 Task: Look for Airbnb options in Oosterhout, Netherlands from 1st December, 2023 to 9th December, 2023 for 6 adults. Place can be room with 3 bedrooms having 3 beds and 3 bathrooms. Property type can be house.
Action: Mouse moved to (700, 125)
Screenshot: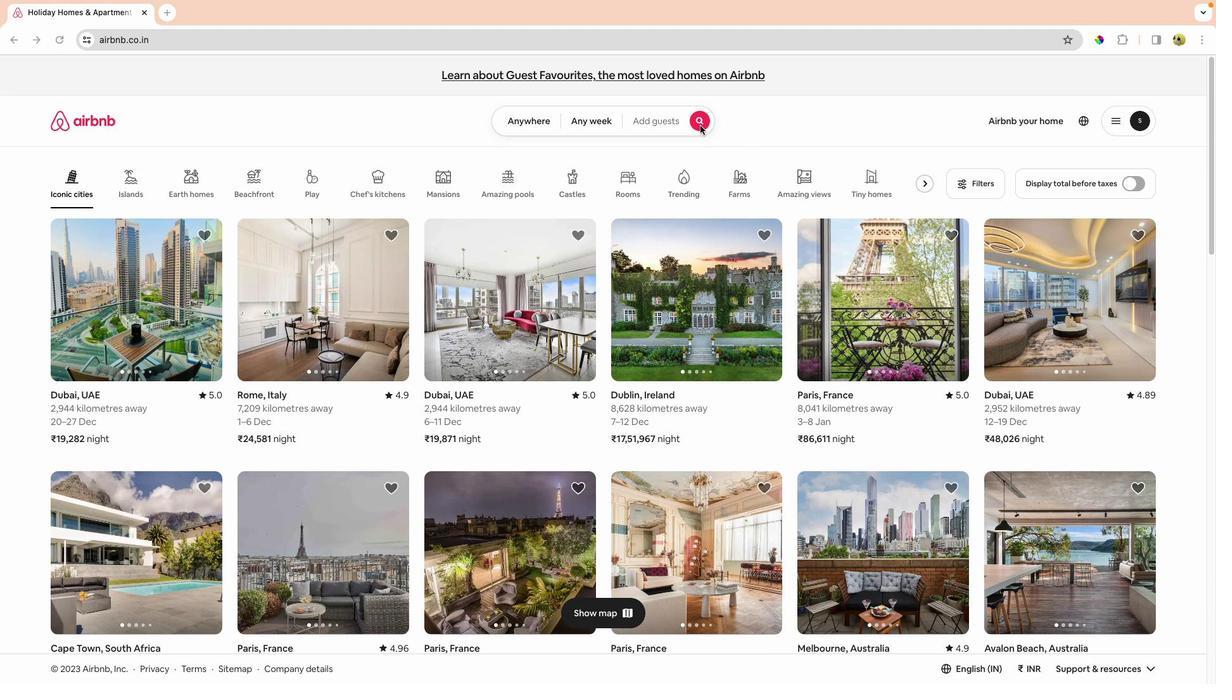
Action: Mouse pressed left at (700, 125)
Screenshot: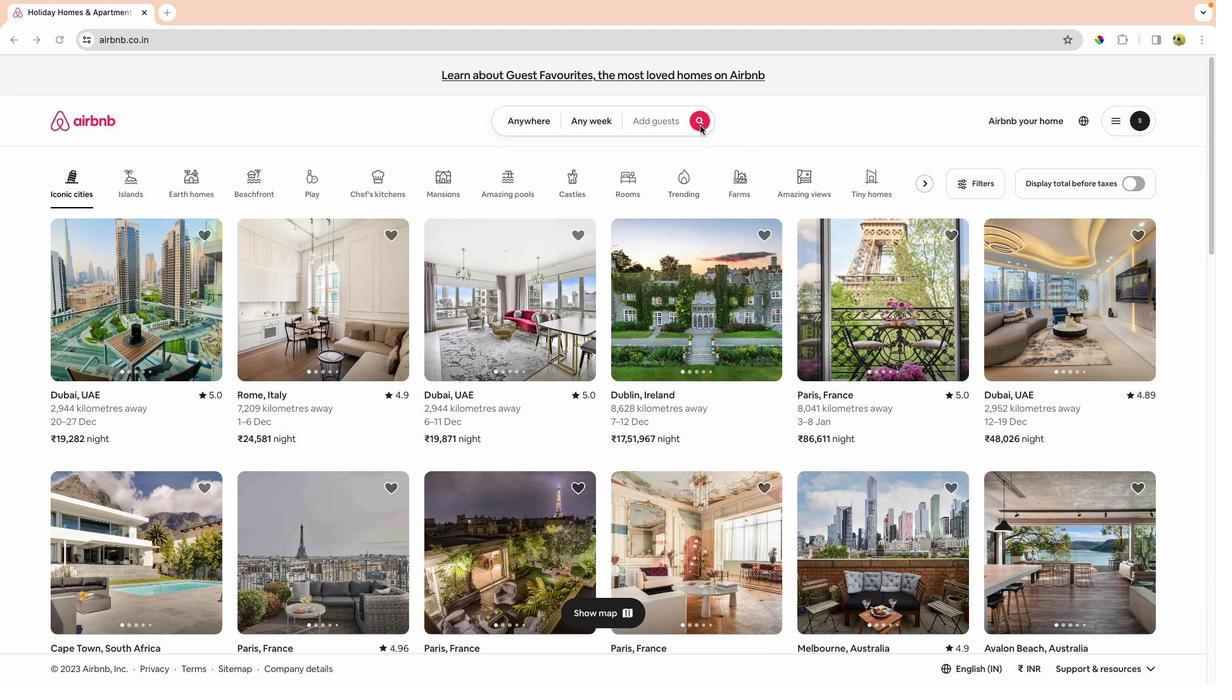 
Action: Mouse moved to (700, 123)
Screenshot: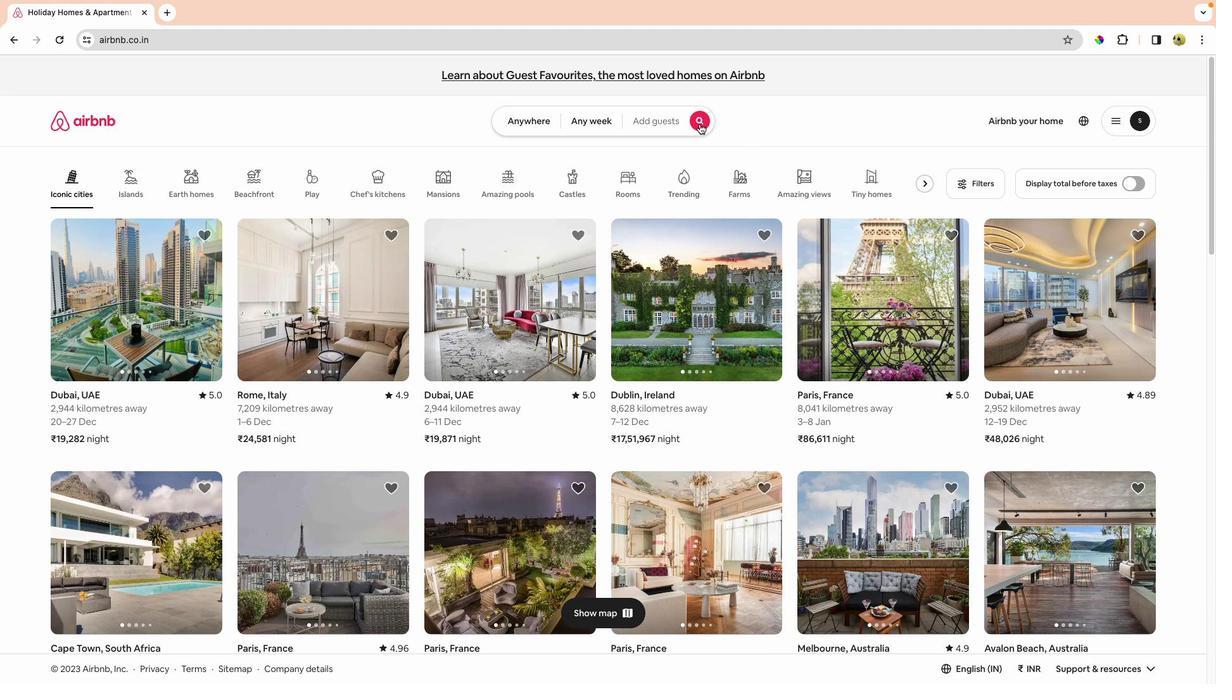 
Action: Mouse pressed left at (700, 123)
Screenshot: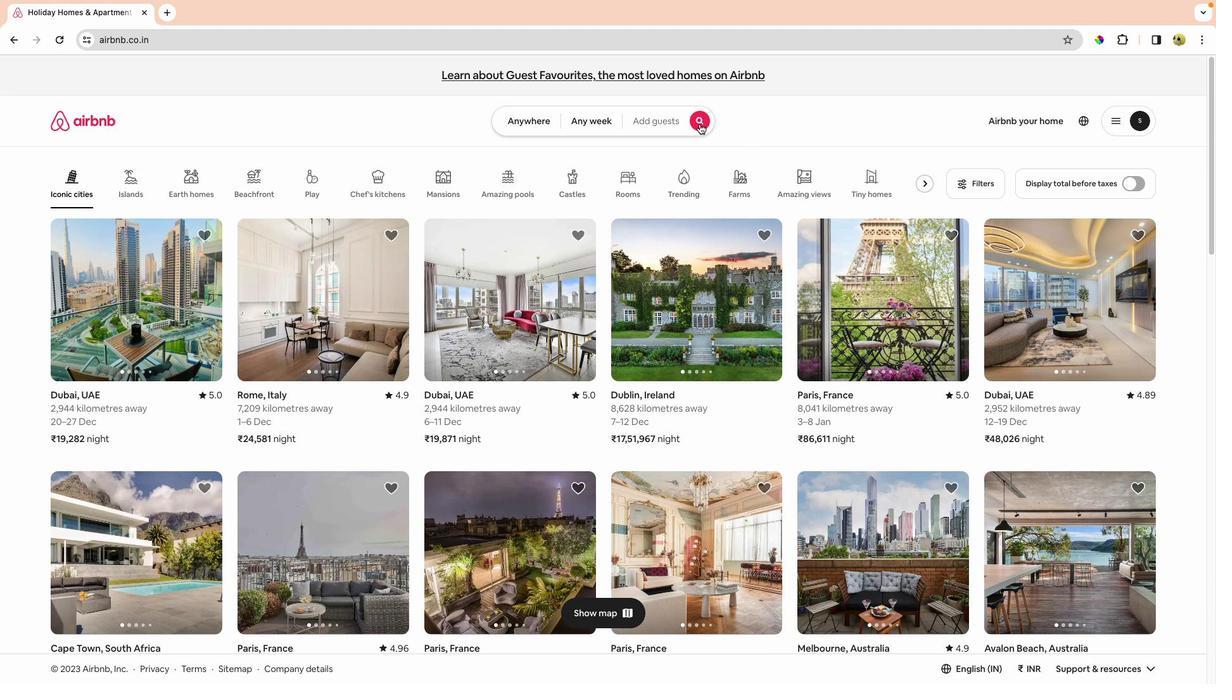 
Action: Mouse moved to (505, 160)
Screenshot: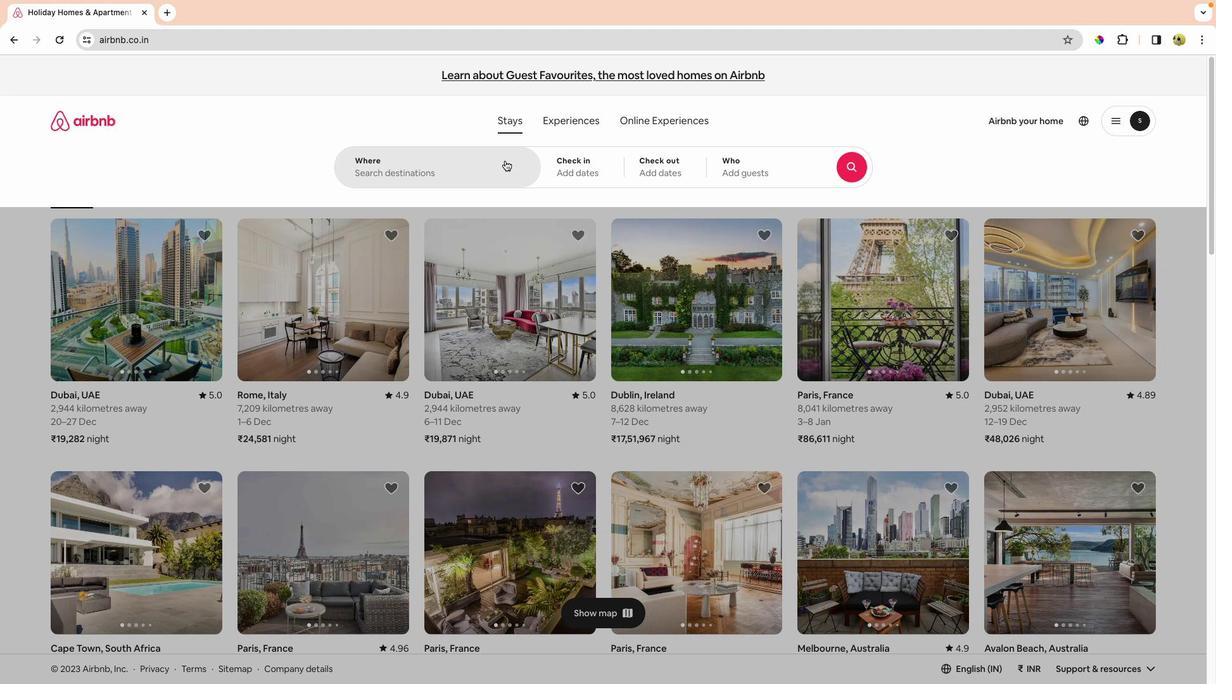 
Action: Mouse pressed left at (505, 160)
Screenshot: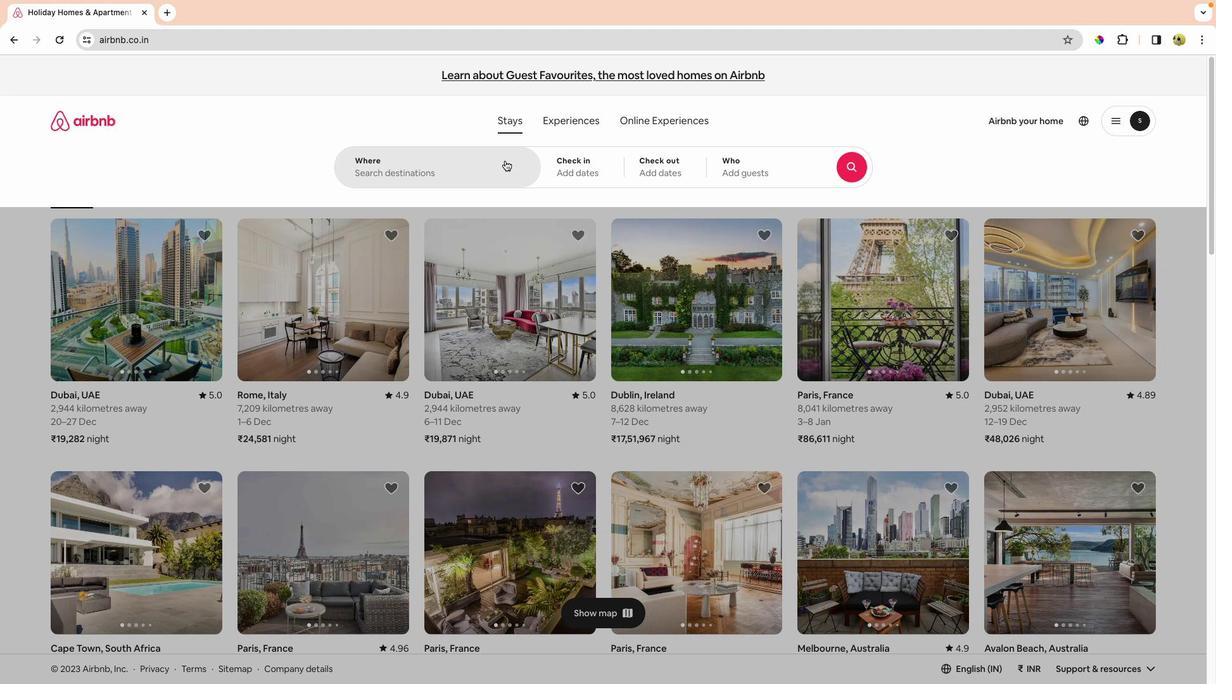 
Action: Mouse moved to (748, 140)
Screenshot: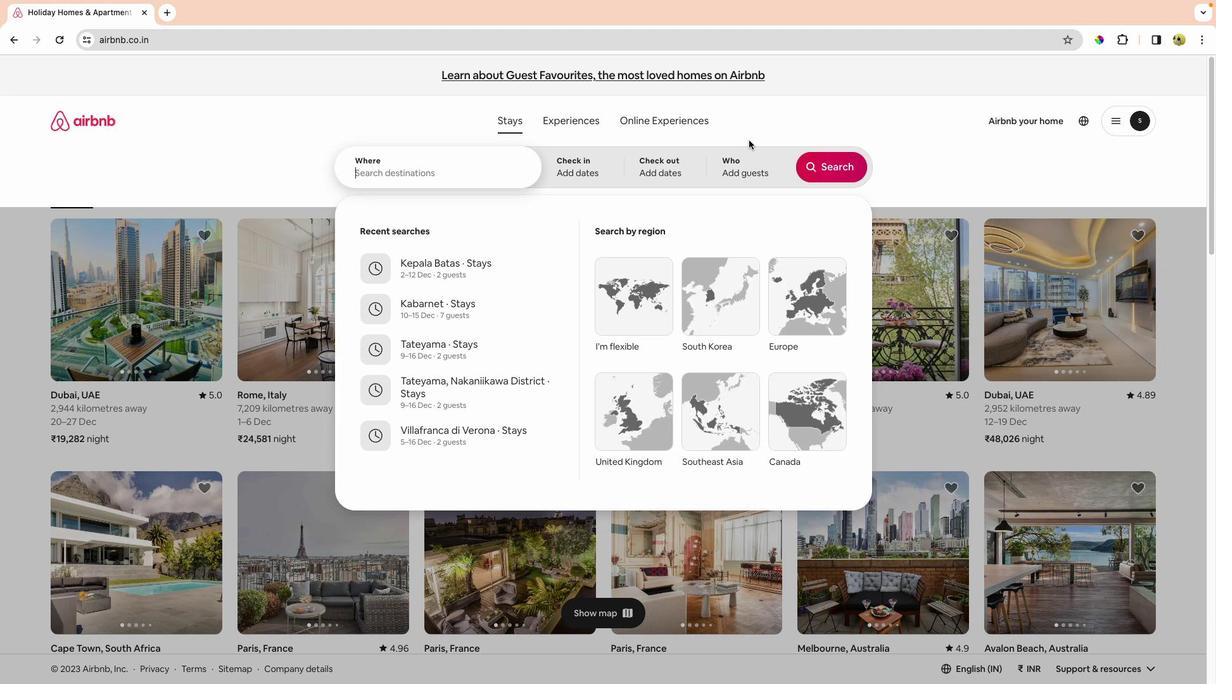 
Action: Key pressed Key.shift_r'O''o''s''t''e''r''h''o''u''t'','Key.spaceKey.shift_r'N''e''t''h''e''r''l''a''b'Key.backspace'n''d''s'Key.enter
Screenshot: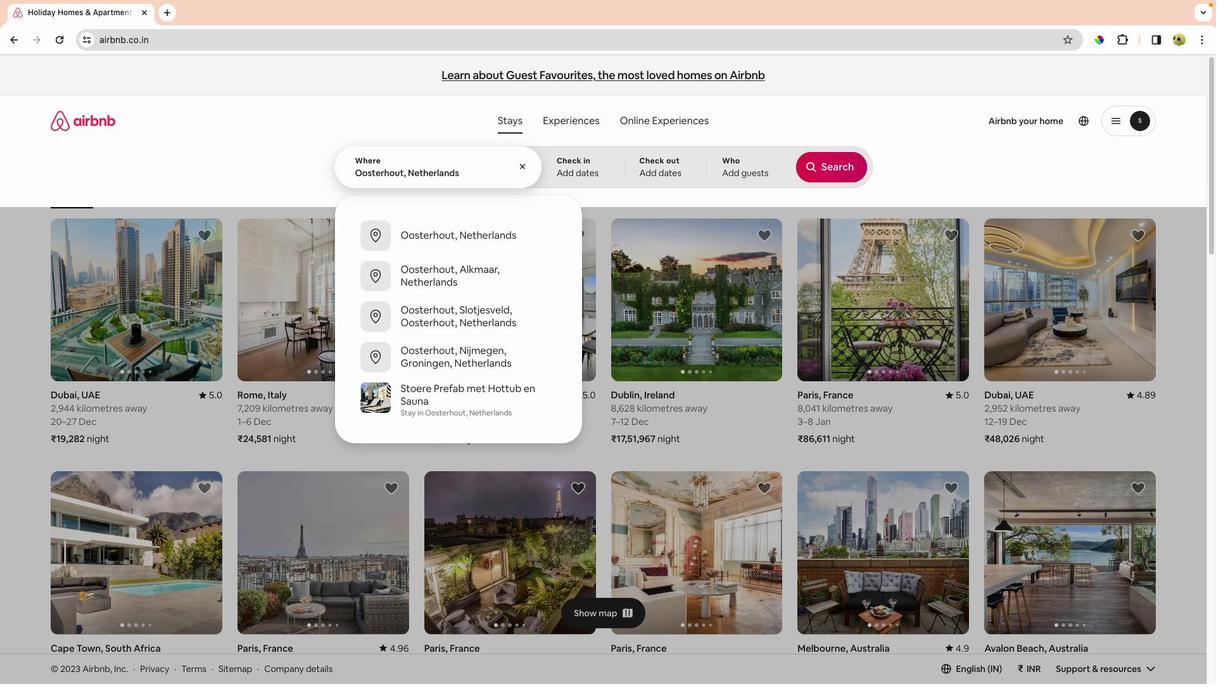 
Action: Mouse moved to (781, 326)
Screenshot: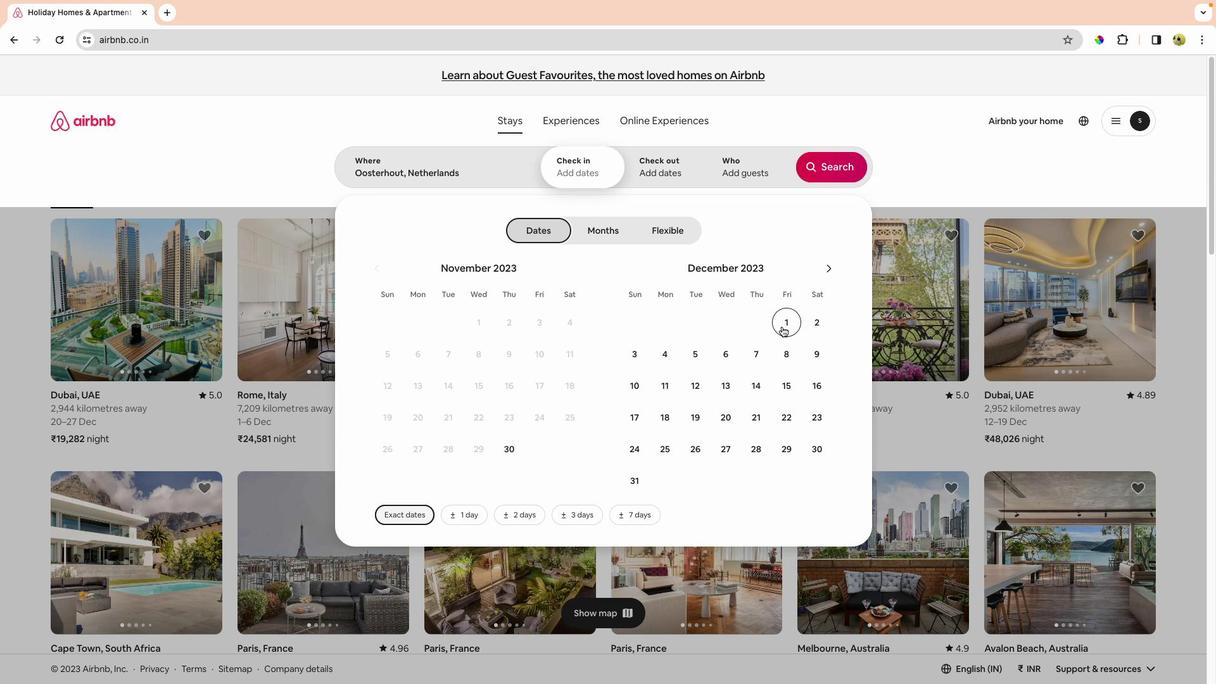 
Action: Mouse pressed left at (781, 326)
Screenshot: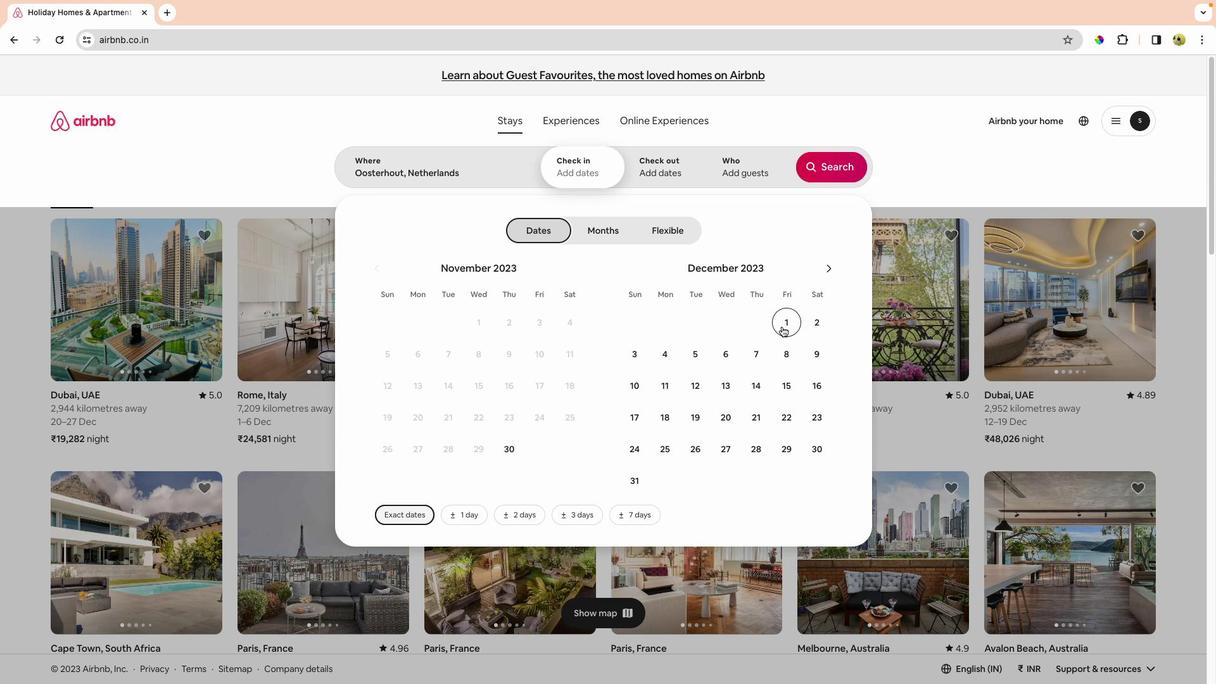 
Action: Mouse moved to (810, 356)
Screenshot: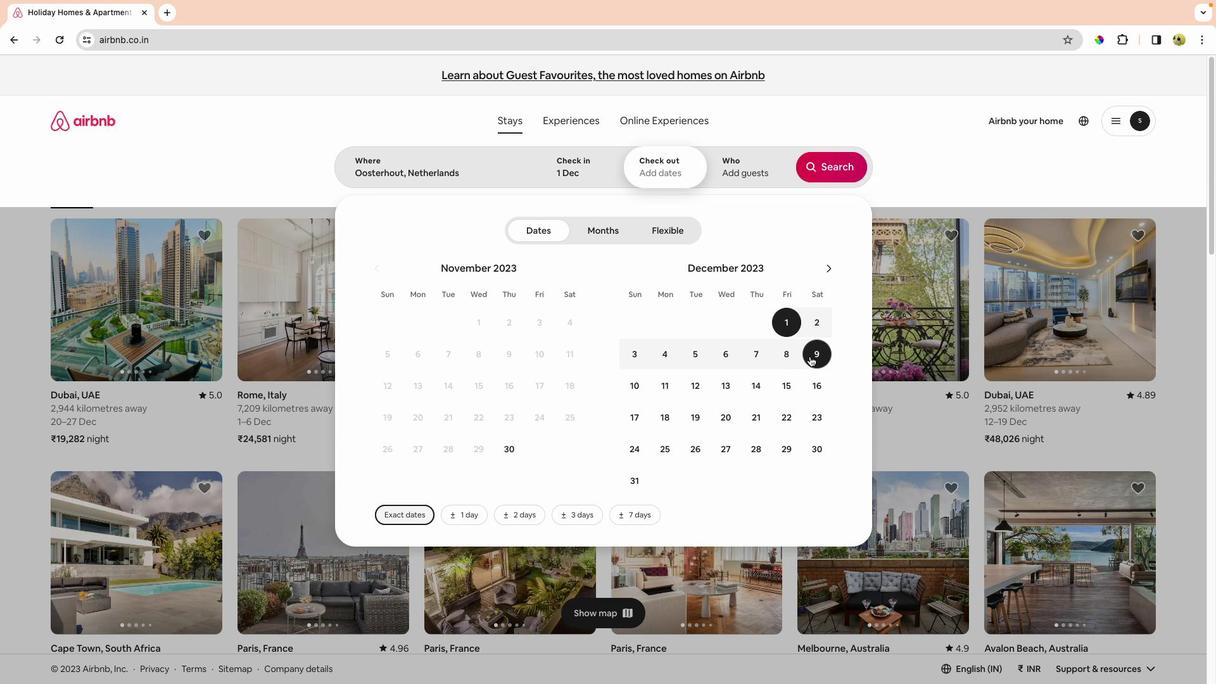 
Action: Mouse pressed left at (810, 356)
Screenshot: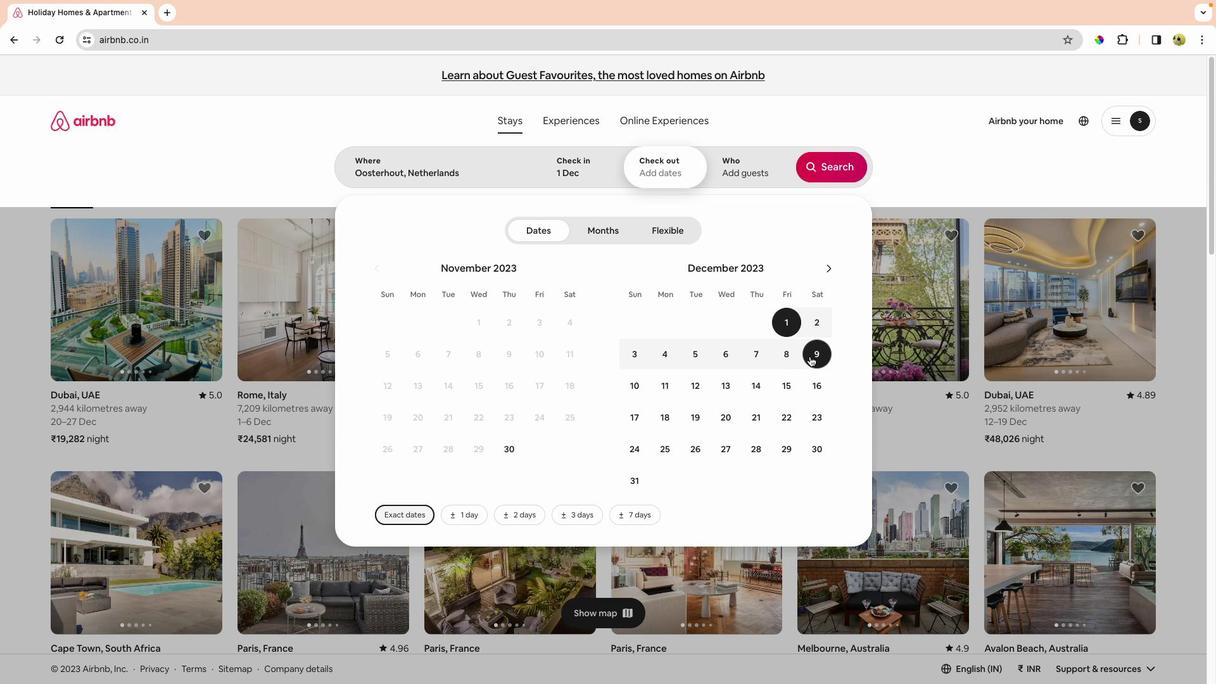 
Action: Mouse moved to (750, 165)
Screenshot: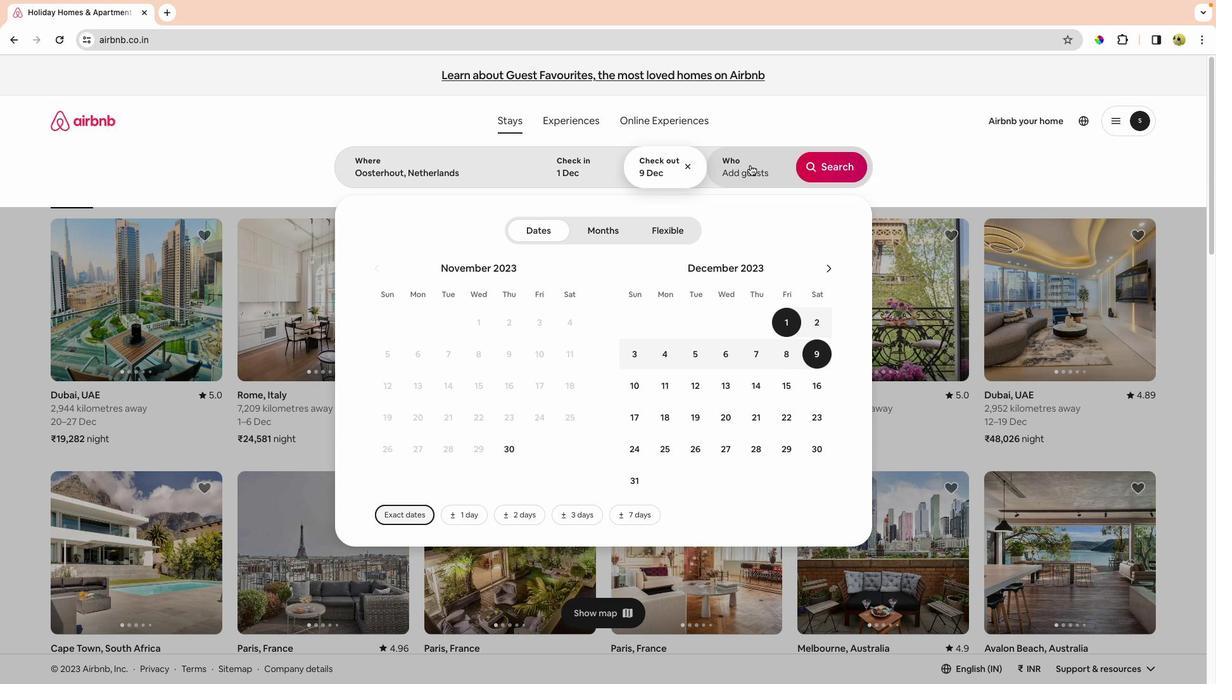 
Action: Mouse pressed left at (750, 165)
Screenshot: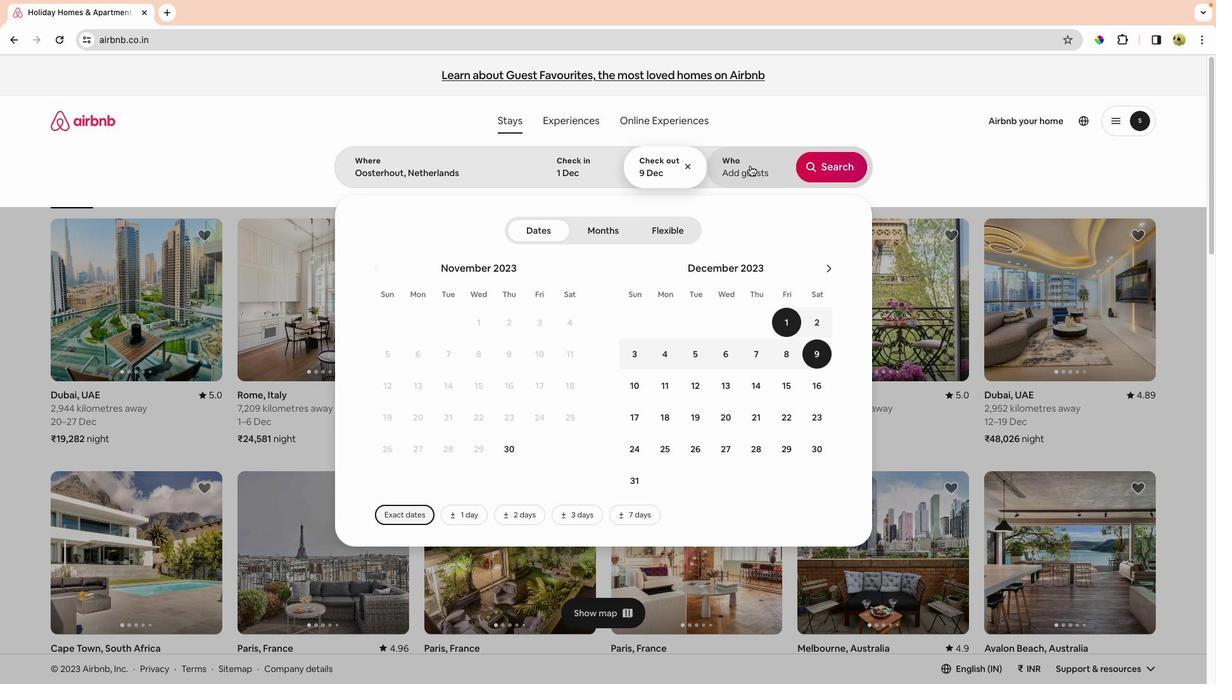 
Action: Mouse moved to (838, 236)
Screenshot: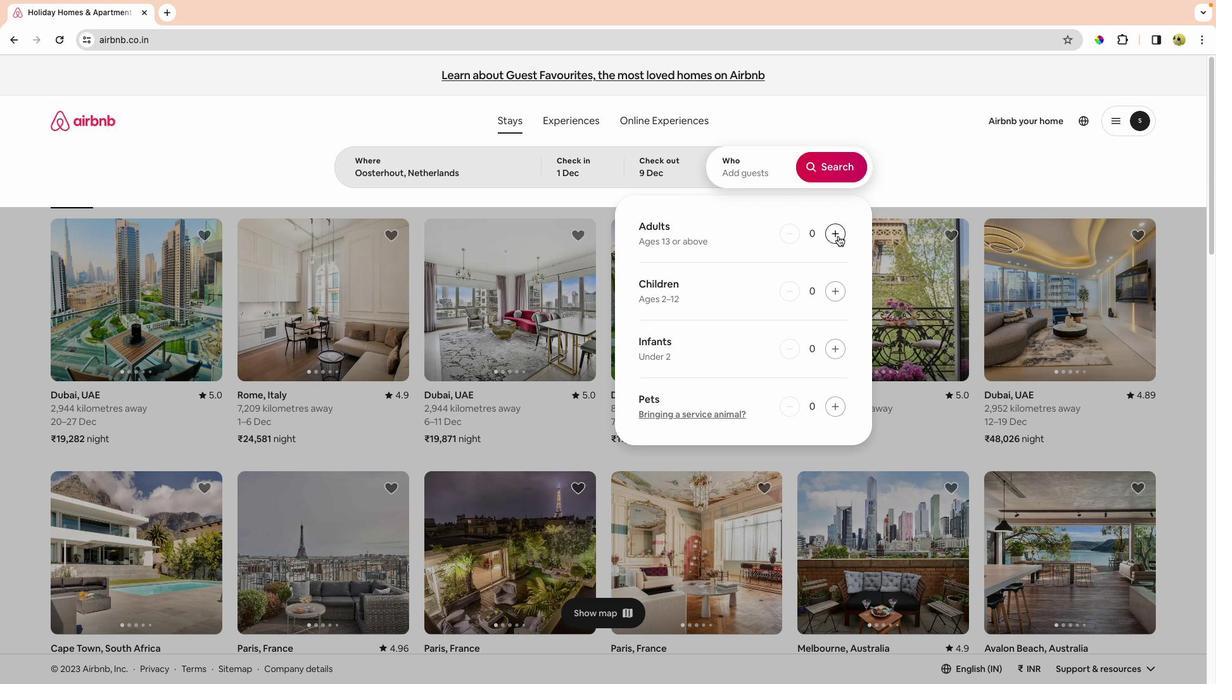 
Action: Mouse pressed left at (838, 236)
Screenshot: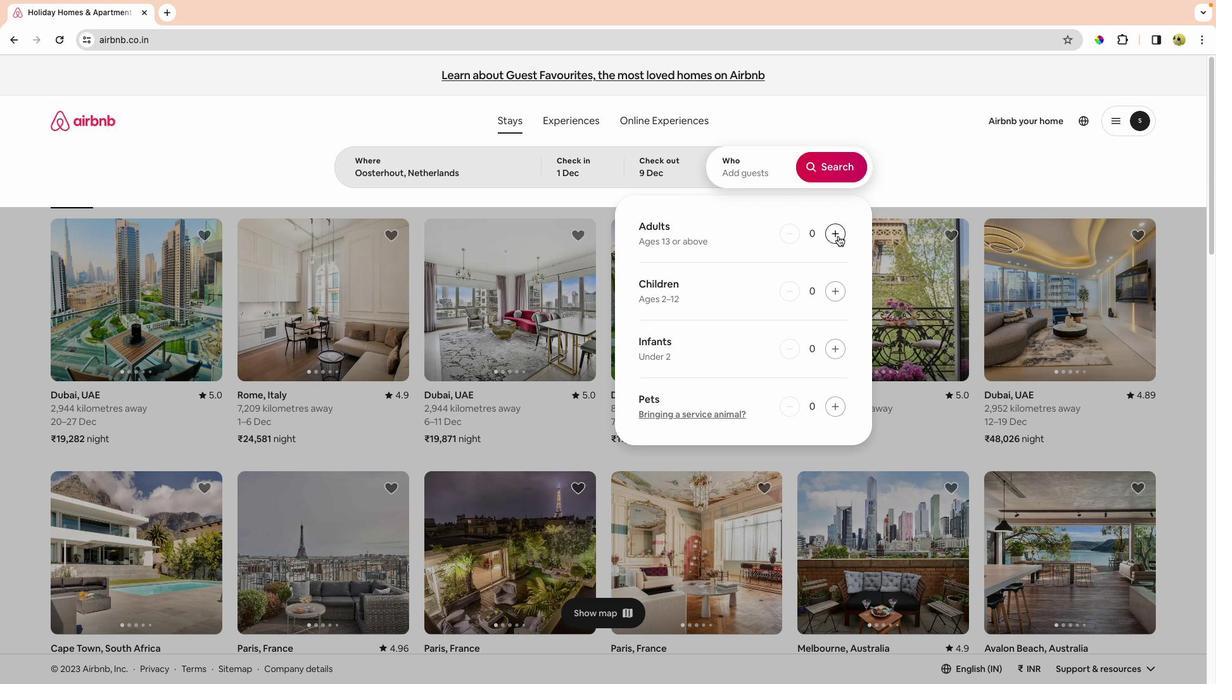 
Action: Mouse pressed left at (838, 236)
Screenshot: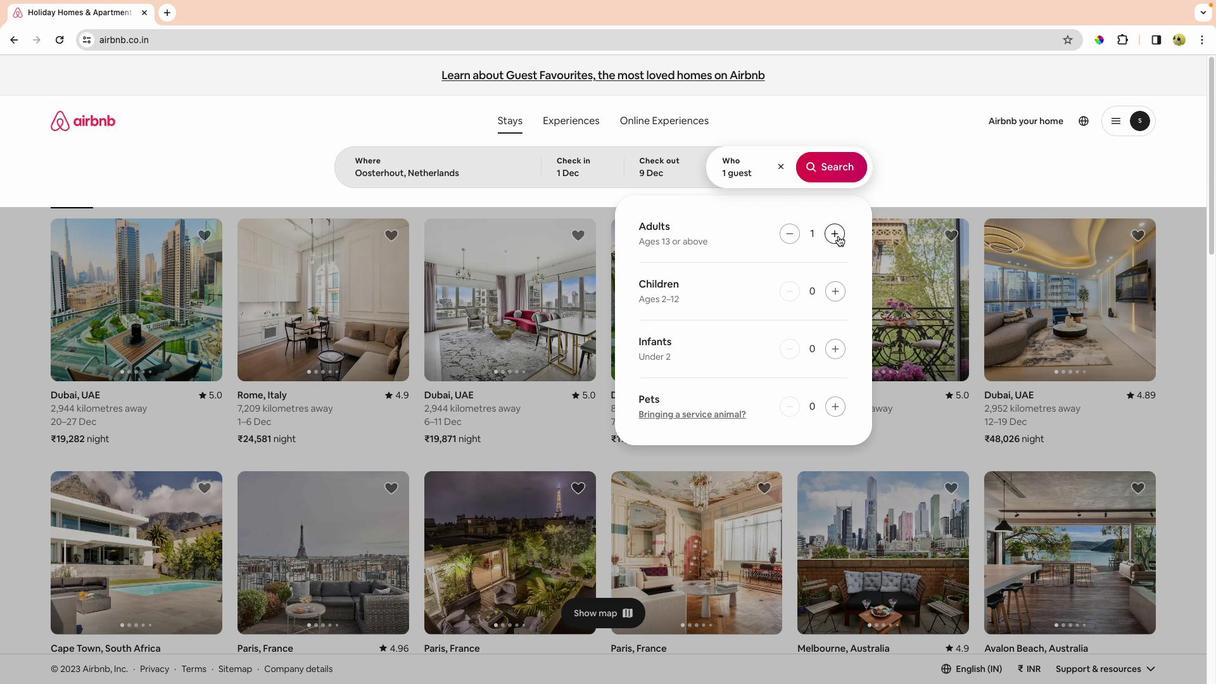 
Action: Mouse pressed left at (838, 236)
Screenshot: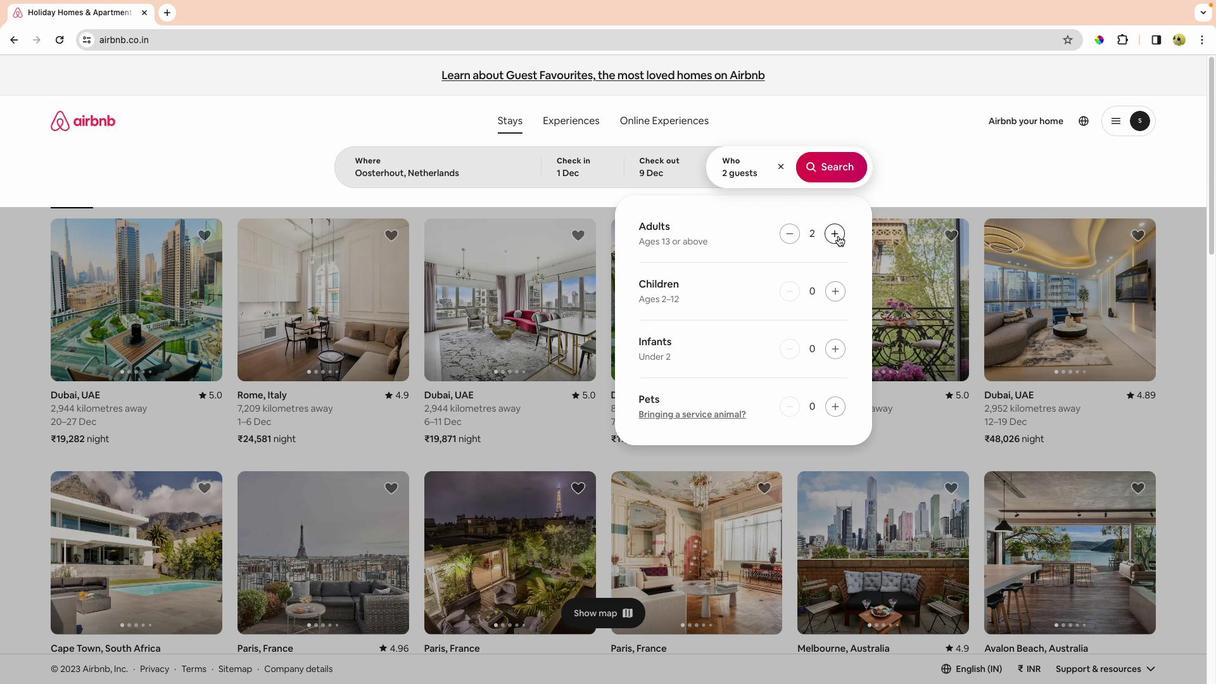 
Action: Mouse pressed left at (838, 236)
Screenshot: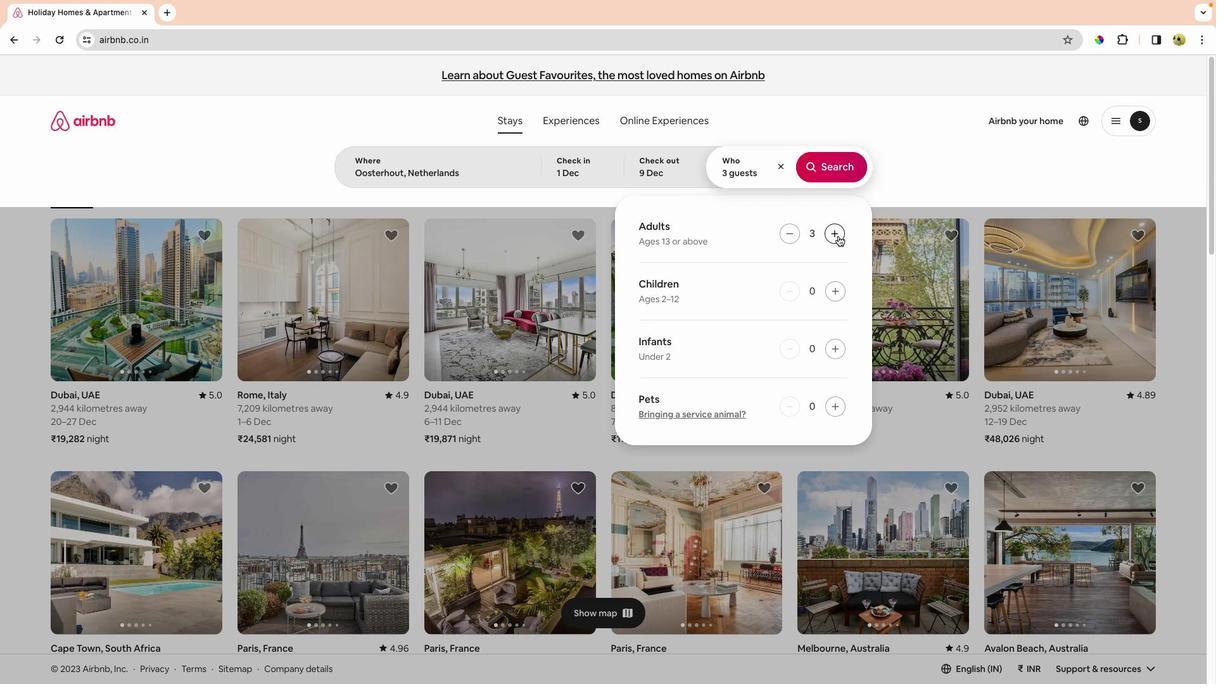 
Action: Mouse pressed left at (838, 236)
Screenshot: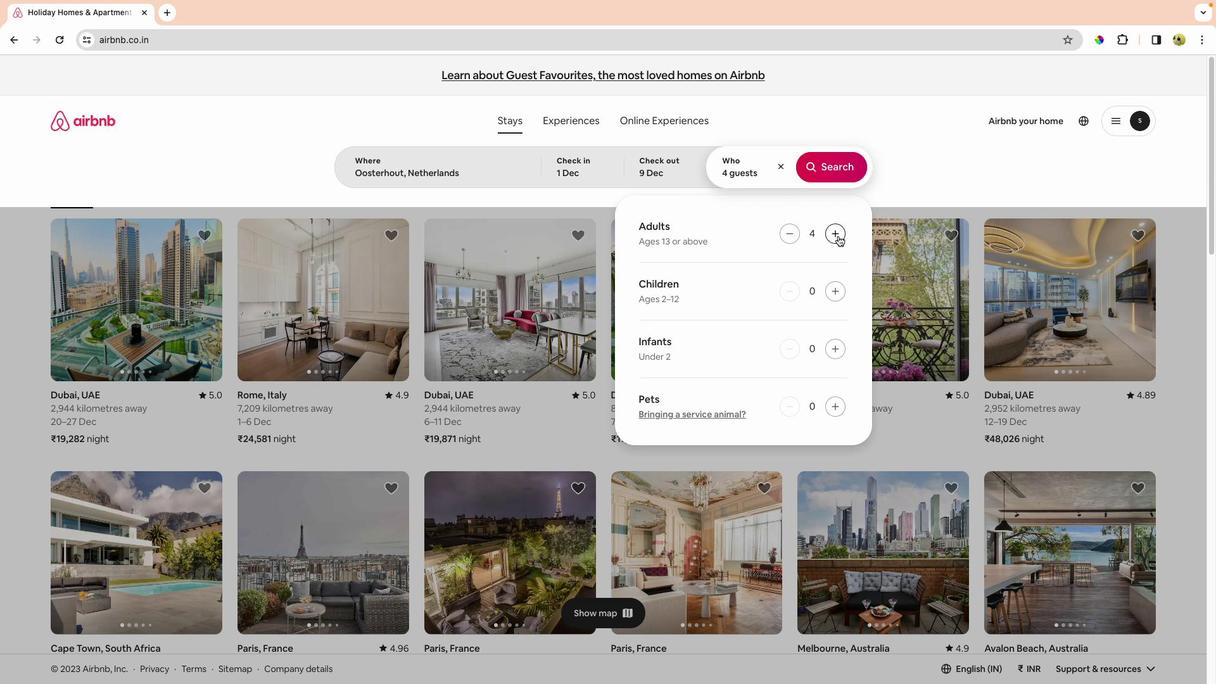 
Action: Mouse pressed left at (838, 236)
Screenshot: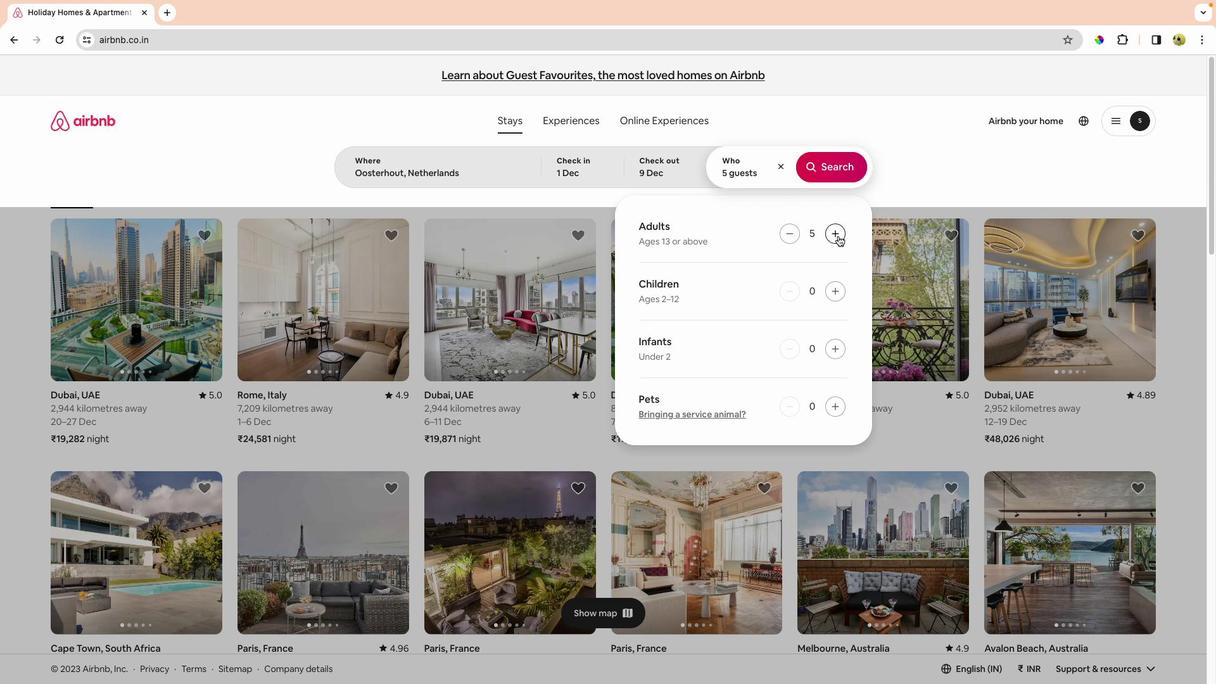 
Action: Mouse moved to (823, 173)
Screenshot: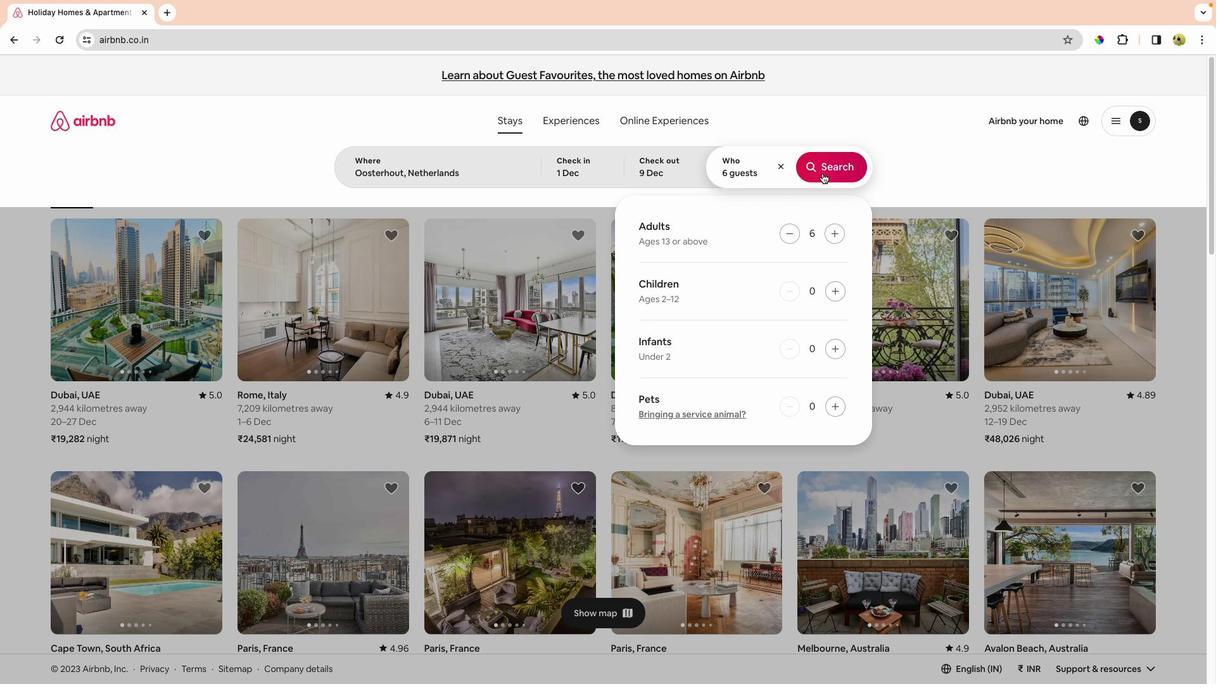 
Action: Mouse pressed left at (823, 173)
Screenshot: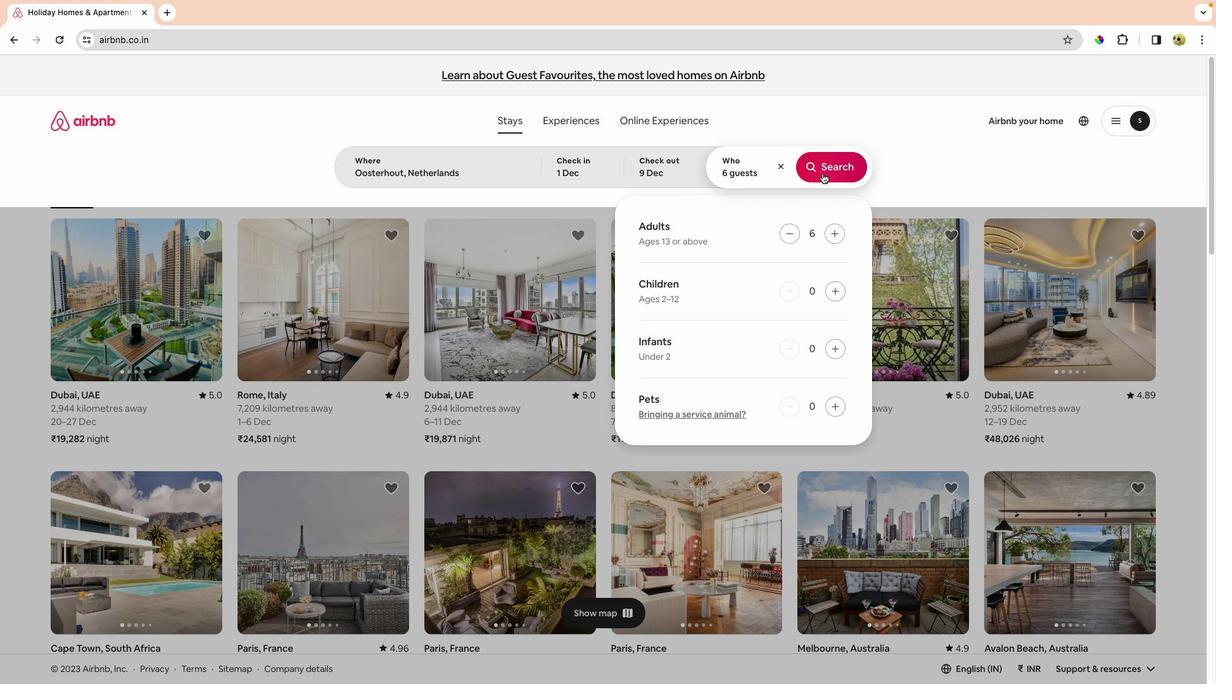 
Action: Mouse moved to (1008, 134)
Screenshot: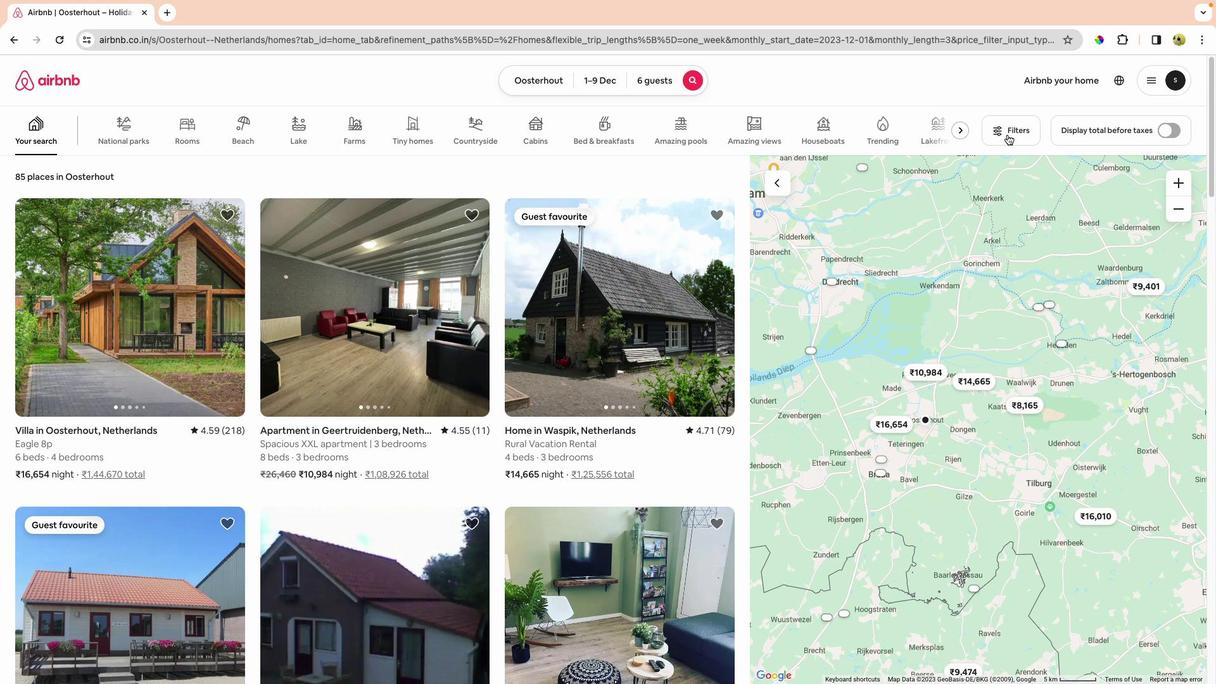 
Action: Mouse pressed left at (1008, 134)
Screenshot: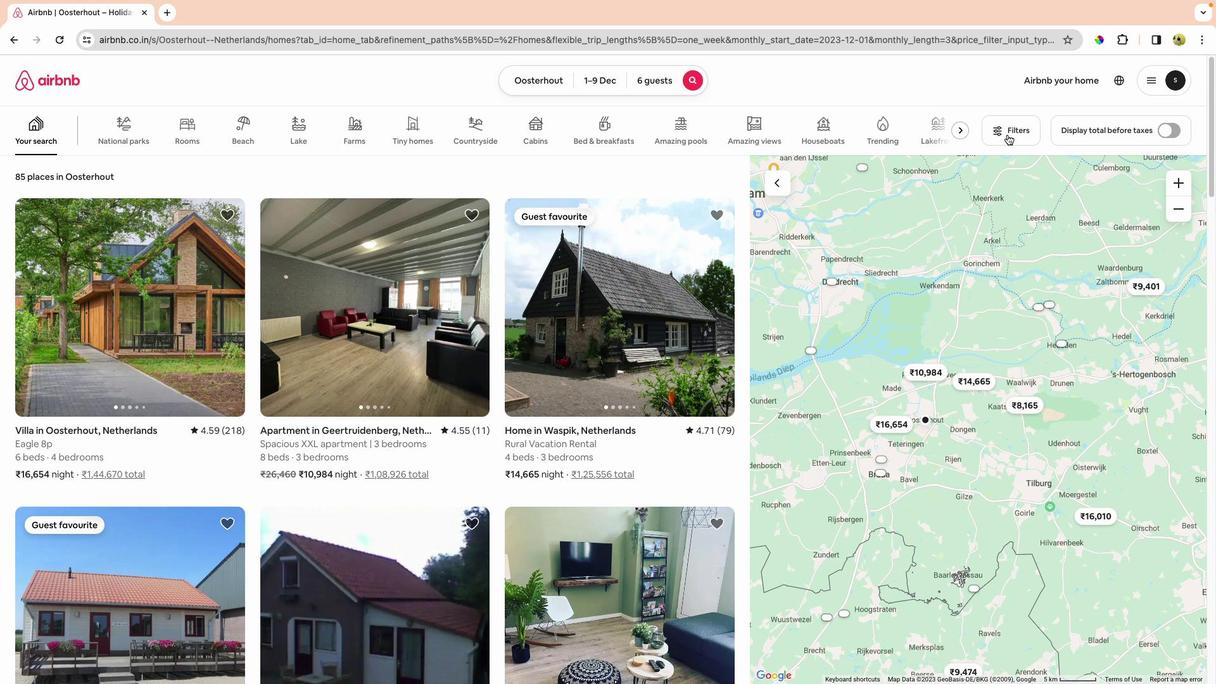
Action: Mouse moved to (611, 212)
Screenshot: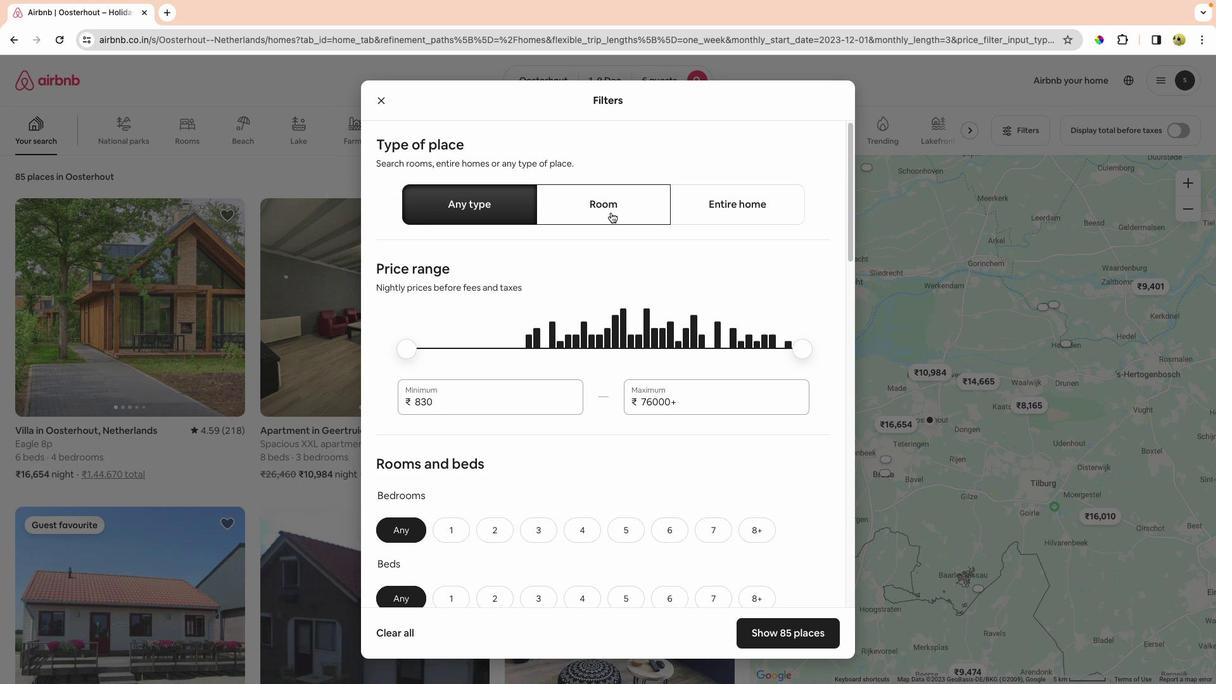 
Action: Mouse pressed left at (611, 212)
Screenshot: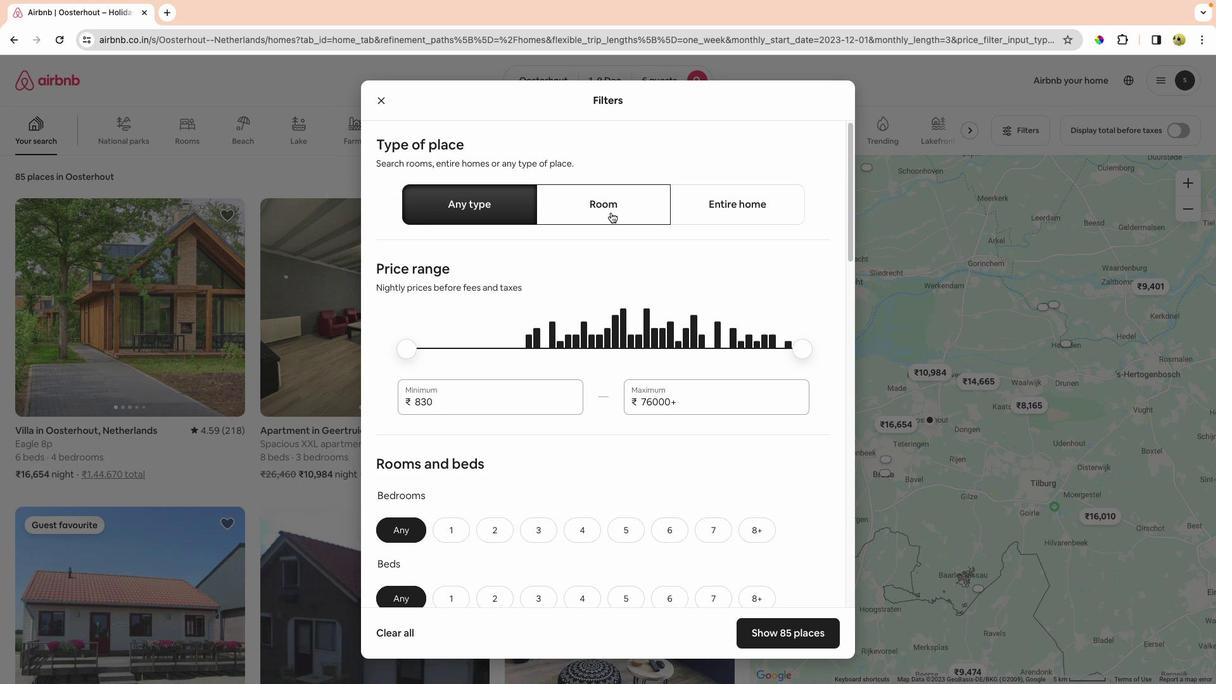 
Action: Mouse moved to (670, 226)
Screenshot: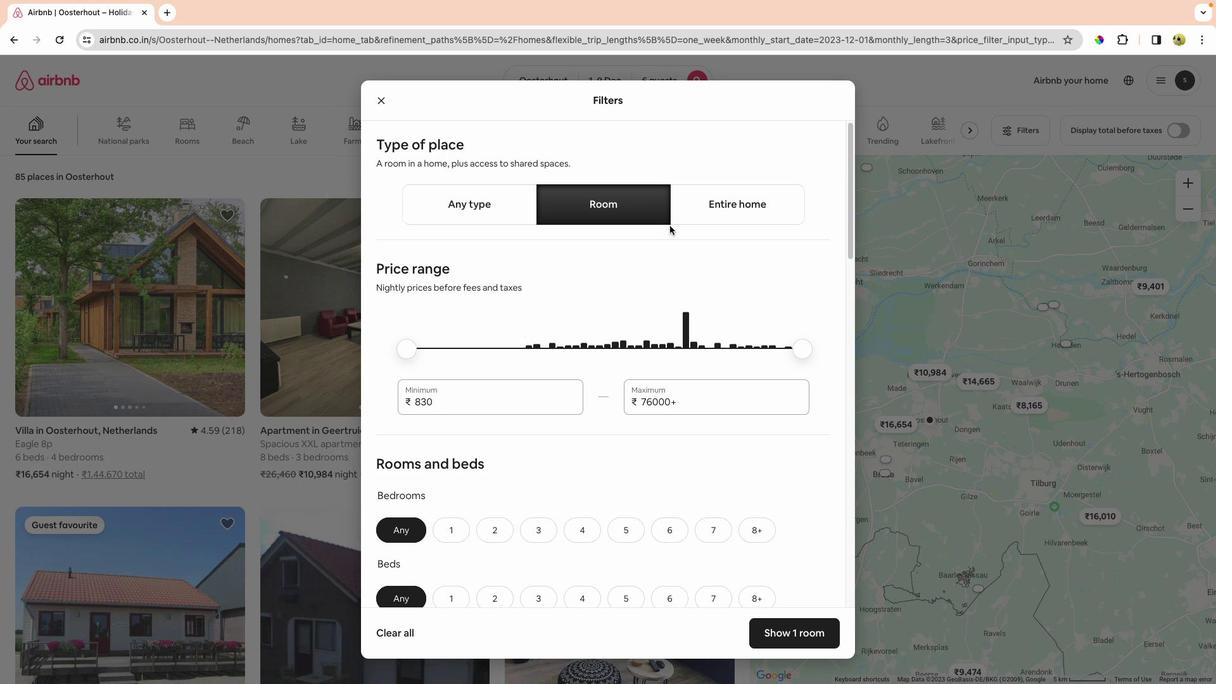 
Action: Mouse scrolled (670, 226) with delta (0, 0)
Screenshot: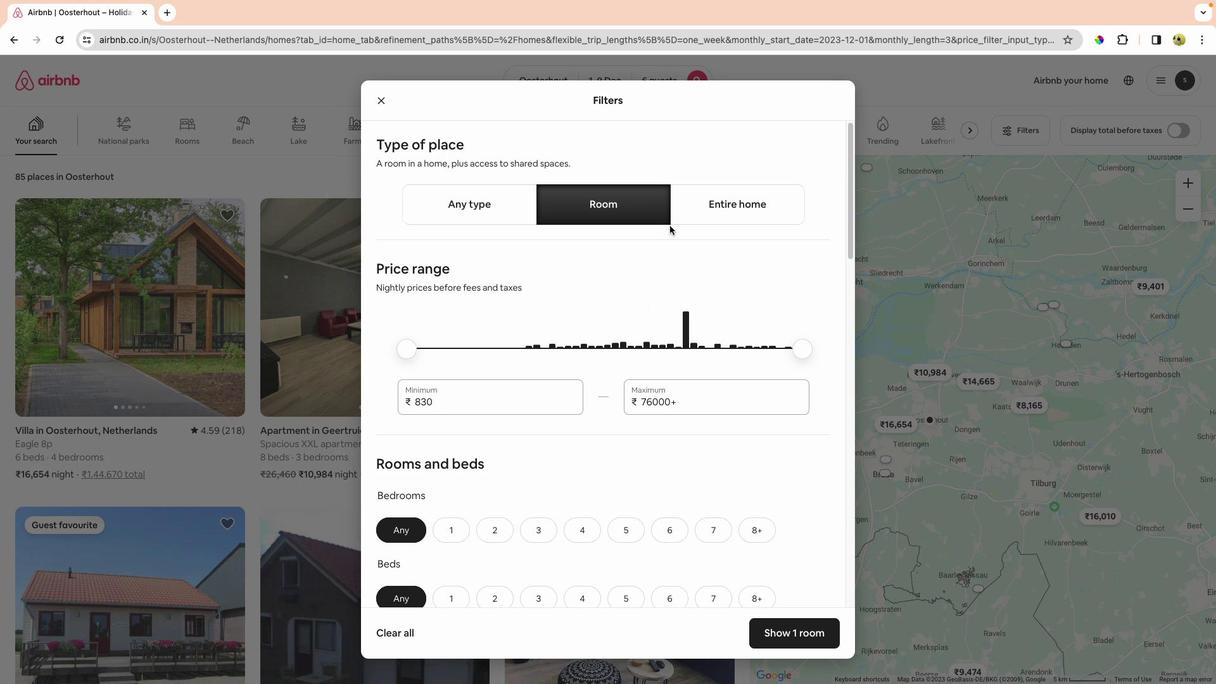 
Action: Mouse scrolled (670, 226) with delta (0, 0)
Screenshot: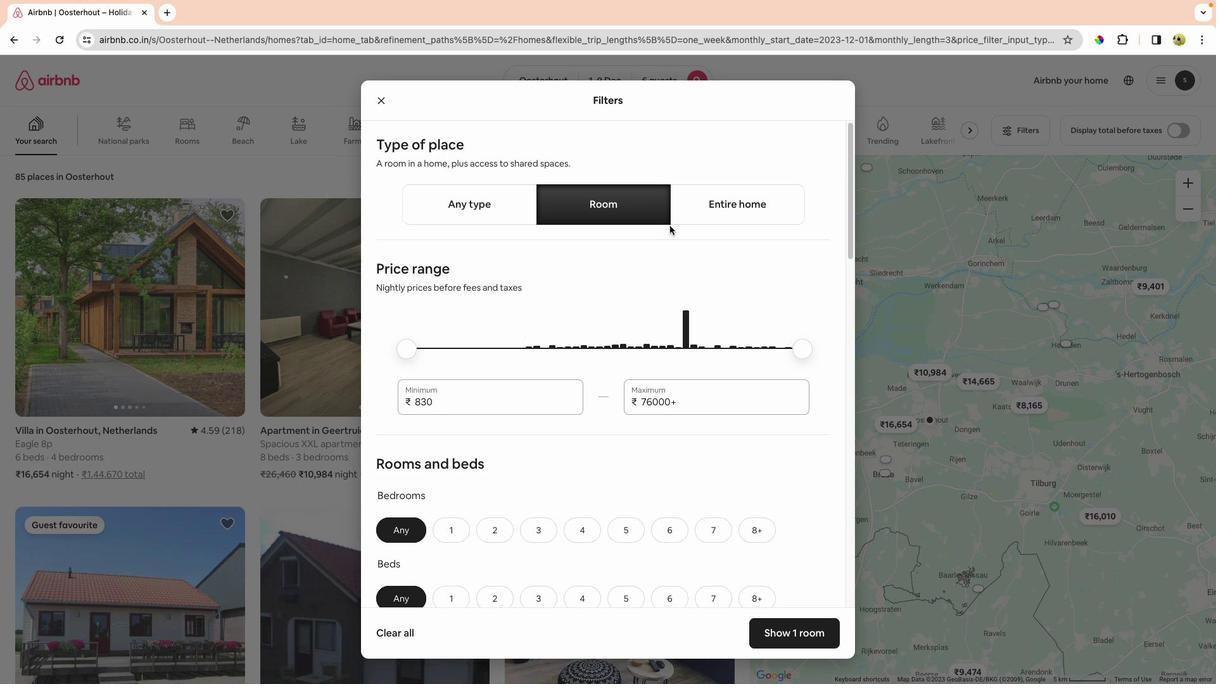 
Action: Mouse scrolled (670, 226) with delta (0, -1)
Screenshot: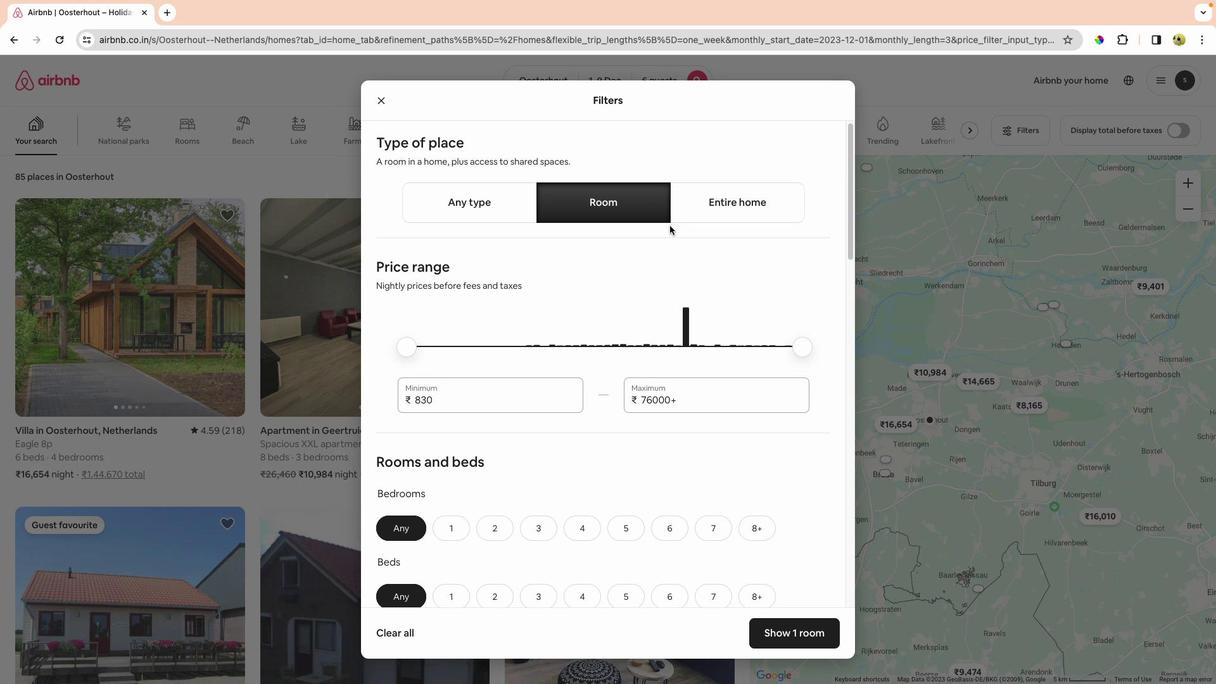 
Action: Mouse moved to (649, 241)
Screenshot: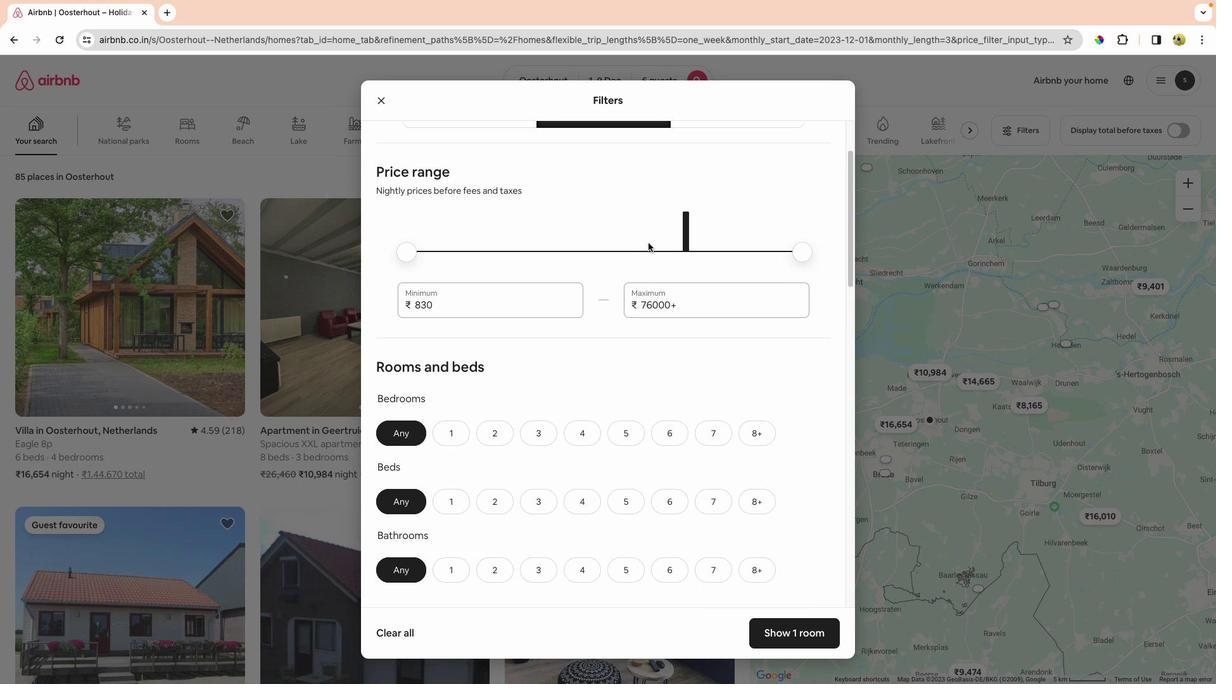 
Action: Mouse scrolled (649, 241) with delta (0, 0)
Screenshot: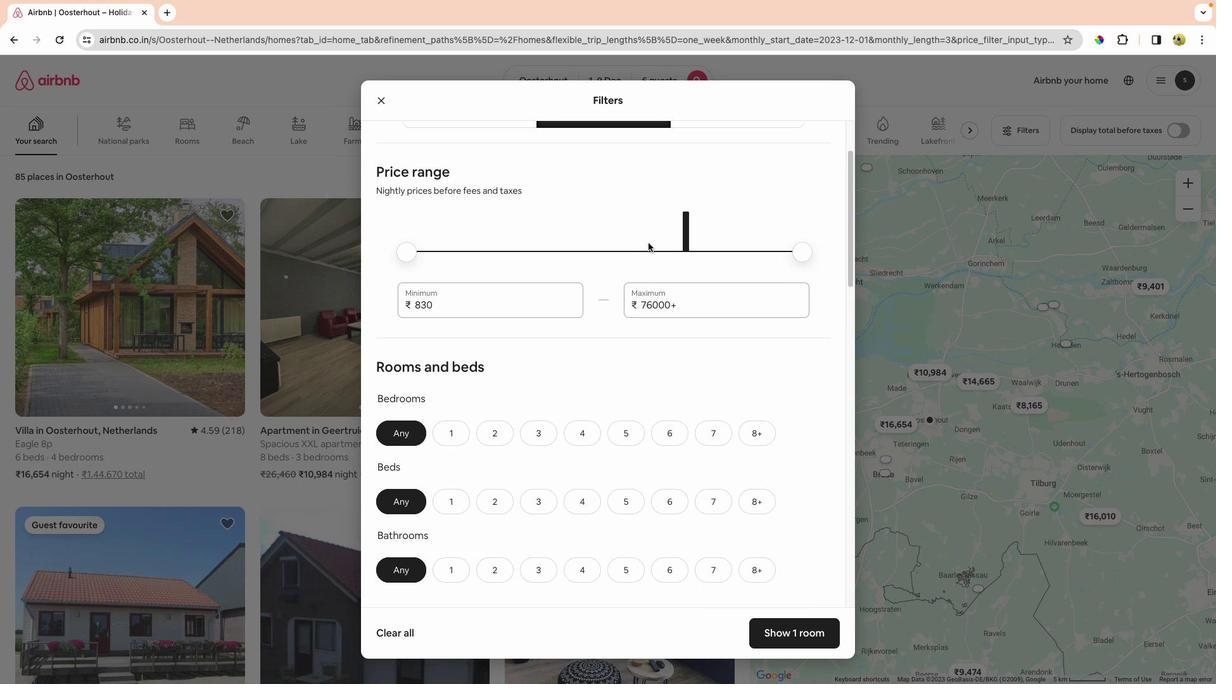 
Action: Mouse moved to (646, 243)
Screenshot: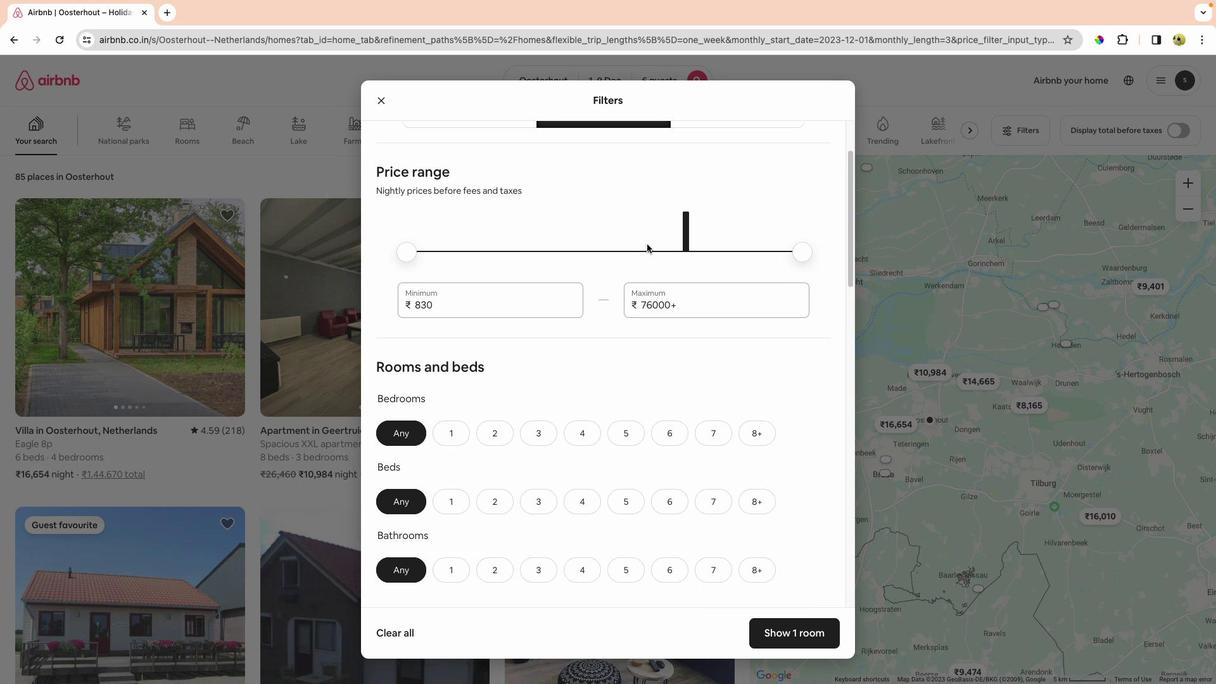 
Action: Mouse scrolled (646, 243) with delta (0, 0)
Screenshot: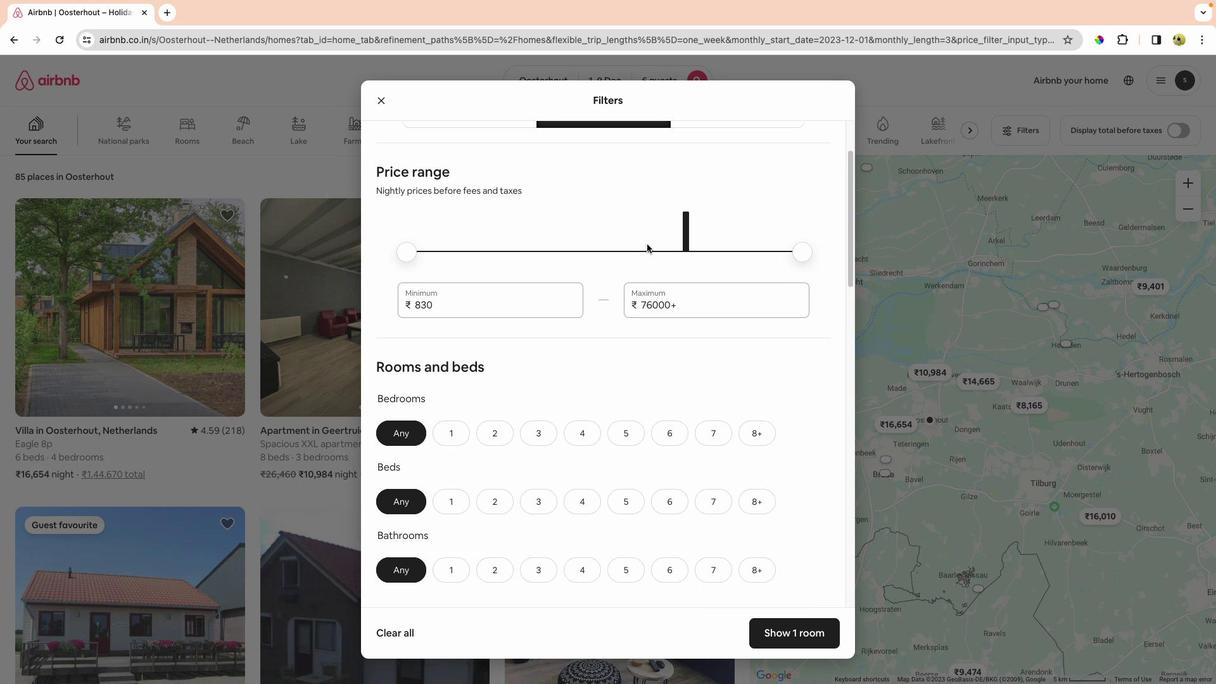 
Action: Mouse moved to (646, 244)
Screenshot: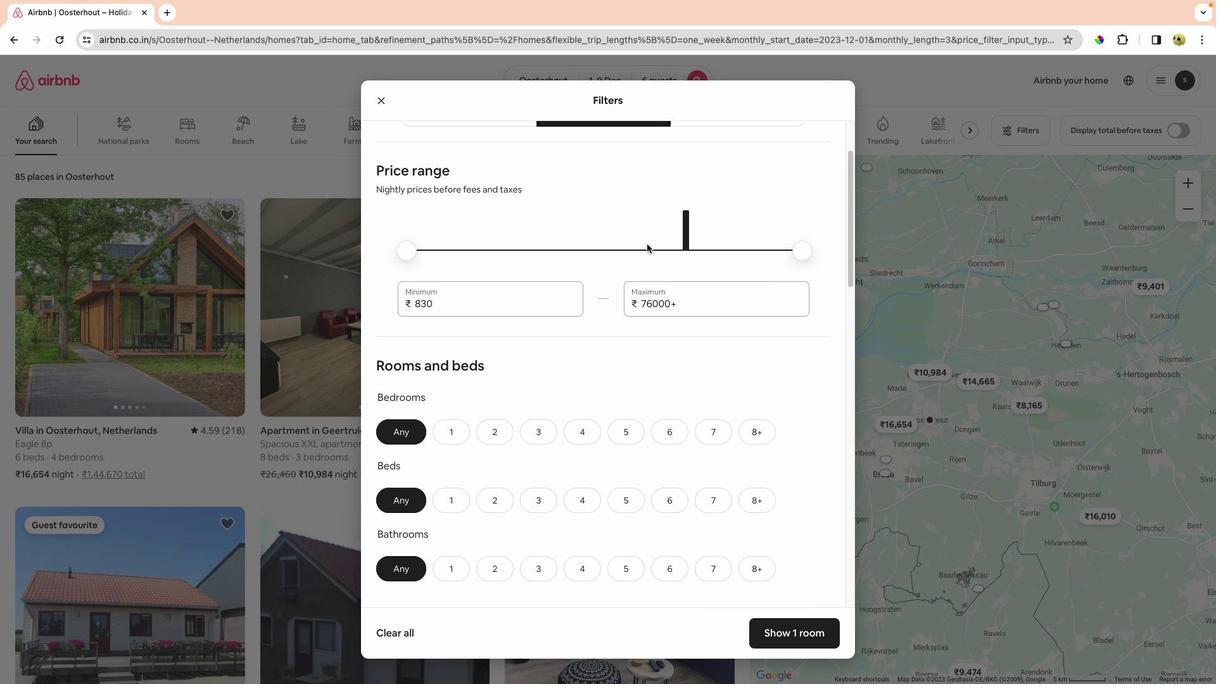 
Action: Mouse scrolled (646, 244) with delta (0, -1)
Screenshot: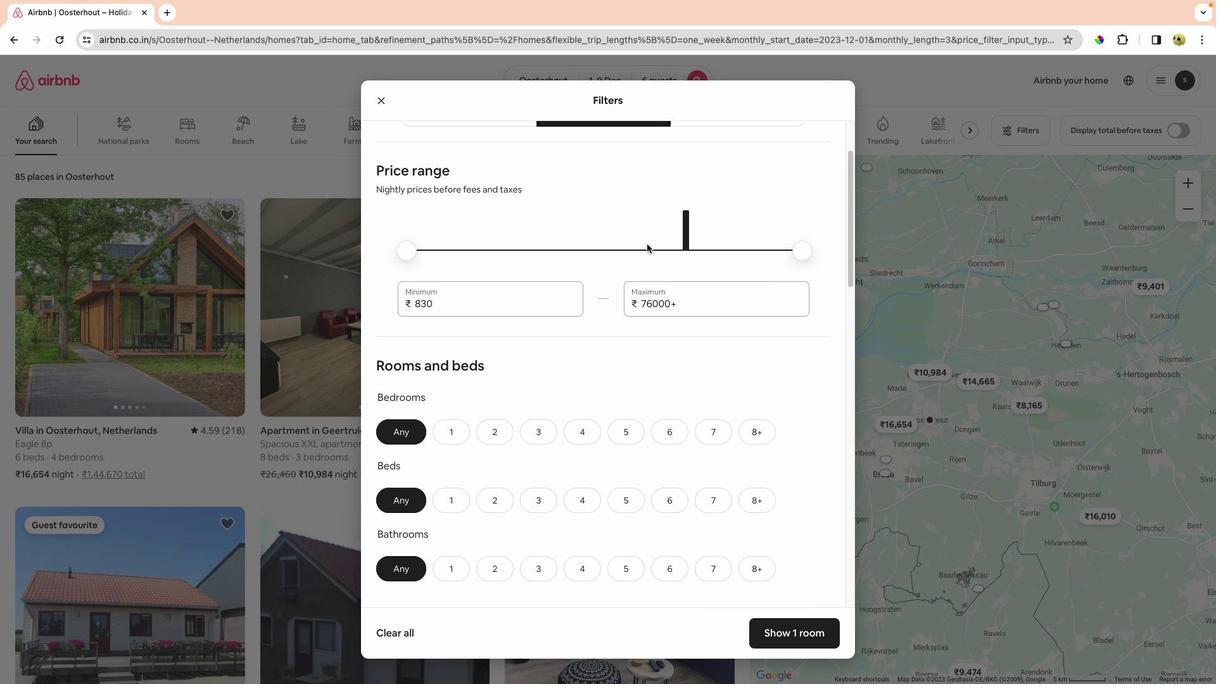 
Action: Mouse moved to (542, 342)
Screenshot: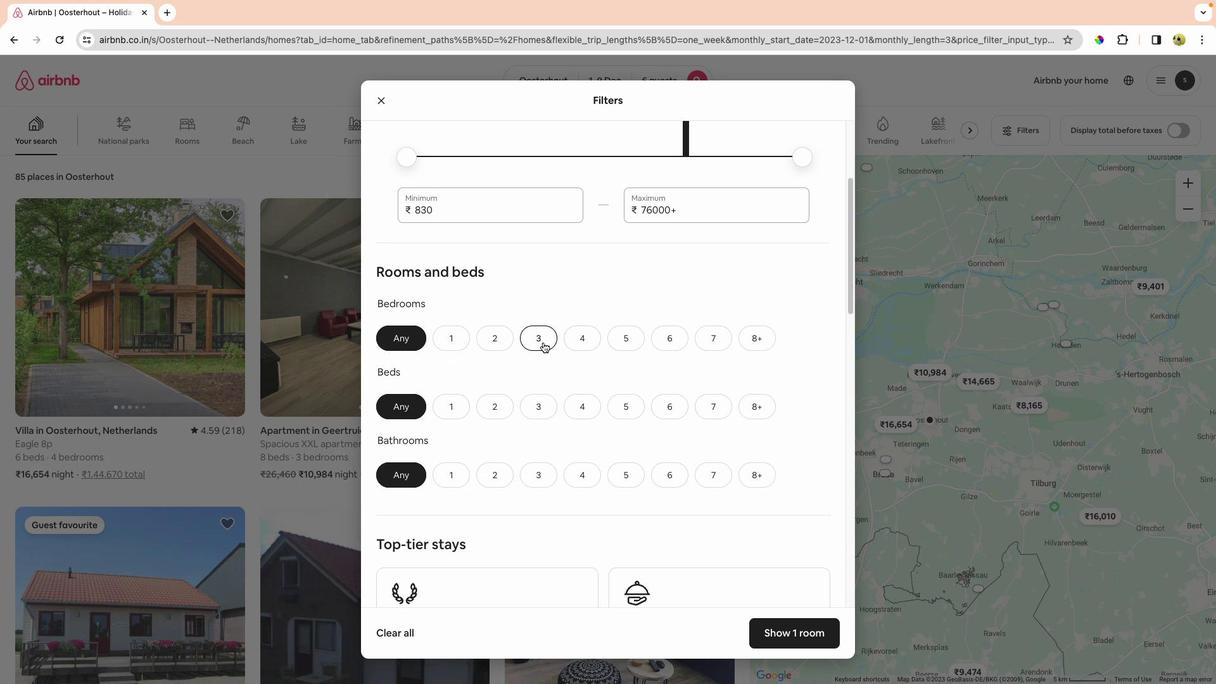 
Action: Mouse pressed left at (542, 342)
Screenshot: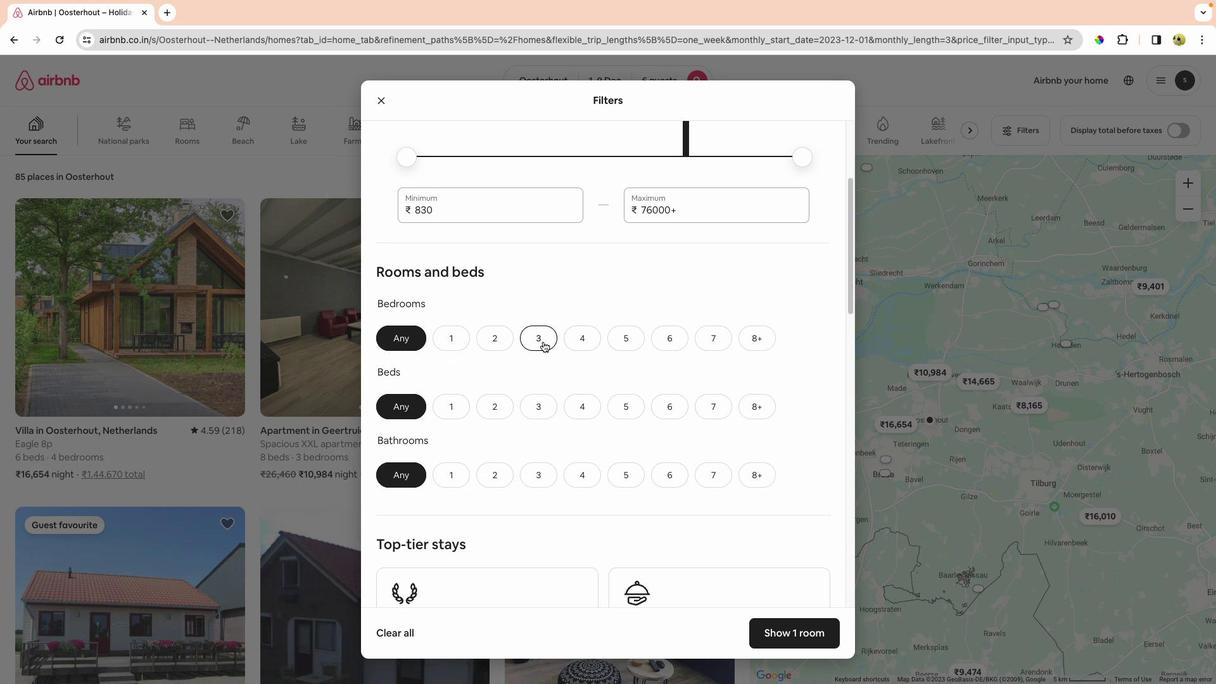 
Action: Mouse moved to (544, 341)
Screenshot: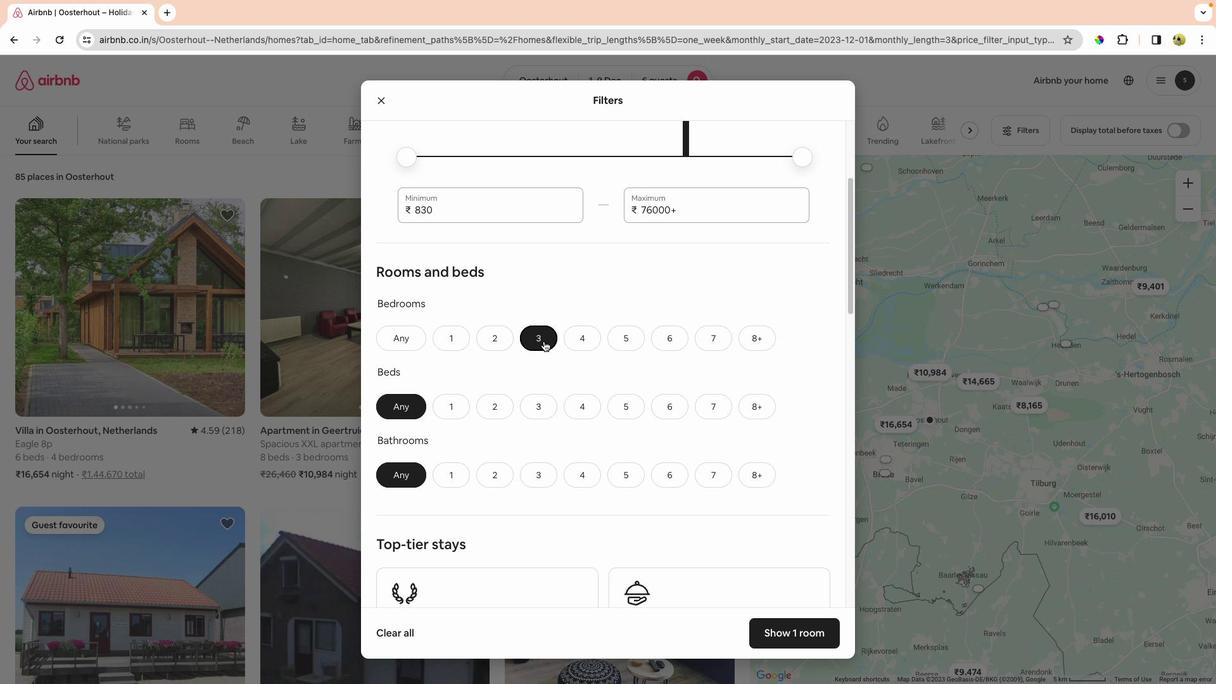 
Action: Mouse scrolled (544, 341) with delta (0, 0)
Screenshot: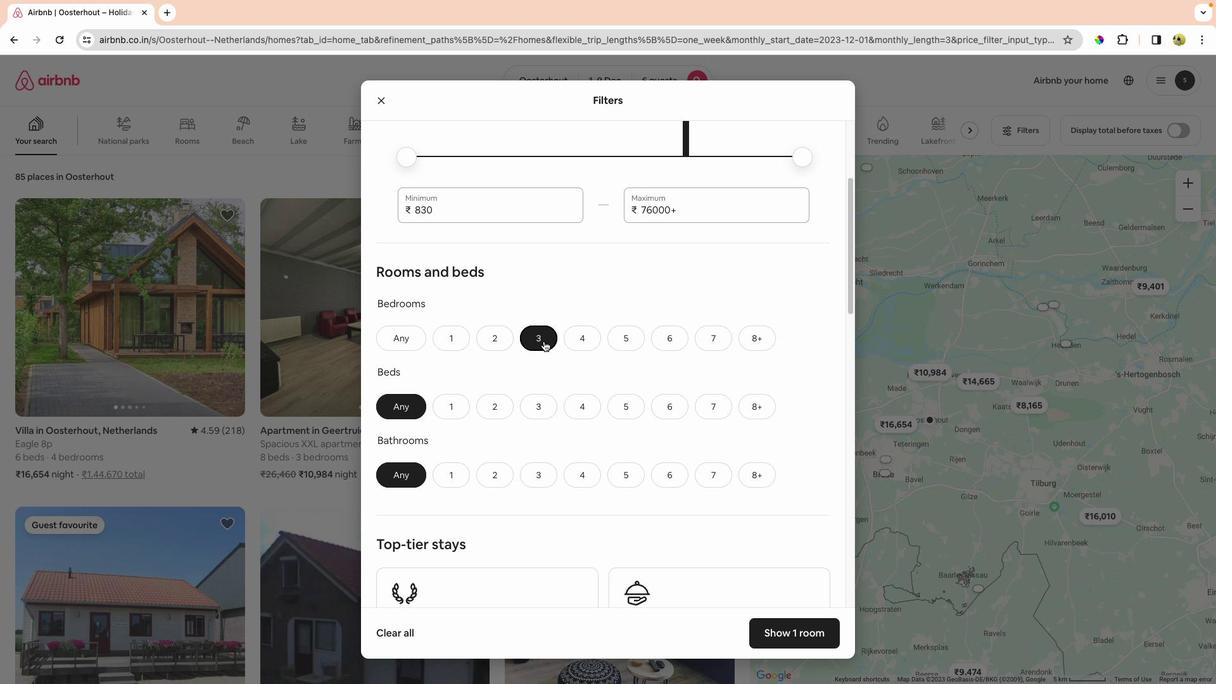 
Action: Mouse scrolled (544, 341) with delta (0, 0)
Screenshot: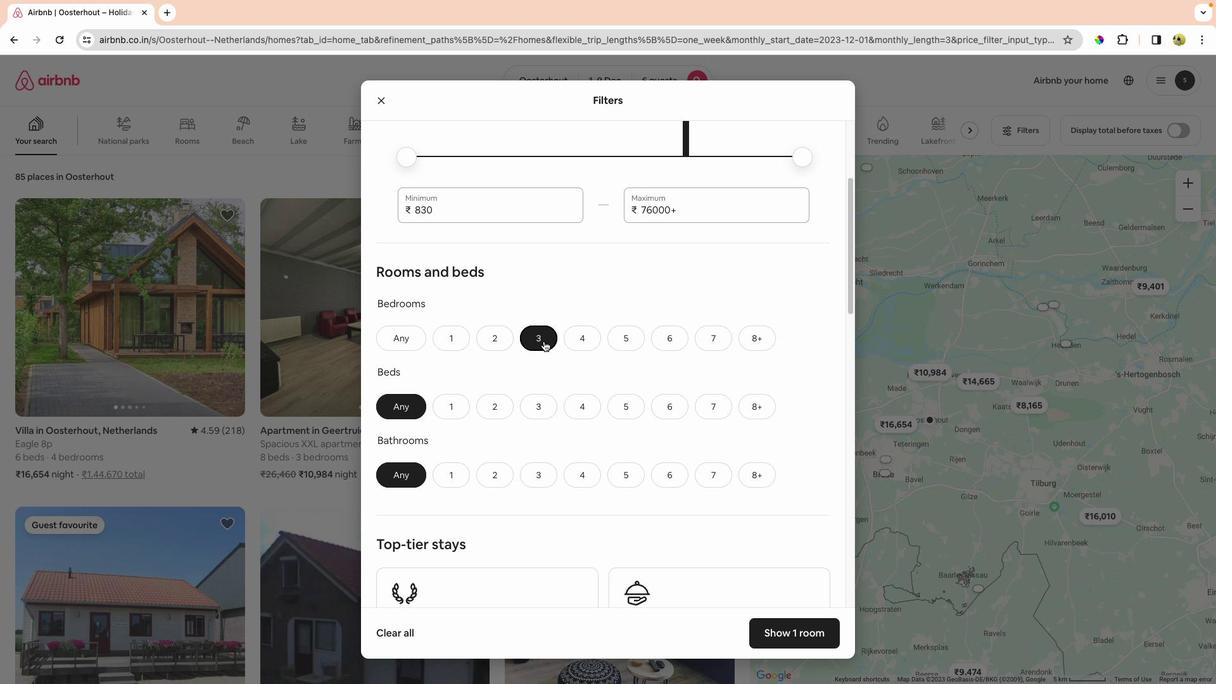 
Action: Mouse scrolled (544, 341) with delta (0, -1)
Screenshot: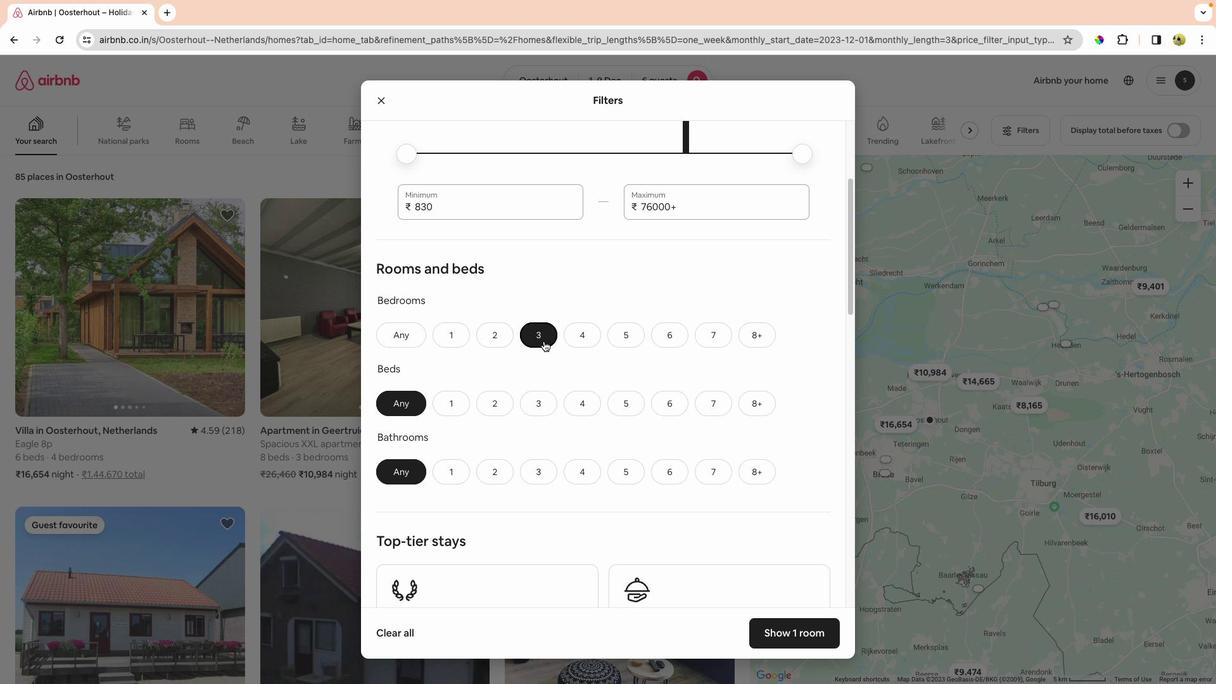 
Action: Mouse moved to (537, 294)
Screenshot: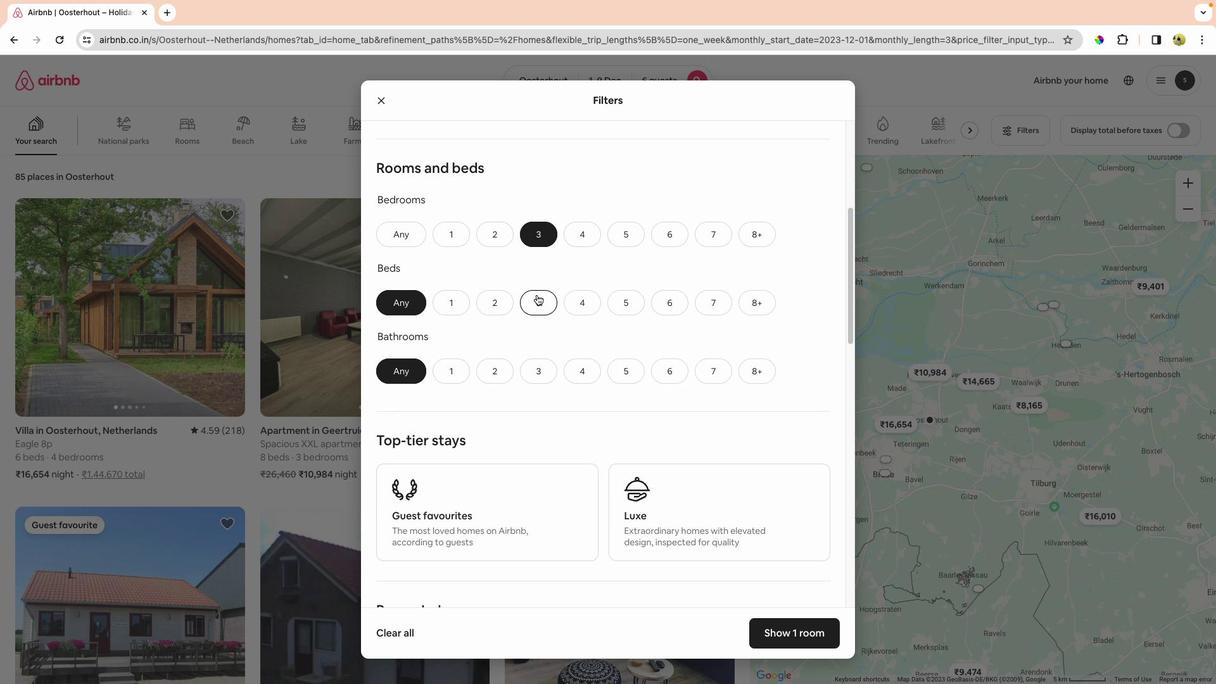 
Action: Mouse pressed left at (537, 294)
Screenshot: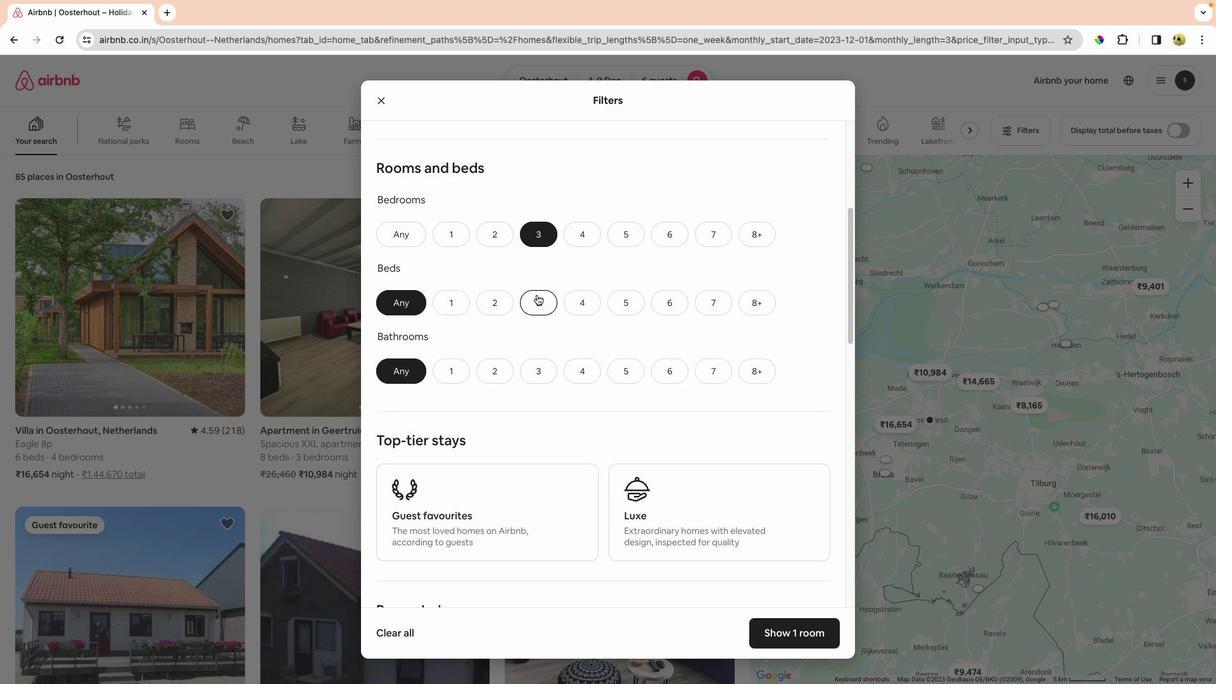 
Action: Mouse moved to (542, 367)
Screenshot: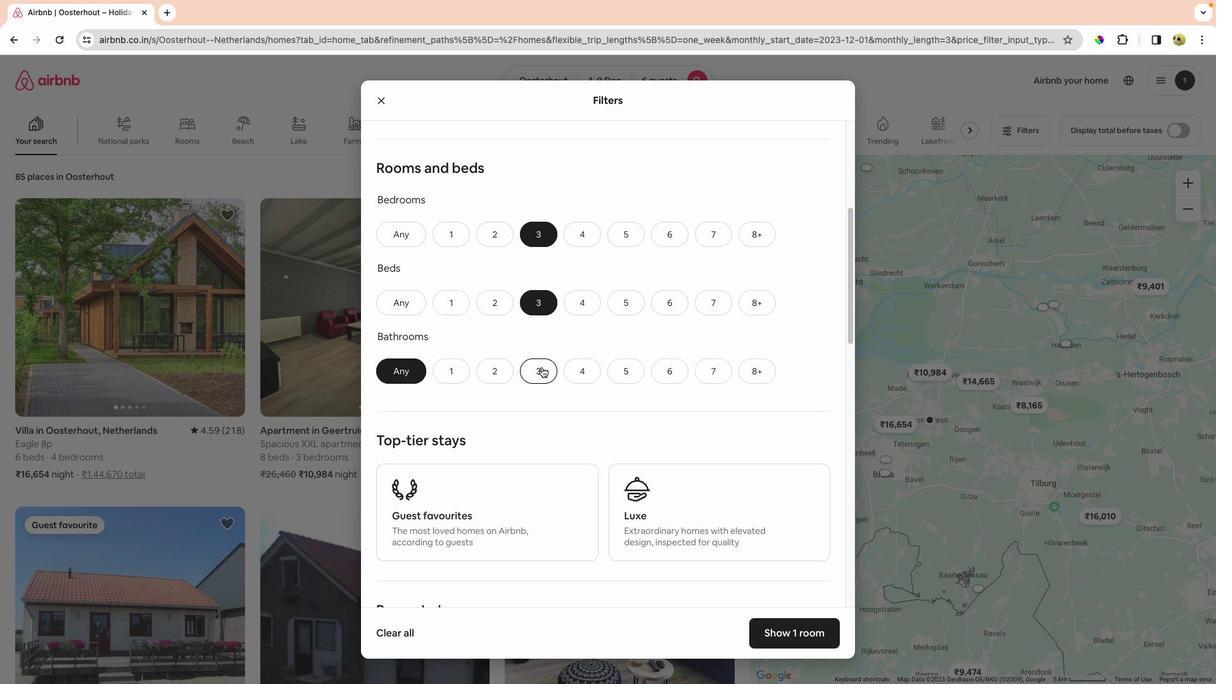 
Action: Mouse pressed left at (542, 367)
Screenshot: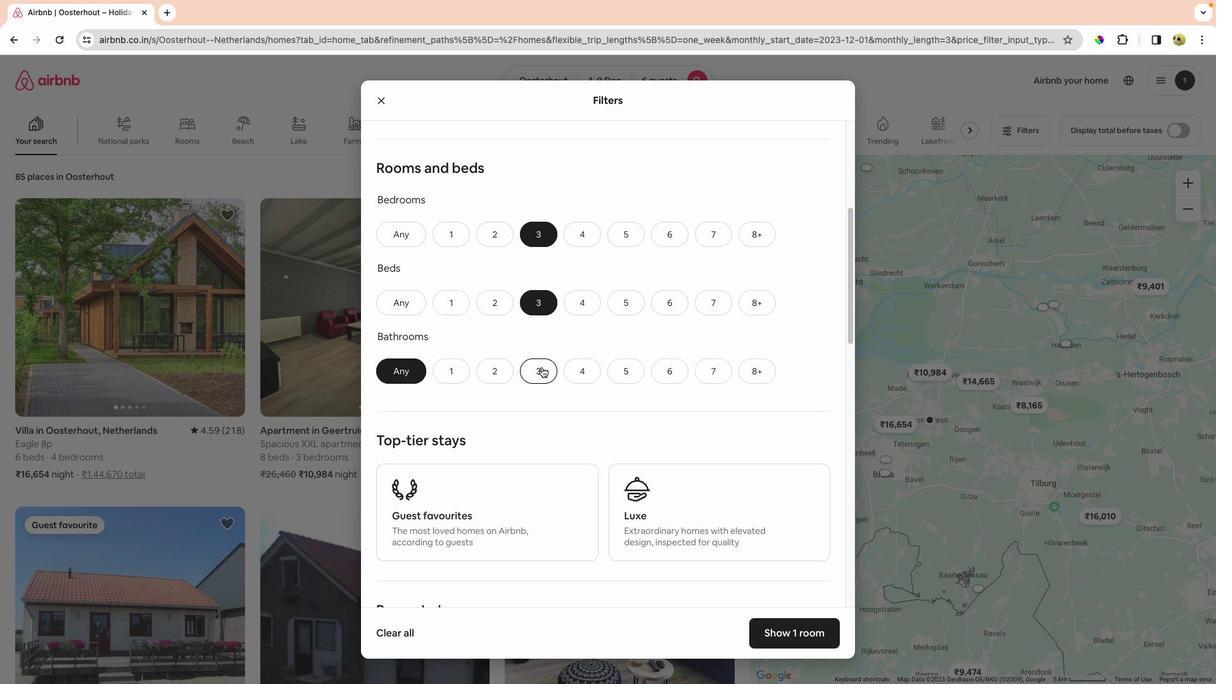 
Action: Mouse moved to (579, 345)
Screenshot: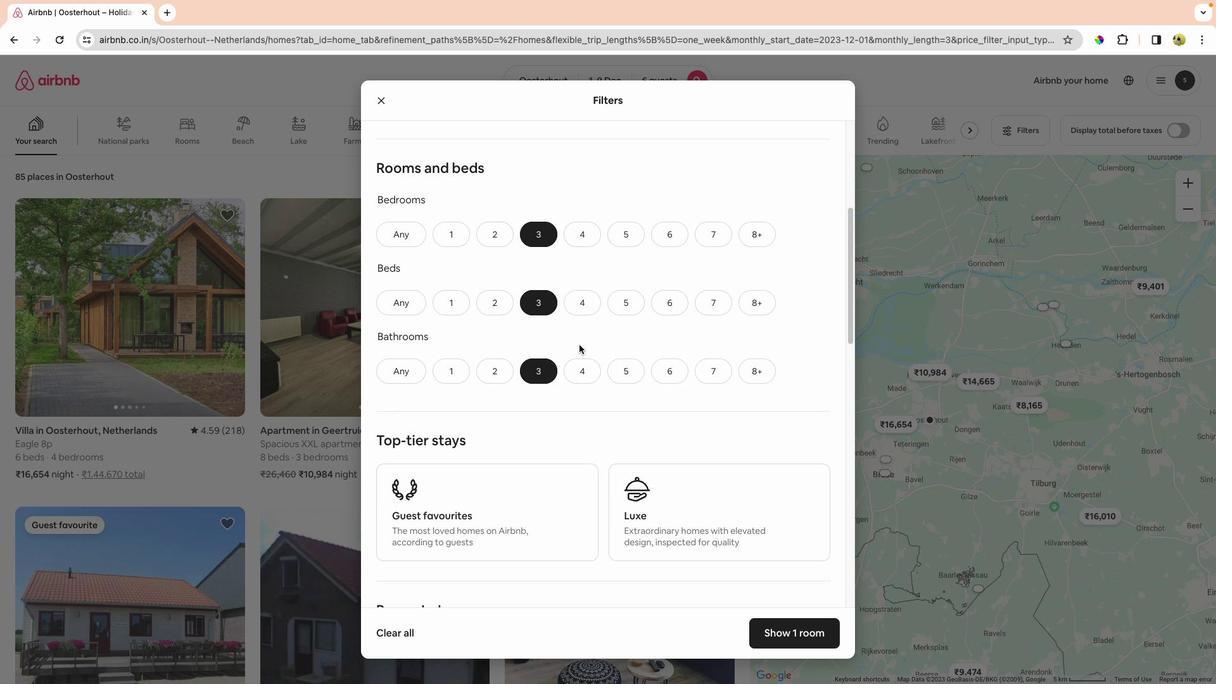 
Action: Mouse scrolled (579, 345) with delta (0, 0)
Screenshot: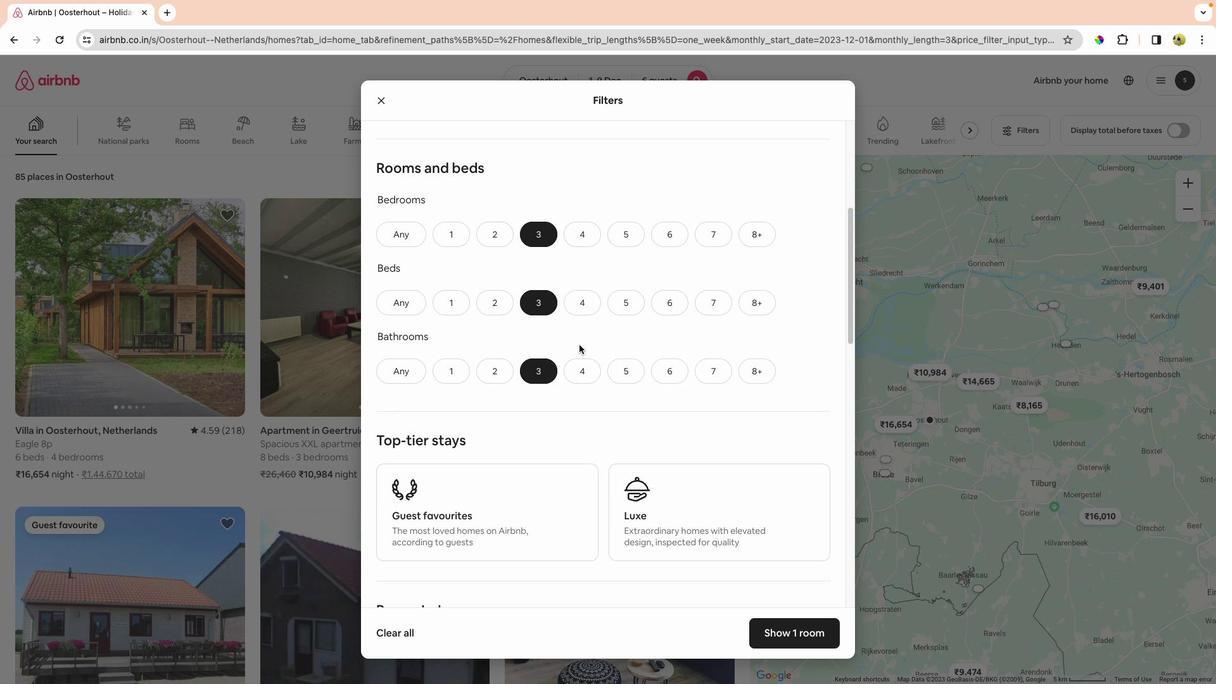 
Action: Mouse scrolled (579, 345) with delta (0, 0)
Screenshot: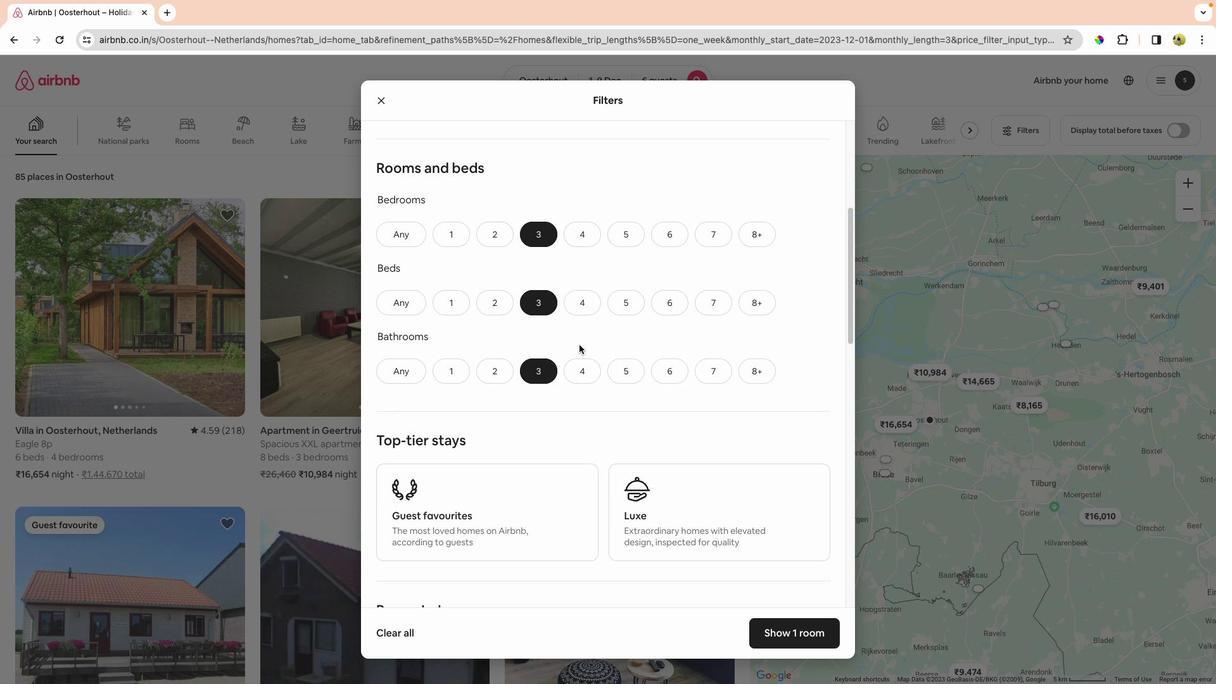 
Action: Mouse scrolled (579, 345) with delta (0, 0)
Screenshot: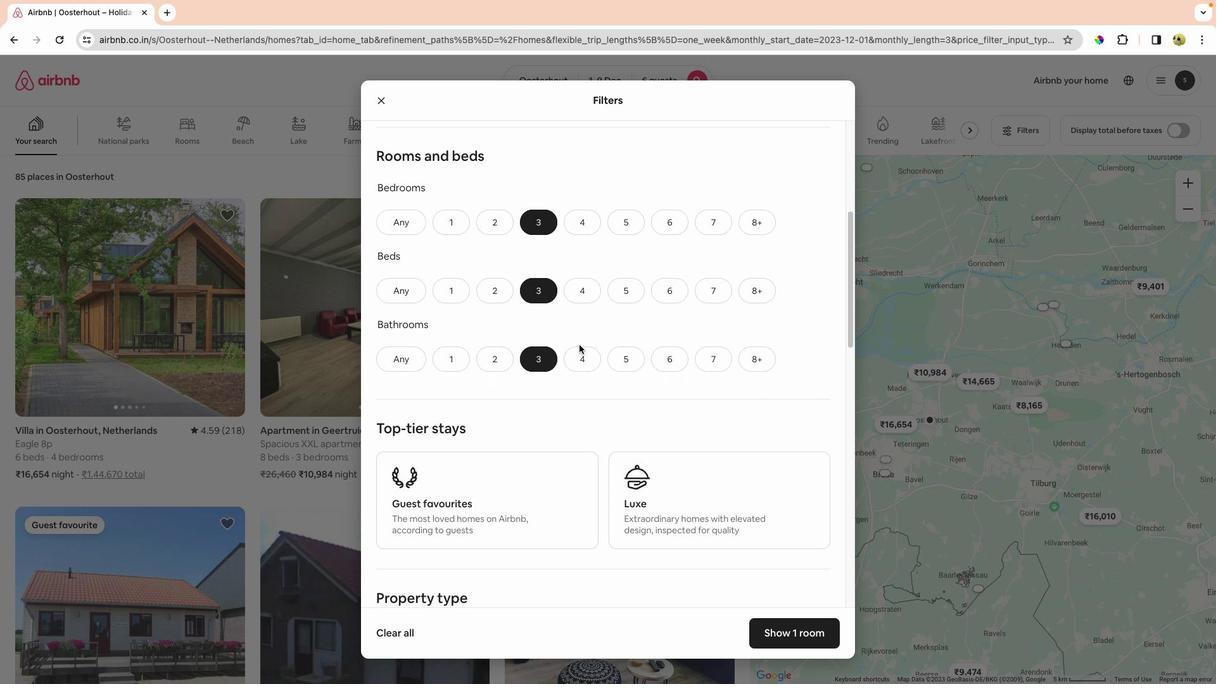 
Action: Mouse moved to (582, 328)
Screenshot: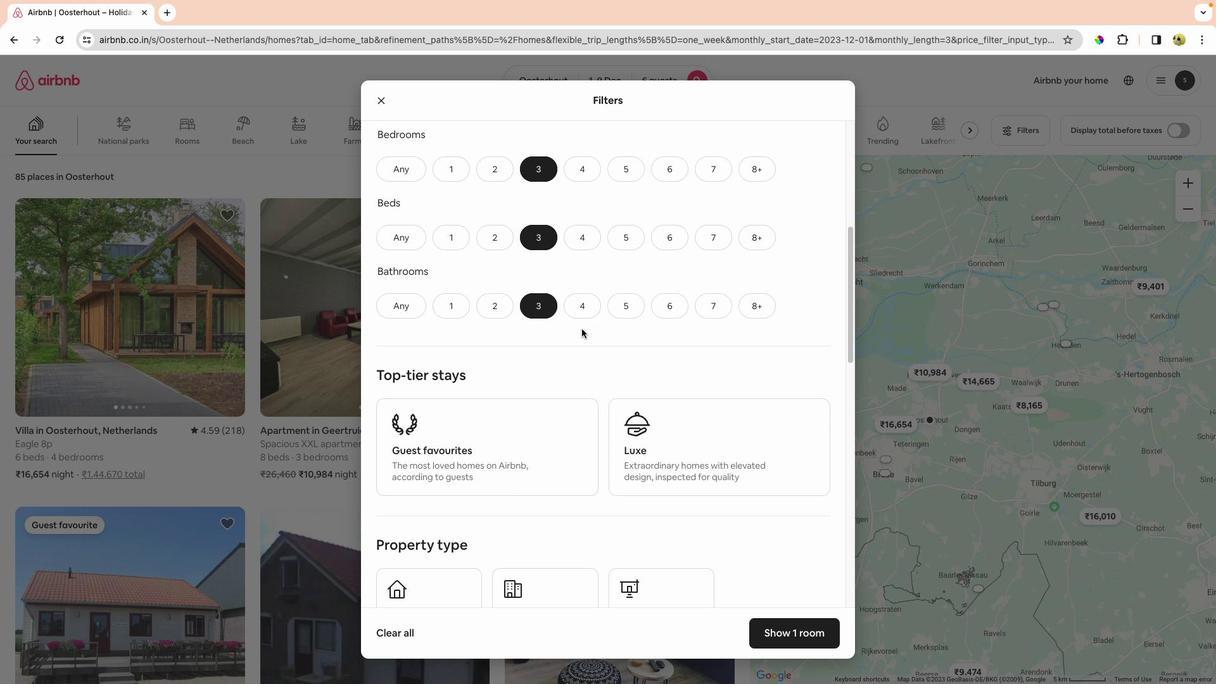 
Action: Mouse scrolled (582, 328) with delta (0, 0)
Screenshot: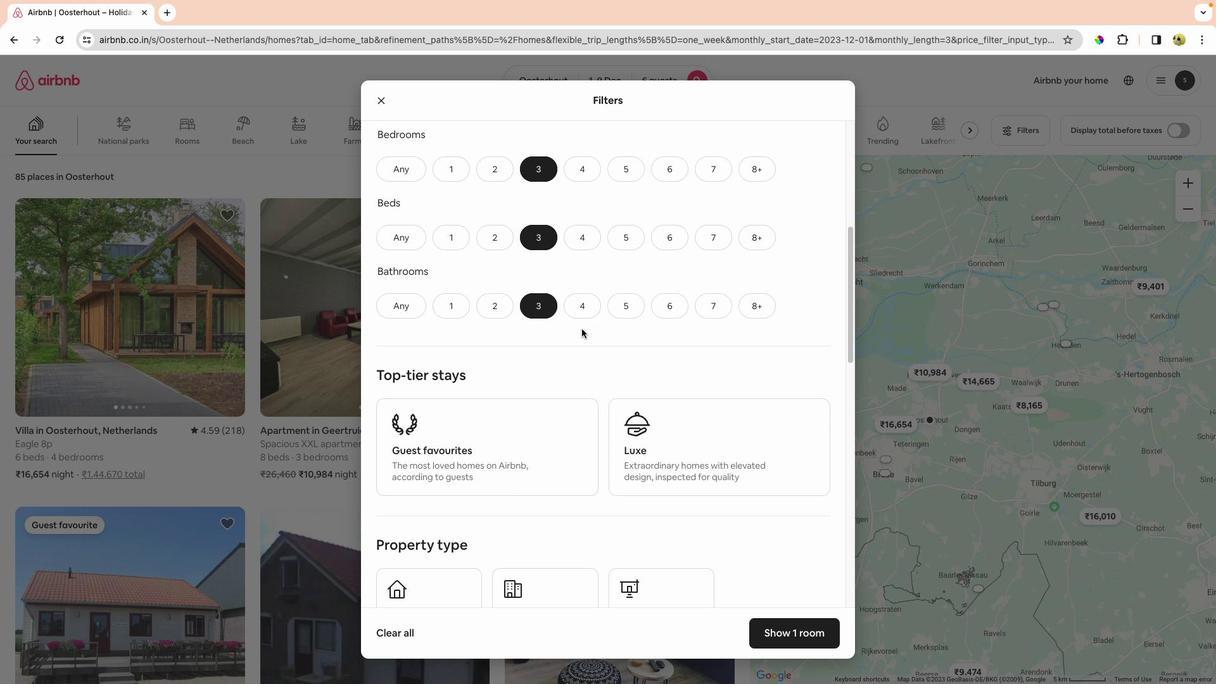
Action: Mouse scrolled (582, 328) with delta (0, 0)
Screenshot: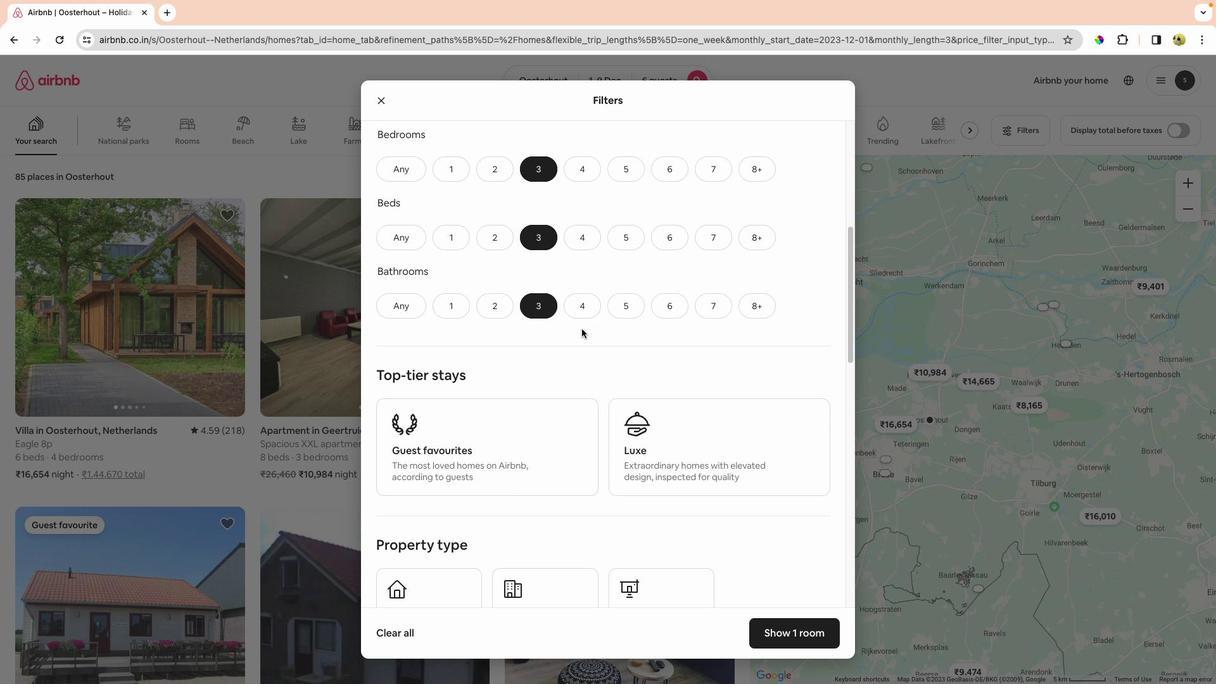 
Action: Mouse scrolled (582, 328) with delta (0, 0)
Screenshot: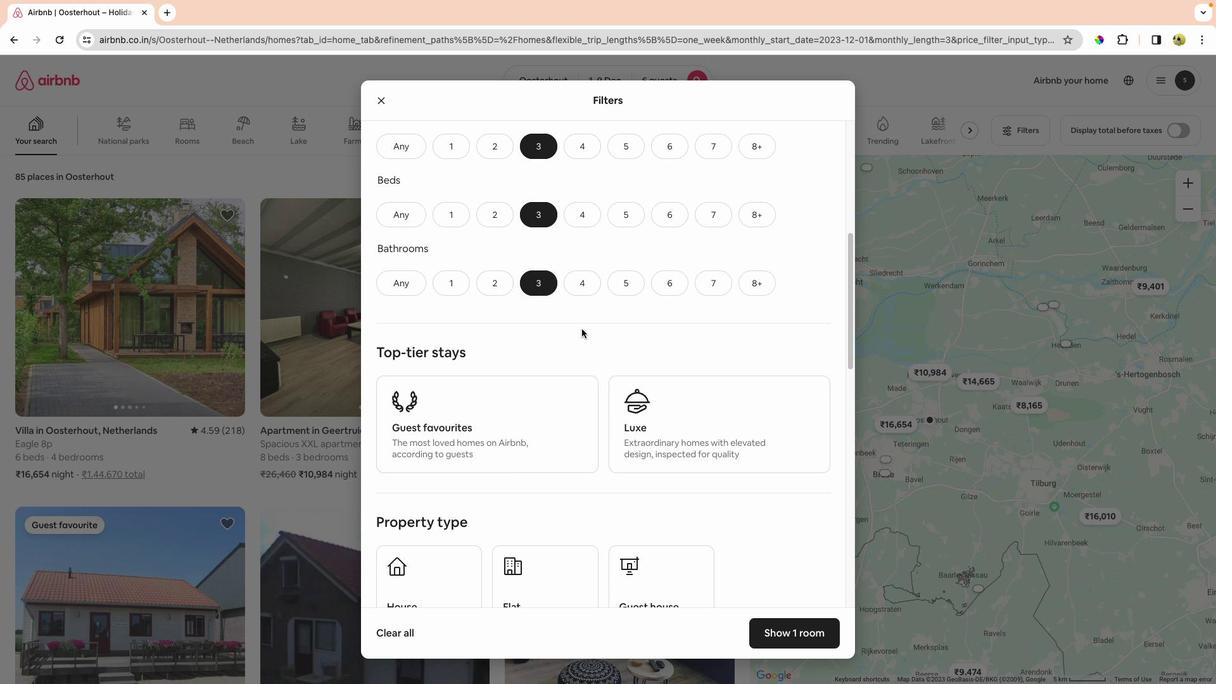 
Action: Mouse scrolled (582, 328) with delta (0, 0)
Screenshot: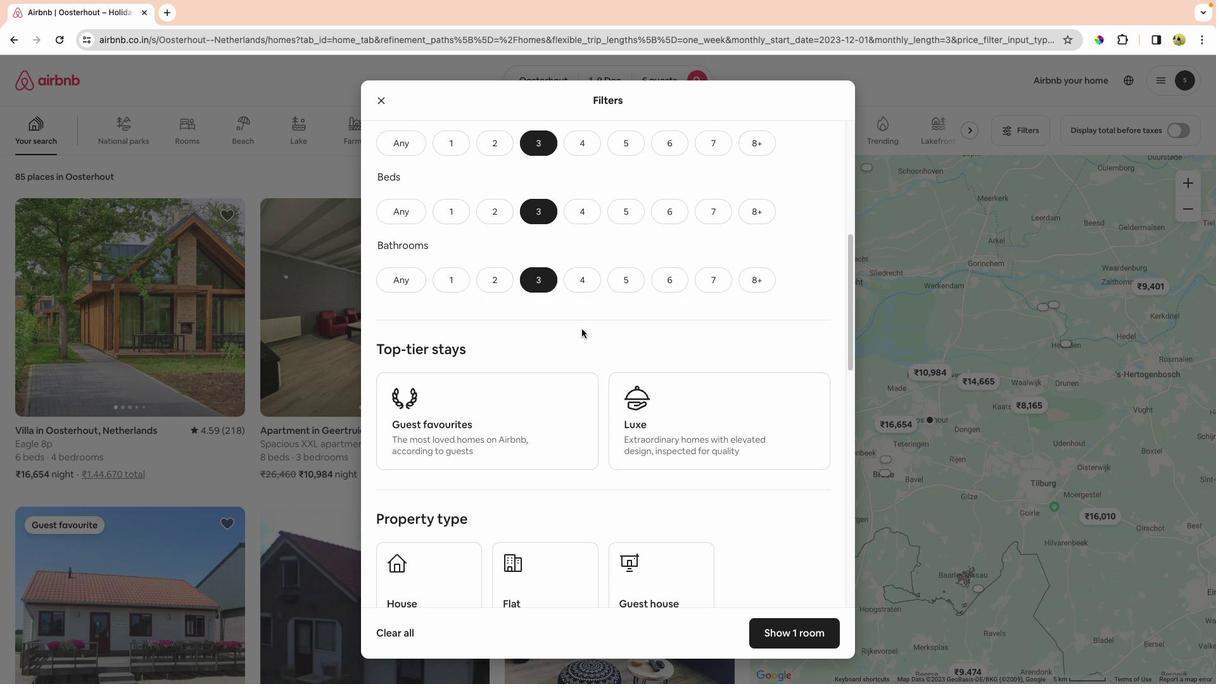 
Action: Mouse scrolled (582, 328) with delta (0, 0)
Screenshot: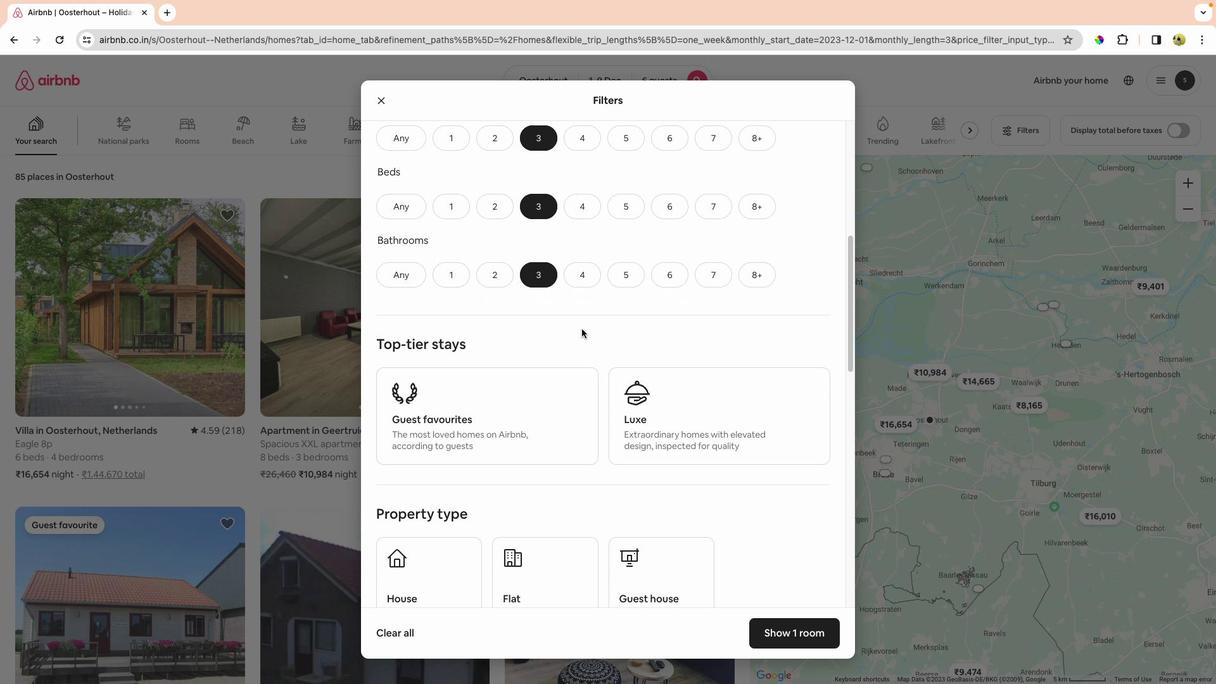 
Action: Mouse scrolled (582, 328) with delta (0, 0)
Screenshot: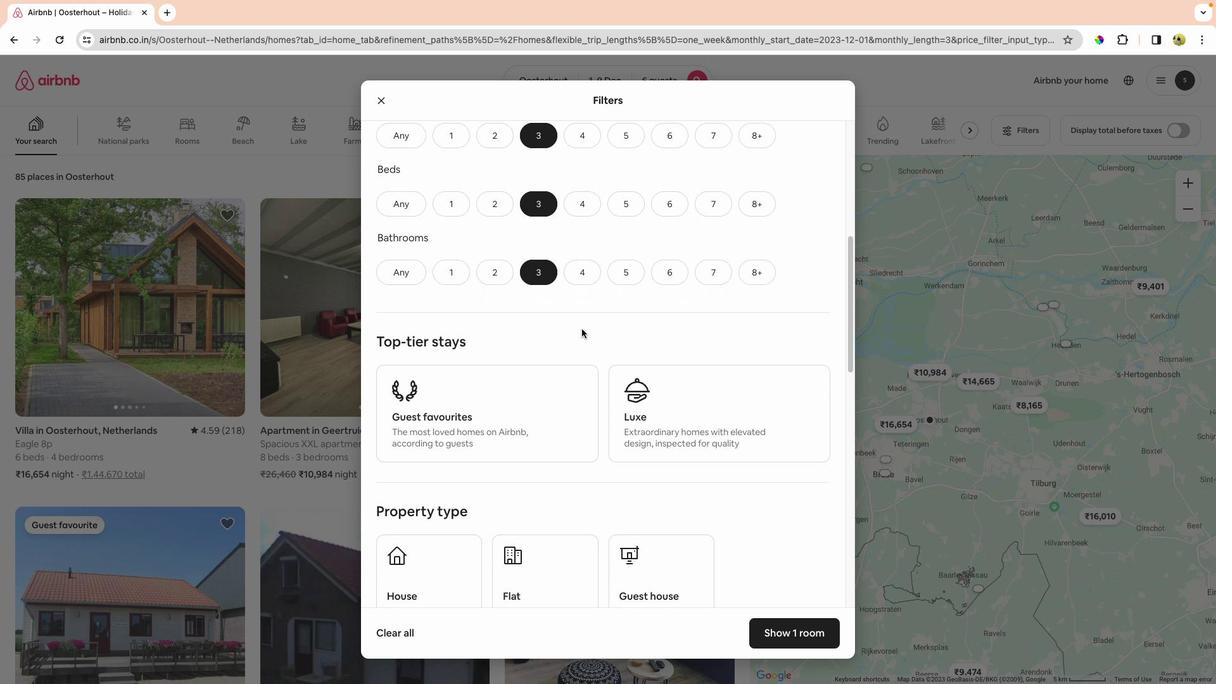 
Action: Mouse moved to (586, 325)
Screenshot: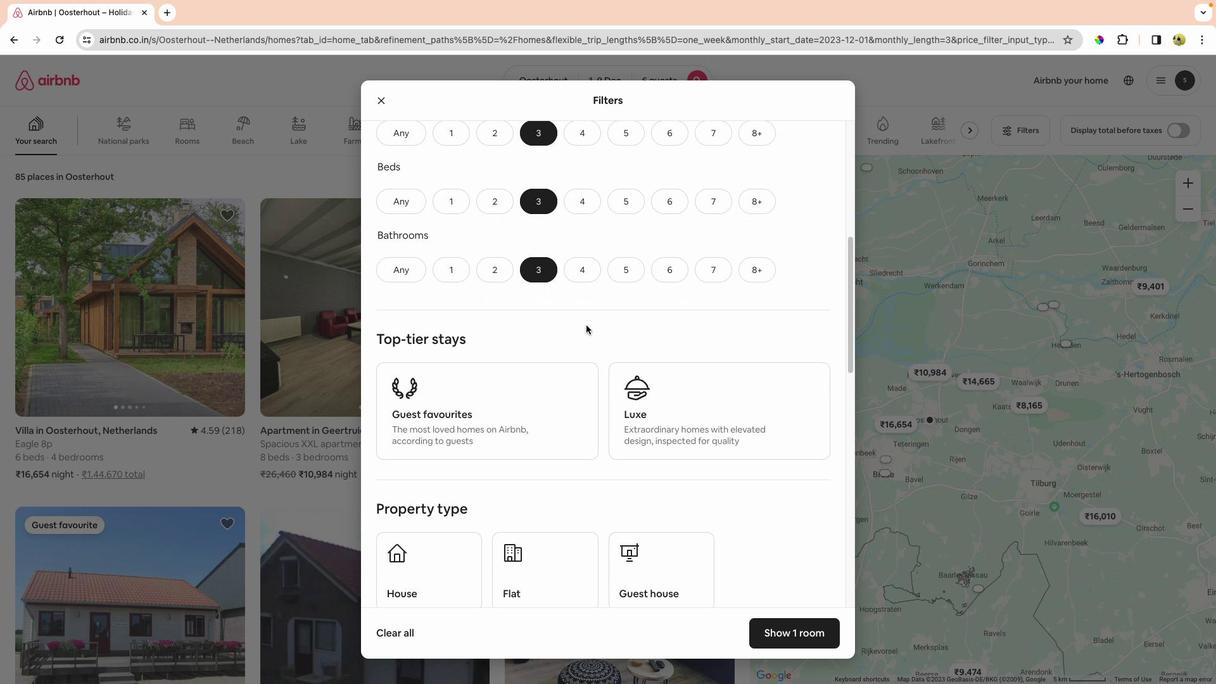 
Action: Mouse scrolled (586, 325) with delta (0, 0)
Screenshot: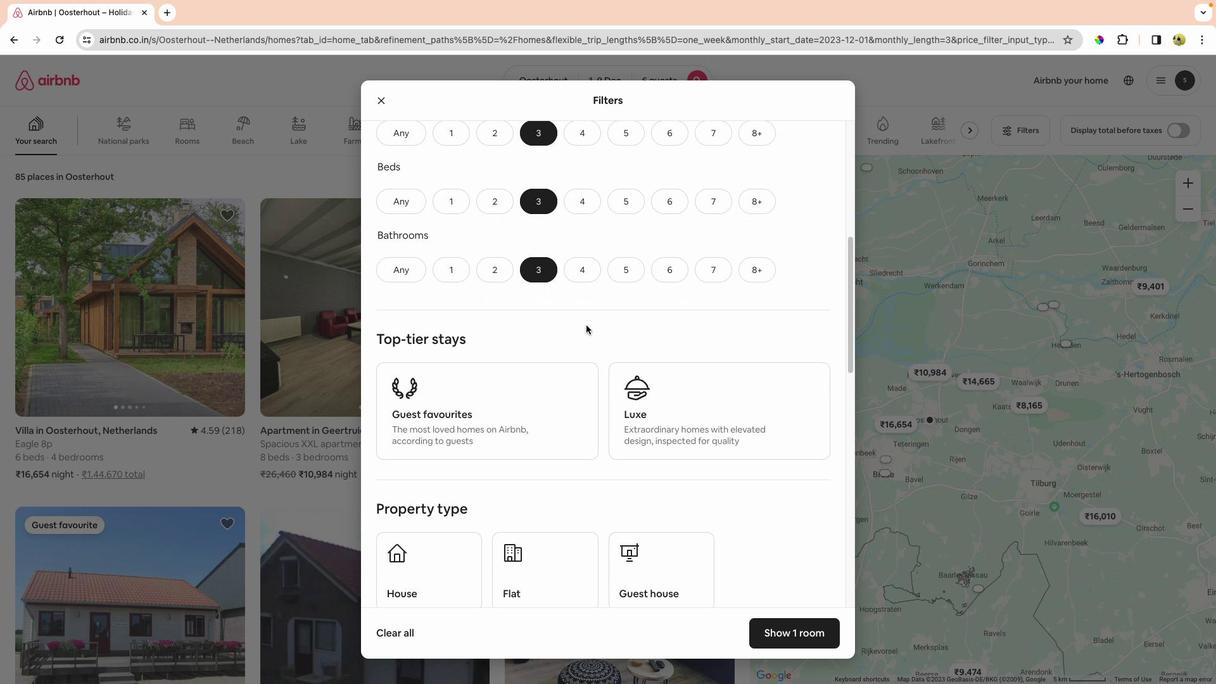 
Action: Mouse scrolled (586, 325) with delta (0, 0)
Screenshot: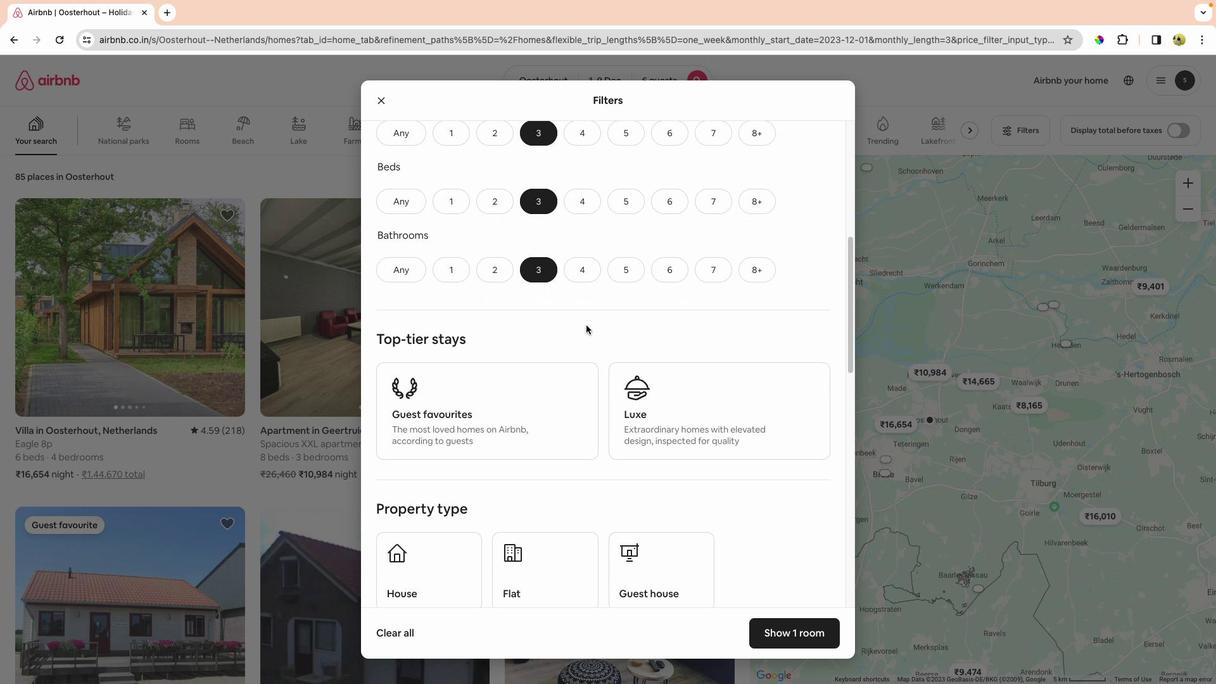 
Action: Mouse scrolled (586, 325) with delta (0, -1)
Screenshot: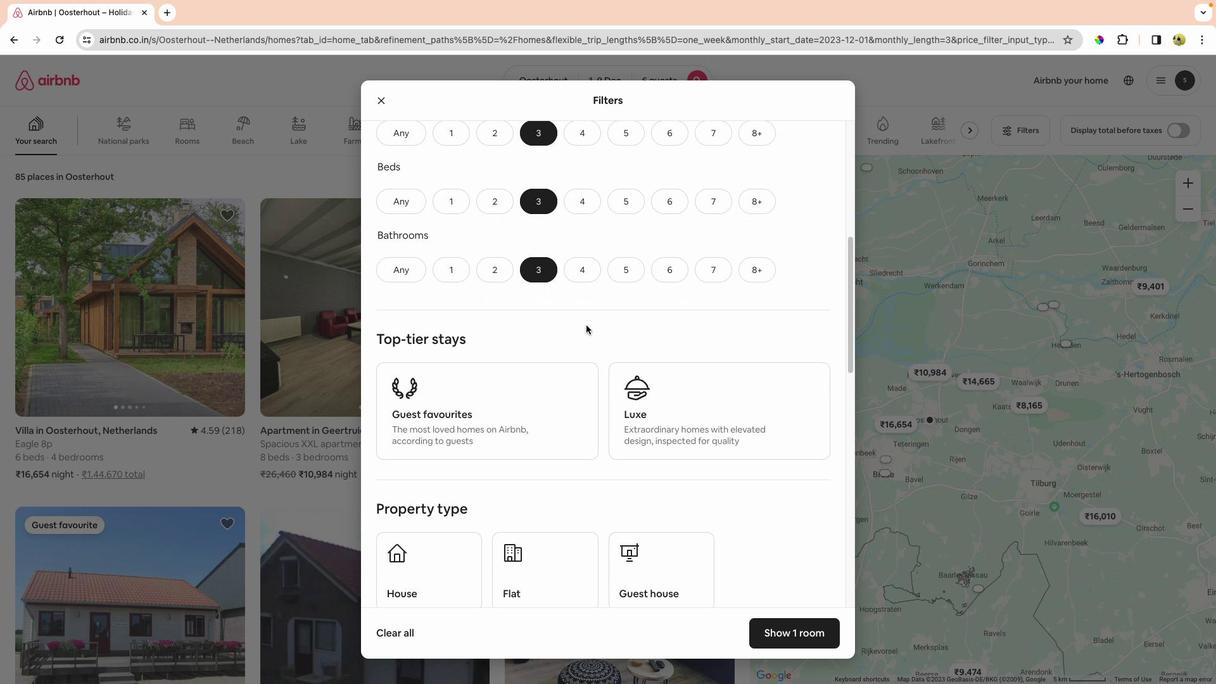 
Action: Mouse moved to (446, 434)
Screenshot: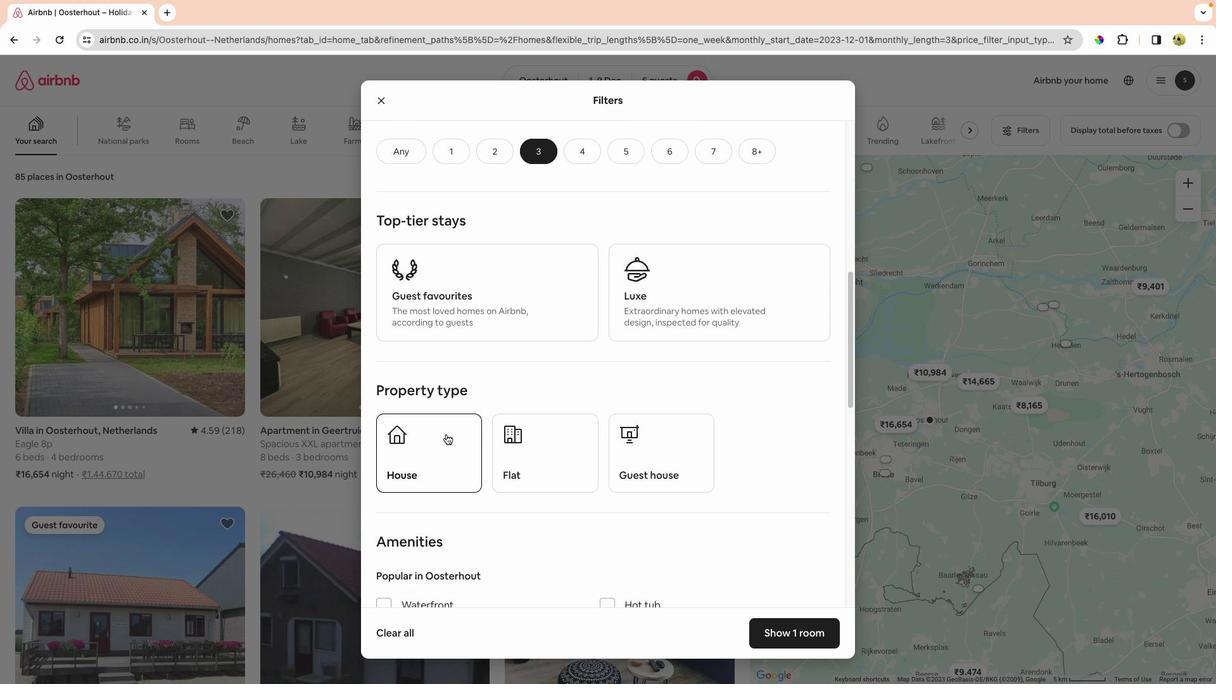
Action: Mouse pressed left at (446, 434)
Screenshot: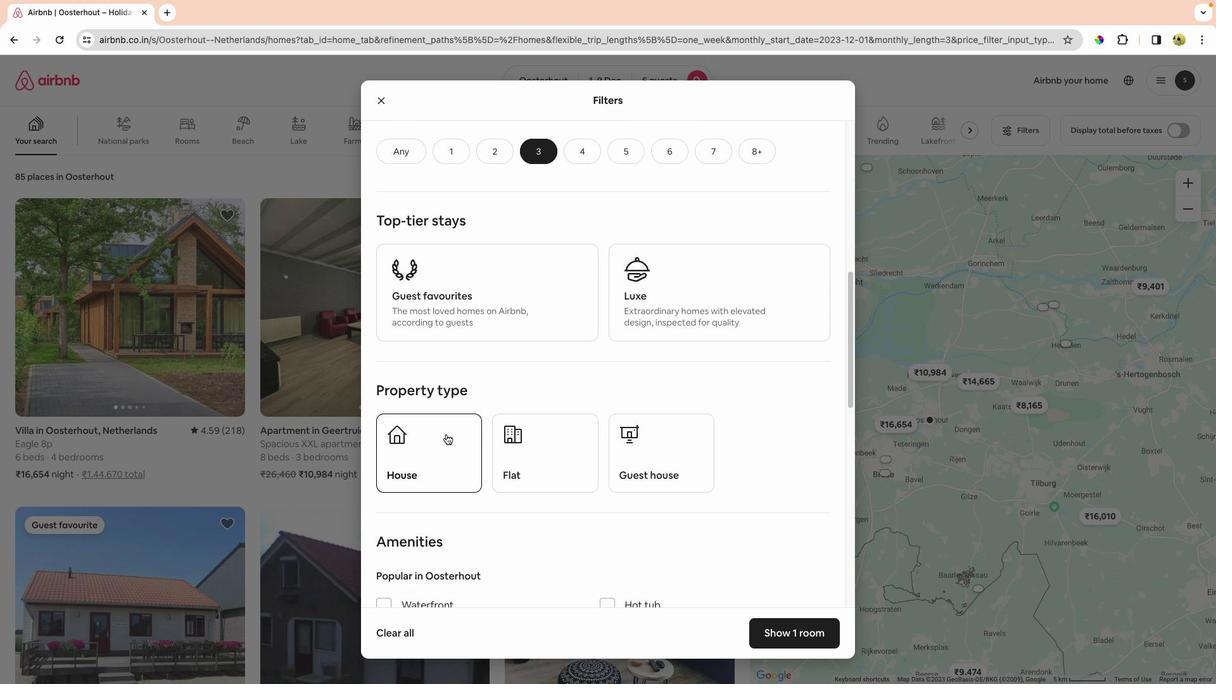 
Action: Mouse moved to (794, 637)
Screenshot: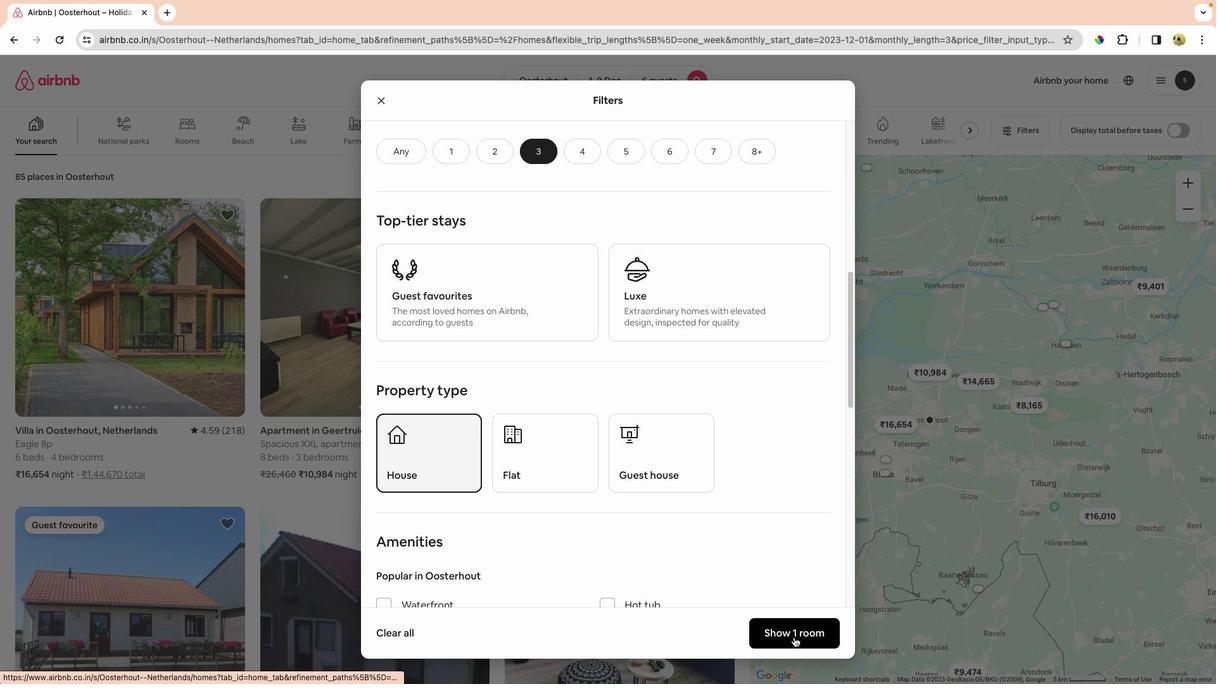 
Action: Mouse pressed left at (794, 637)
Screenshot: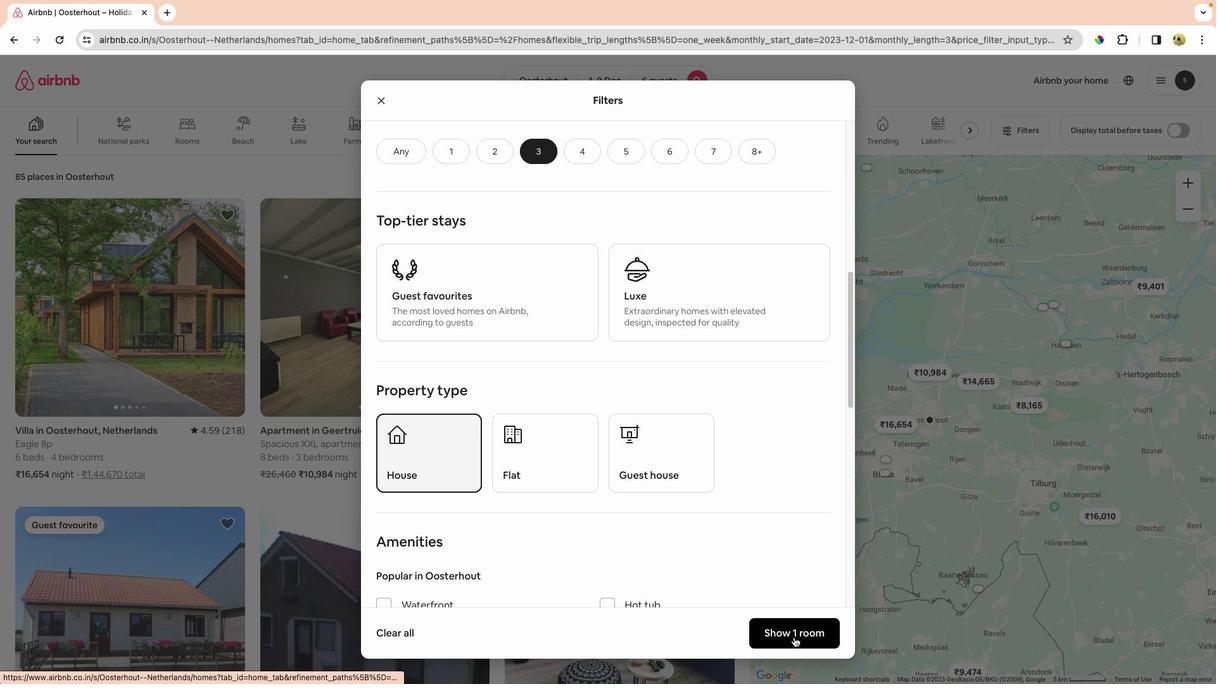 
Action: Mouse moved to (124, 343)
Screenshot: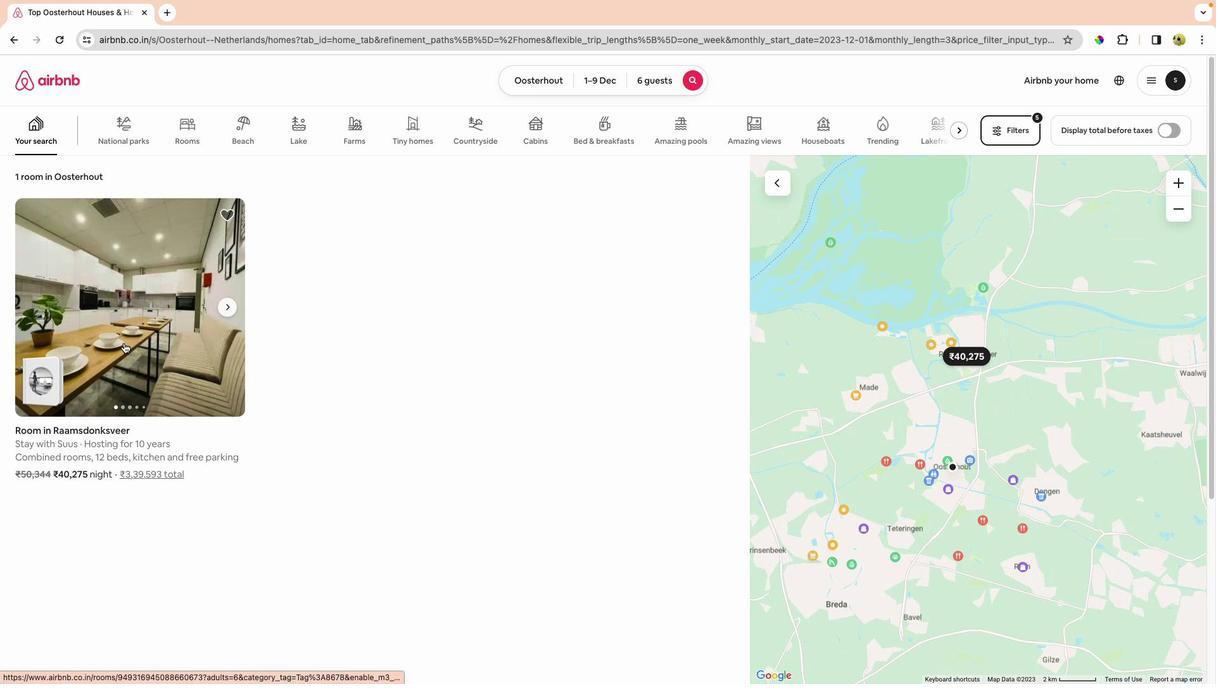 
Action: Mouse pressed left at (124, 343)
Screenshot: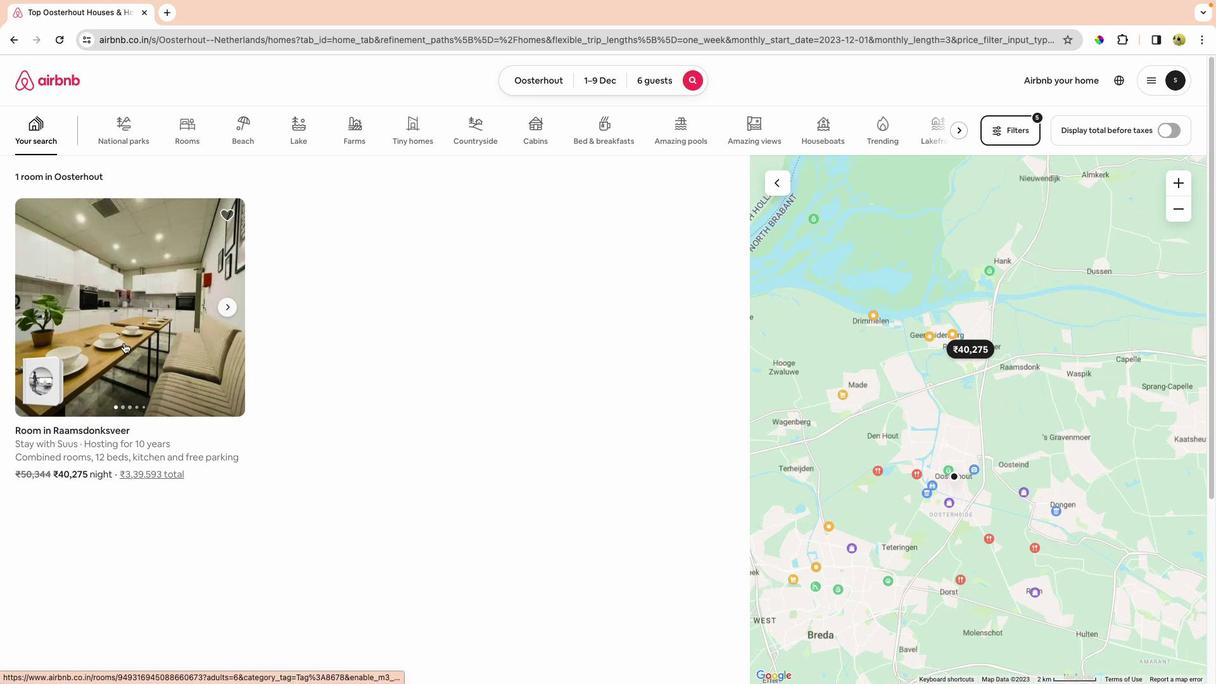 
Action: Mouse moved to (887, 468)
Screenshot: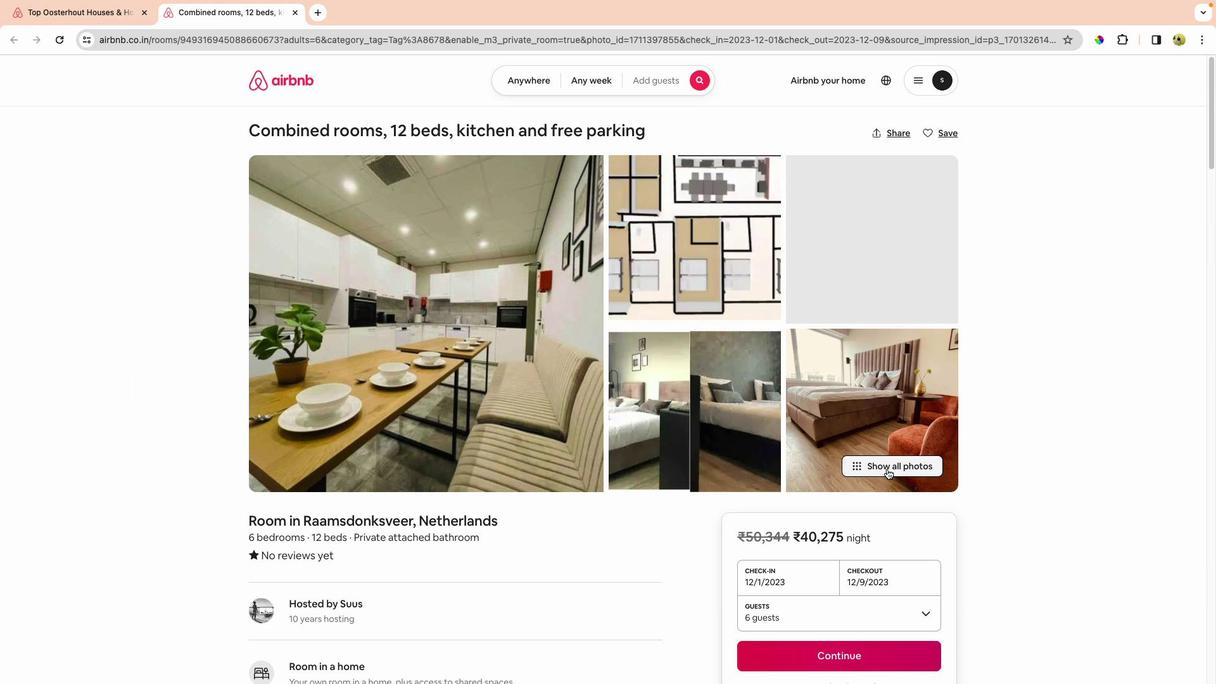 
Action: Mouse pressed left at (887, 468)
Screenshot: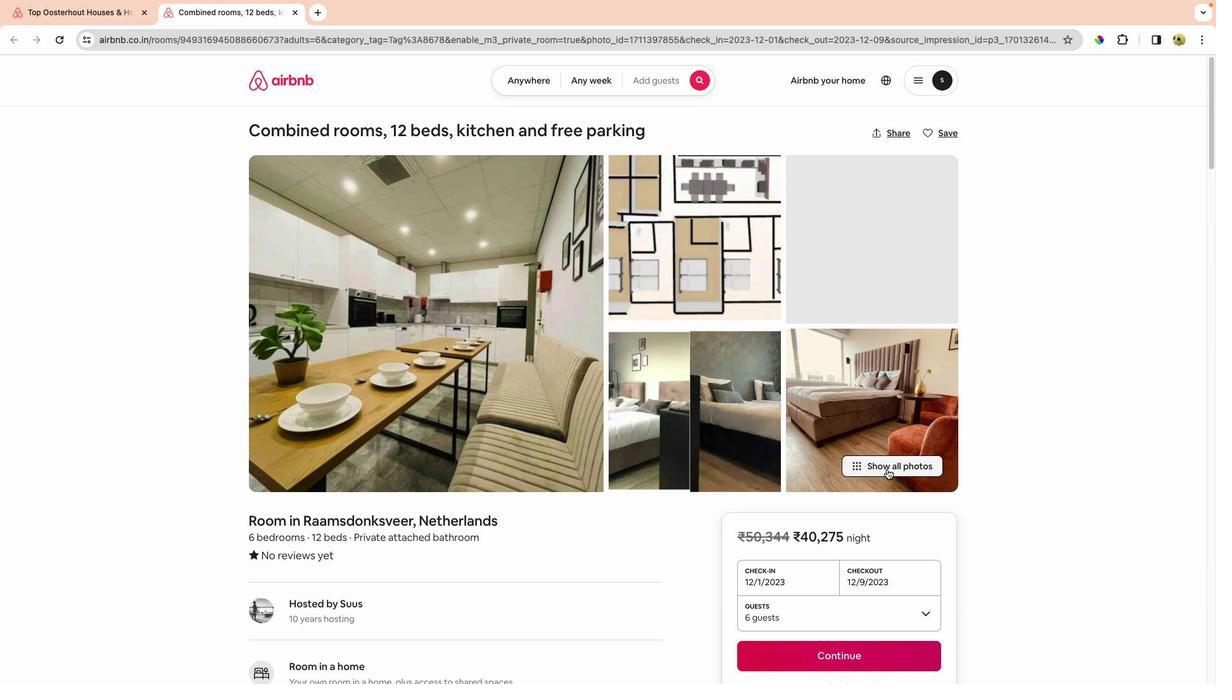
Action: Mouse moved to (629, 492)
Screenshot: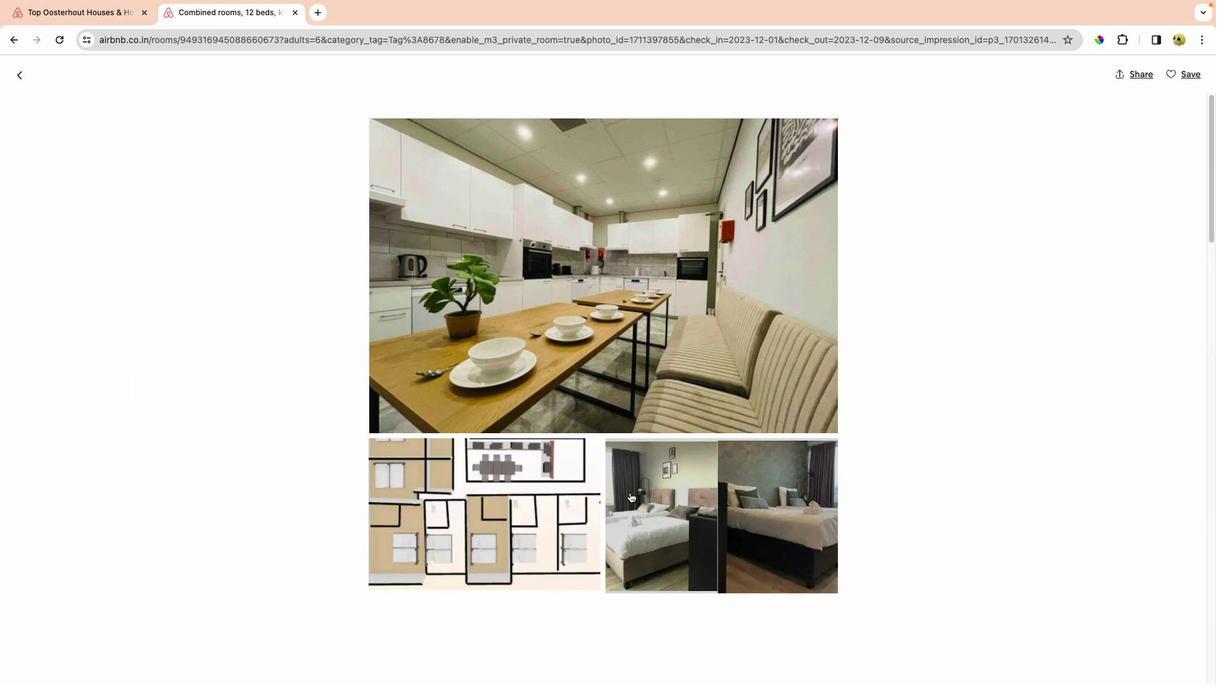 
Action: Mouse scrolled (629, 492) with delta (0, 0)
Screenshot: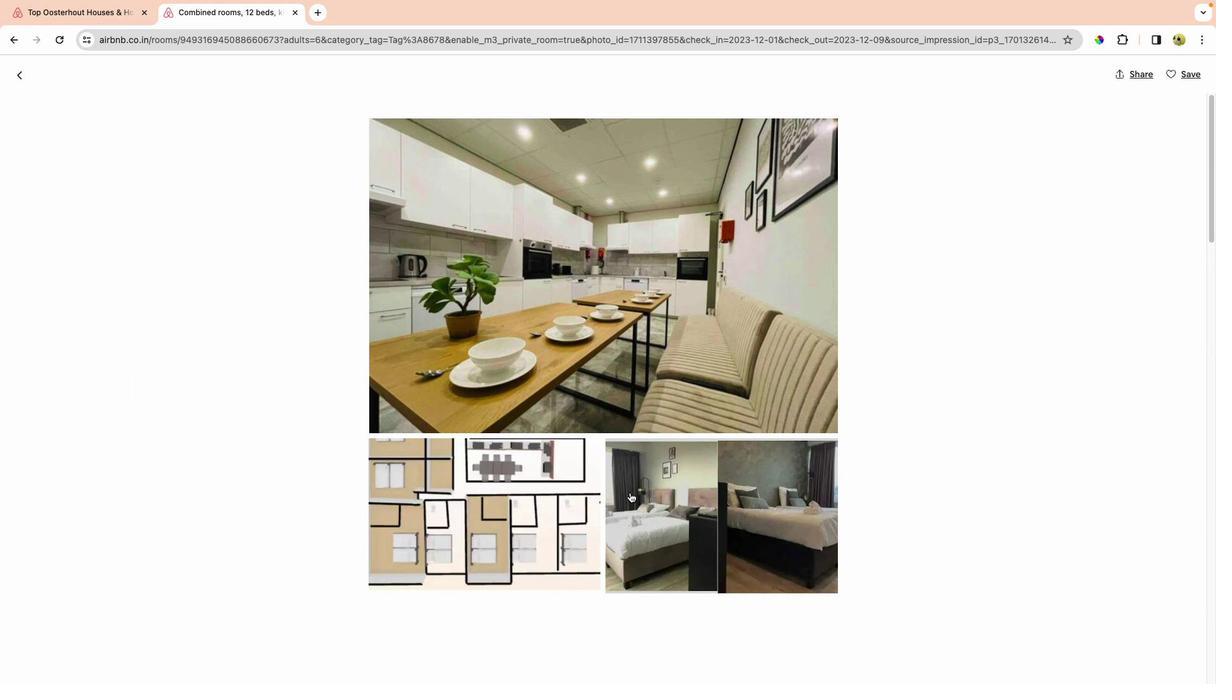 
Action: Mouse scrolled (629, 492) with delta (0, 0)
Screenshot: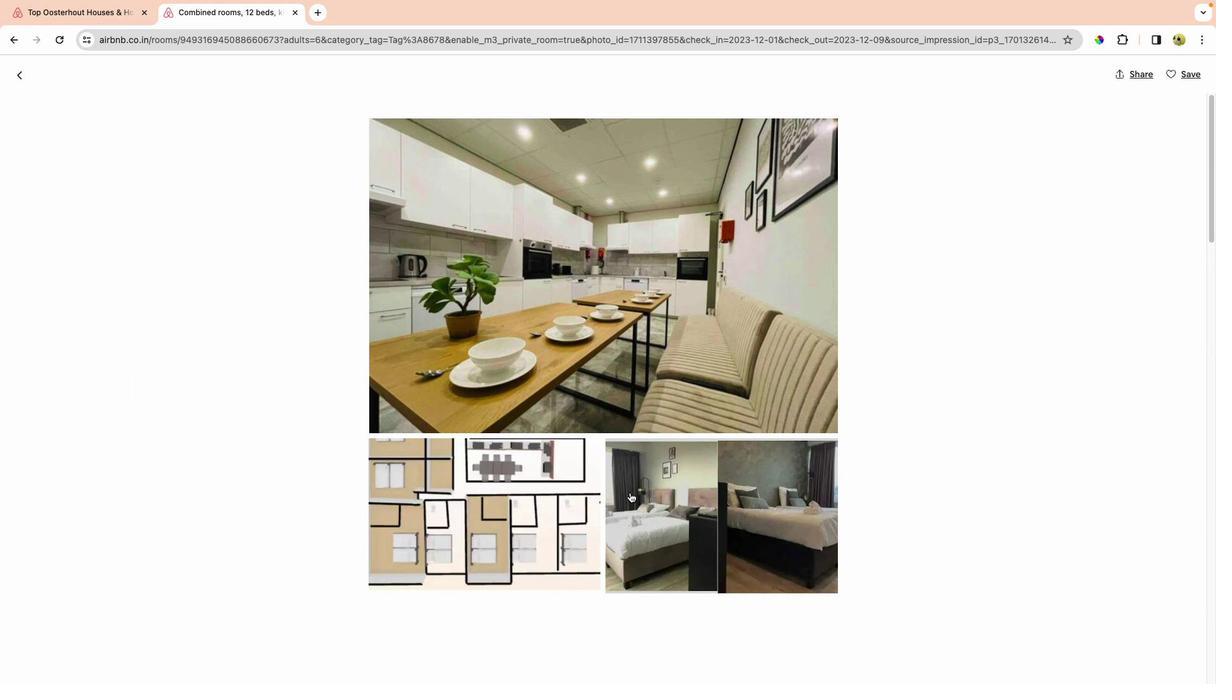 
Action: Mouse scrolled (629, 492) with delta (0, -1)
Screenshot: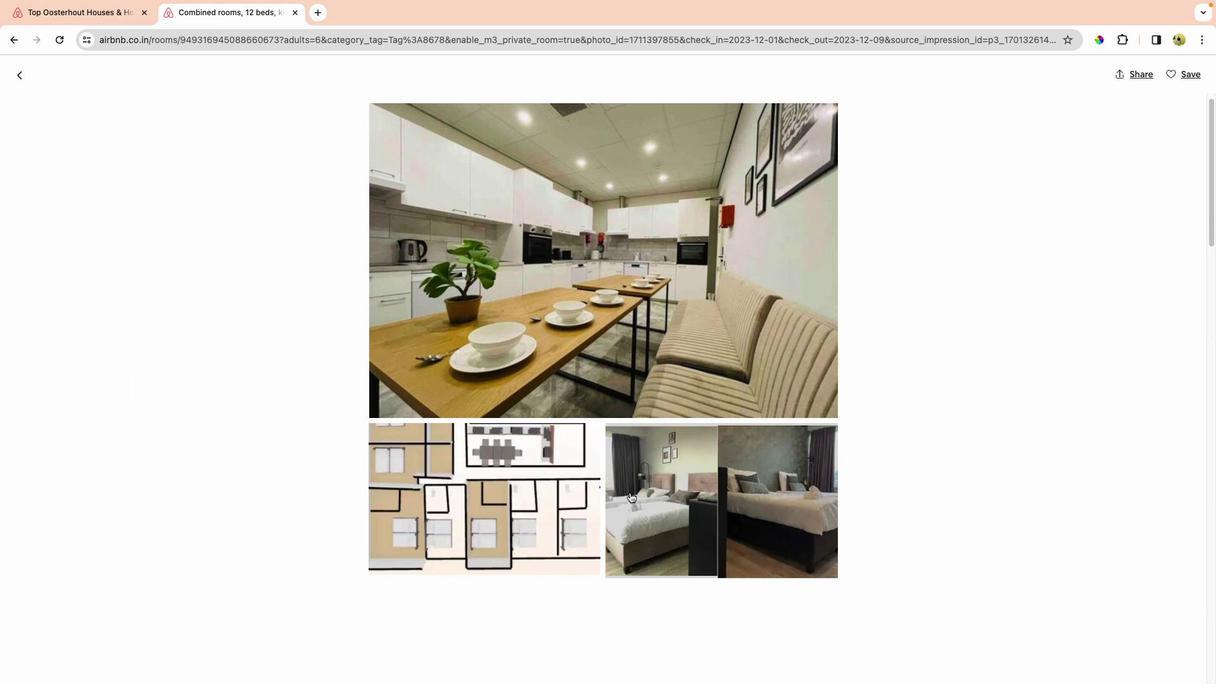 
Action: Mouse moved to (638, 499)
Screenshot: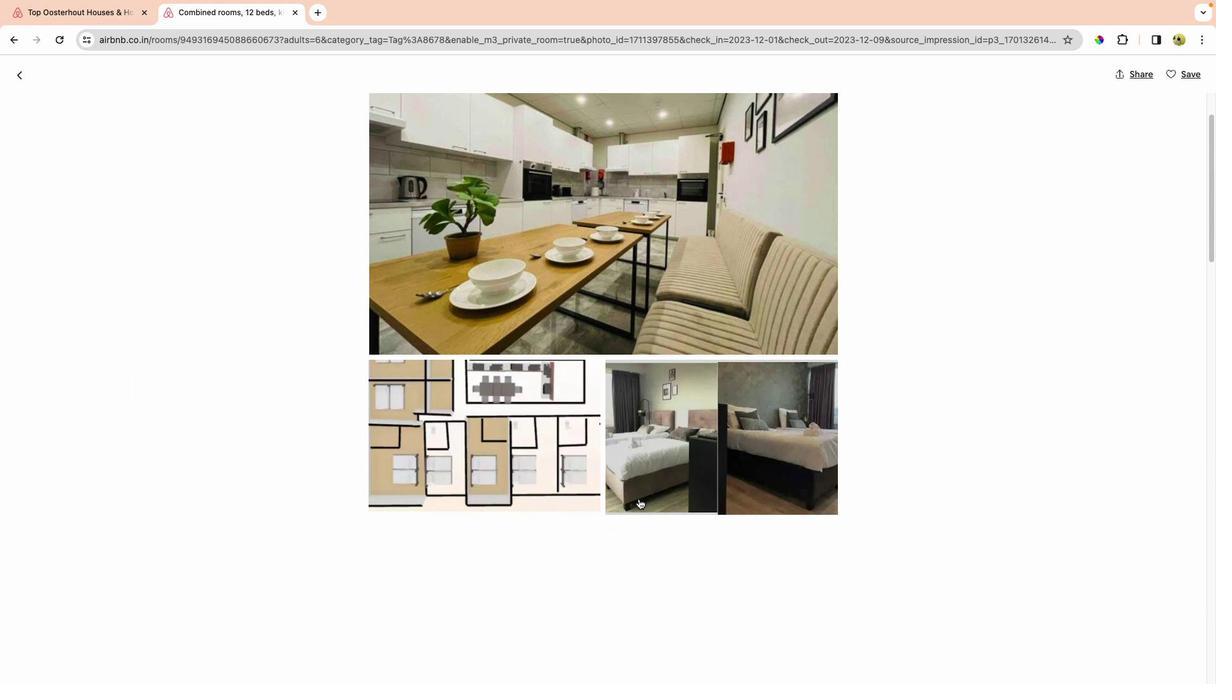 
Action: Mouse scrolled (638, 499) with delta (0, 0)
Screenshot: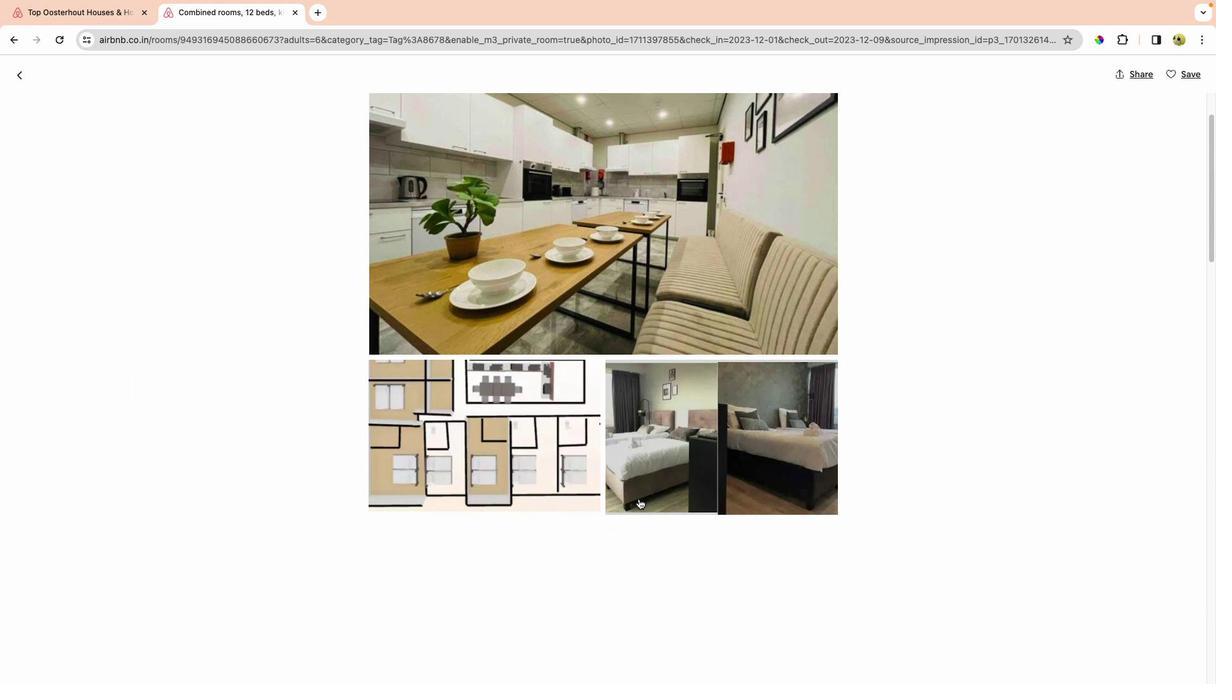 
Action: Mouse scrolled (638, 499) with delta (0, 0)
Screenshot: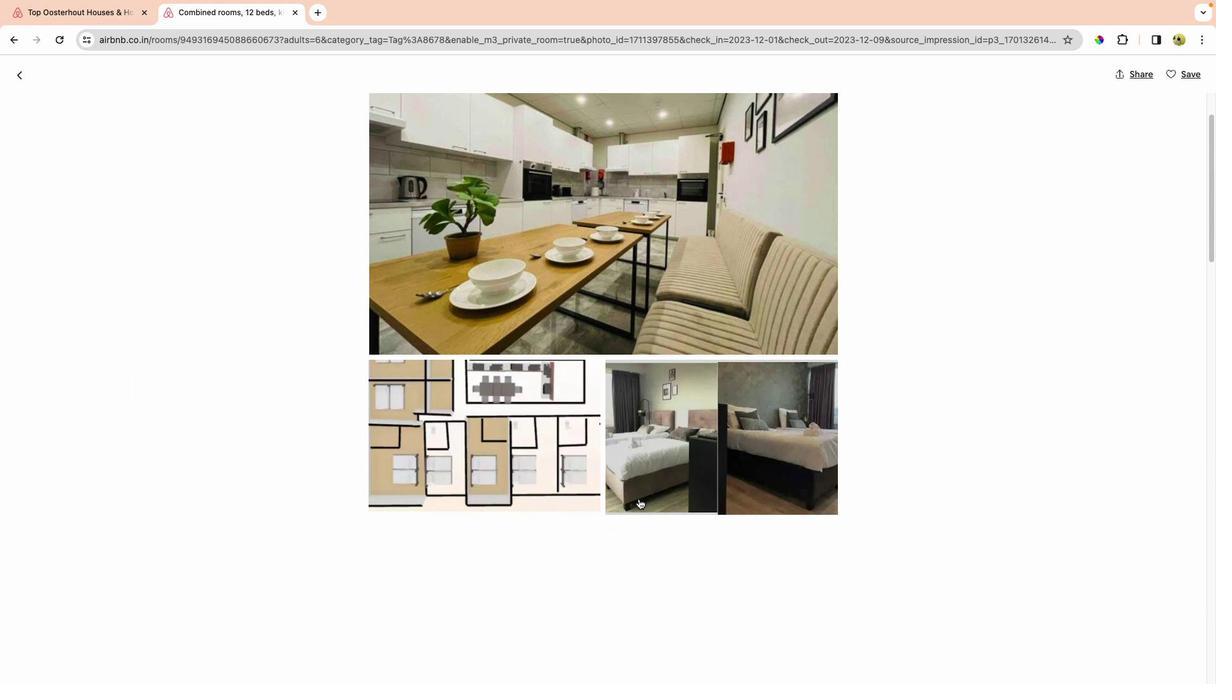 
Action: Mouse moved to (638, 499)
Screenshot: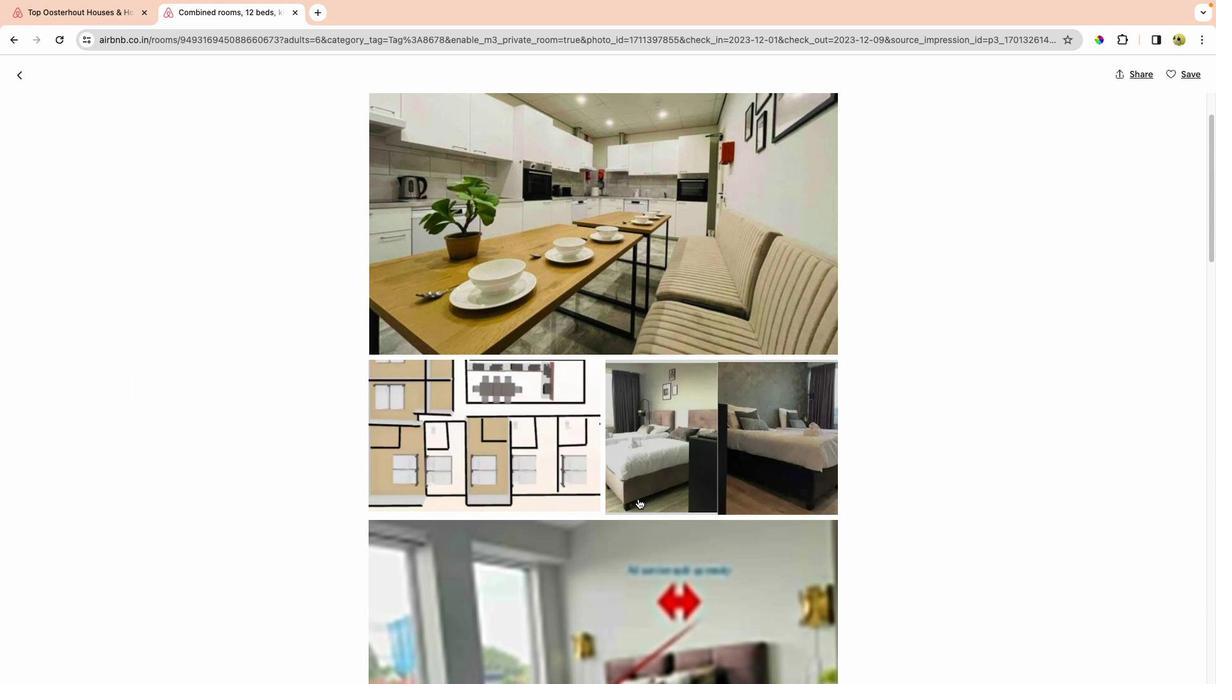 
Action: Mouse scrolled (638, 499) with delta (0, -1)
Screenshot: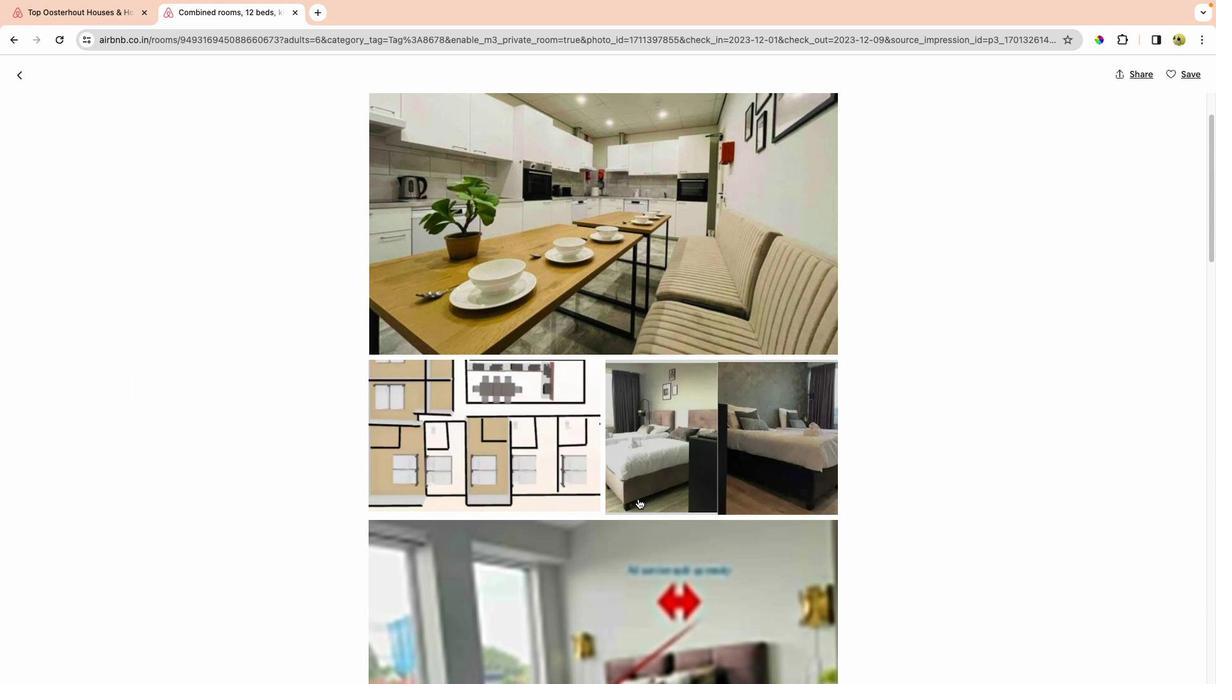 
Action: Mouse moved to (669, 504)
Screenshot: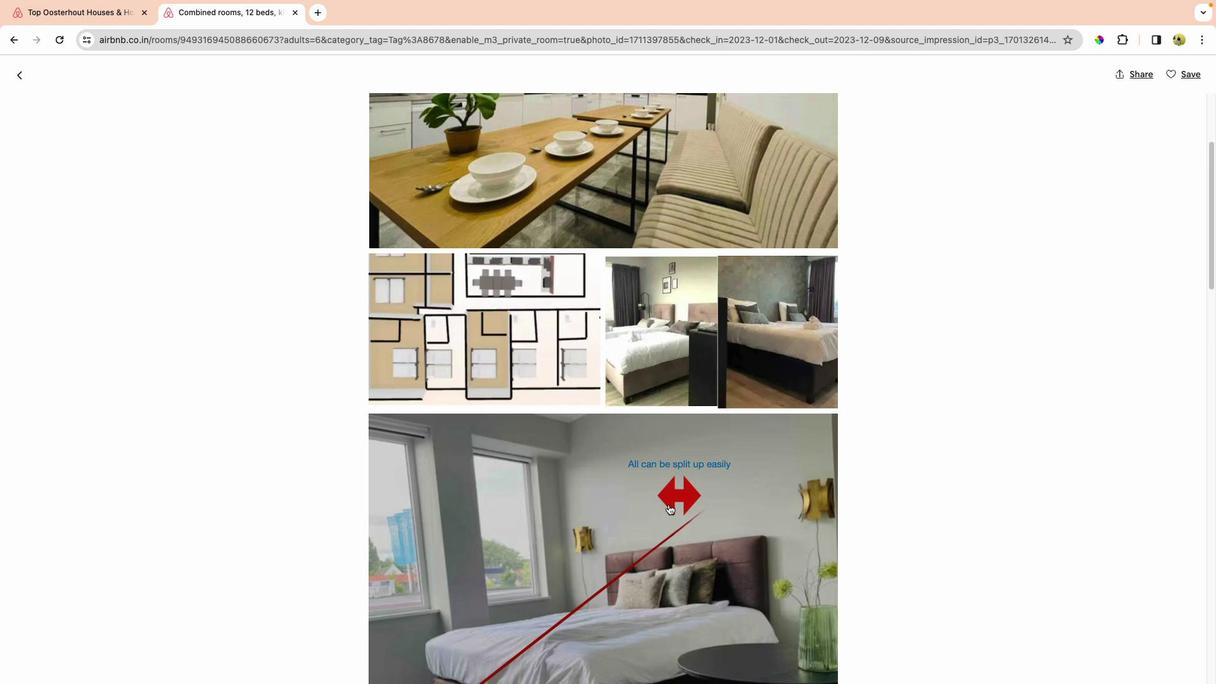
Action: Mouse scrolled (669, 504) with delta (0, 0)
Screenshot: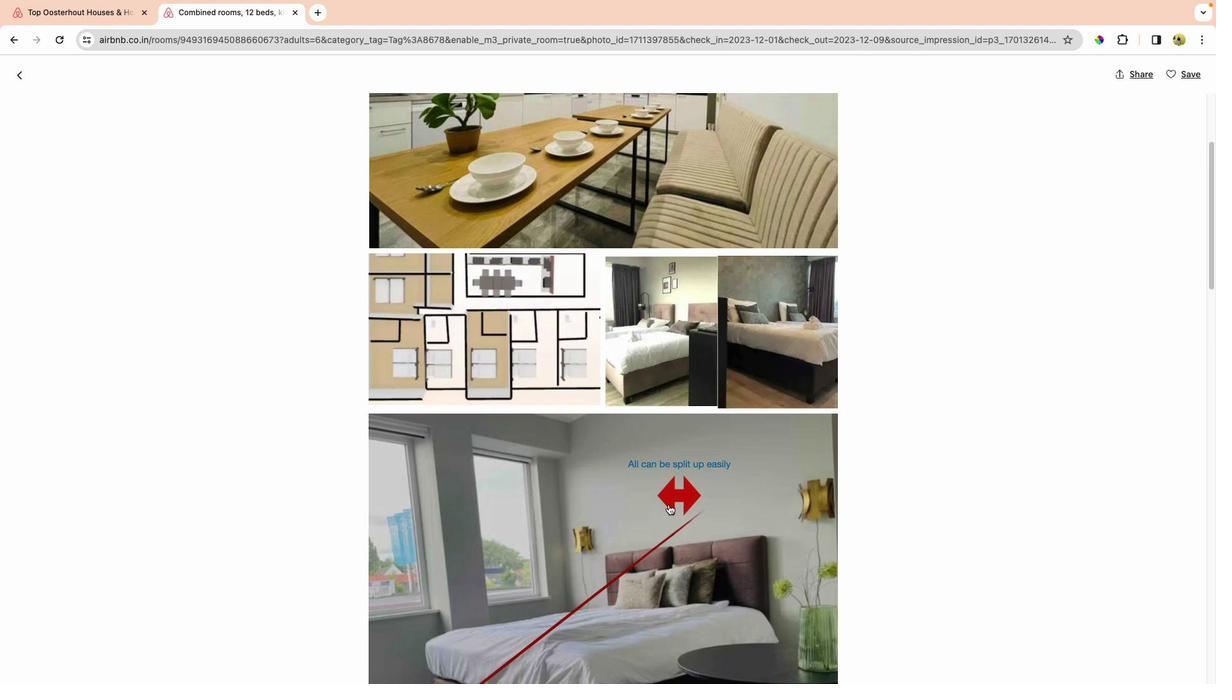
Action: Mouse scrolled (669, 504) with delta (0, 0)
Screenshot: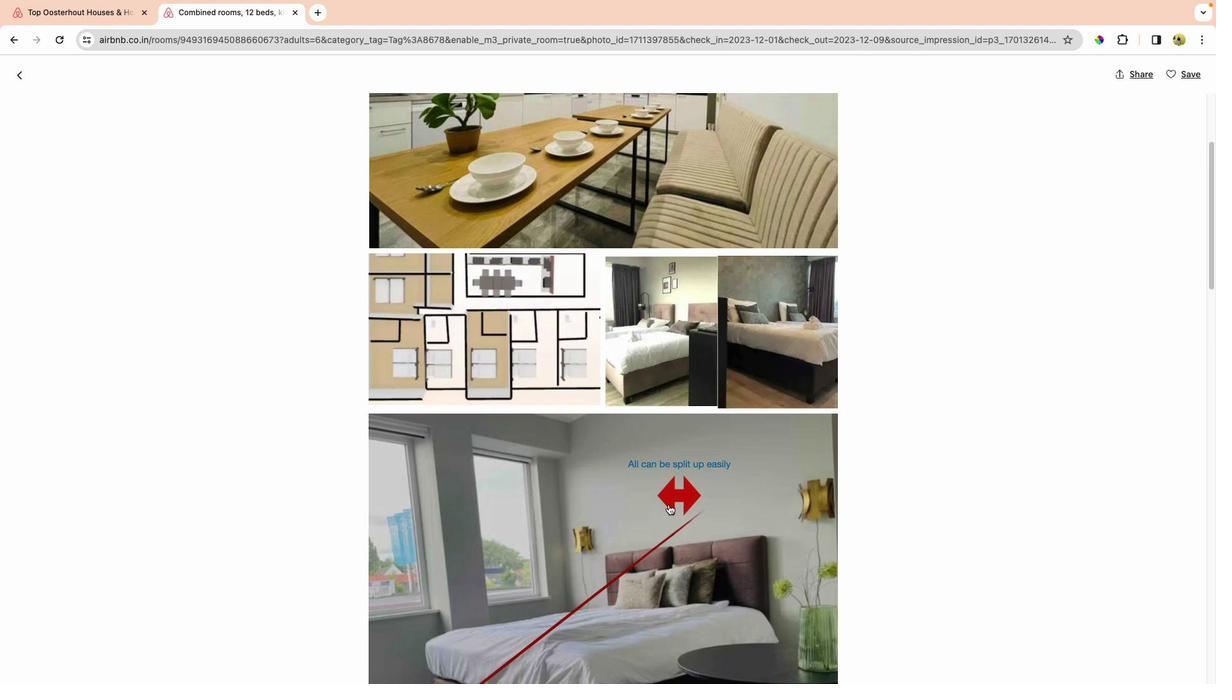 
Action: Mouse scrolled (669, 504) with delta (0, -1)
Screenshot: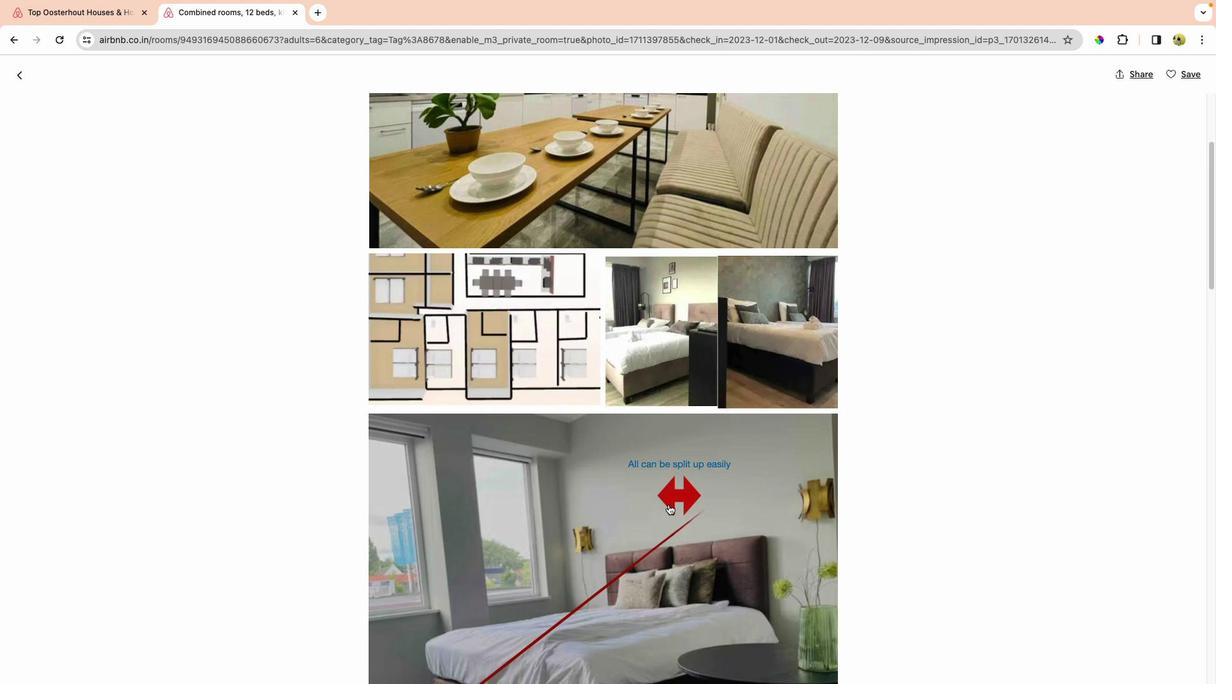 
Action: Mouse moved to (719, 495)
Screenshot: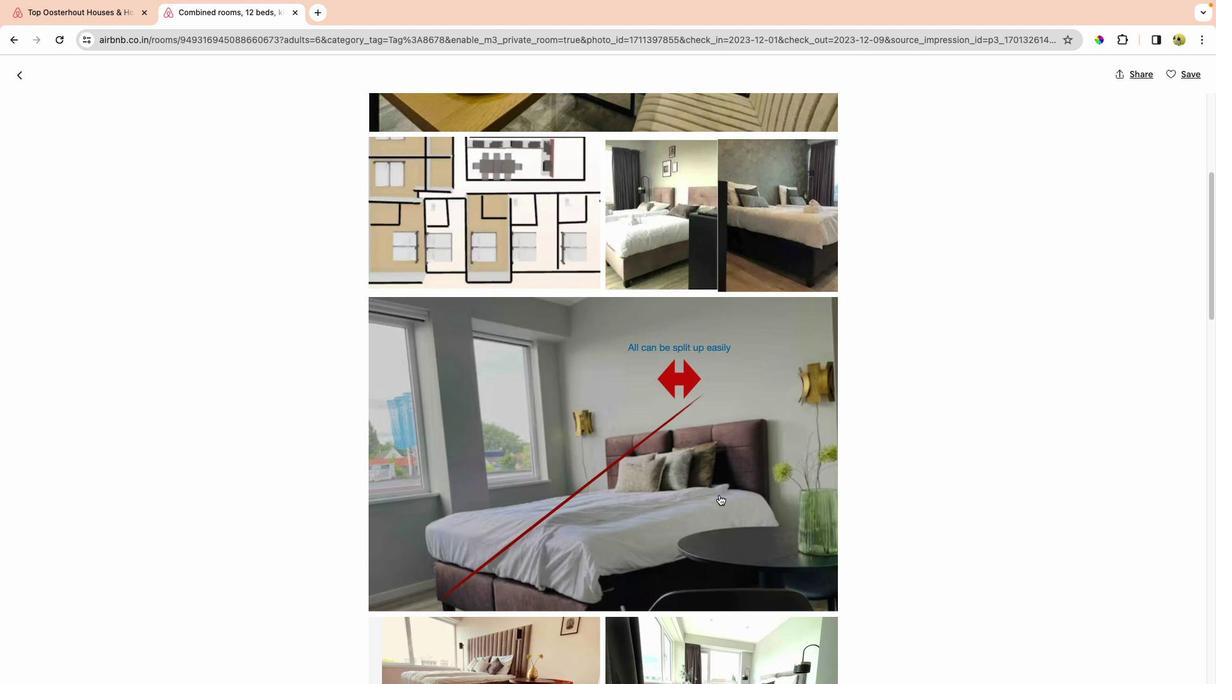 
Action: Mouse scrolled (719, 495) with delta (0, 0)
Screenshot: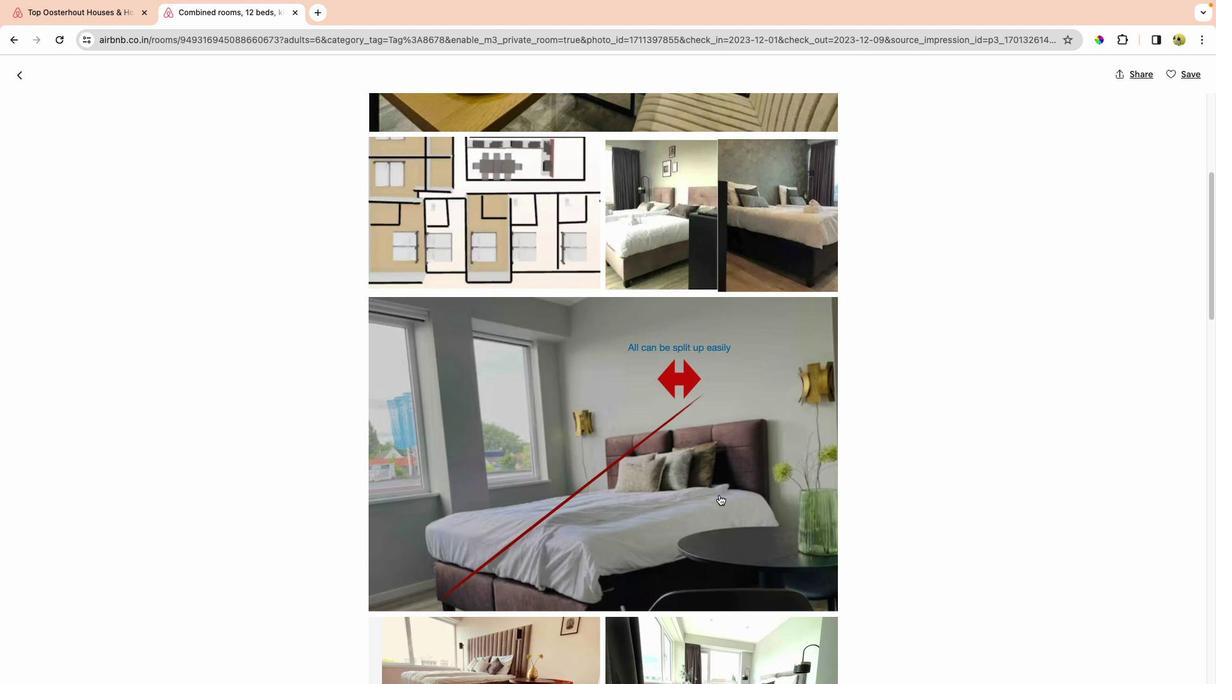
Action: Mouse moved to (714, 501)
Screenshot: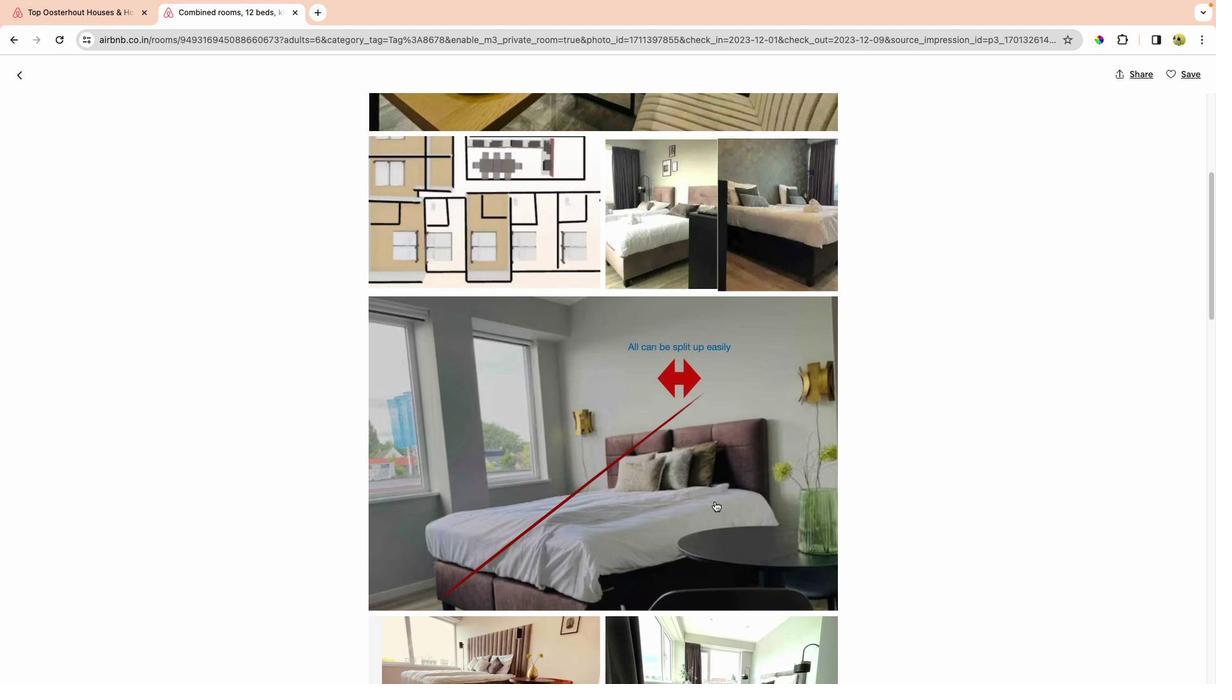 
Action: Mouse scrolled (714, 501) with delta (0, 0)
Screenshot: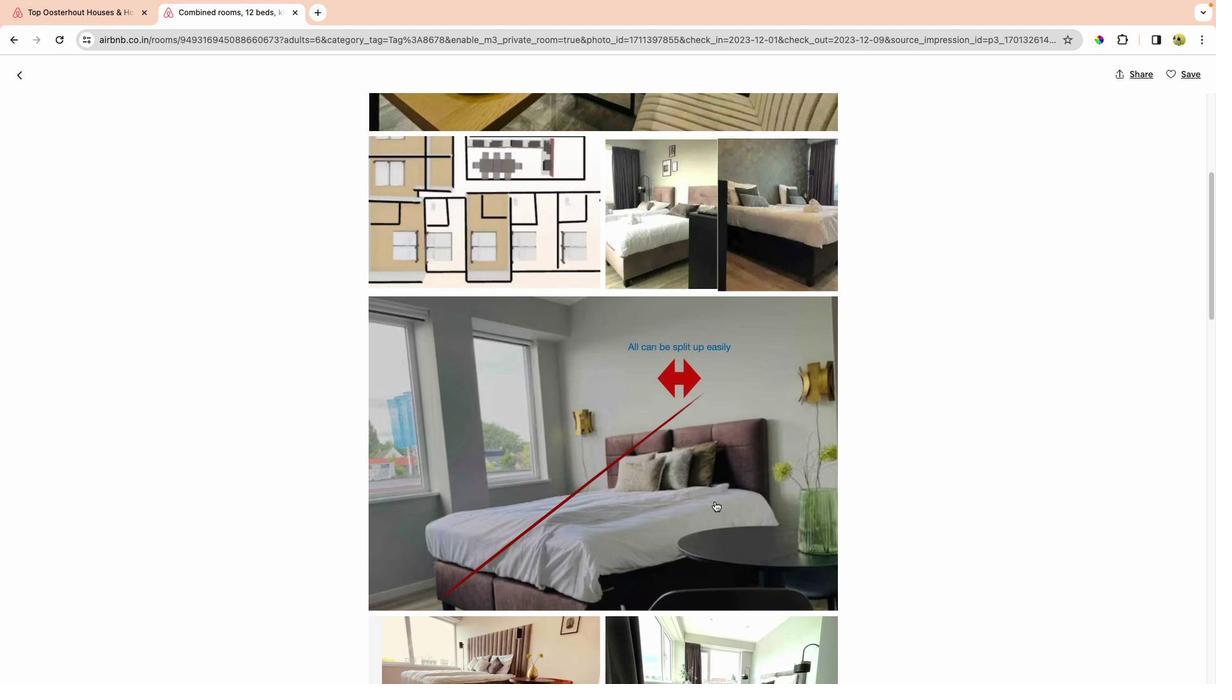 
Action: Mouse moved to (714, 503)
Screenshot: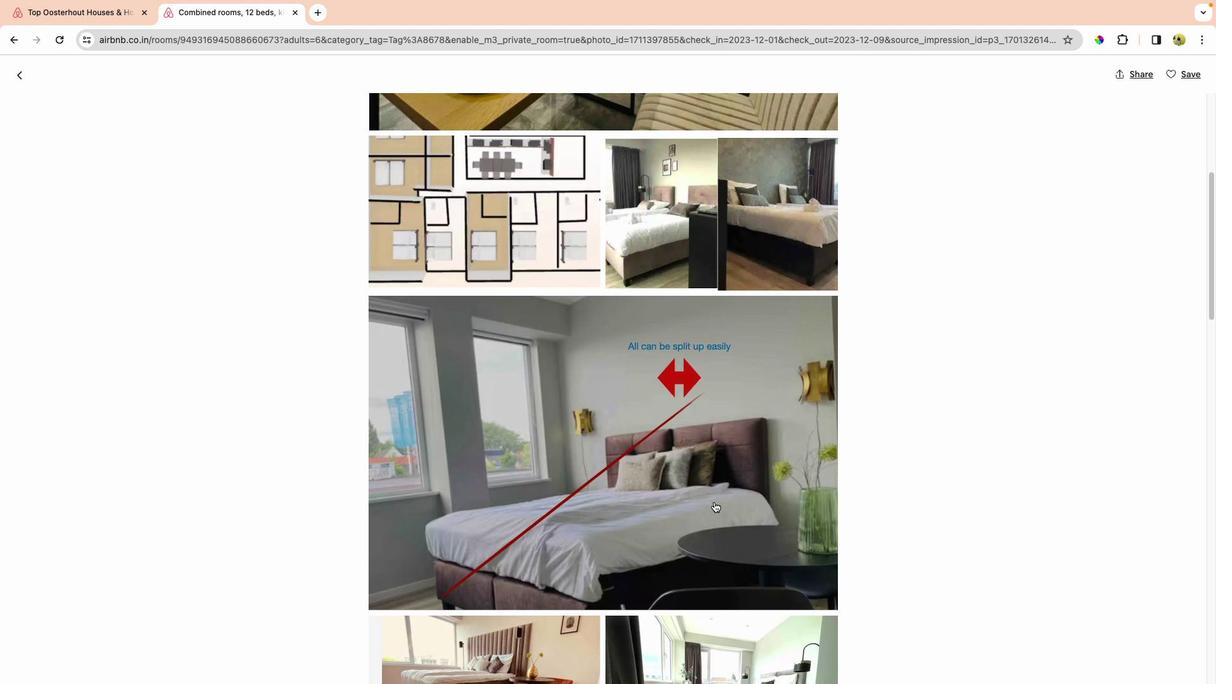 
Action: Mouse scrolled (714, 503) with delta (0, 0)
Screenshot: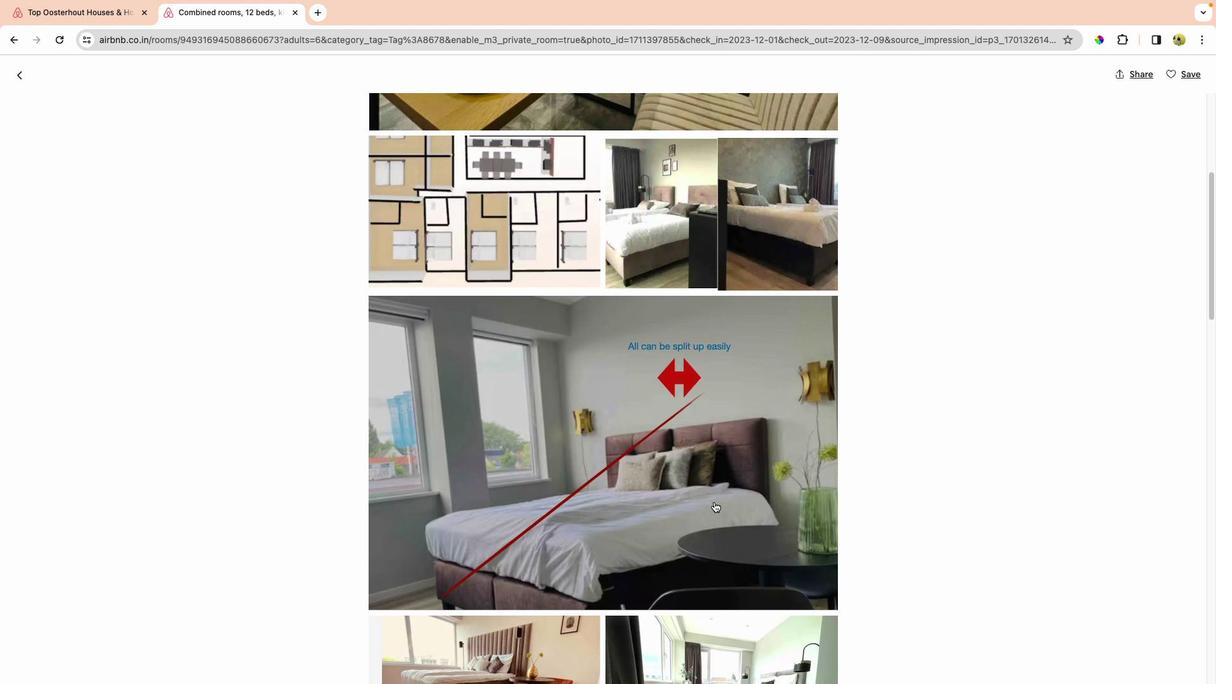
Action: Mouse moved to (713, 510)
Screenshot: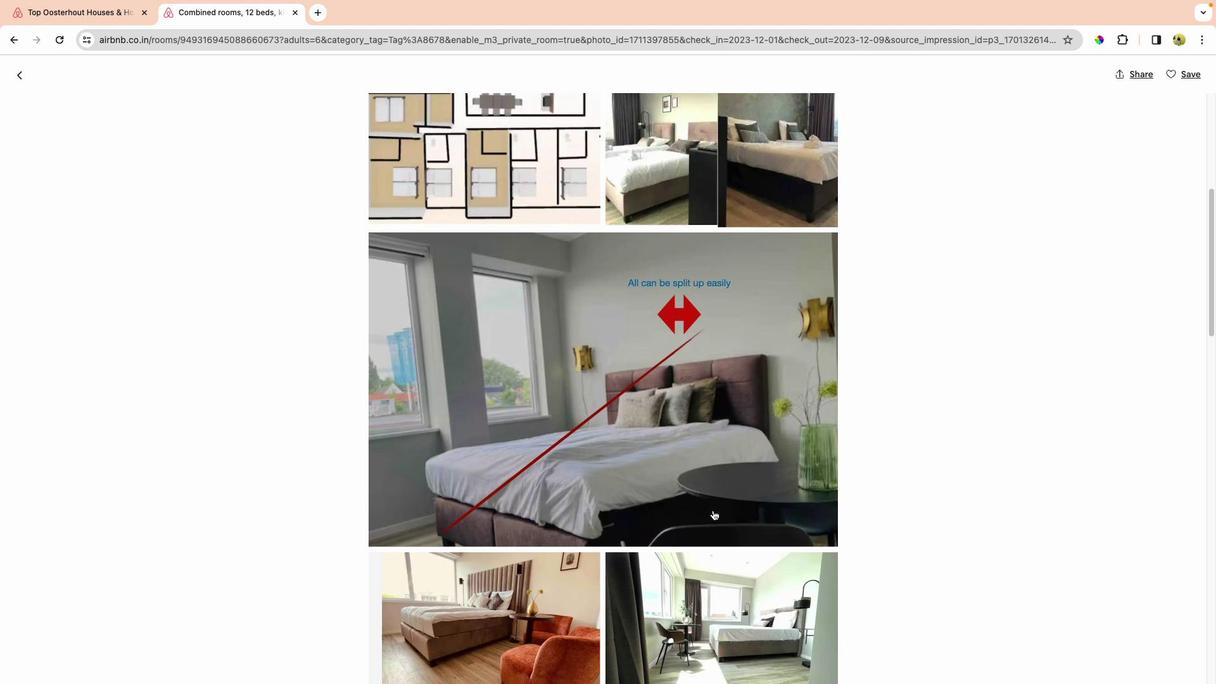 
Action: Mouse scrolled (713, 510) with delta (0, 0)
Screenshot: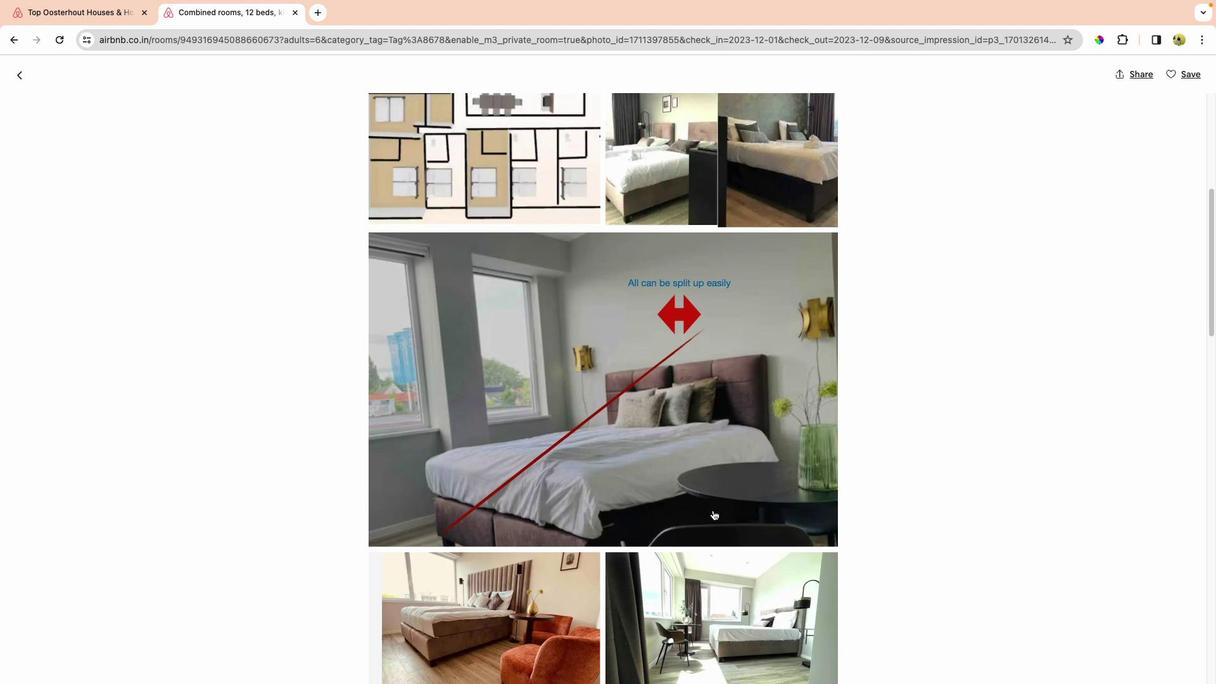 
Action: Mouse scrolled (713, 510) with delta (0, 0)
Screenshot: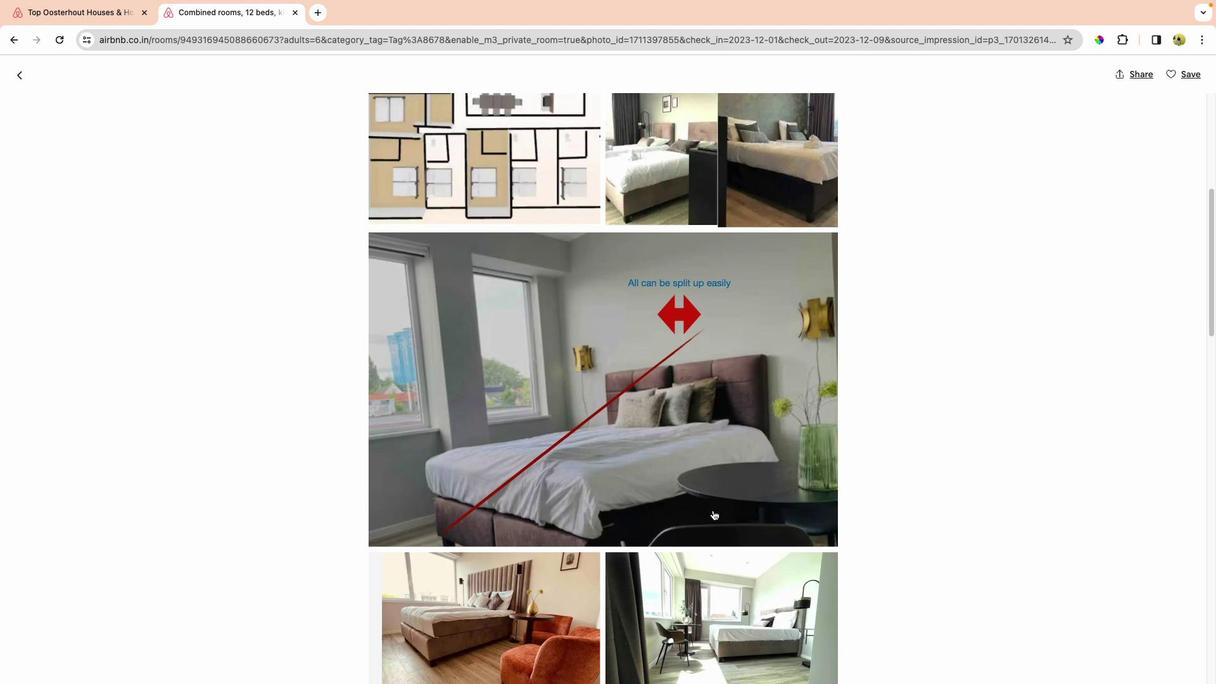
Action: Mouse scrolled (713, 510) with delta (0, -1)
Screenshot: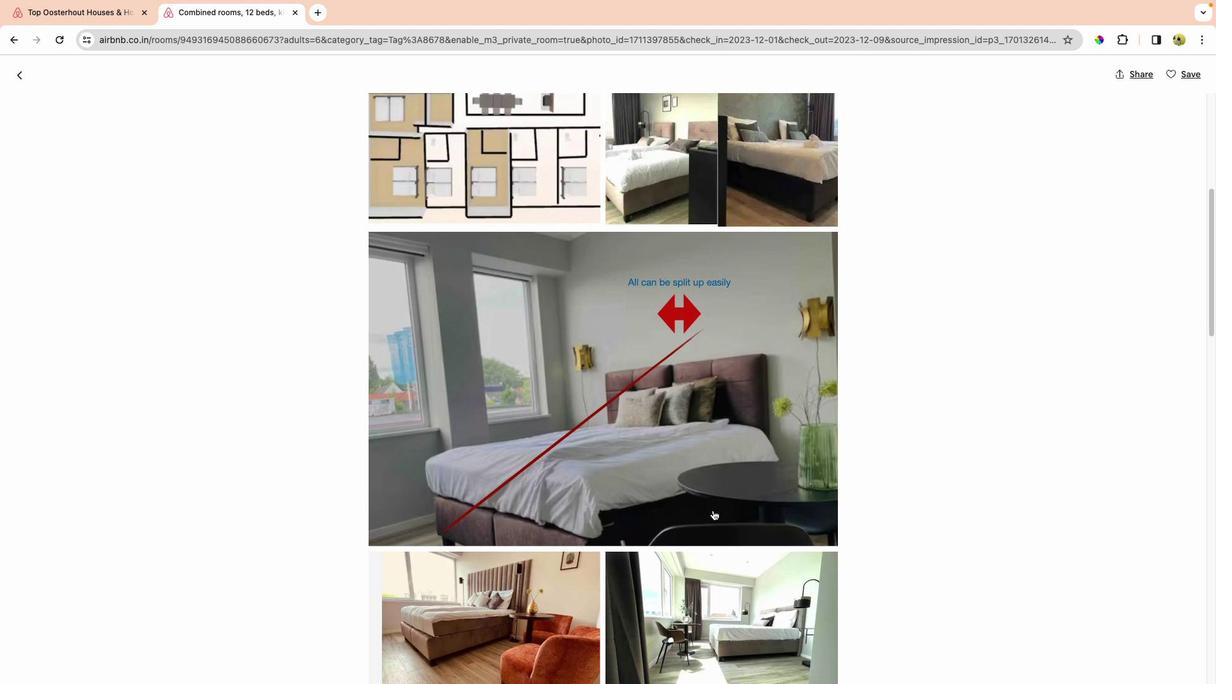 
Action: Mouse moved to (713, 510)
Screenshot: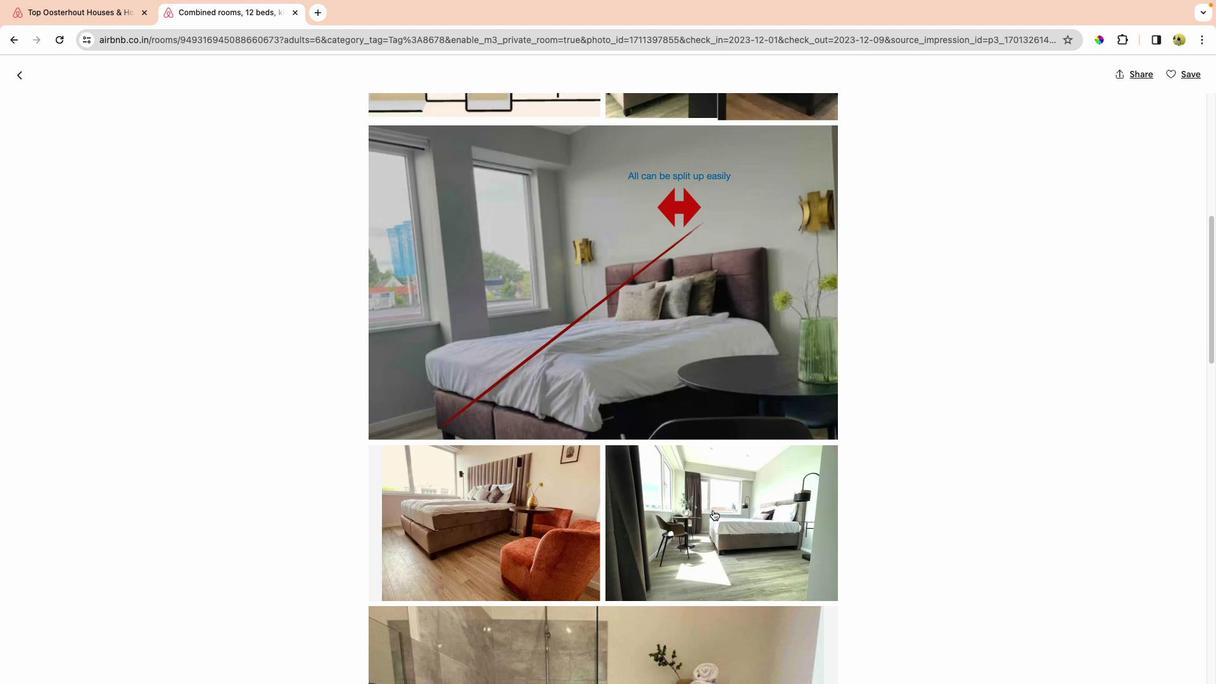 
Action: Mouse scrolled (713, 510) with delta (0, 0)
Screenshot: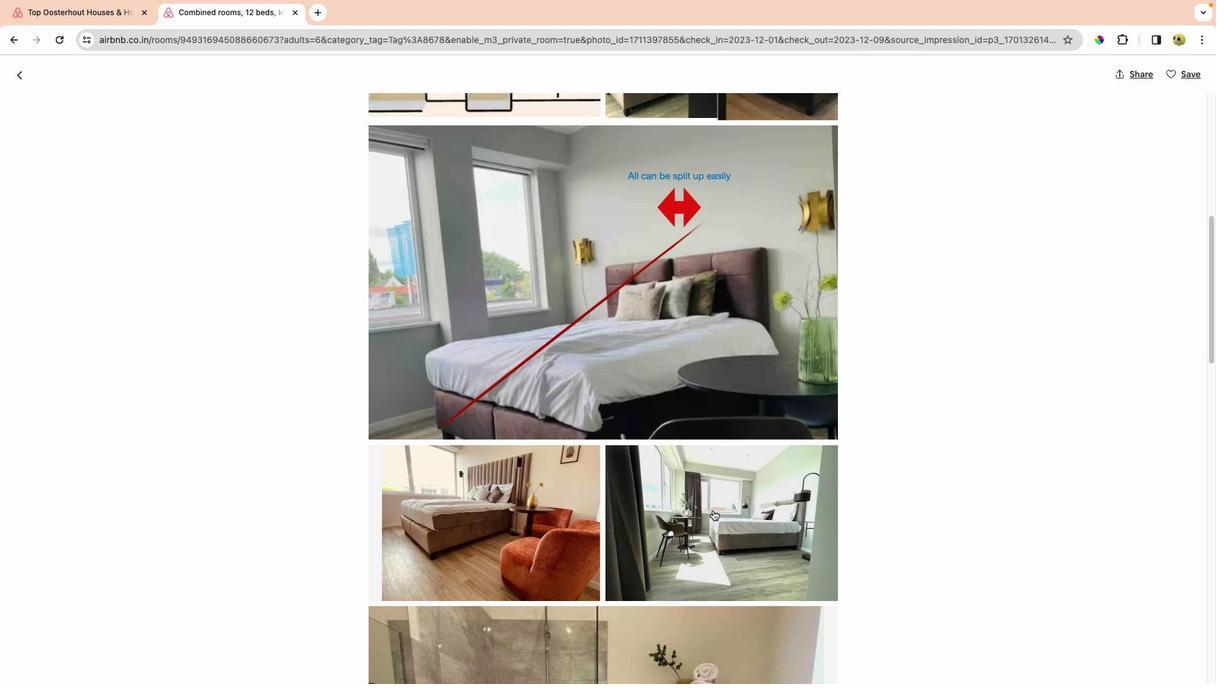 
Action: Mouse scrolled (713, 510) with delta (0, 0)
Screenshot: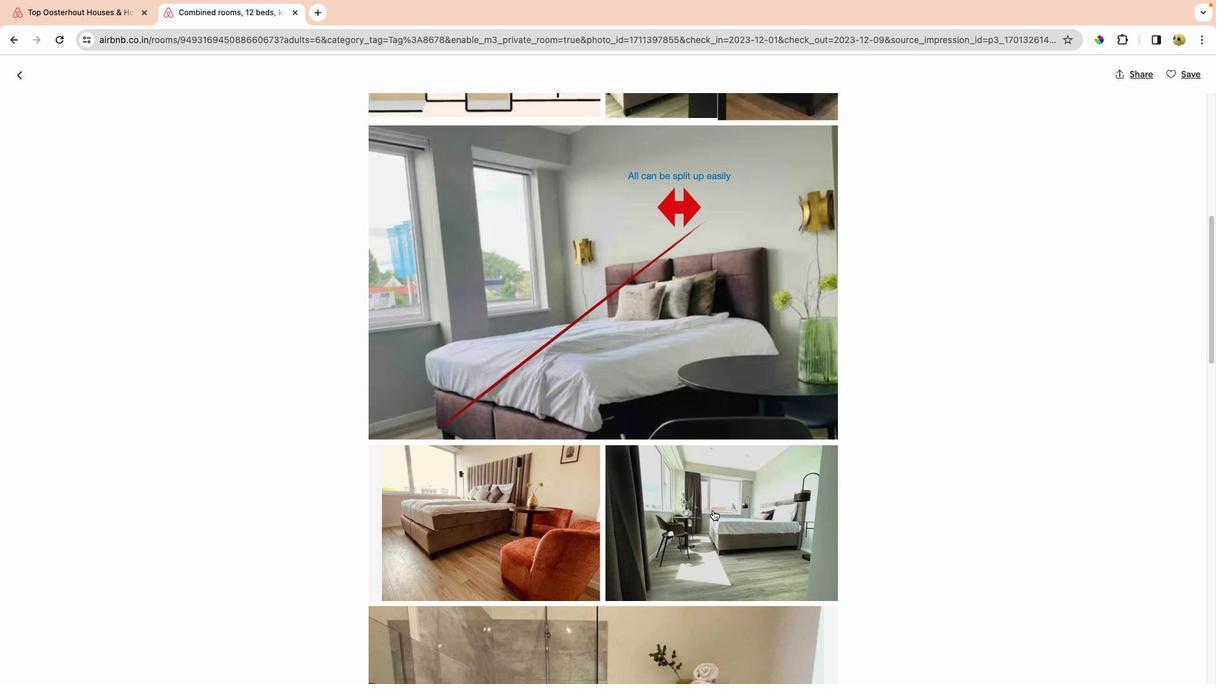 
Action: Mouse scrolled (713, 510) with delta (0, -1)
Screenshot: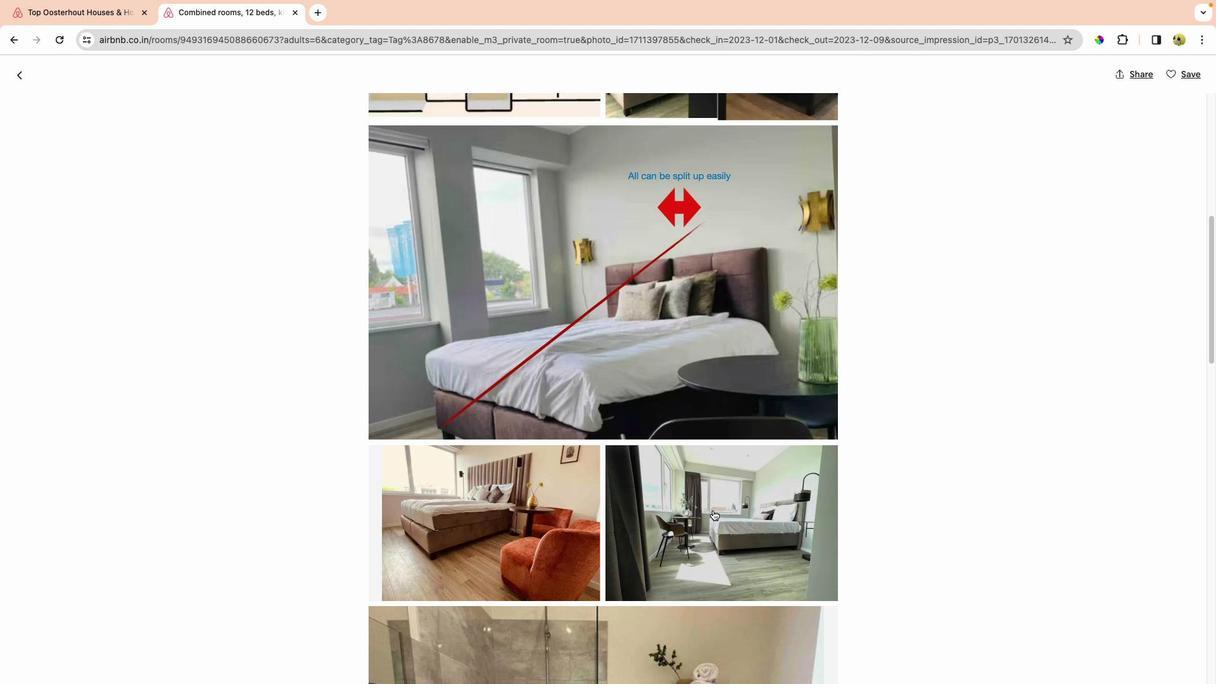 
Action: Mouse scrolled (713, 510) with delta (0, 0)
Screenshot: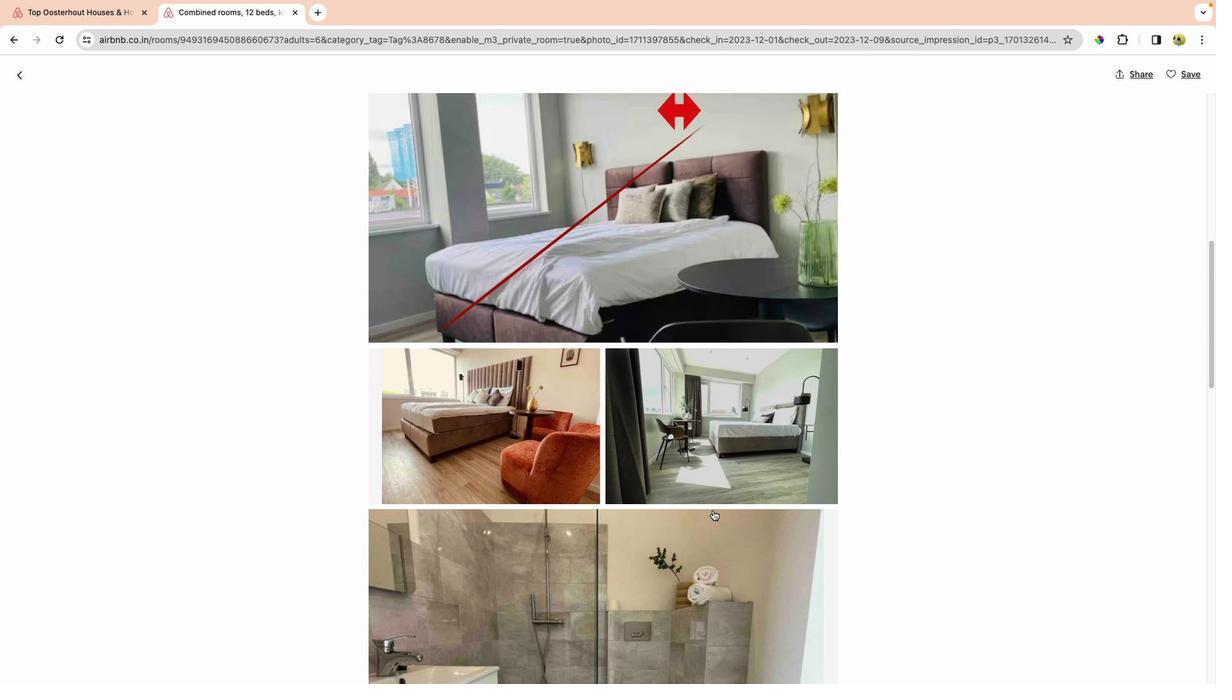 
Action: Mouse scrolled (713, 510) with delta (0, 0)
Screenshot: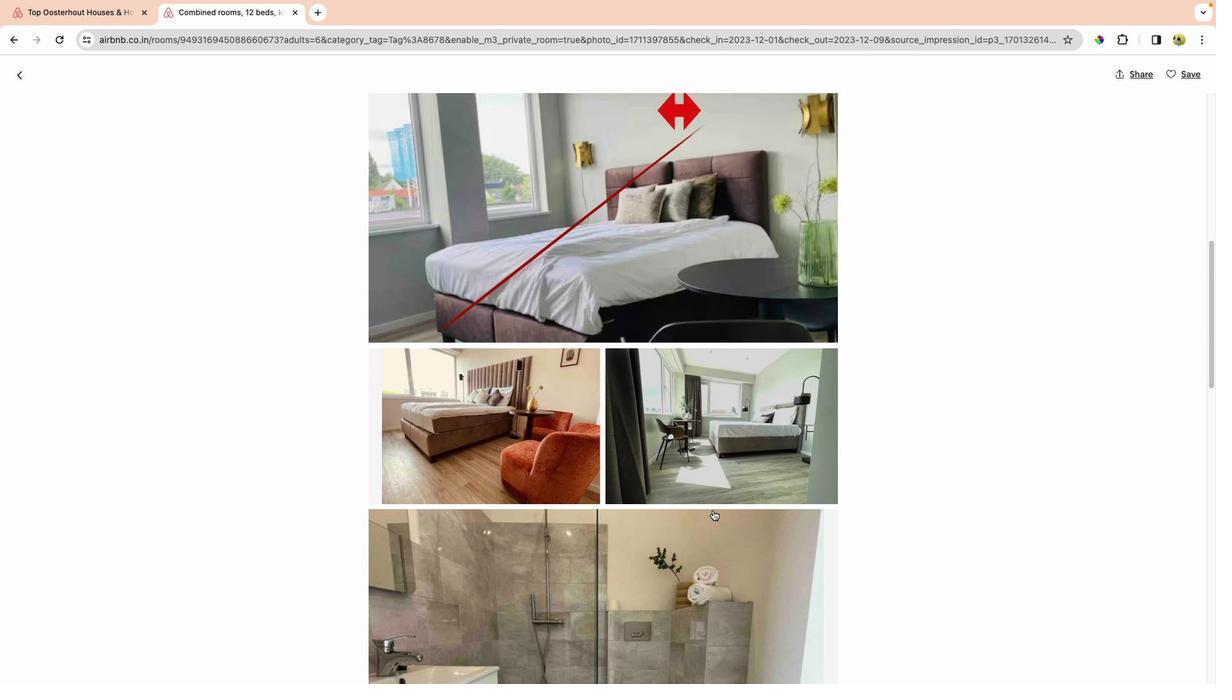 
Action: Mouse scrolled (713, 510) with delta (0, -1)
Screenshot: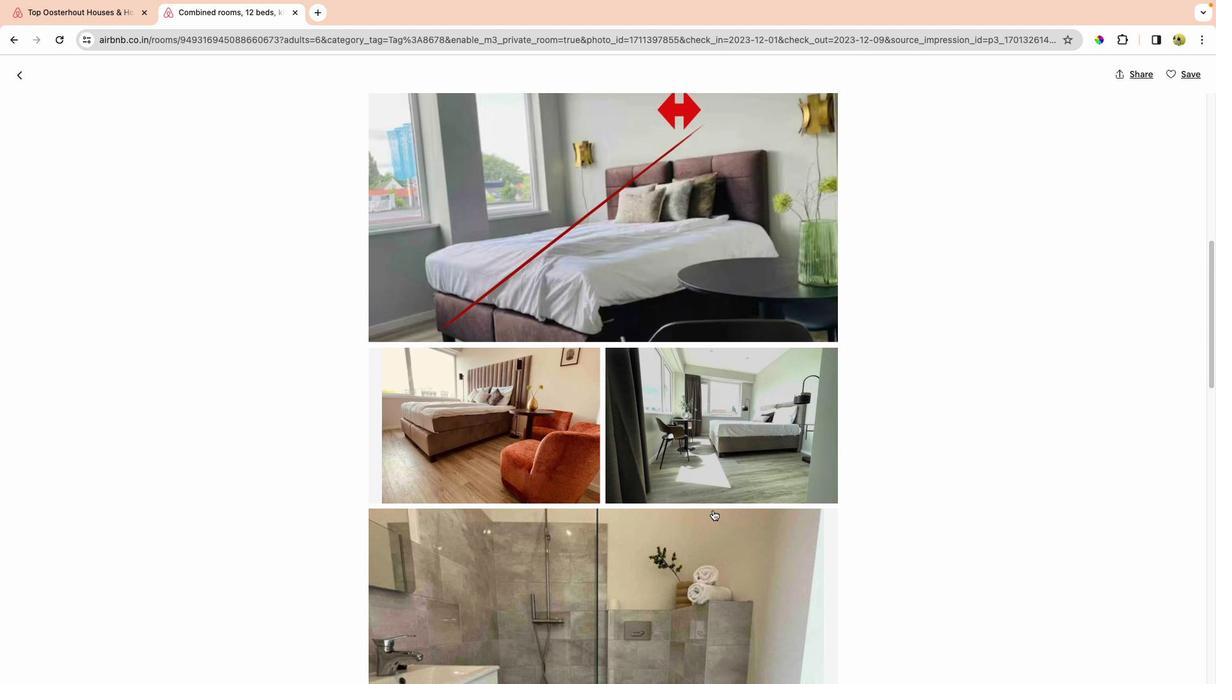 
Action: Mouse scrolled (713, 510) with delta (0, 0)
Screenshot: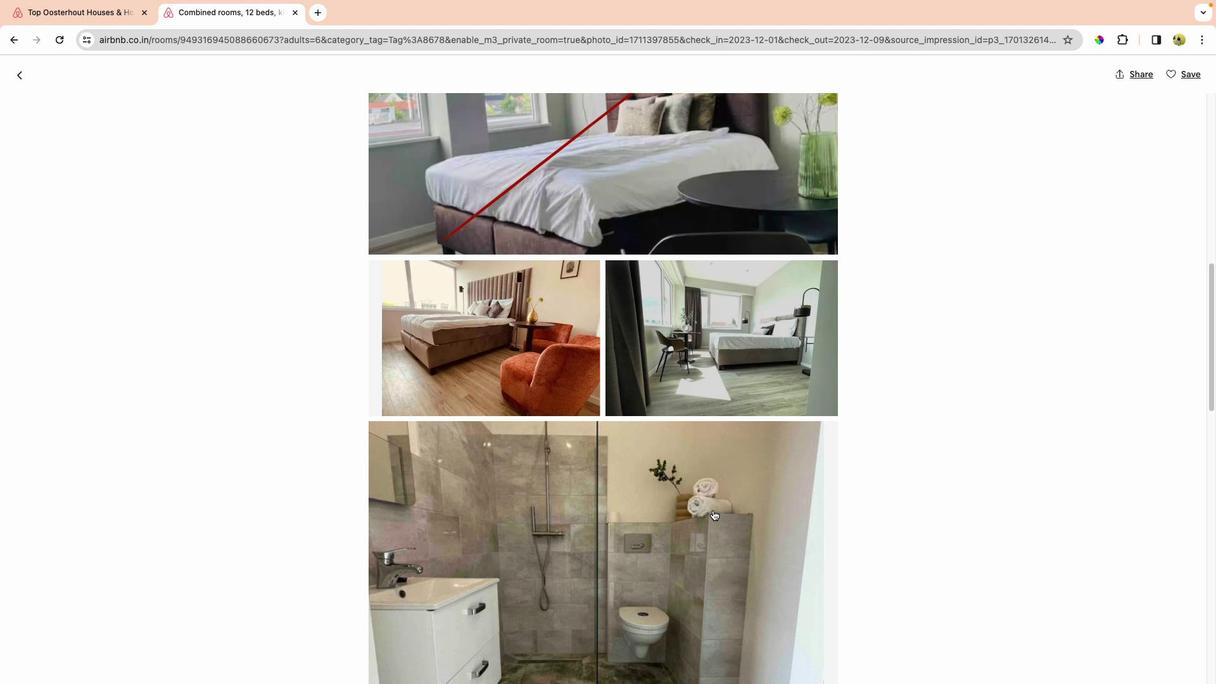 
Action: Mouse scrolled (713, 510) with delta (0, 0)
Screenshot: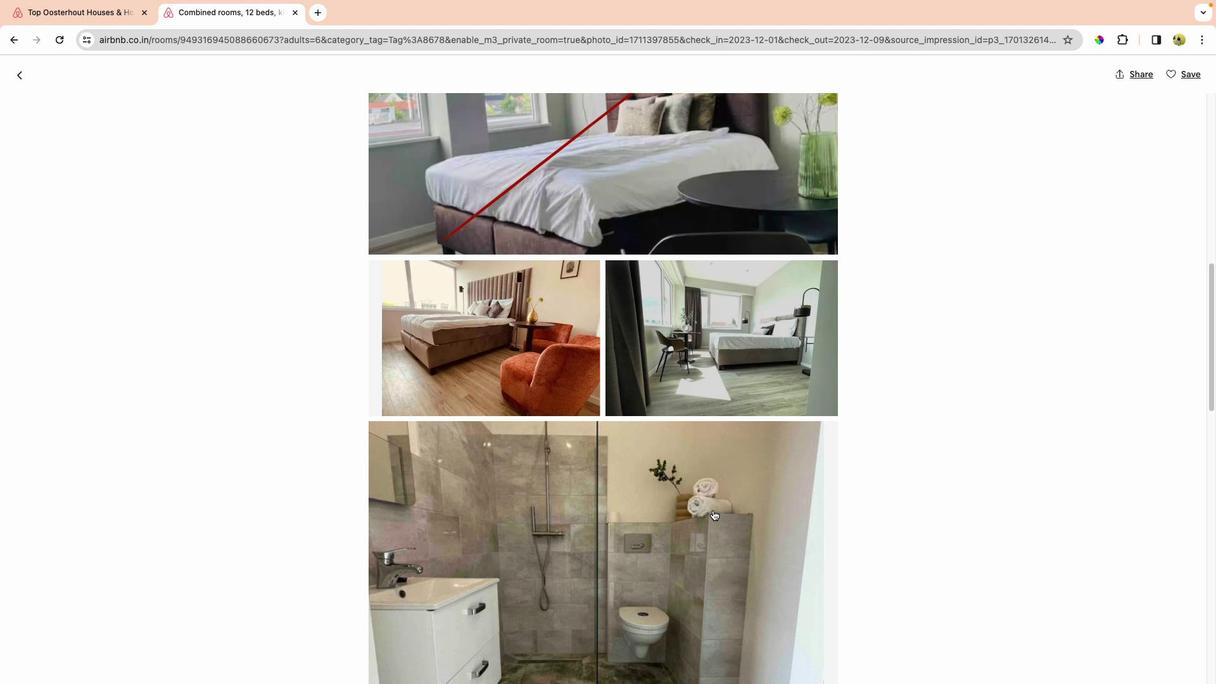 
Action: Mouse scrolled (713, 510) with delta (0, -1)
Screenshot: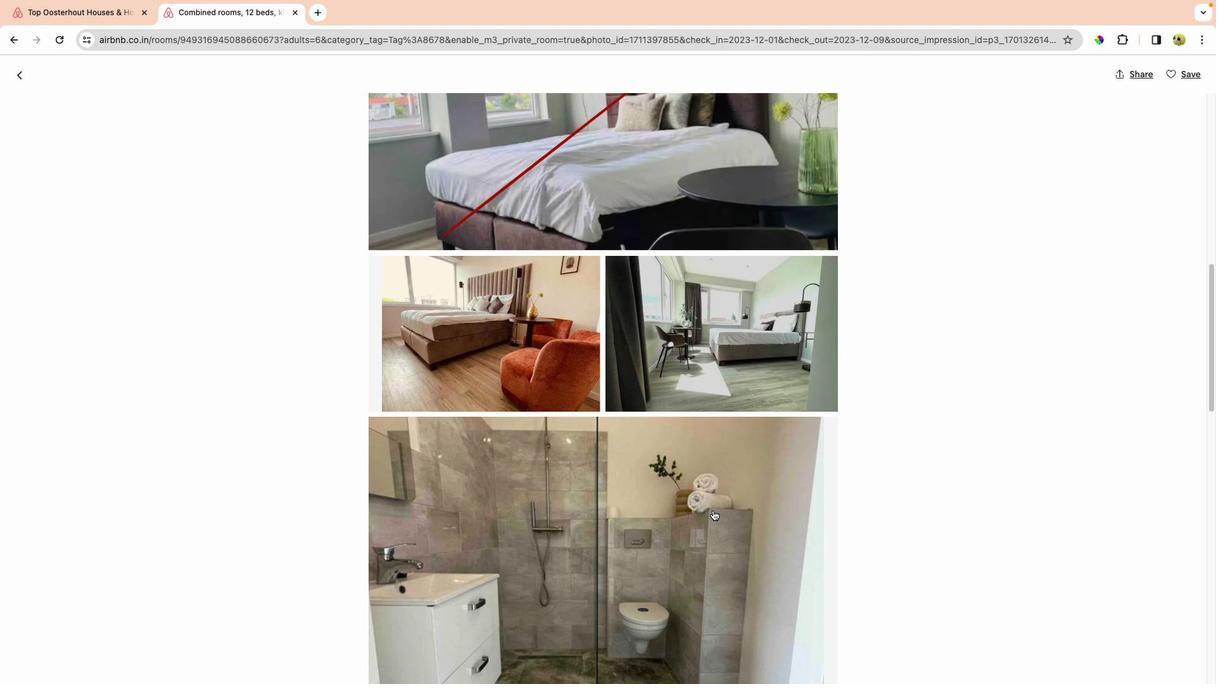 
Action: Mouse scrolled (713, 510) with delta (0, 0)
Screenshot: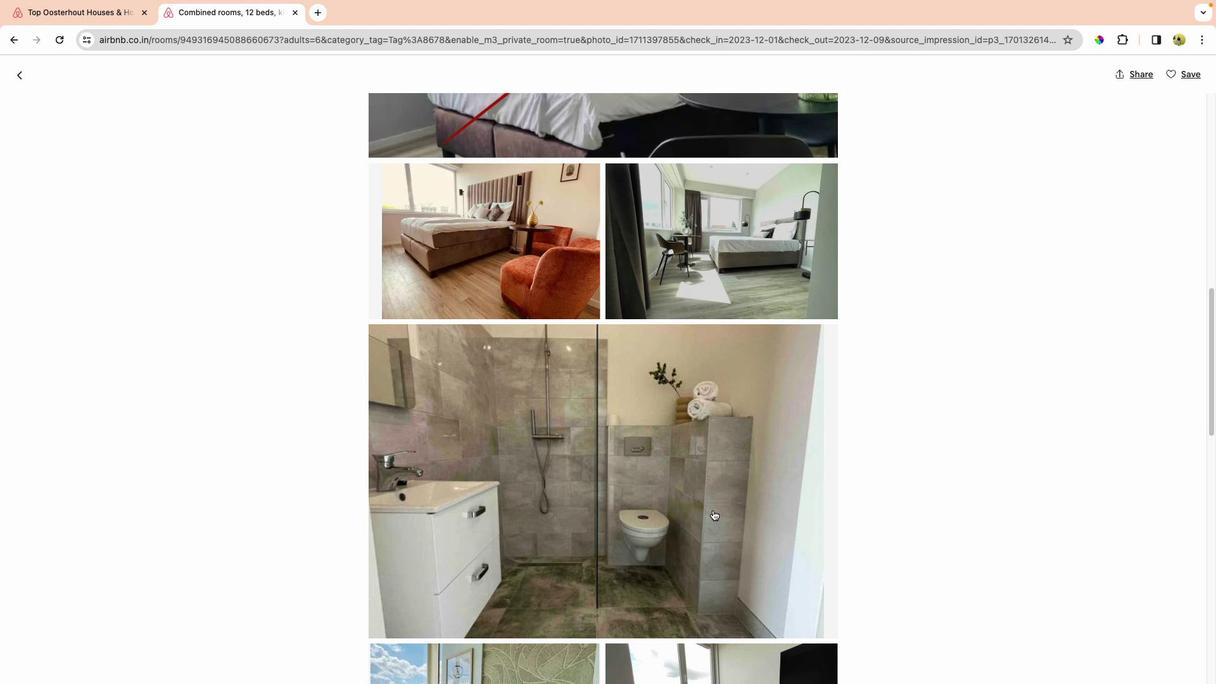 
Action: Mouse scrolled (713, 510) with delta (0, 0)
Screenshot: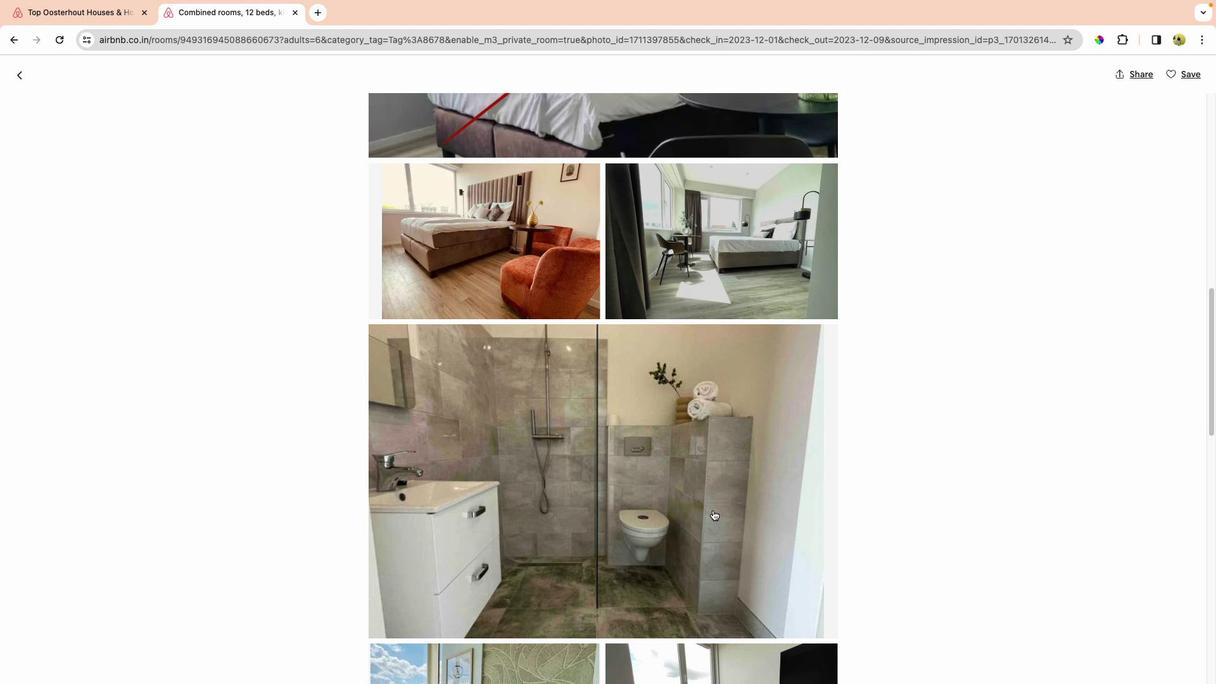 
Action: Mouse scrolled (713, 510) with delta (0, 0)
Screenshot: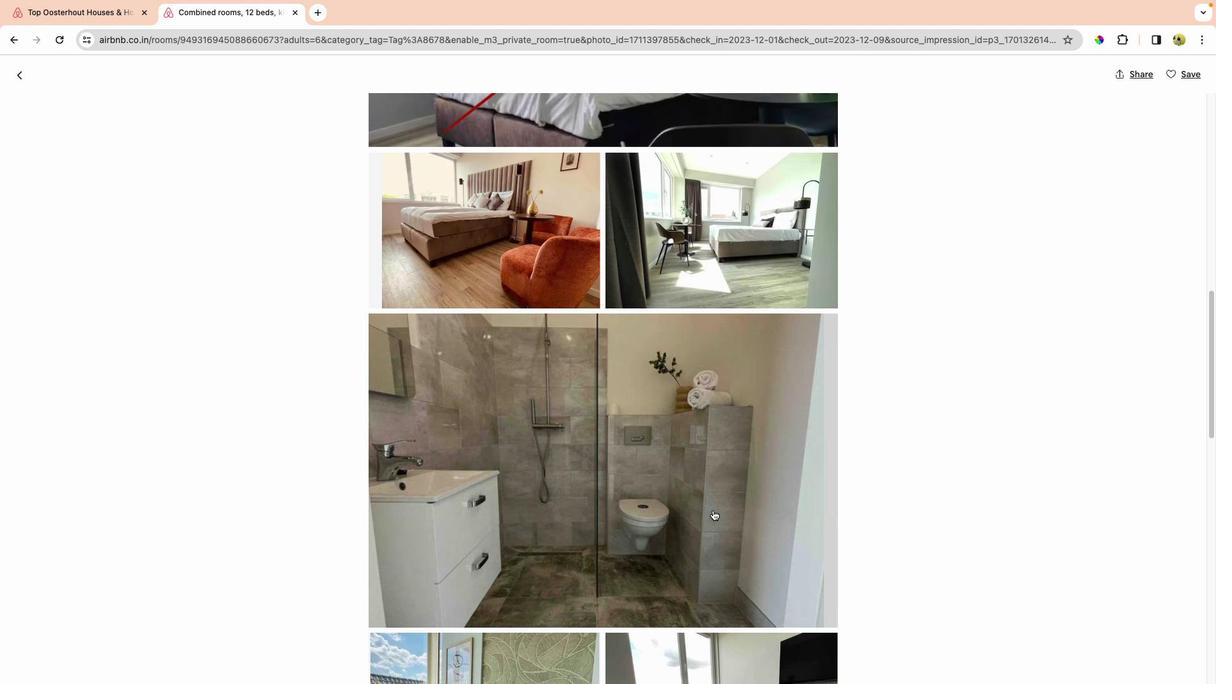 
Action: Mouse scrolled (713, 510) with delta (0, 0)
Screenshot: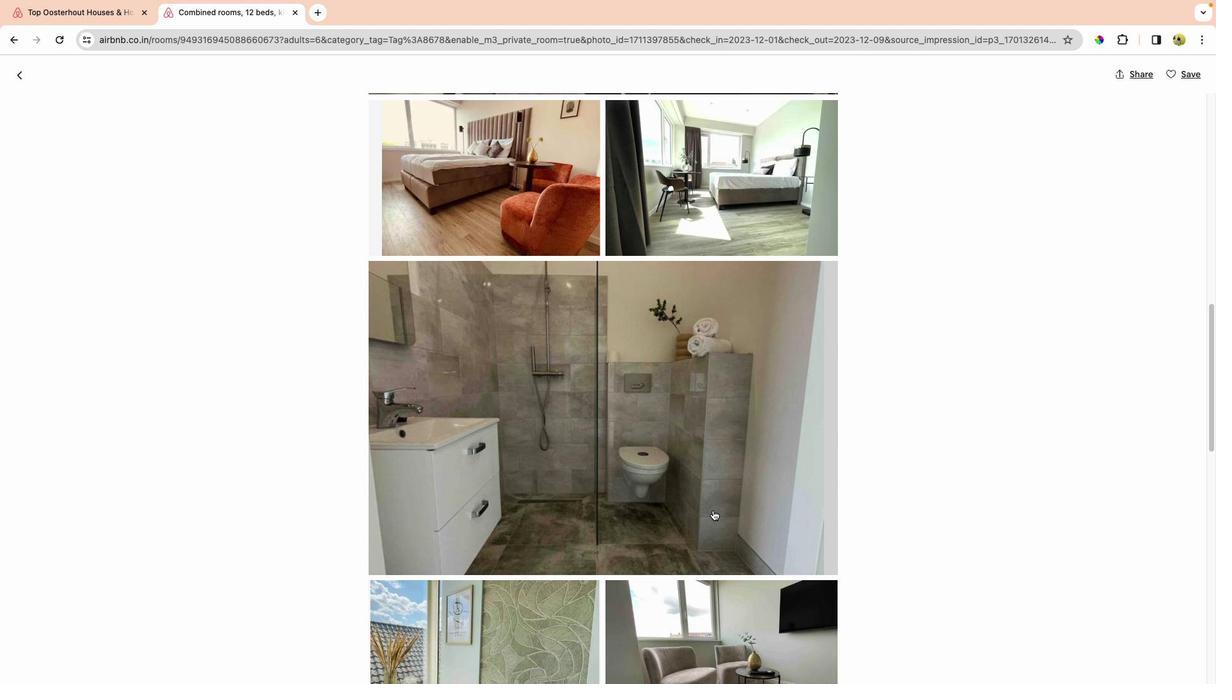 
Action: Mouse scrolled (713, 510) with delta (0, 0)
Screenshot: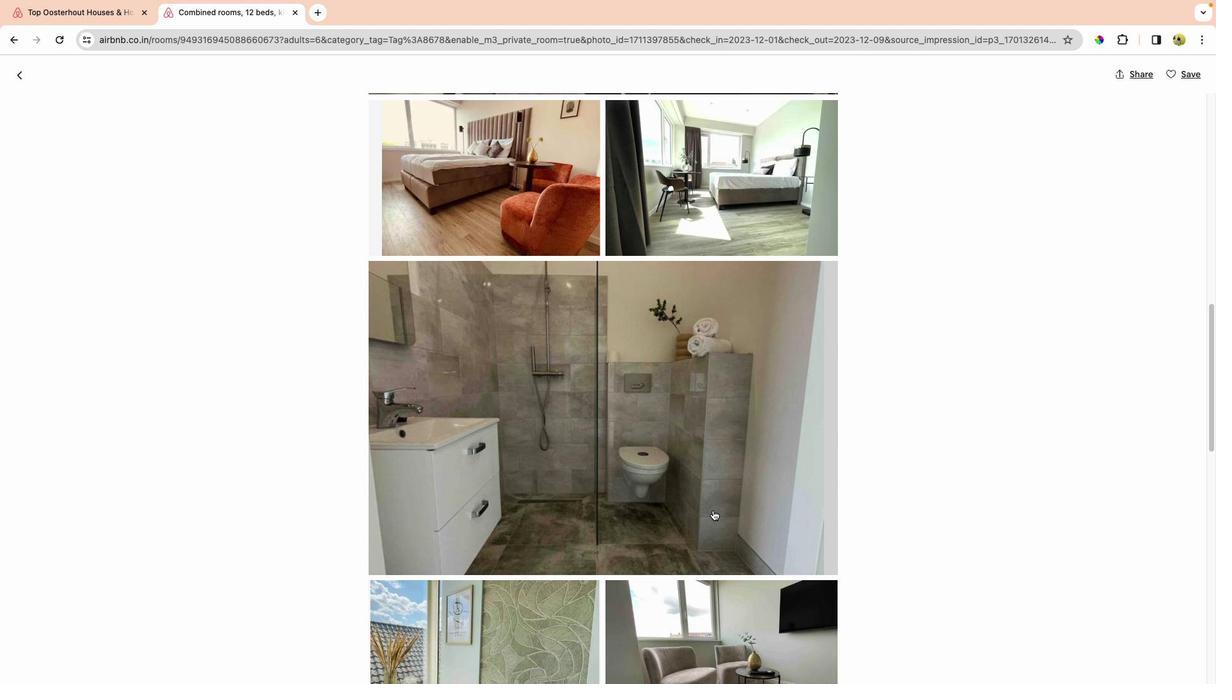 
Action: Mouse moved to (713, 510)
Screenshot: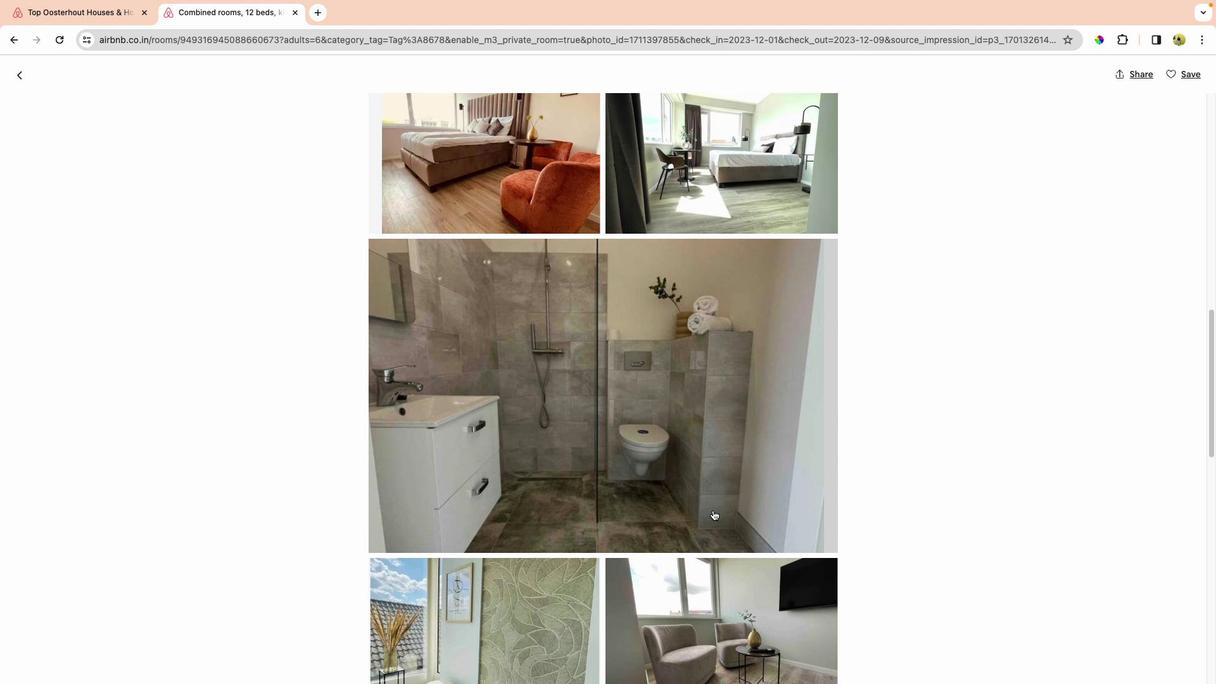 
Action: Mouse scrolled (713, 510) with delta (0, 0)
Screenshot: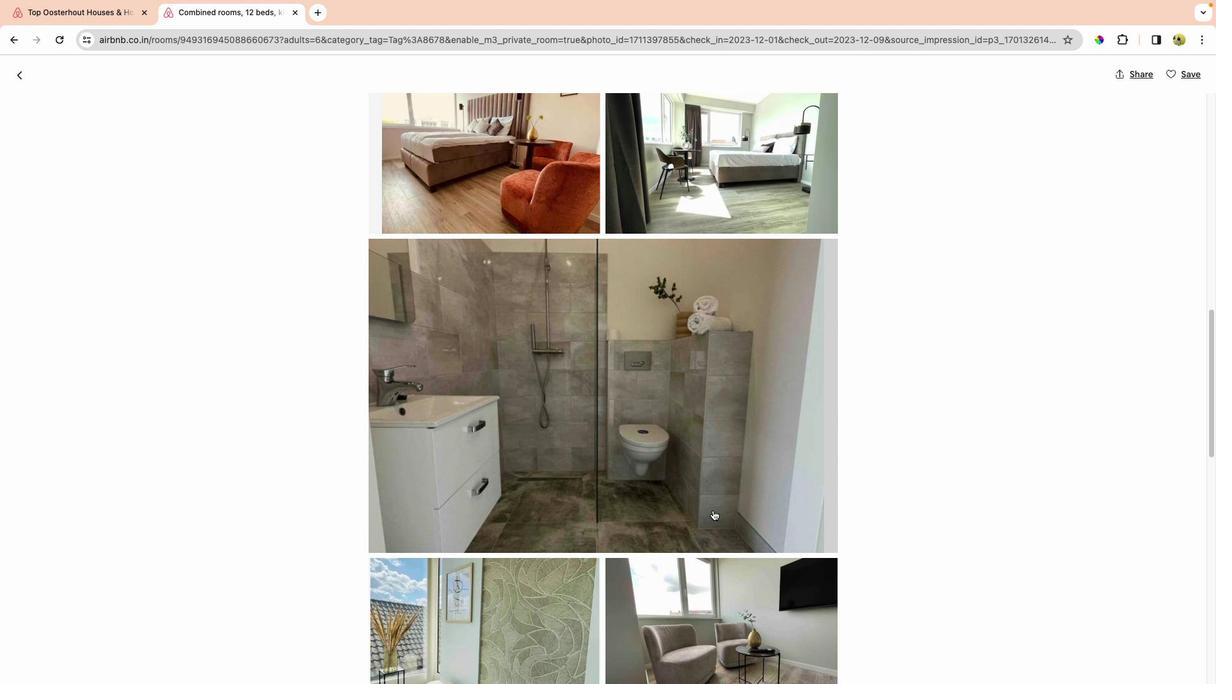 
Action: Mouse scrolled (713, 510) with delta (0, 0)
Screenshot: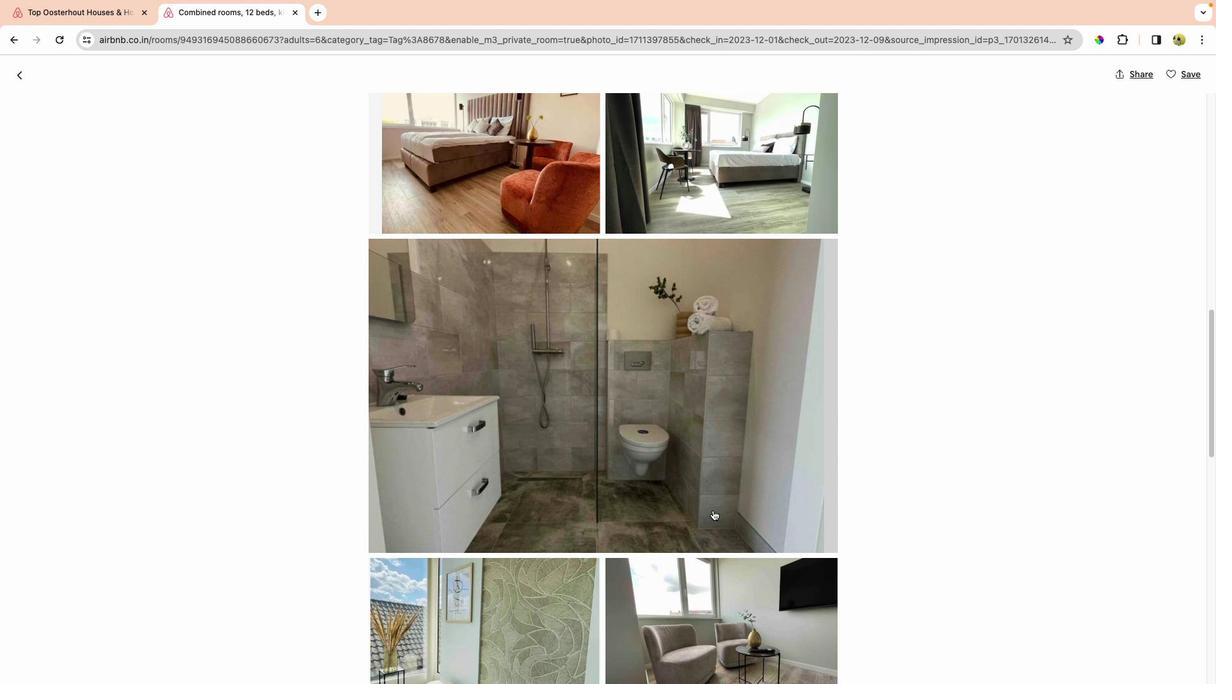 
Action: Mouse scrolled (713, 510) with delta (0, -1)
Screenshot: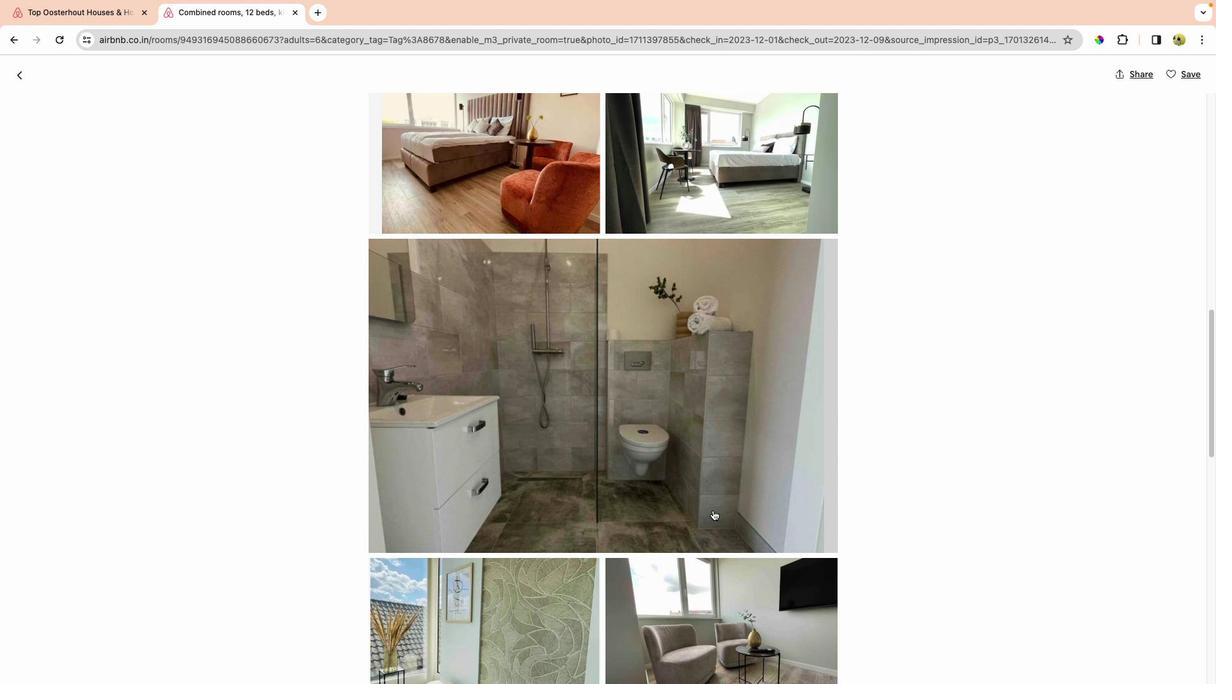 
Action: Mouse scrolled (713, 510) with delta (0, 0)
Screenshot: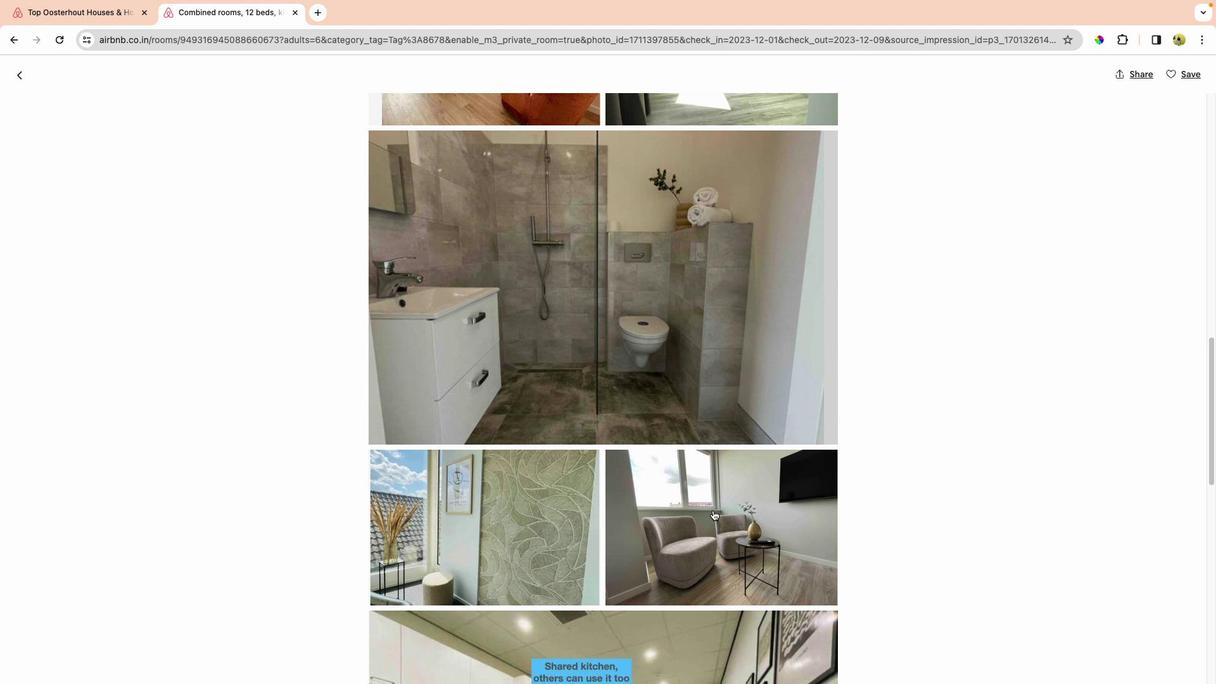 
Action: Mouse scrolled (713, 510) with delta (0, 0)
Screenshot: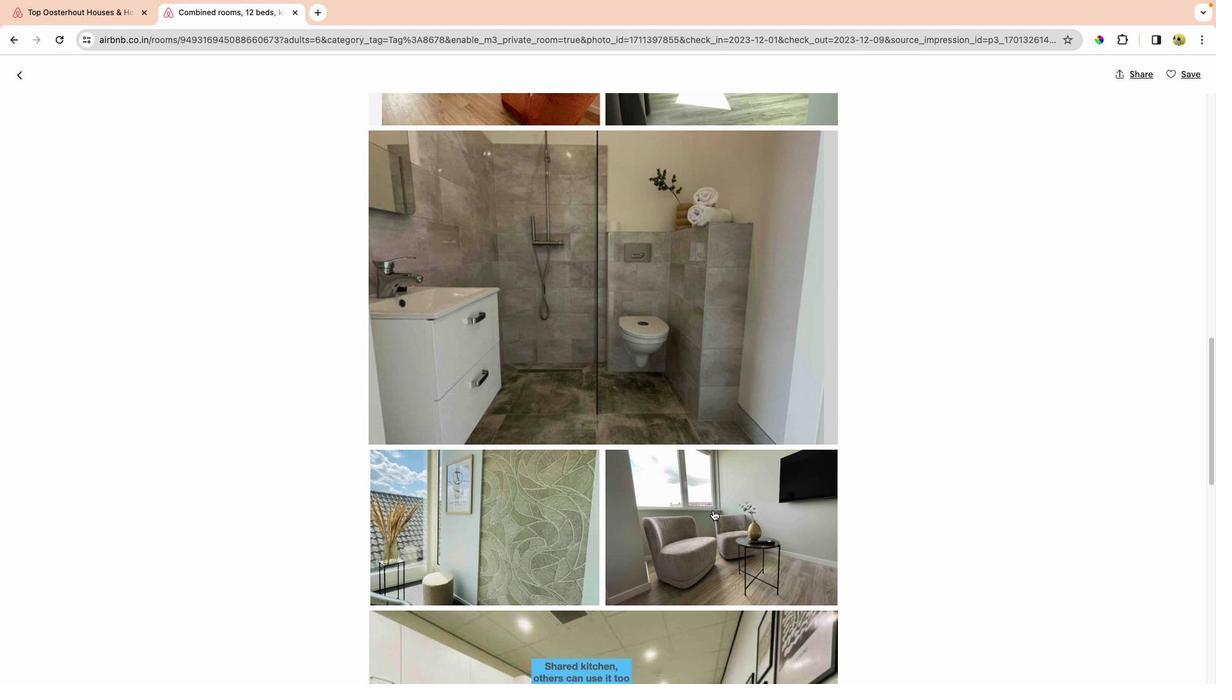 
Action: Mouse scrolled (713, 510) with delta (0, -1)
Screenshot: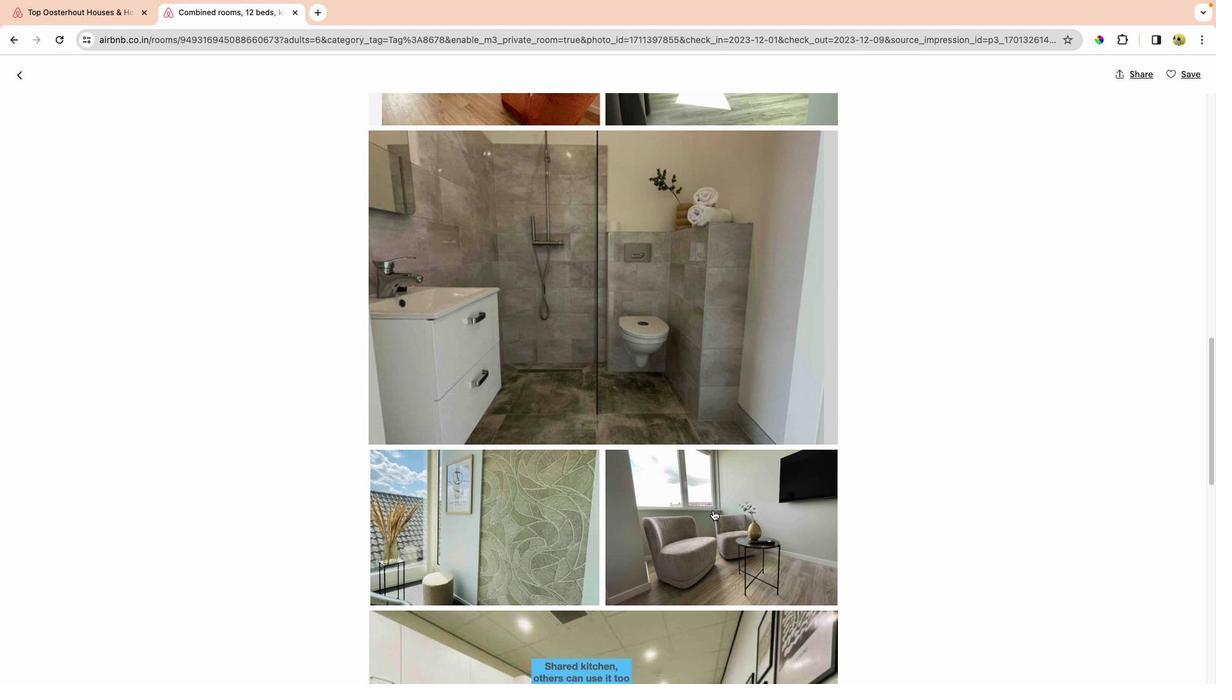 
Action: Mouse scrolled (713, 510) with delta (0, -2)
Screenshot: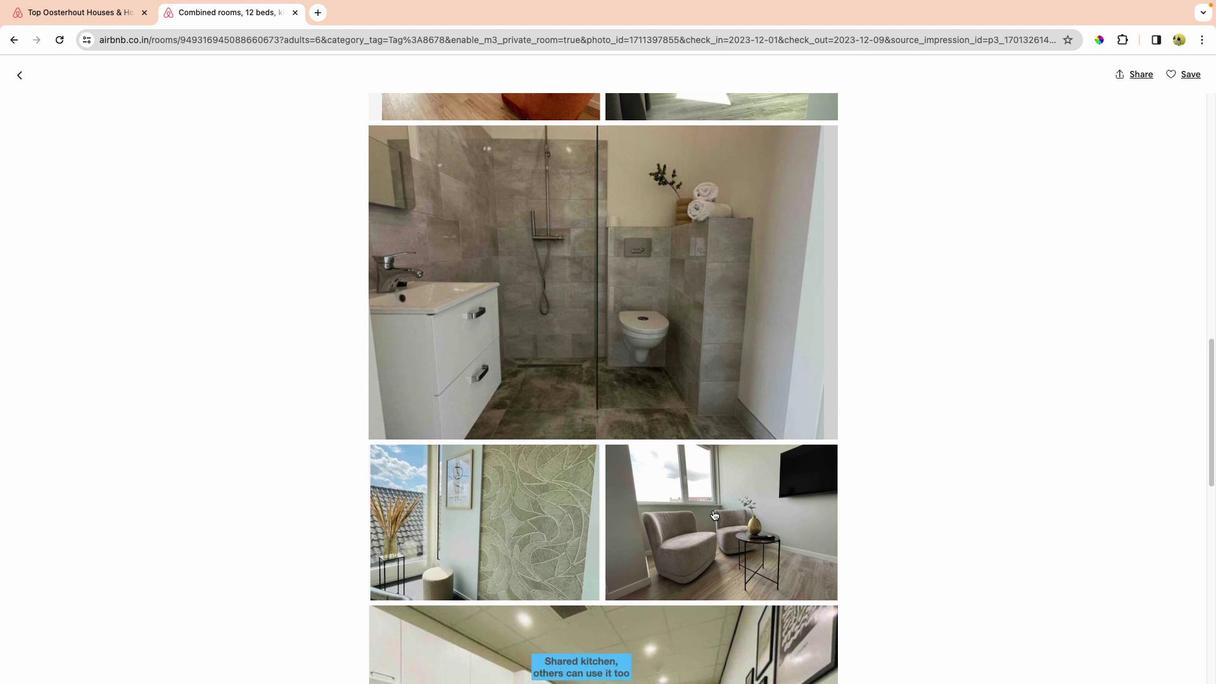 
Action: Mouse scrolled (713, 510) with delta (0, 0)
Screenshot: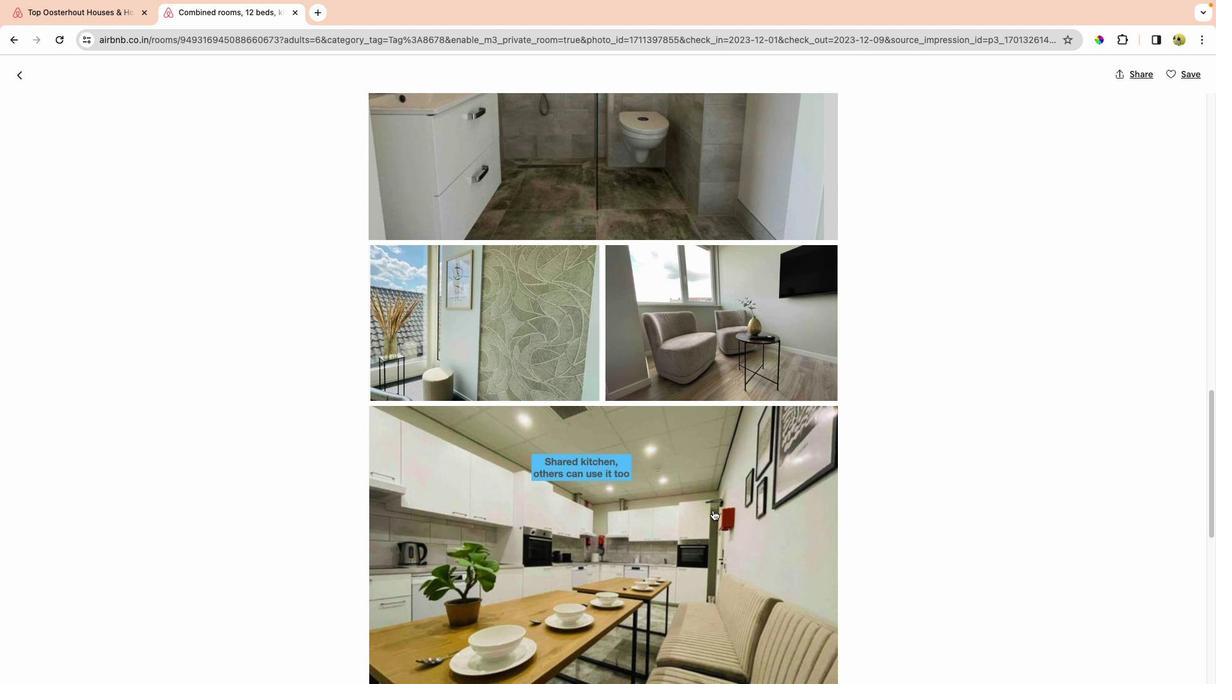
Action: Mouse scrolled (713, 510) with delta (0, 0)
Screenshot: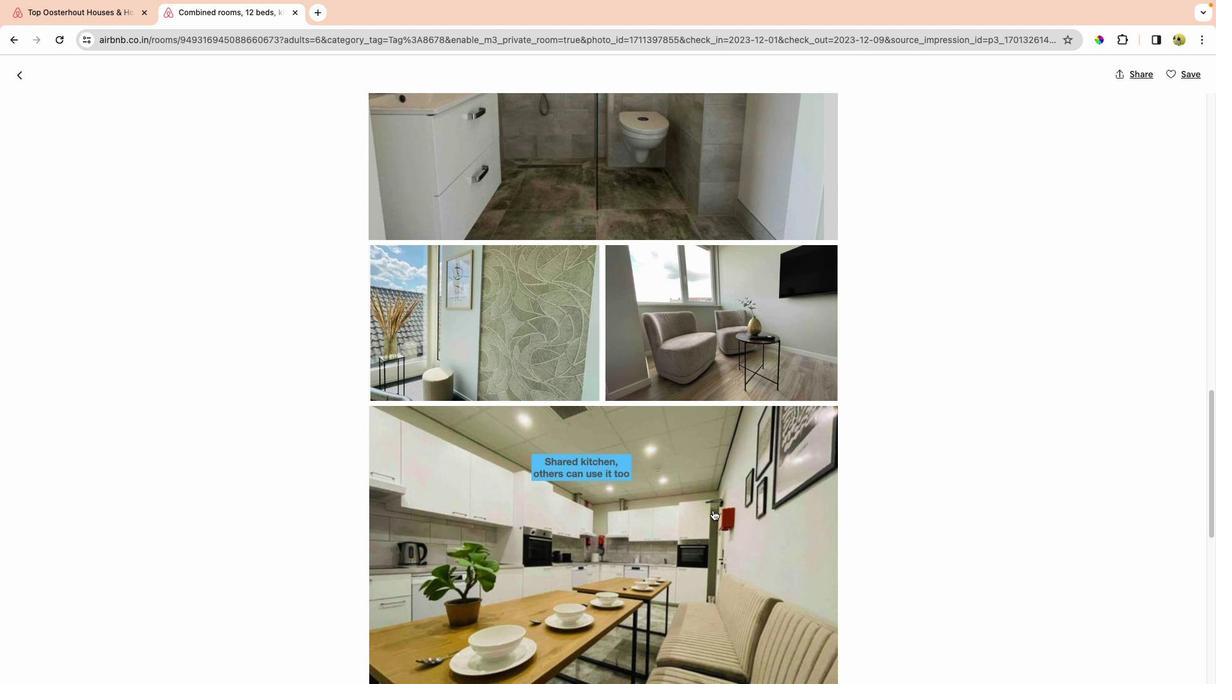 
Action: Mouse scrolled (713, 510) with delta (0, -1)
Screenshot: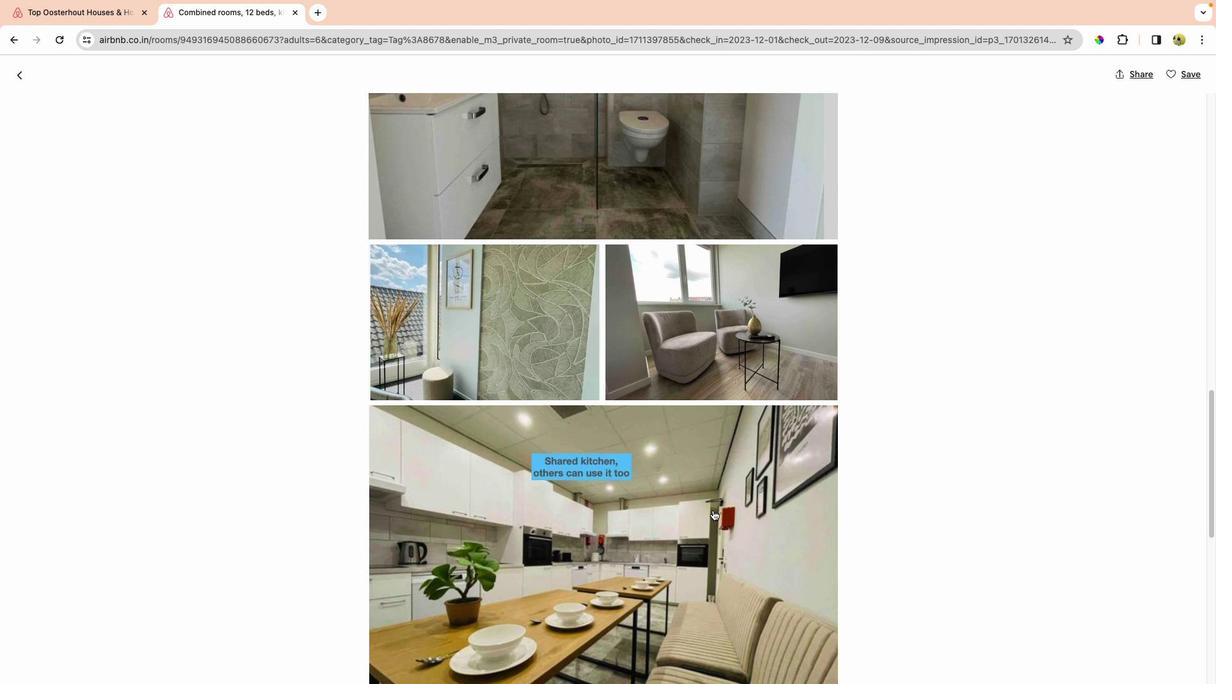 
Action: Mouse scrolled (713, 510) with delta (0, 0)
Screenshot: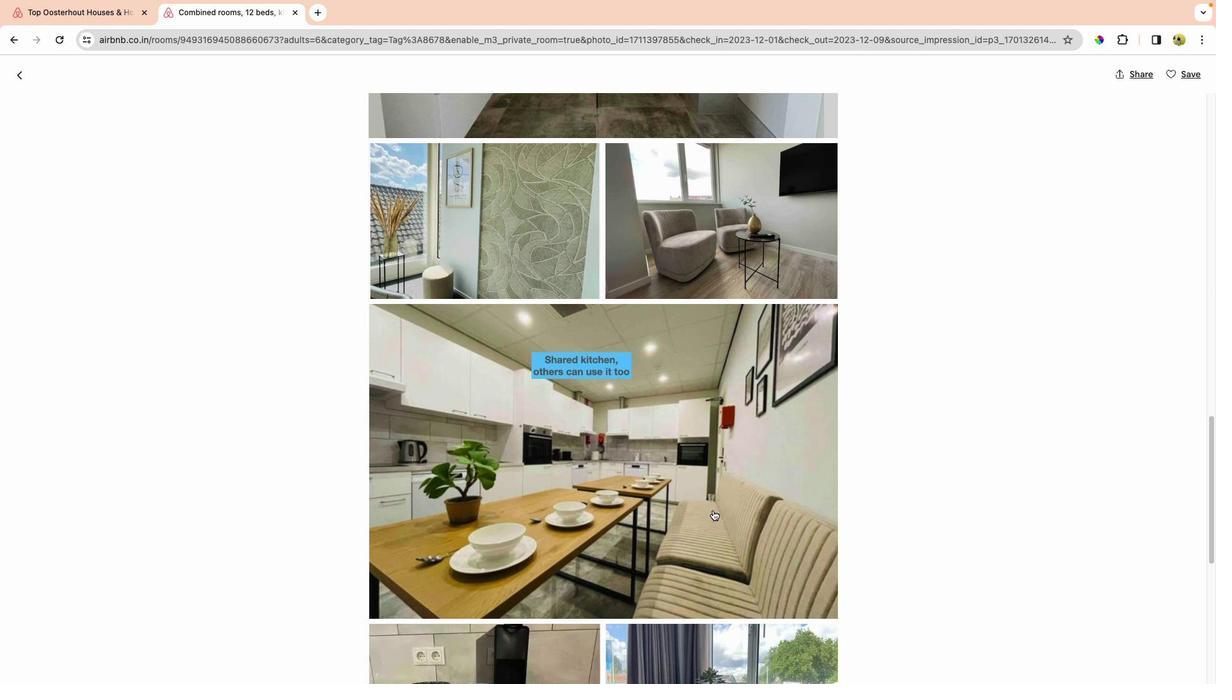 
Action: Mouse scrolled (713, 510) with delta (0, 0)
Screenshot: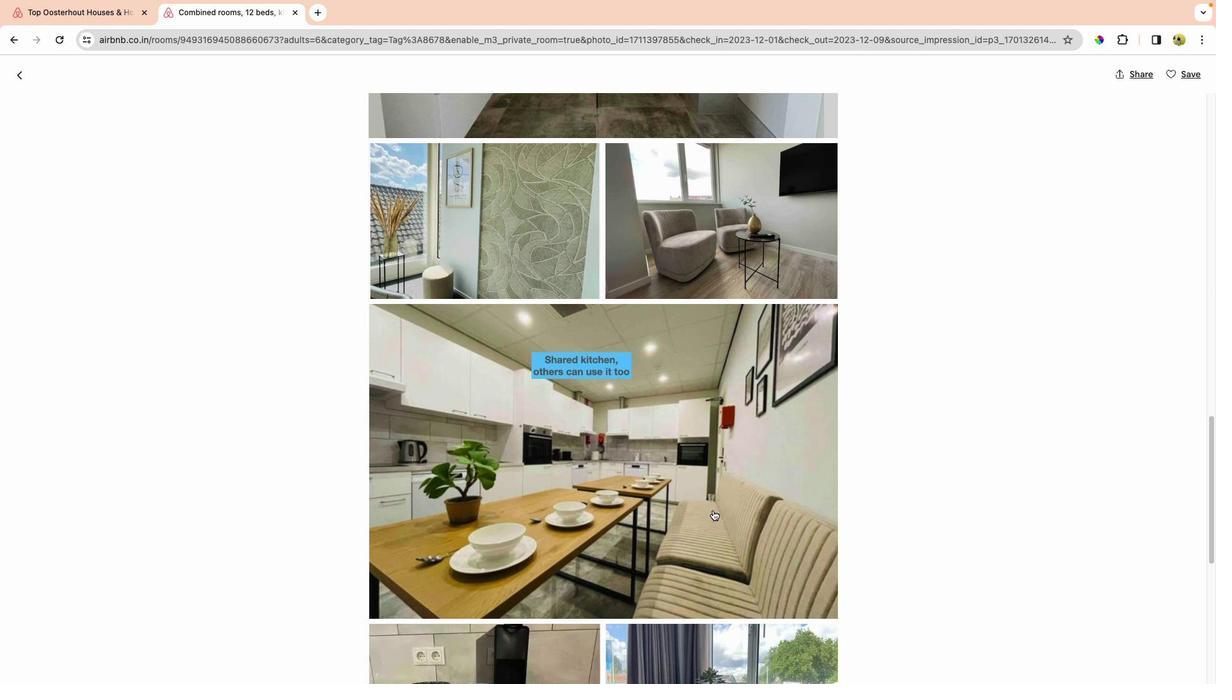 
Action: Mouse scrolled (713, 510) with delta (0, -1)
Screenshot: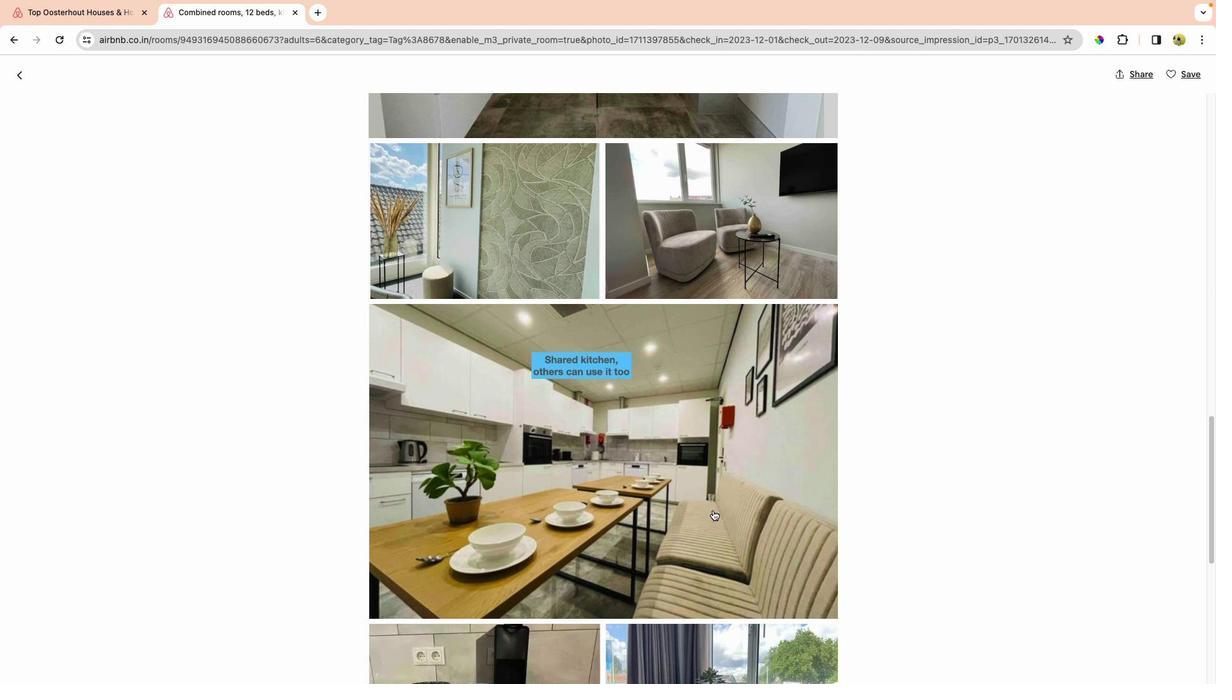 
Action: Mouse scrolled (713, 510) with delta (0, -2)
Screenshot: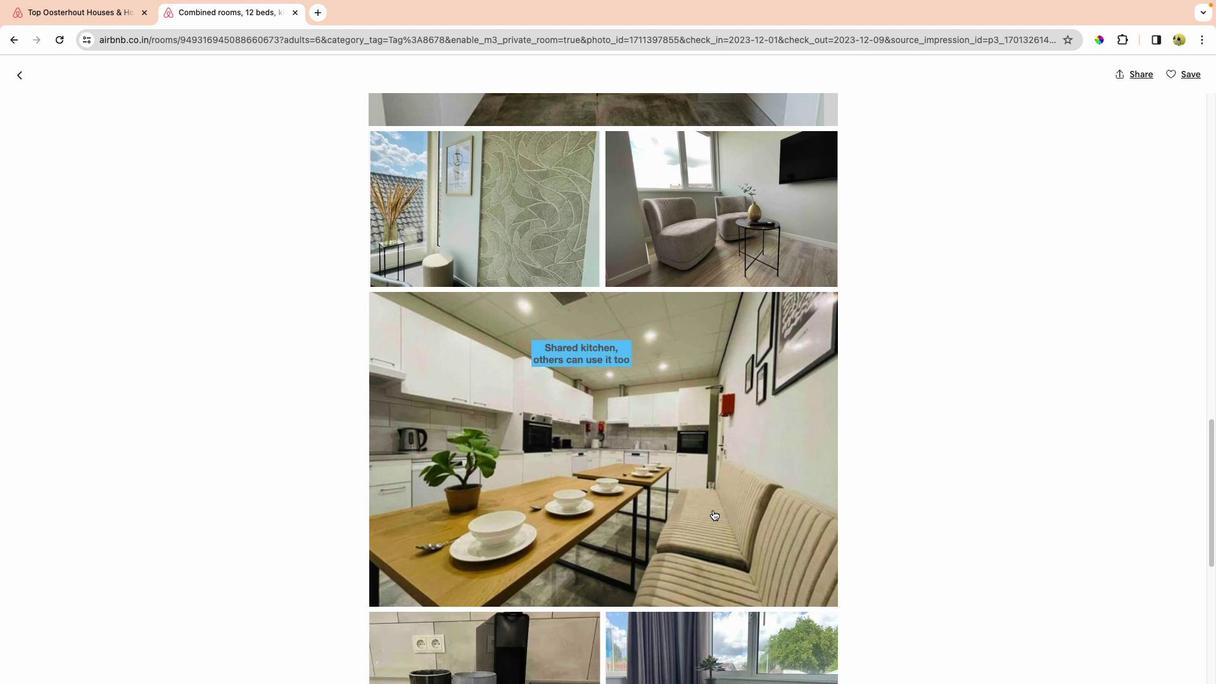 
Action: Mouse scrolled (713, 510) with delta (0, 0)
Screenshot: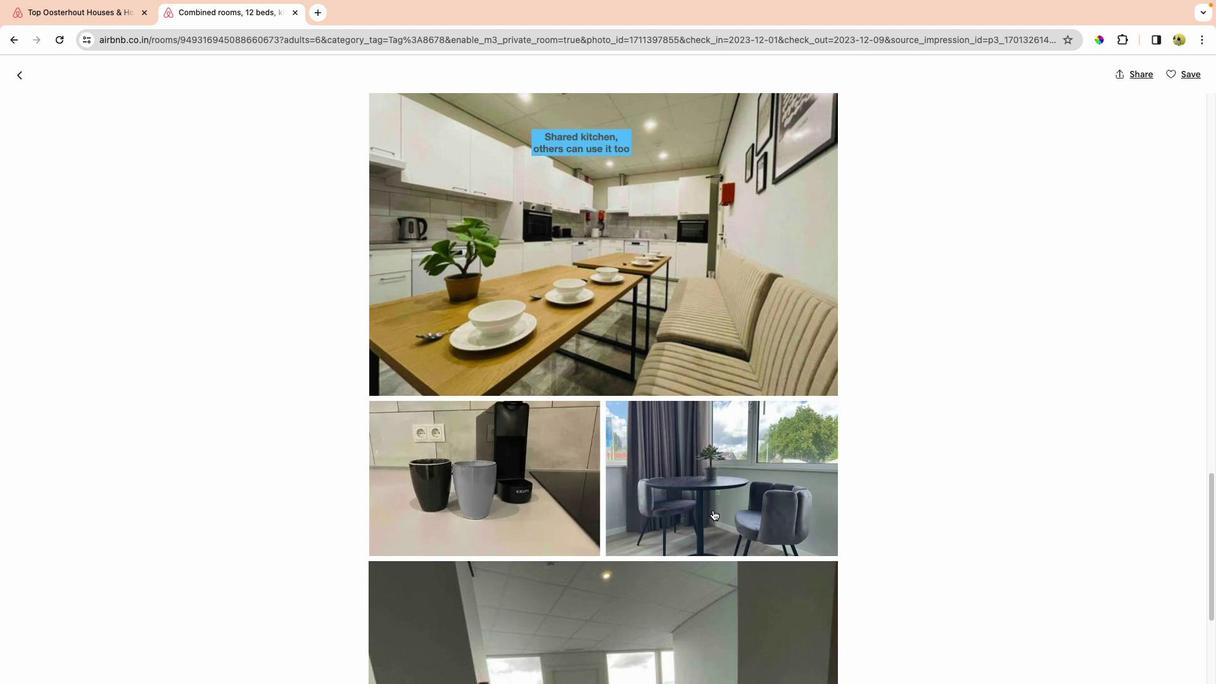 
Action: Mouse scrolled (713, 510) with delta (0, 0)
Screenshot: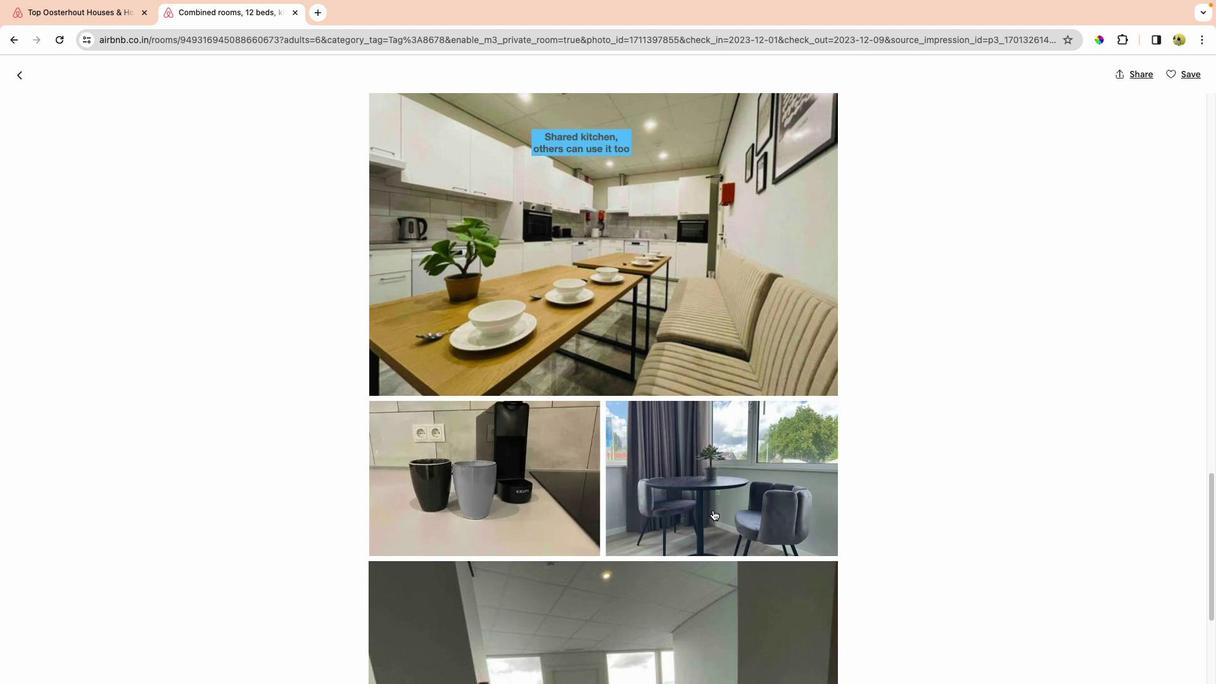 
Action: Mouse scrolled (713, 510) with delta (0, -1)
Screenshot: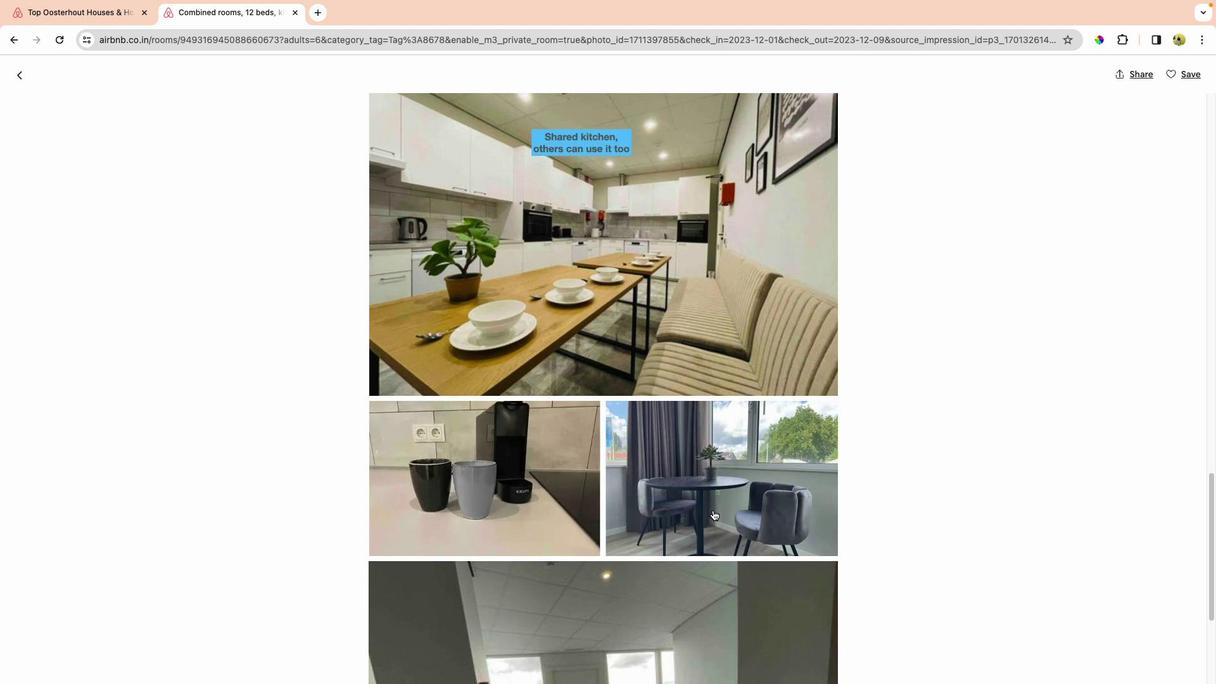 
Action: Mouse scrolled (713, 510) with delta (0, -2)
Screenshot: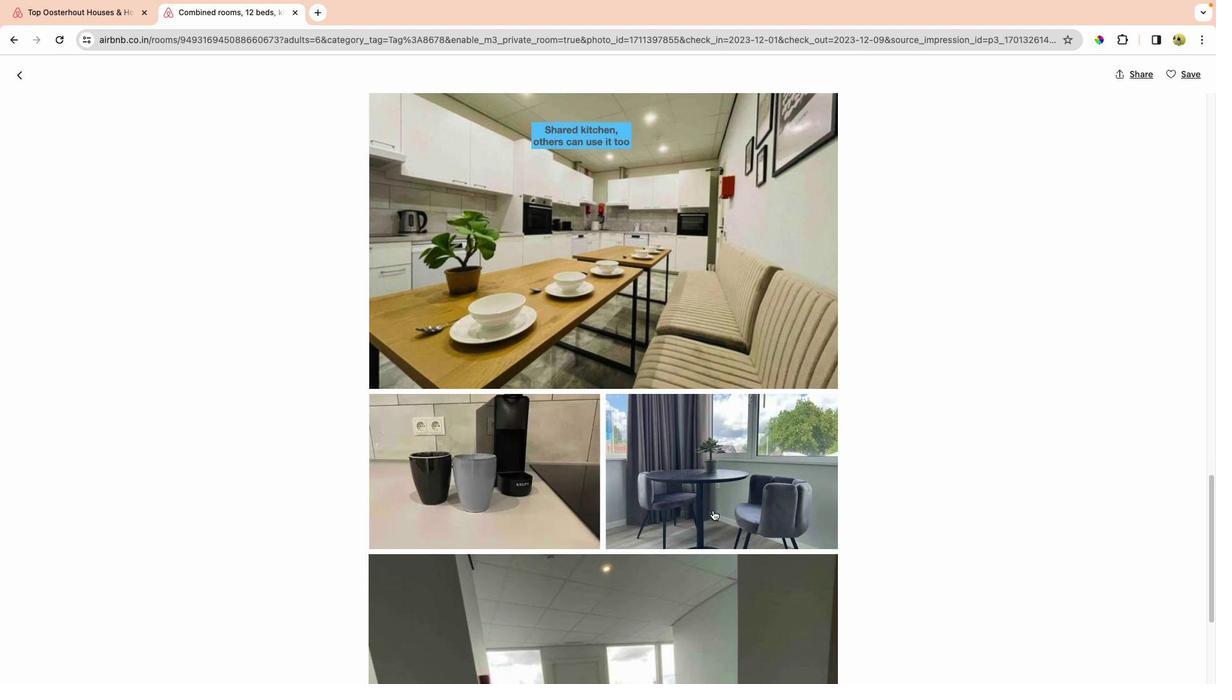 
Action: Mouse scrolled (713, 510) with delta (0, 0)
Screenshot: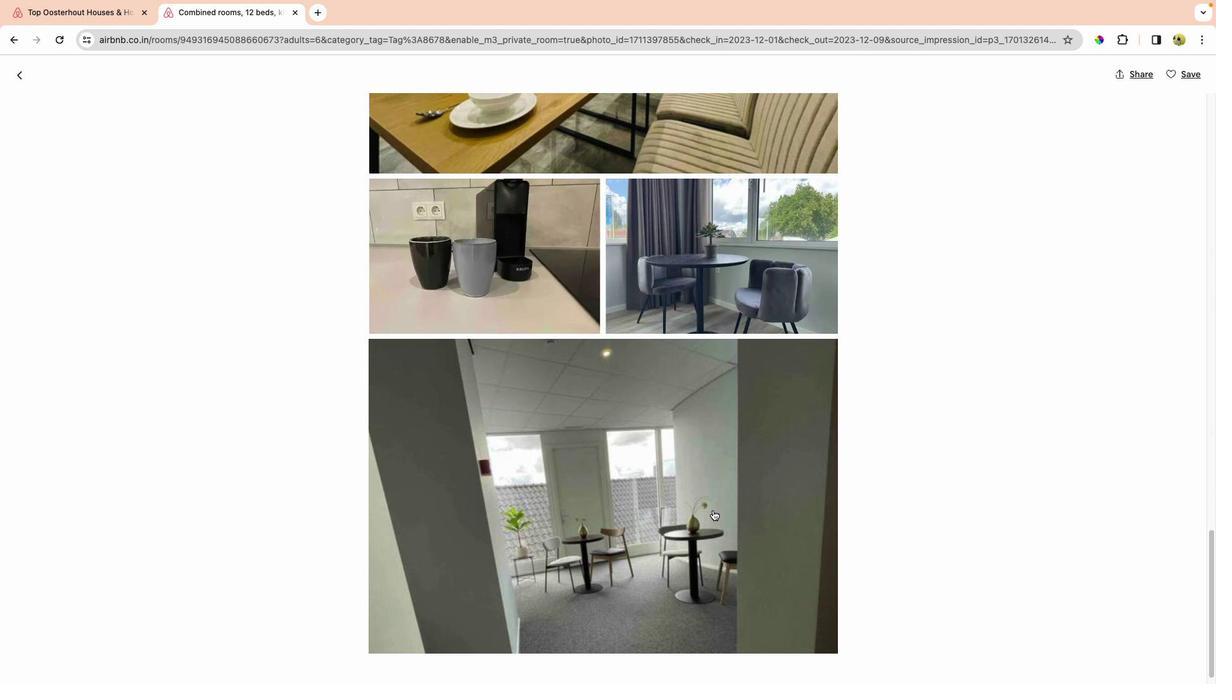 
Action: Mouse scrolled (713, 510) with delta (0, 0)
Screenshot: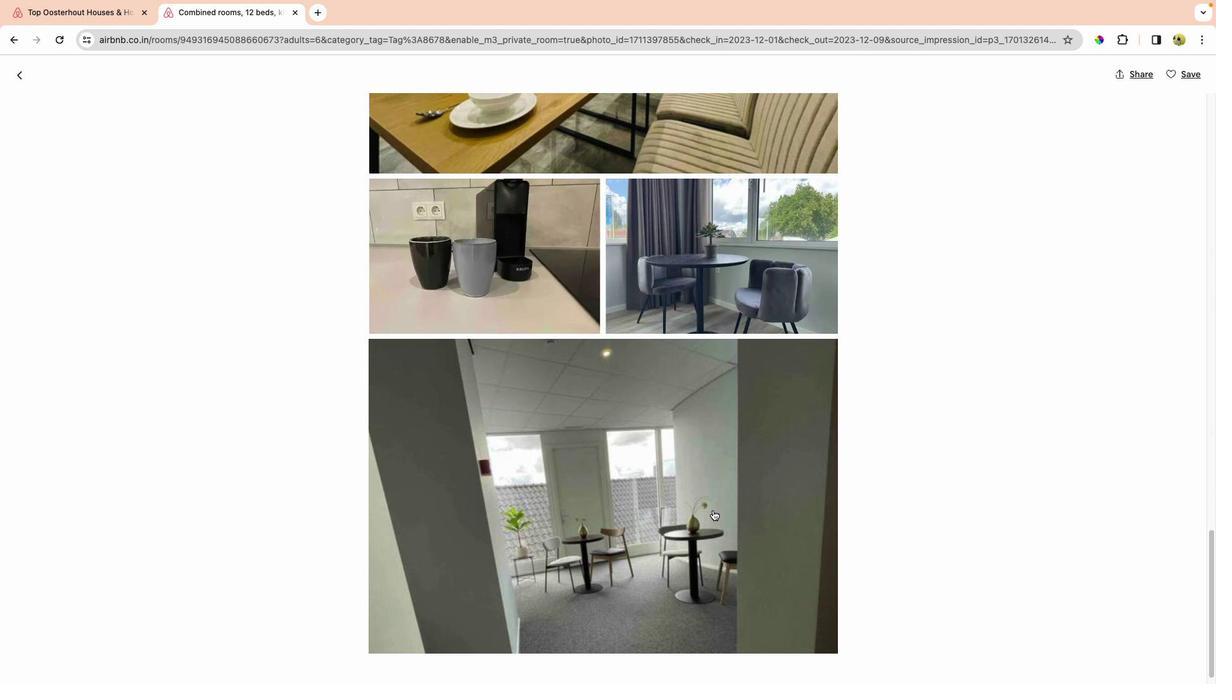 
Action: Mouse scrolled (713, 510) with delta (0, -1)
Screenshot: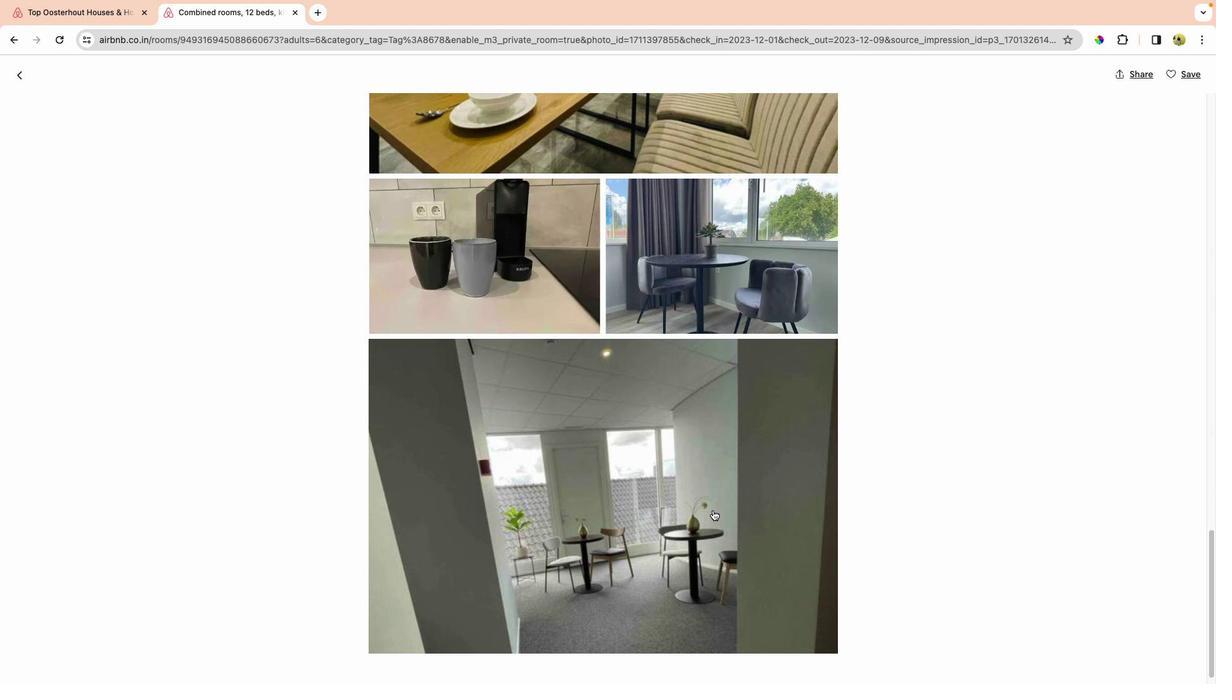 
Action: Mouse scrolled (713, 510) with delta (0, -3)
Screenshot: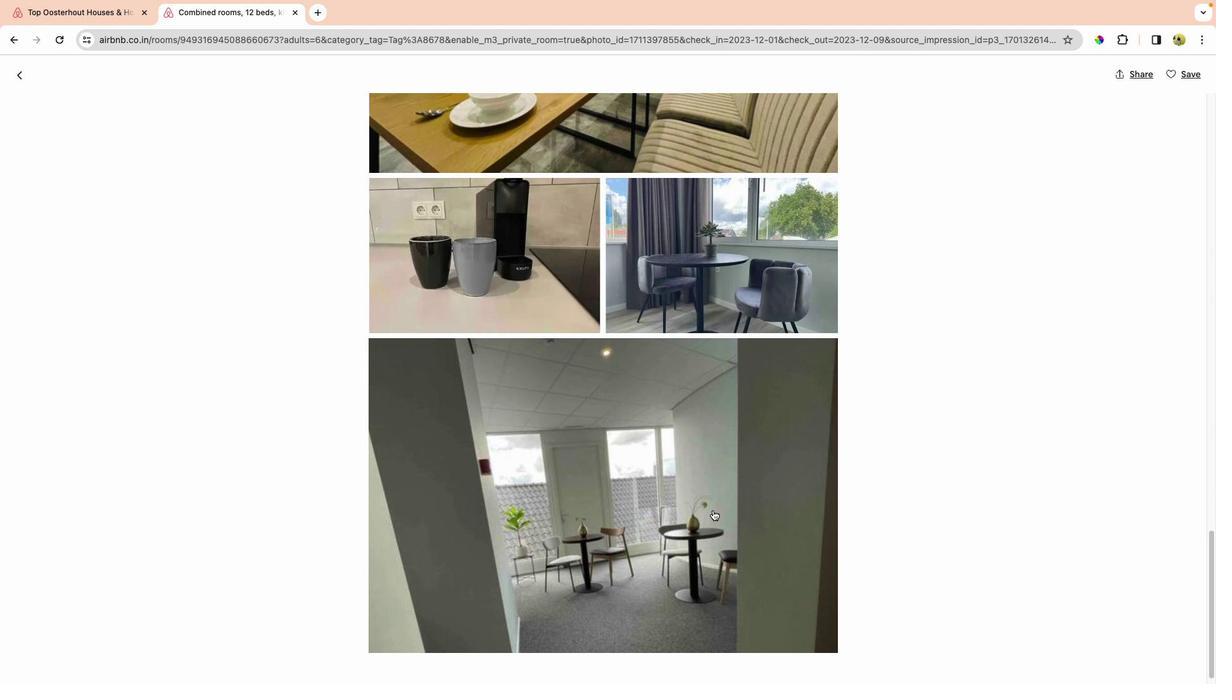 
Action: Mouse moved to (709, 510)
Screenshot: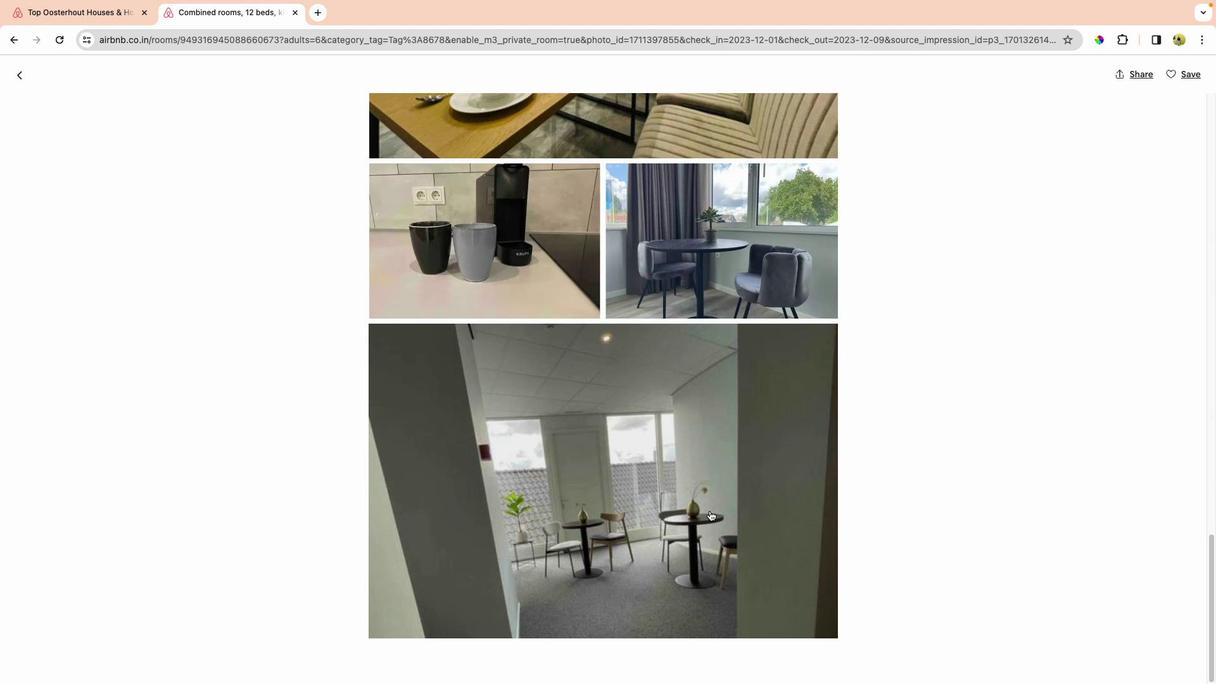 
Action: Mouse scrolled (709, 510) with delta (0, 0)
Screenshot: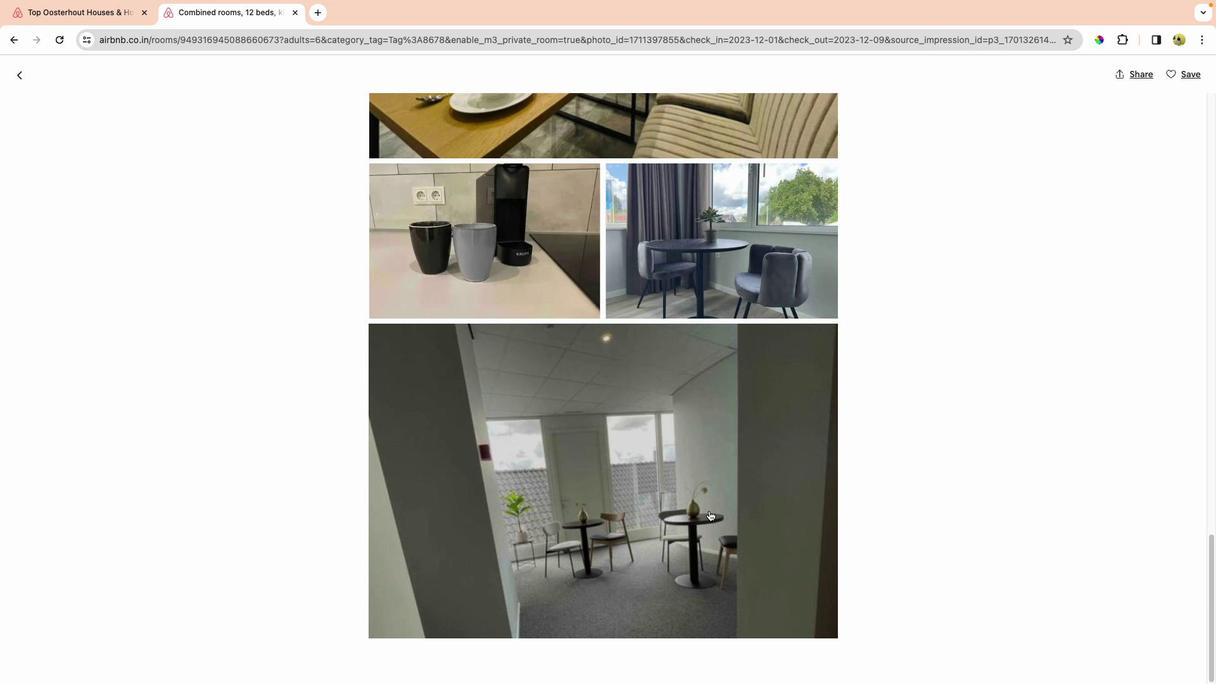 
Action: Mouse scrolled (709, 510) with delta (0, 0)
Screenshot: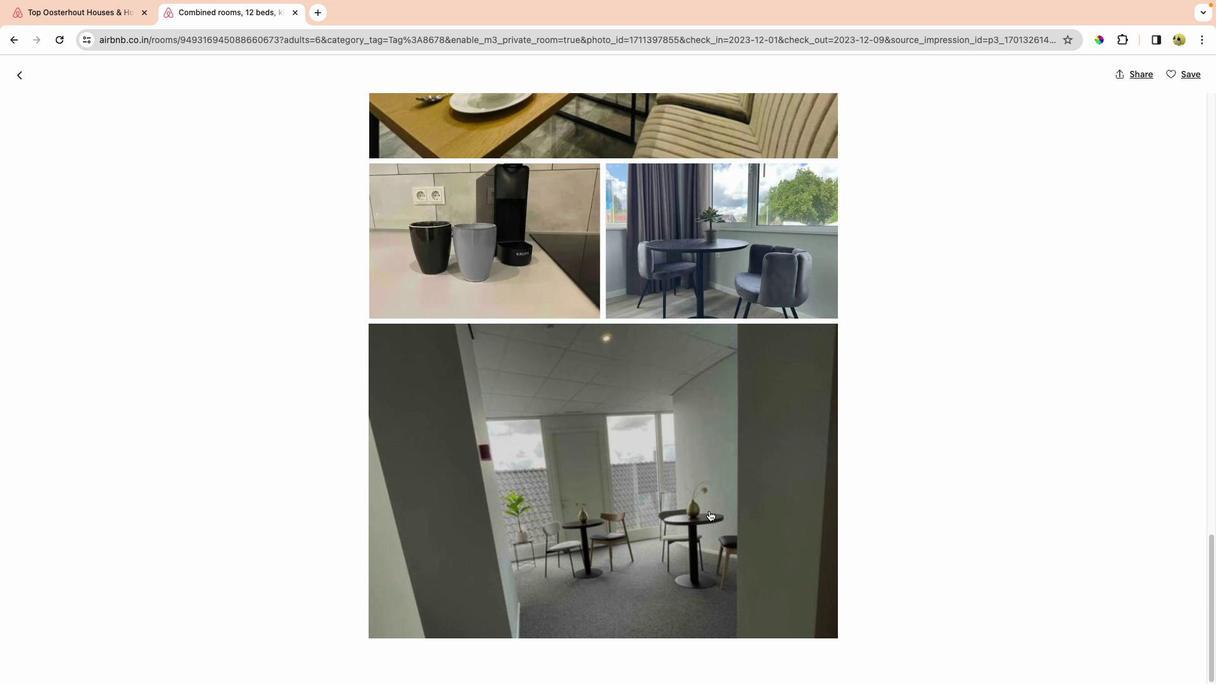 
Action: Mouse scrolled (709, 510) with delta (0, -1)
Screenshot: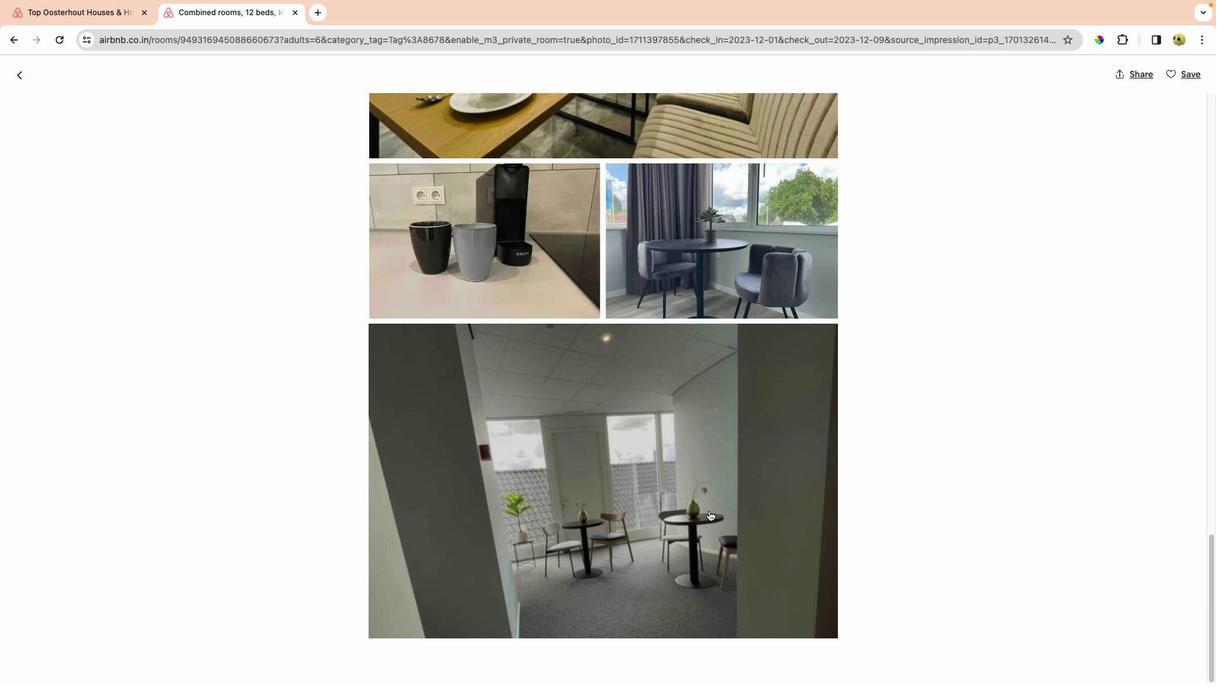 
Action: Mouse scrolled (709, 510) with delta (0, -3)
Screenshot: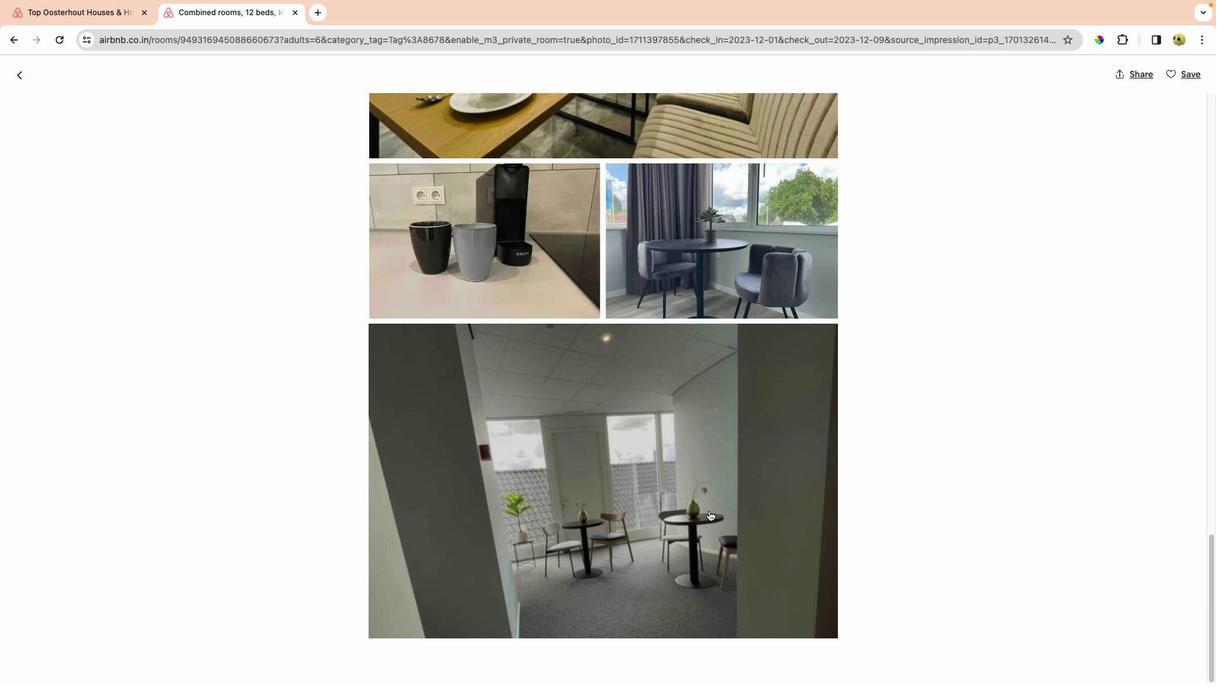 
Action: Mouse scrolled (709, 510) with delta (0, -3)
Screenshot: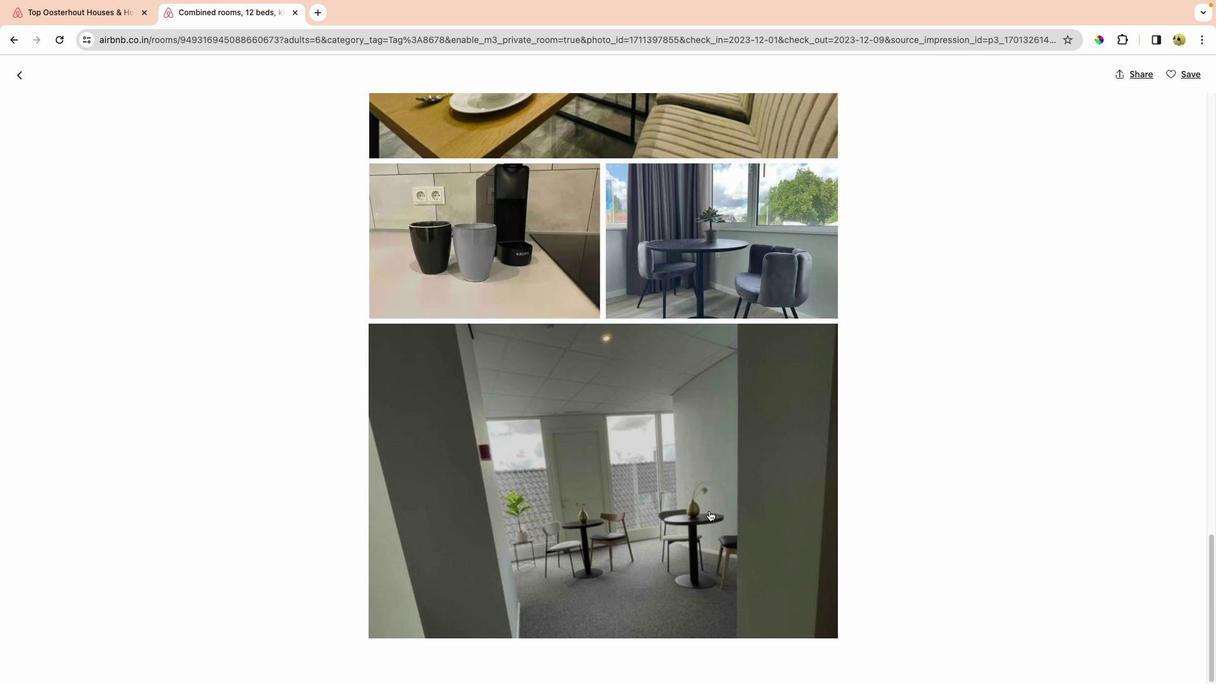 
Action: Mouse moved to (15, 80)
Screenshot: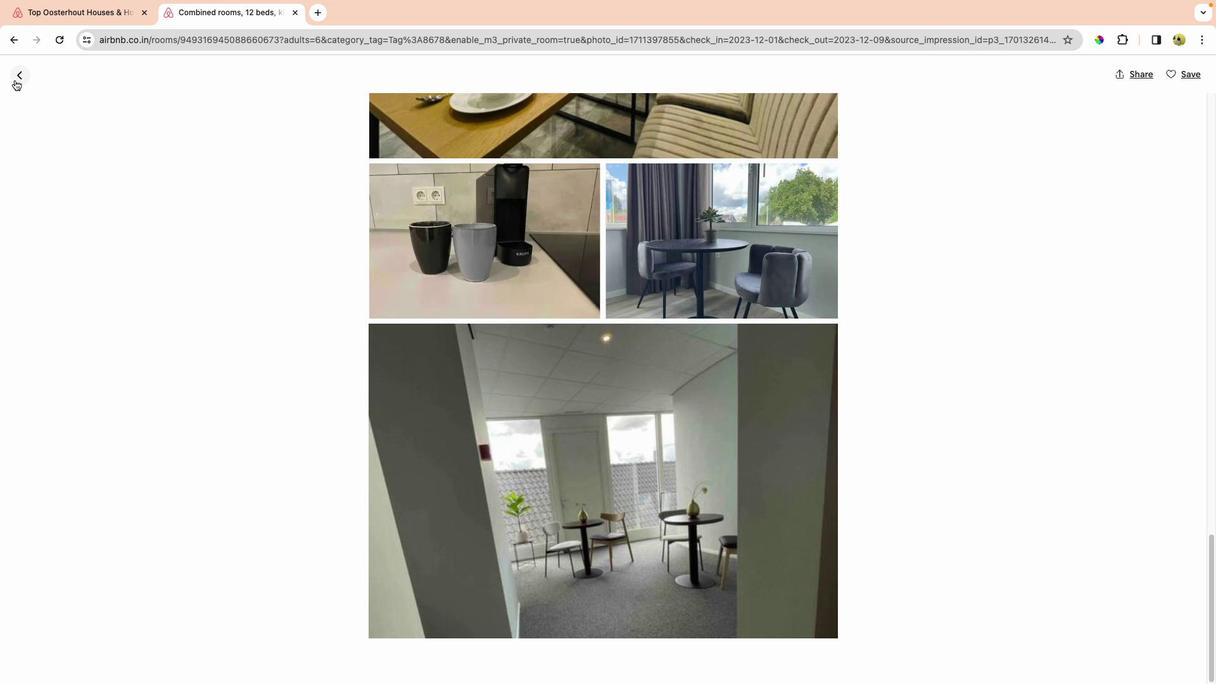 
Action: Mouse pressed left at (15, 80)
Screenshot: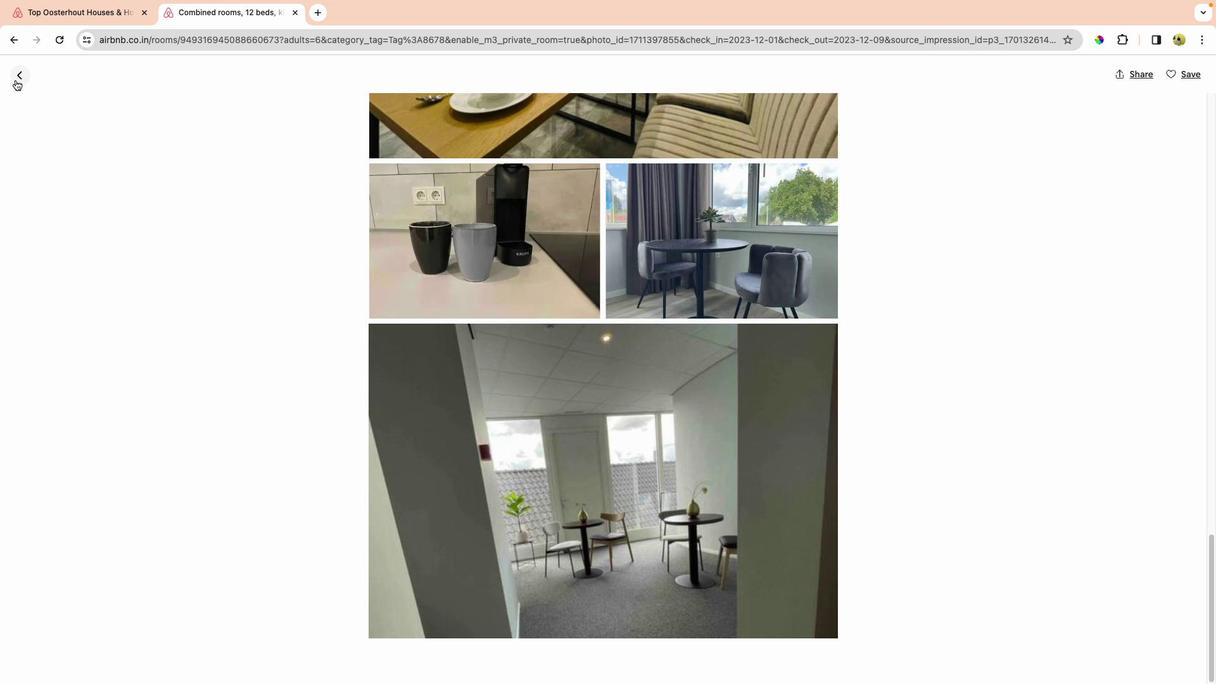 
Action: Mouse moved to (475, 249)
Screenshot: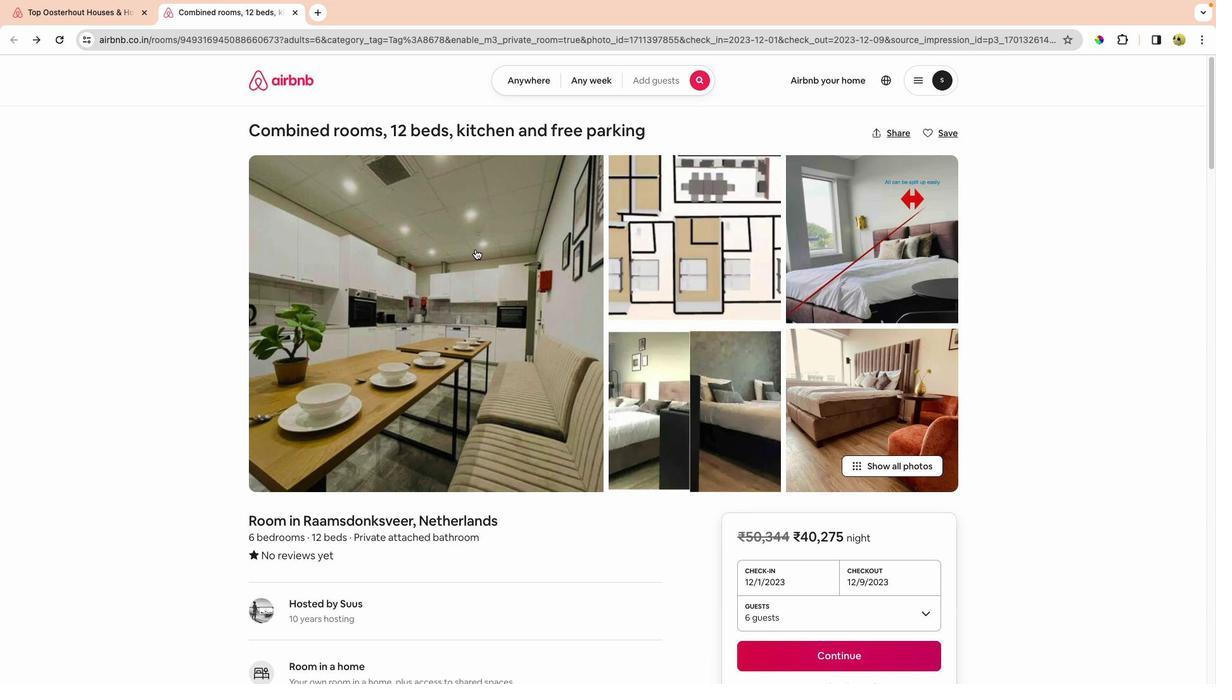 
Action: Mouse scrolled (475, 249) with delta (0, 0)
Screenshot: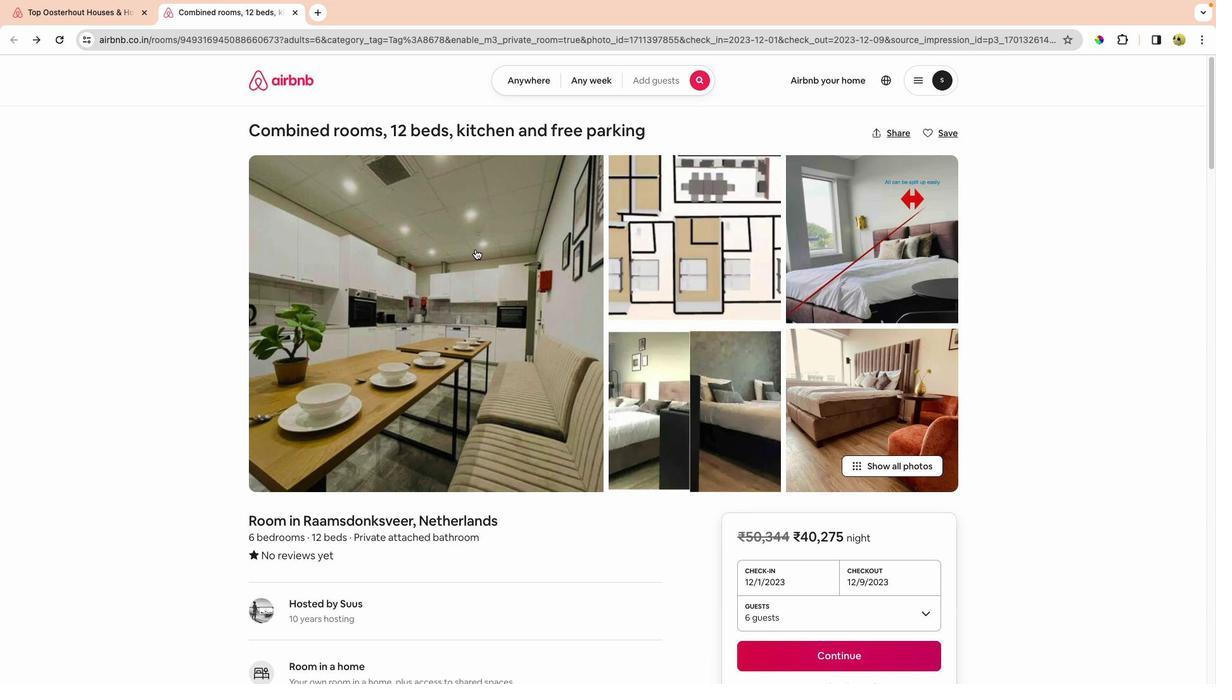 
Action: Mouse scrolled (475, 249) with delta (0, 0)
Screenshot: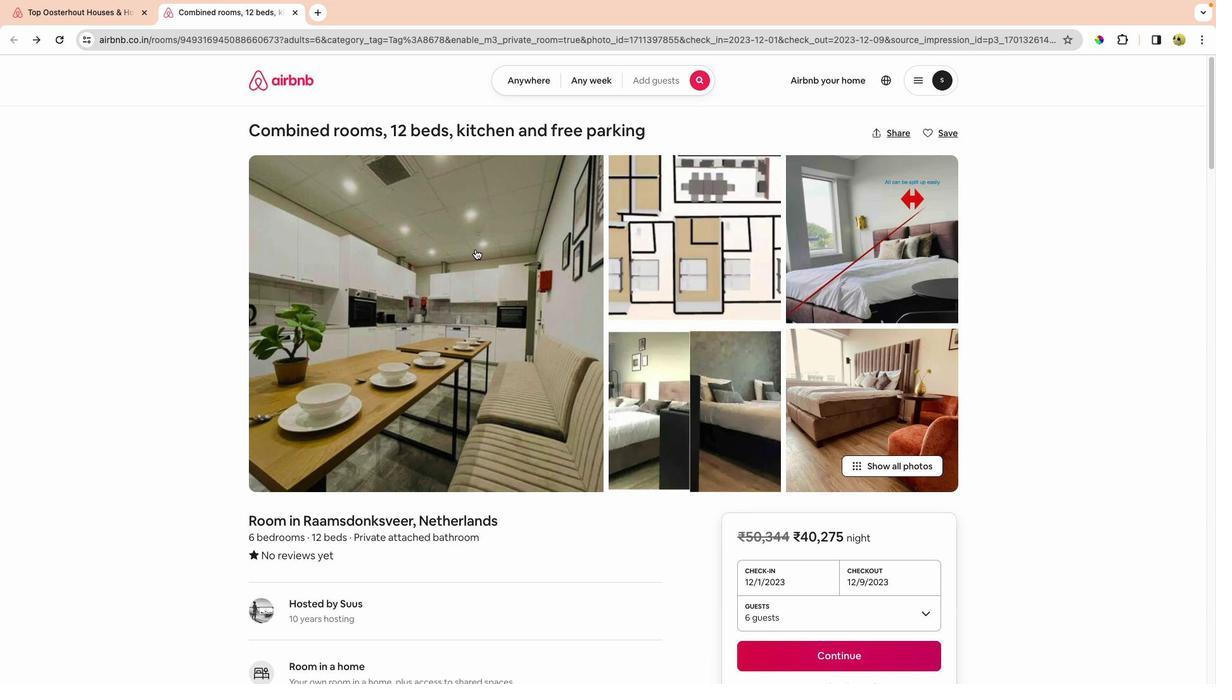 
Action: Mouse scrolled (475, 249) with delta (0, -1)
Screenshot: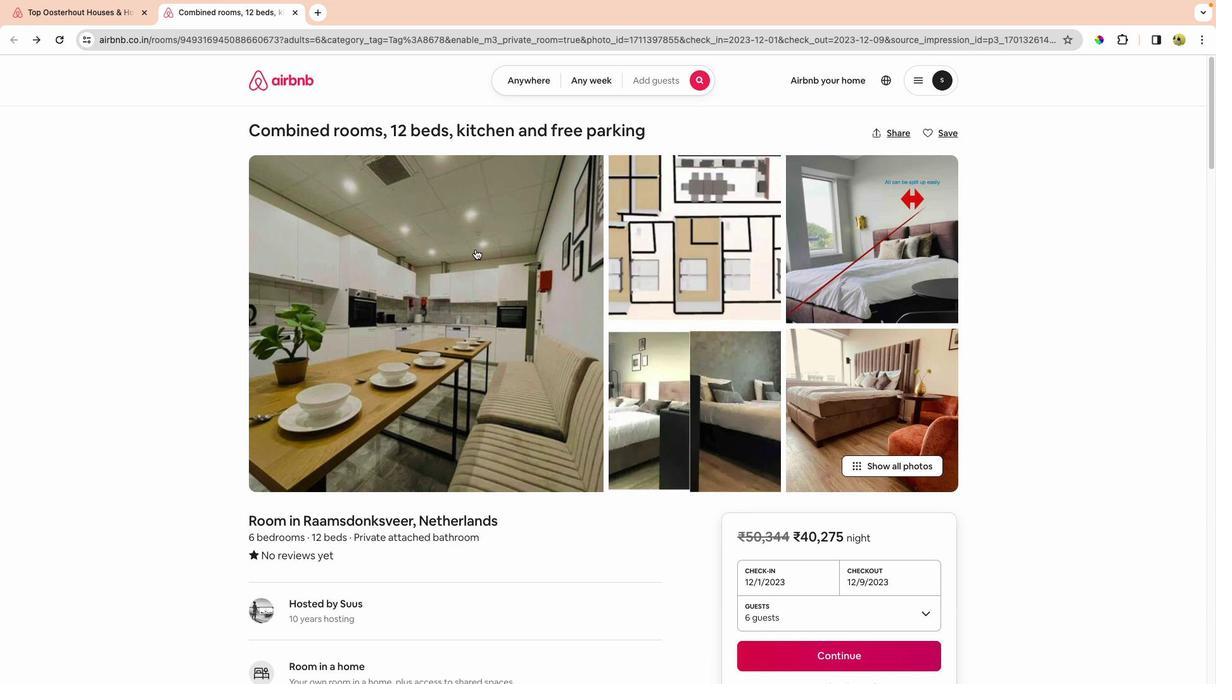 
Action: Mouse moved to (494, 278)
Screenshot: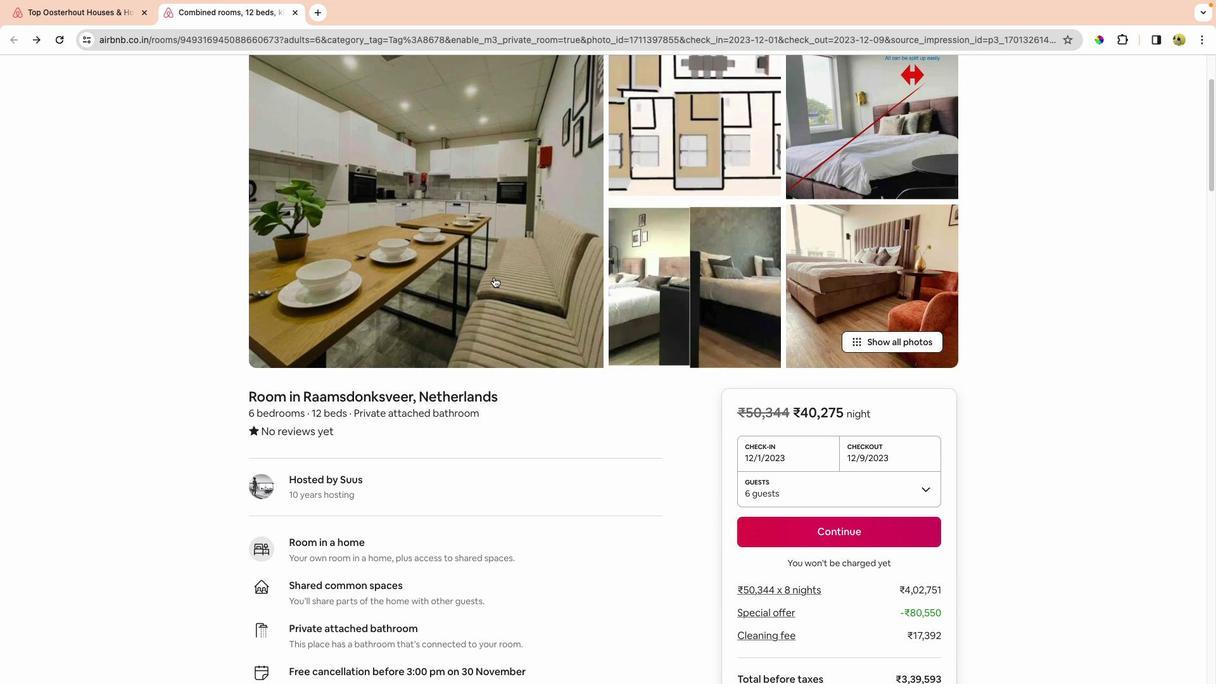 
Action: Mouse scrolled (494, 278) with delta (0, 0)
Screenshot: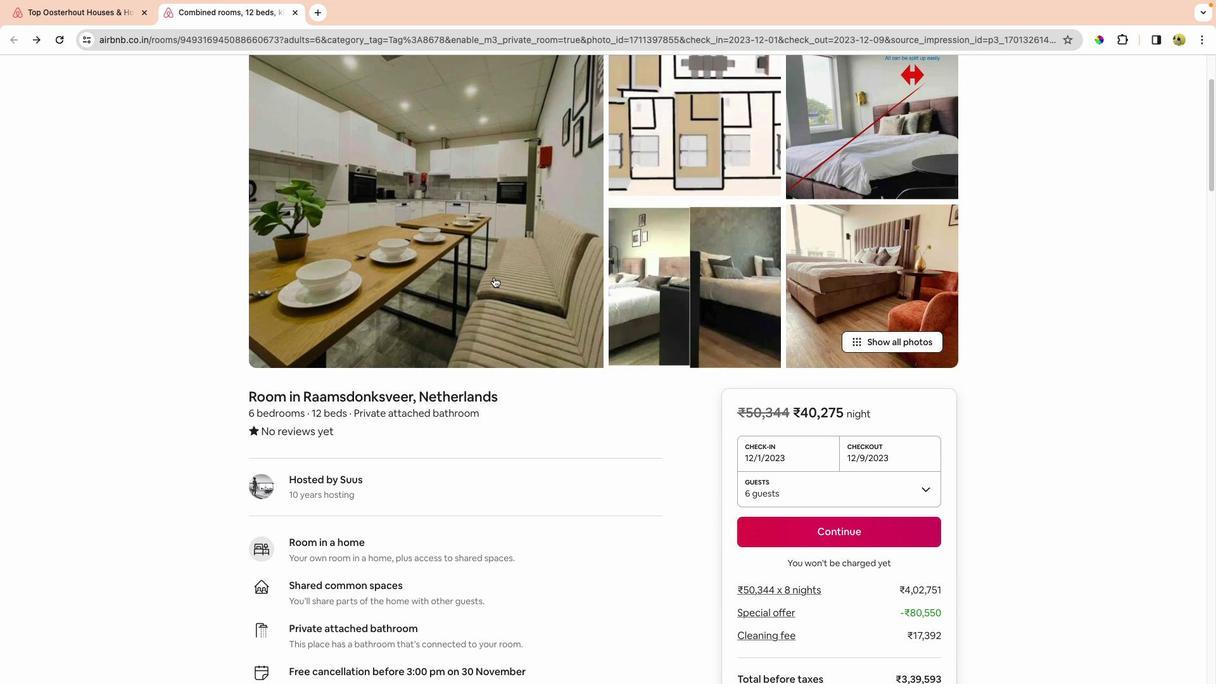 
Action: Mouse moved to (495, 278)
Screenshot: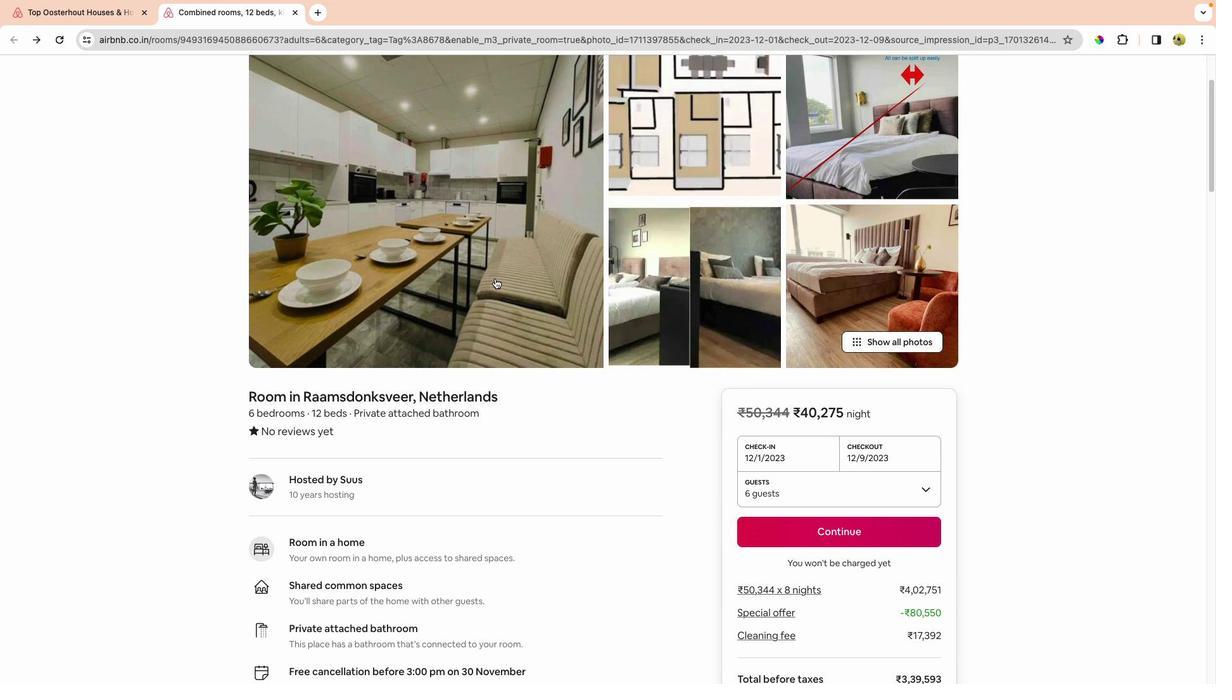 
Action: Mouse scrolled (495, 278) with delta (0, 0)
Screenshot: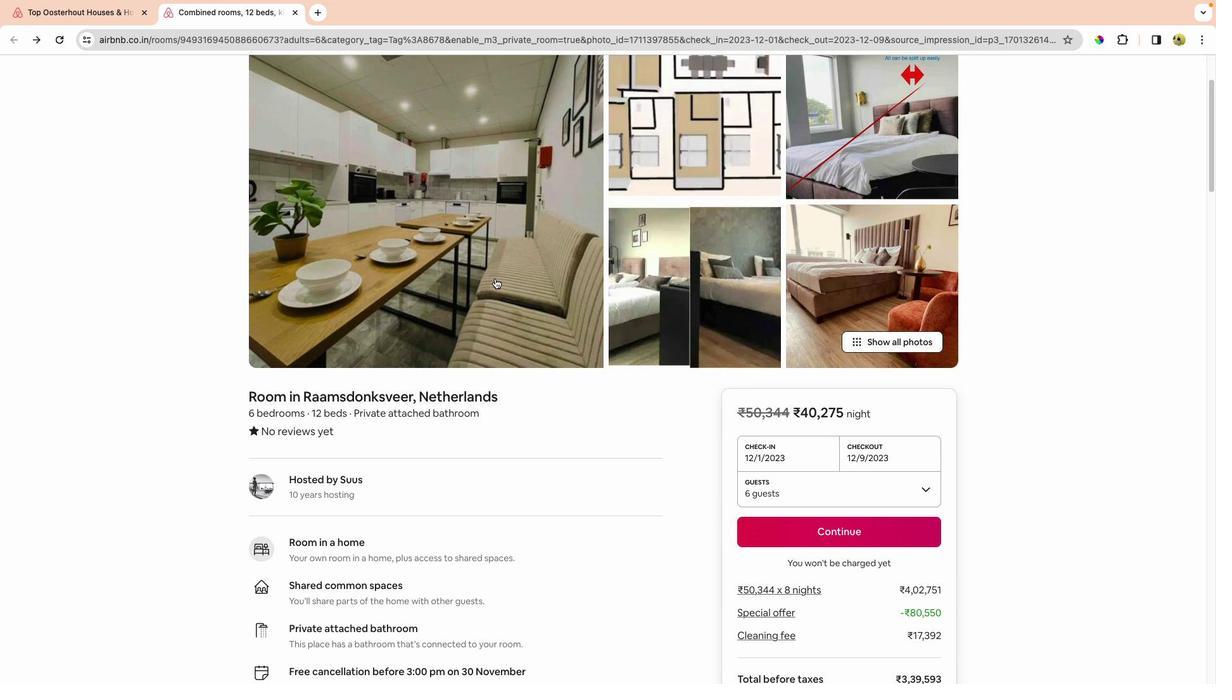 
Action: Mouse moved to (495, 278)
Screenshot: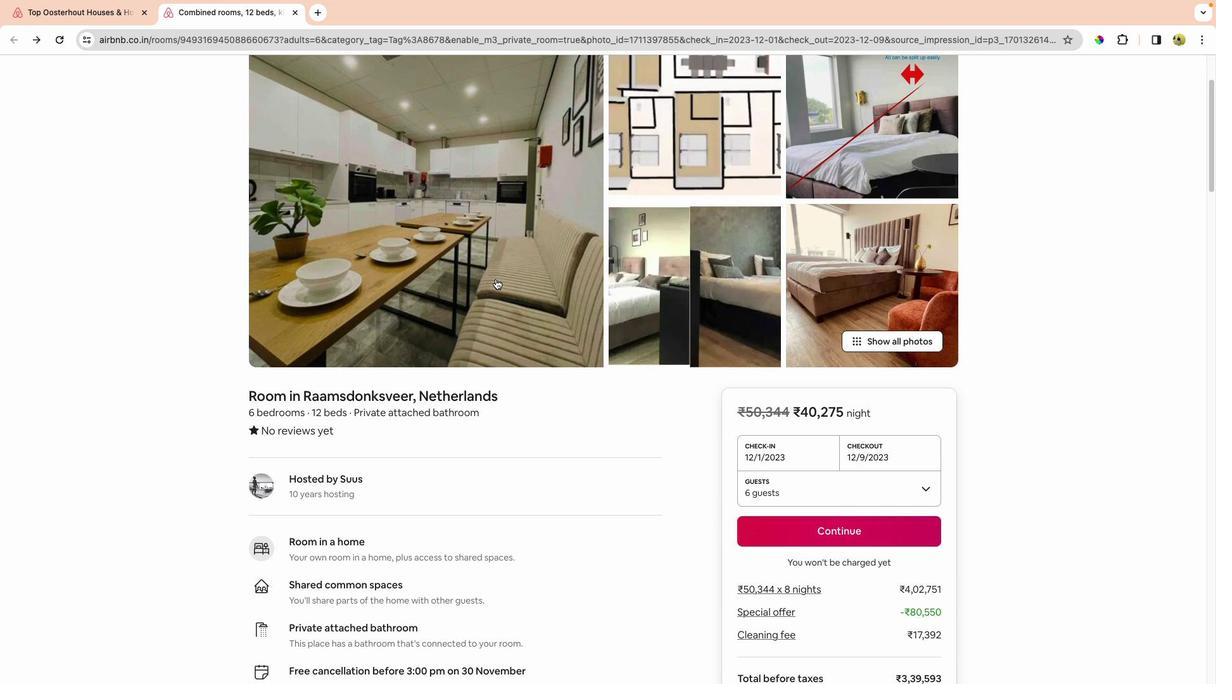 
Action: Mouse scrolled (495, 278) with delta (0, -1)
Screenshot: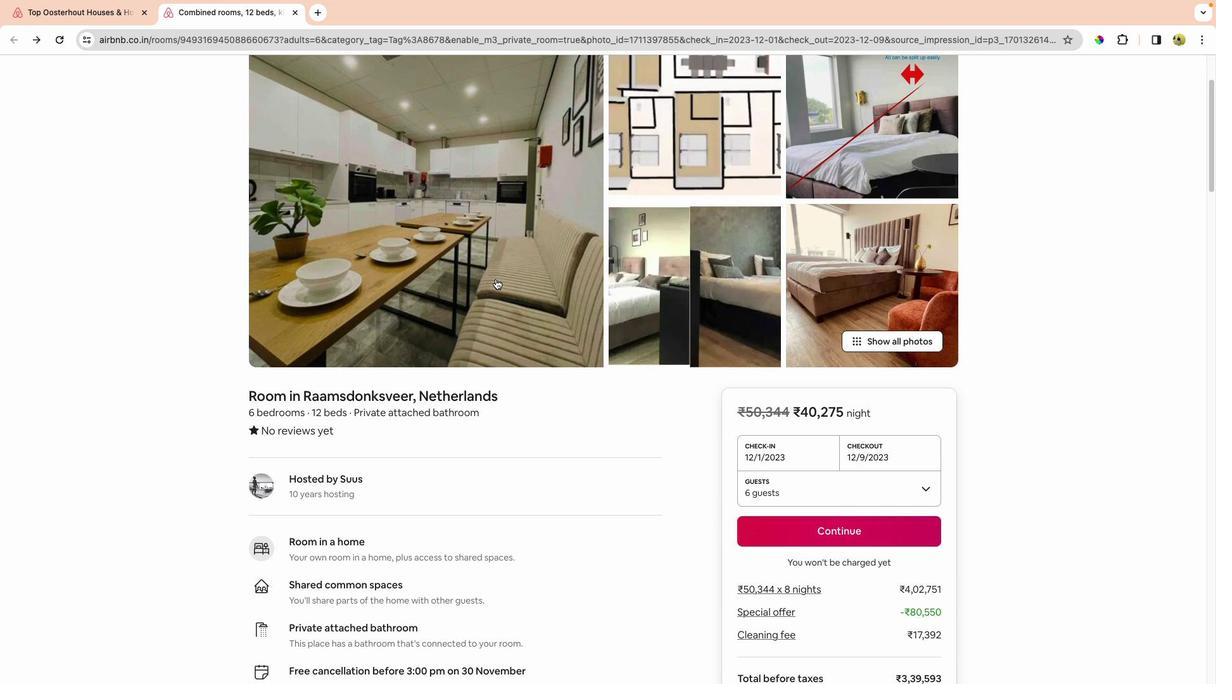 
Action: Mouse scrolled (495, 278) with delta (0, -2)
Screenshot: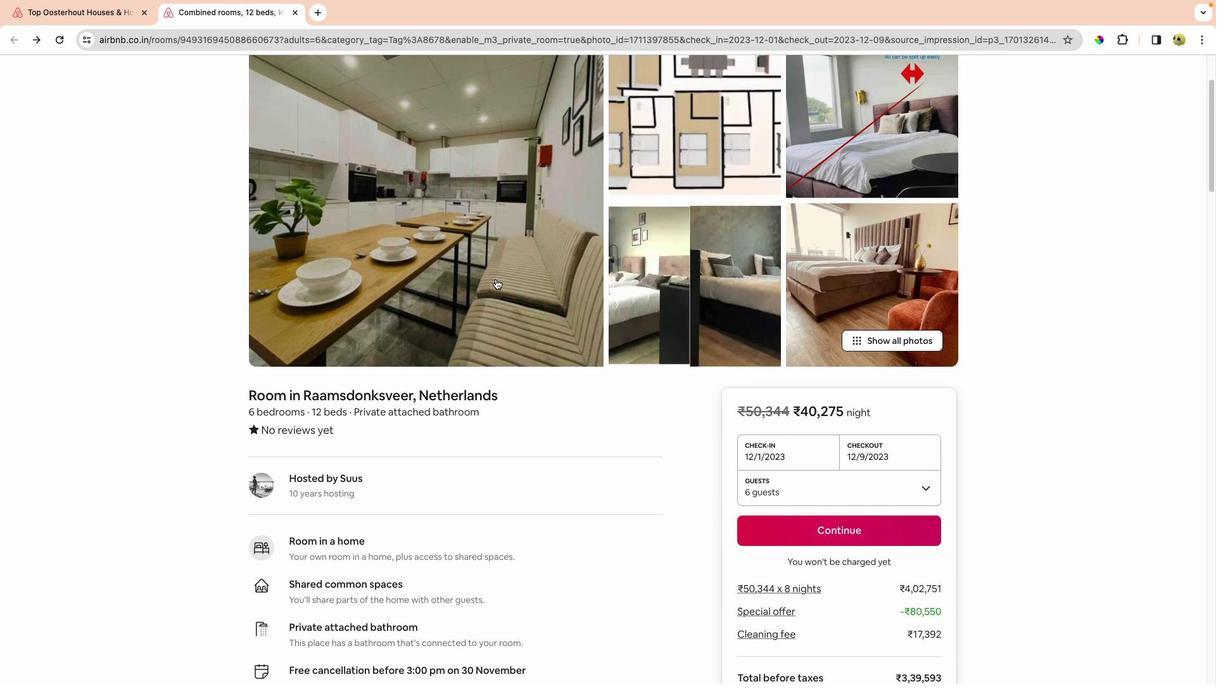 
Action: Mouse moved to (496, 278)
Screenshot: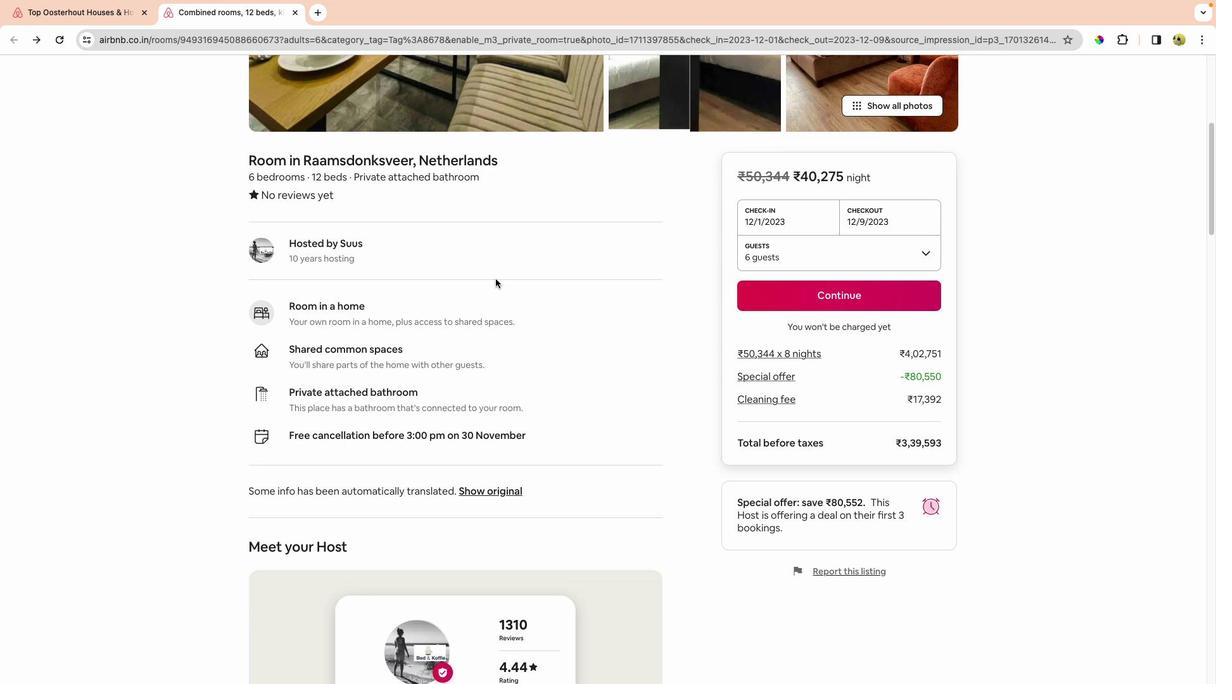 
Action: Mouse scrolled (496, 278) with delta (0, 0)
Screenshot: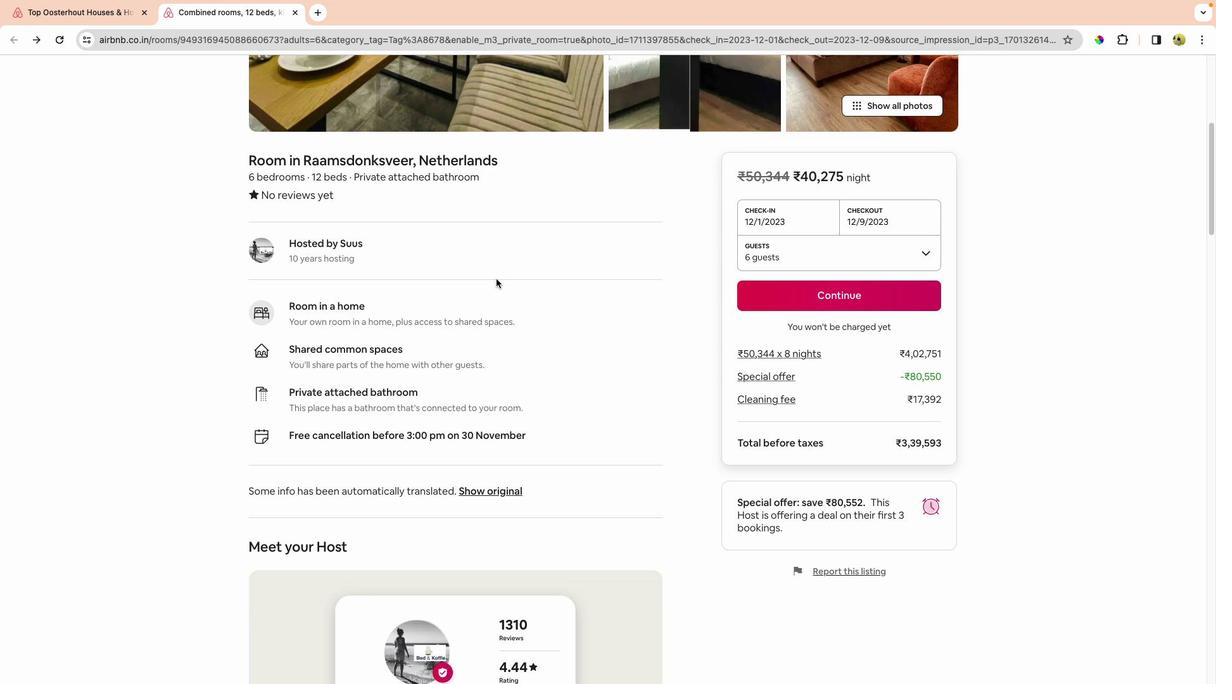 
Action: Mouse scrolled (496, 278) with delta (0, 0)
Screenshot: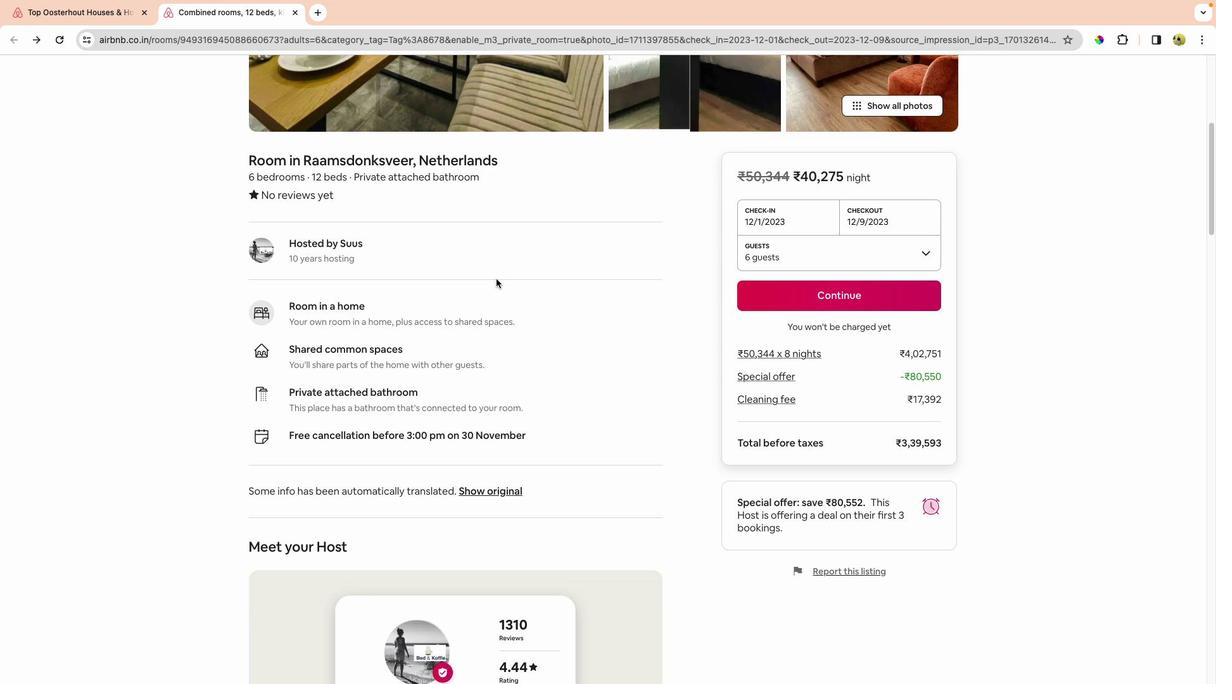 
Action: Mouse scrolled (496, 278) with delta (0, -1)
Screenshot: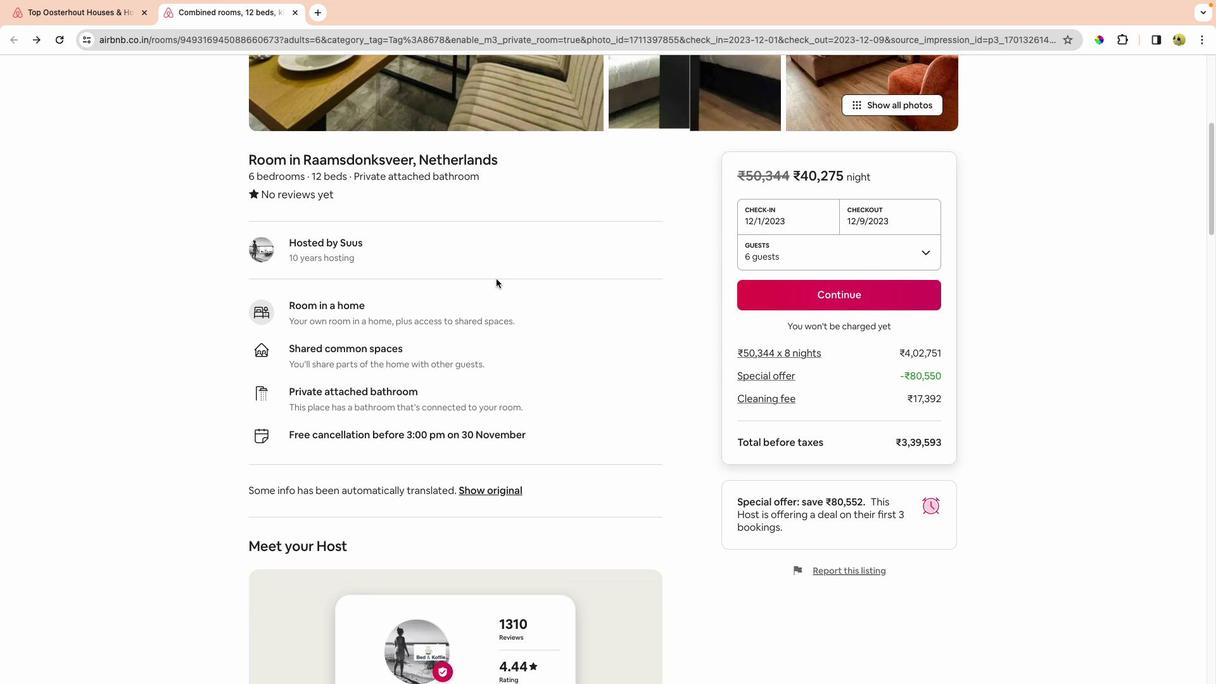 
Action: Mouse scrolled (496, 278) with delta (0, -3)
Screenshot: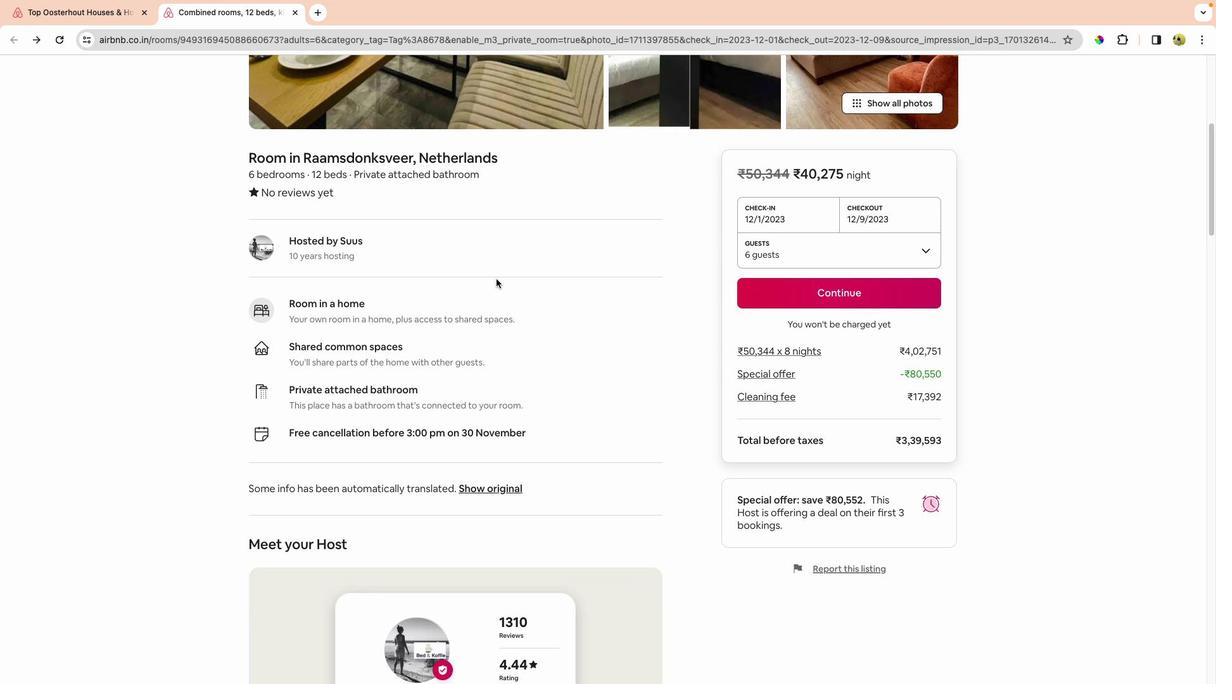 
Action: Mouse moved to (497, 280)
Screenshot: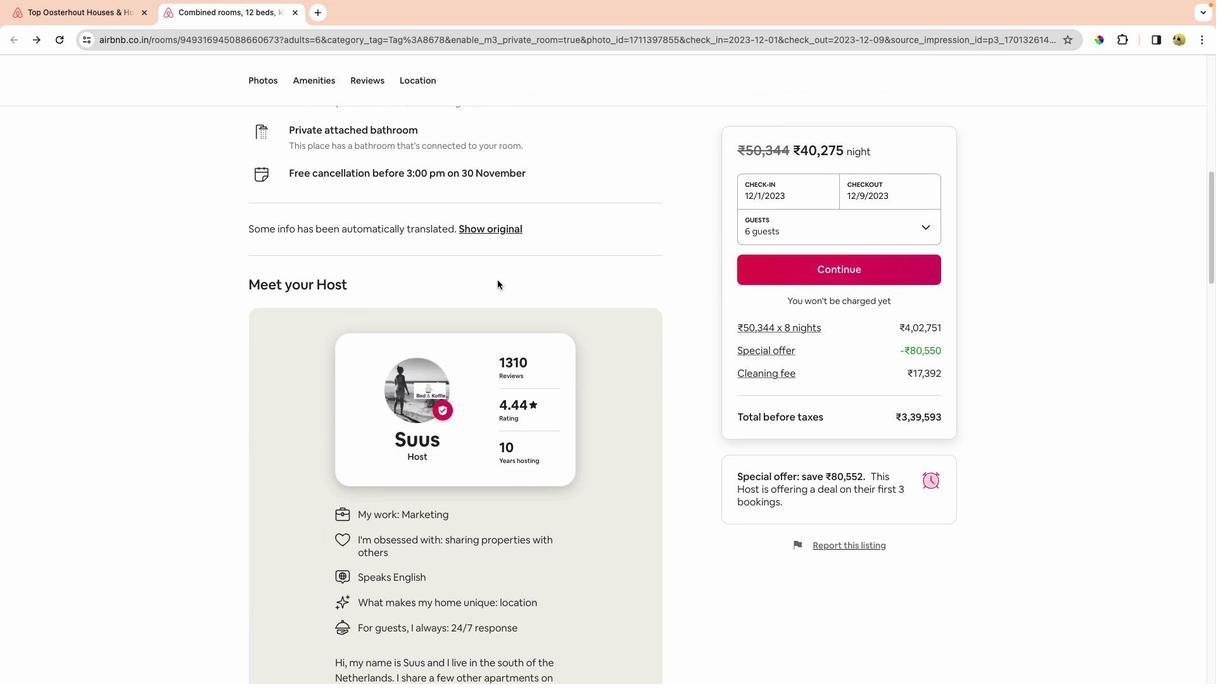 
Action: Mouse scrolled (497, 280) with delta (0, 0)
Screenshot: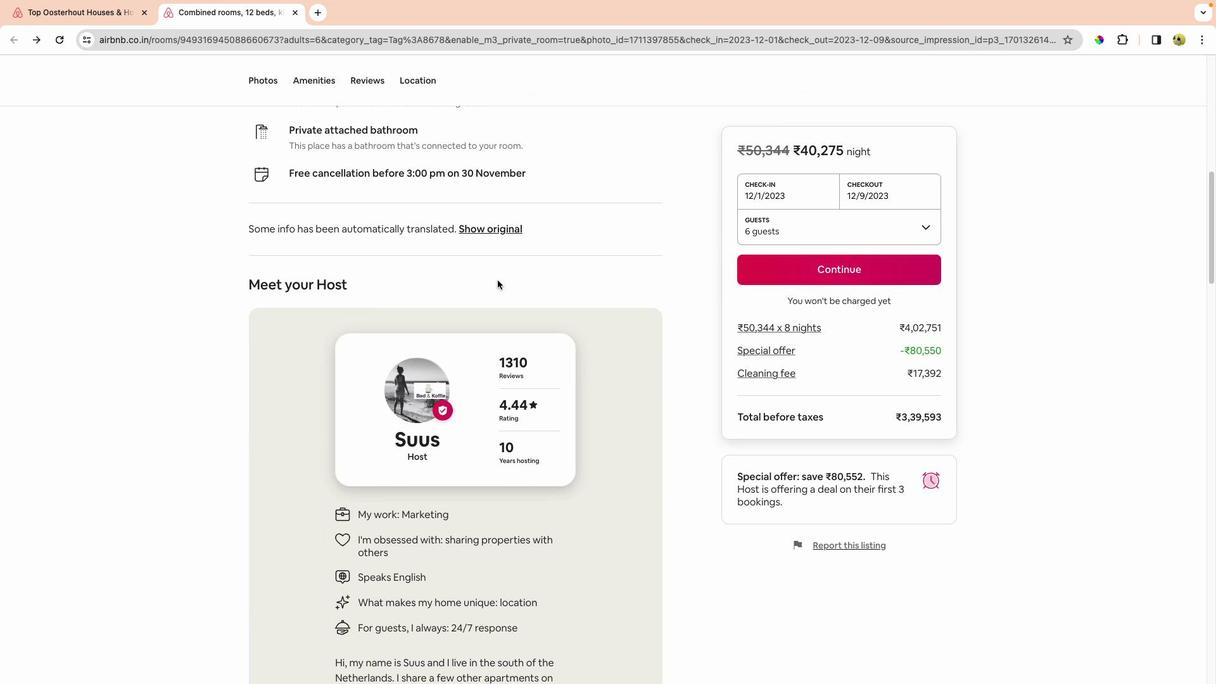 
Action: Mouse scrolled (497, 280) with delta (0, 0)
Screenshot: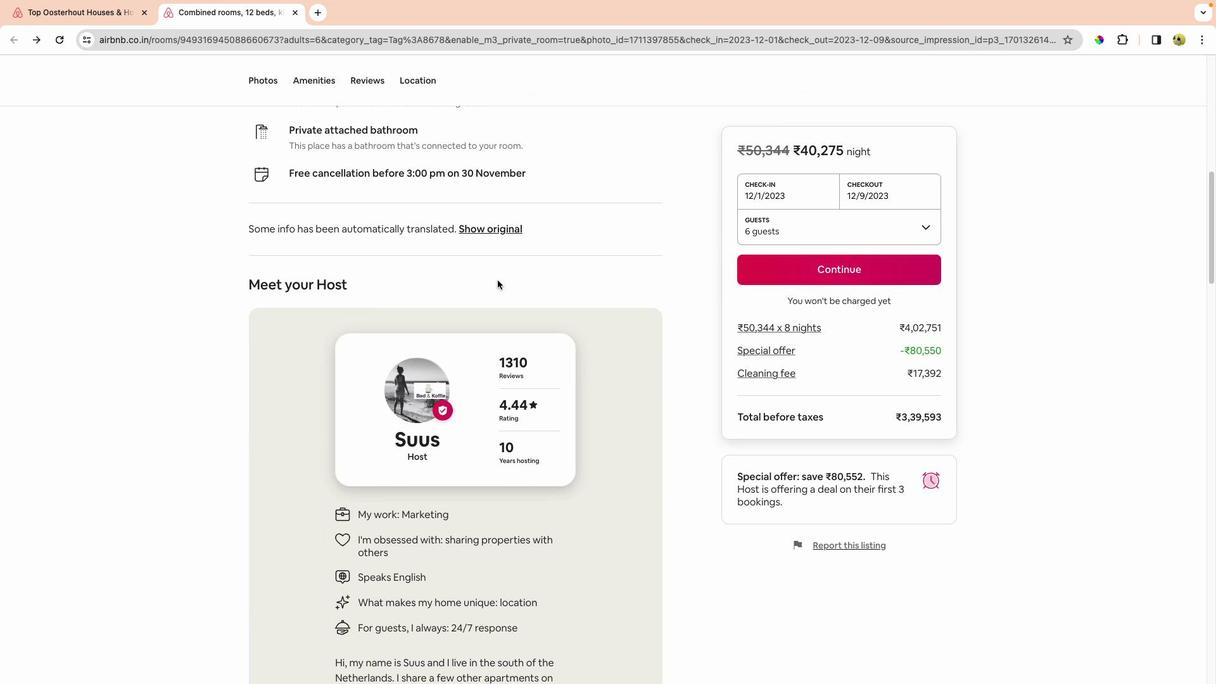 
Action: Mouse scrolled (497, 280) with delta (0, -1)
Screenshot: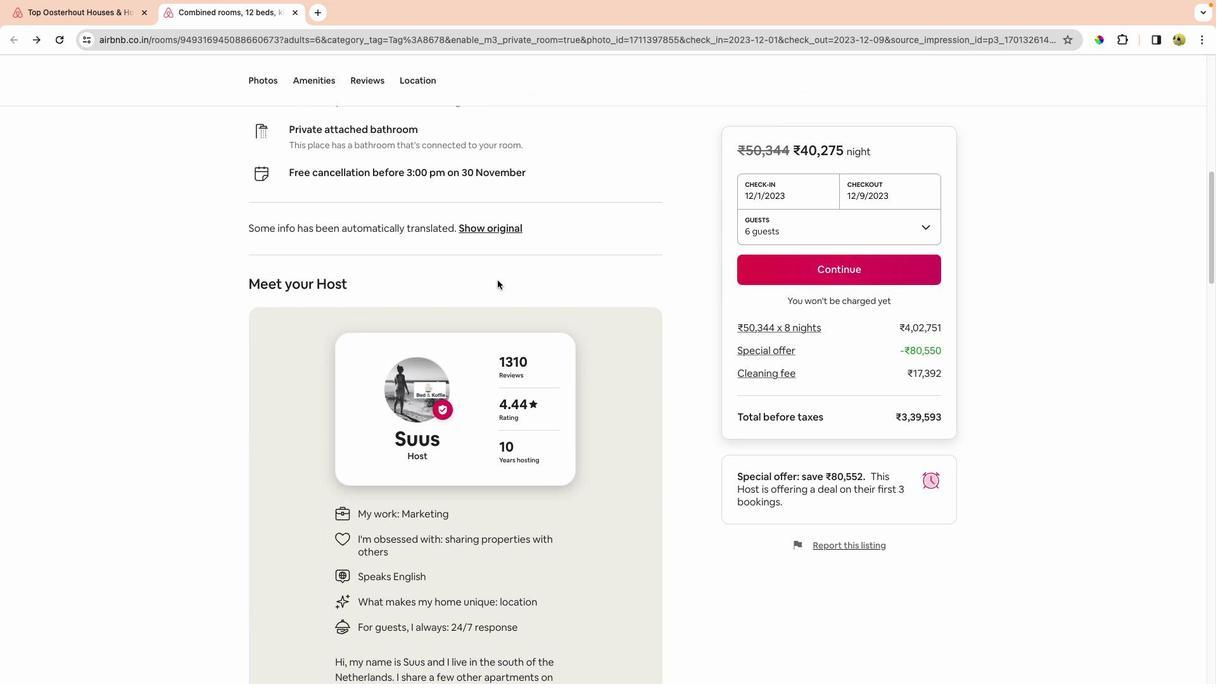 
Action: Mouse moved to (497, 280)
Screenshot: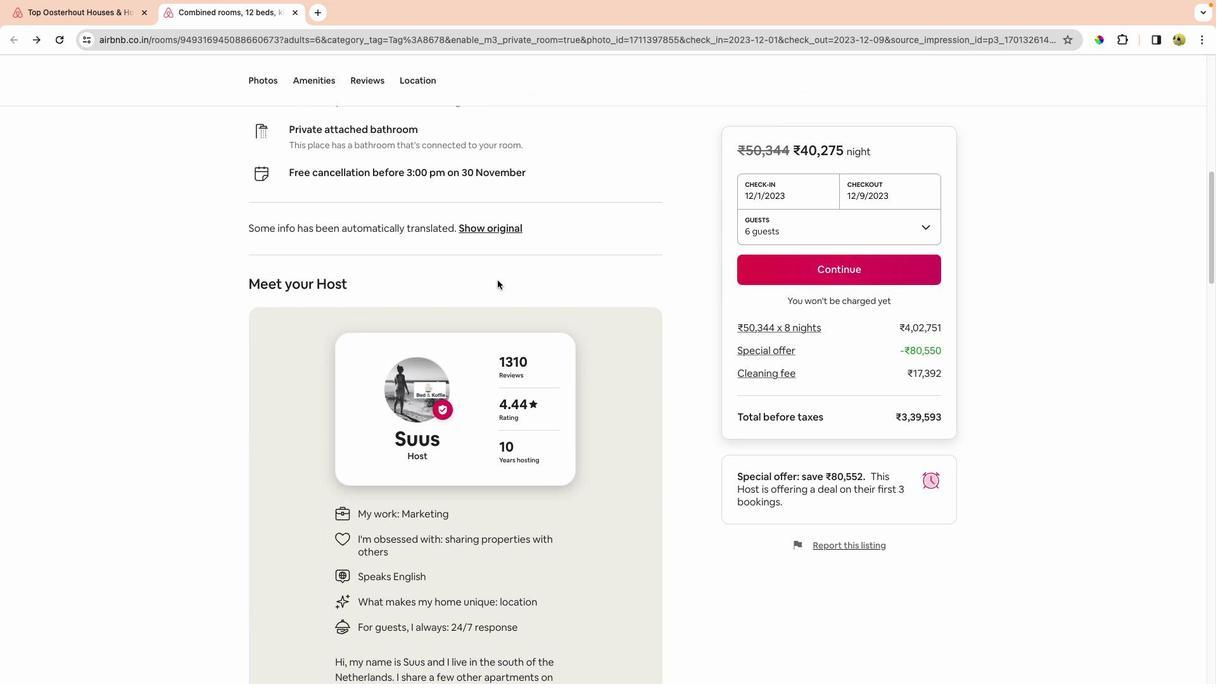 
Action: Mouse scrolled (497, 280) with delta (0, -3)
Screenshot: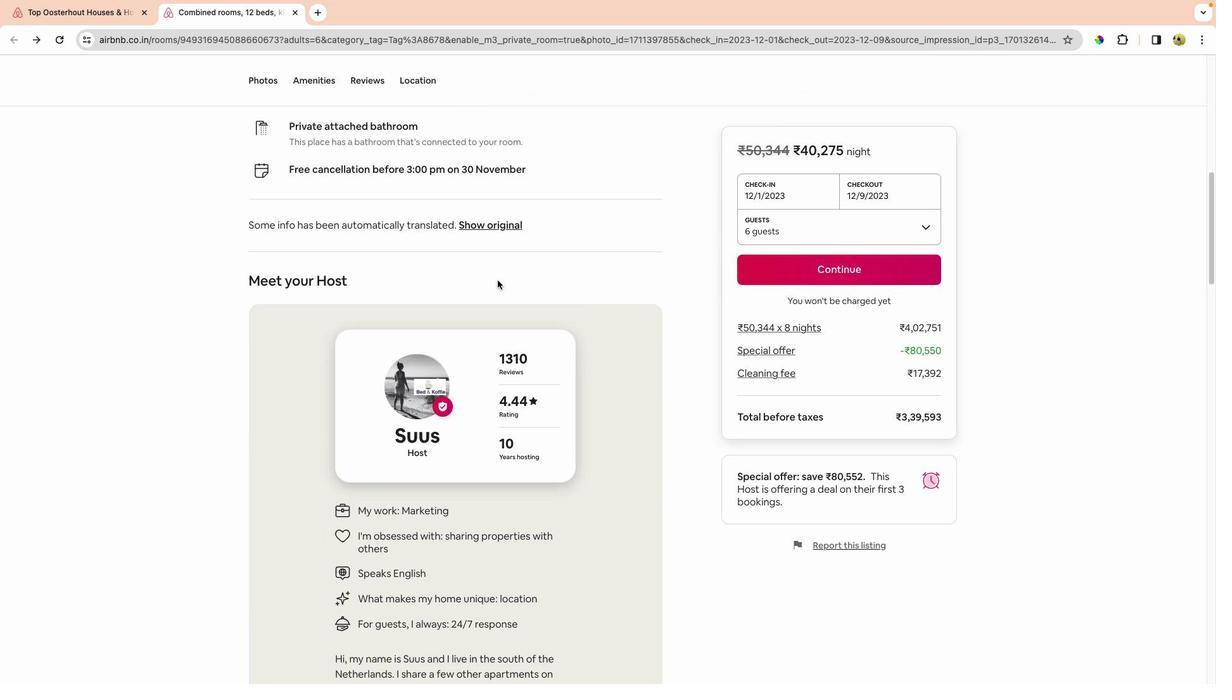 
Action: Mouse moved to (497, 281)
Screenshot: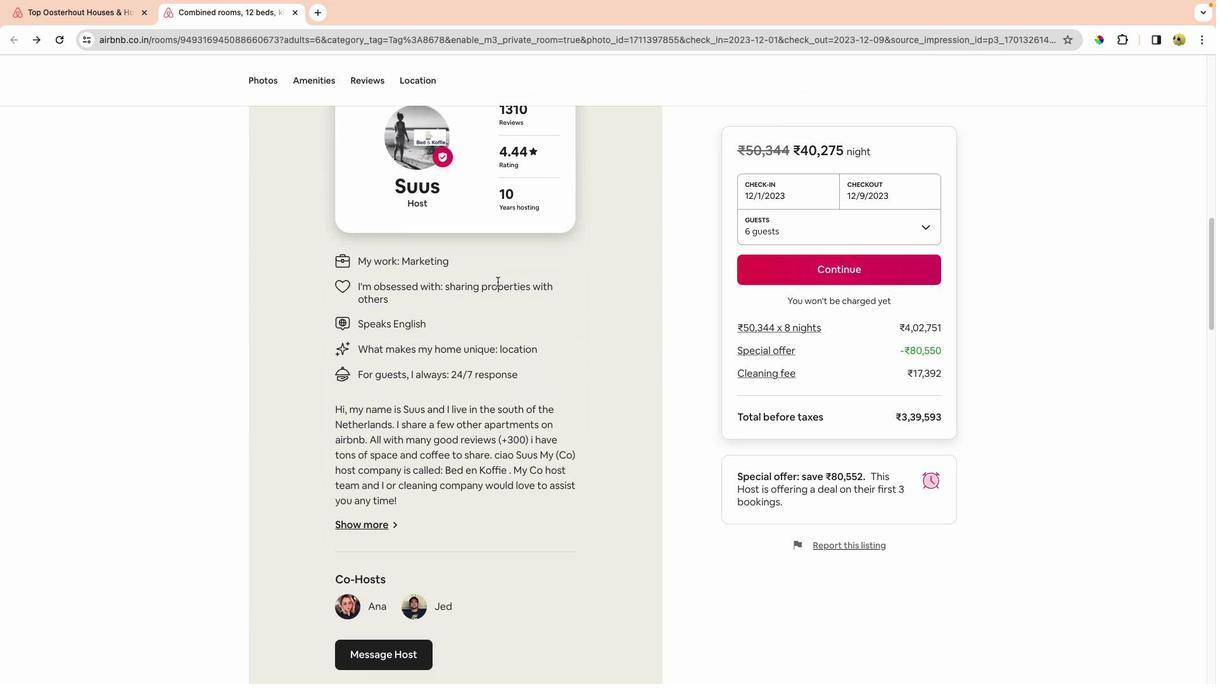 
Action: Mouse scrolled (497, 281) with delta (0, 0)
Screenshot: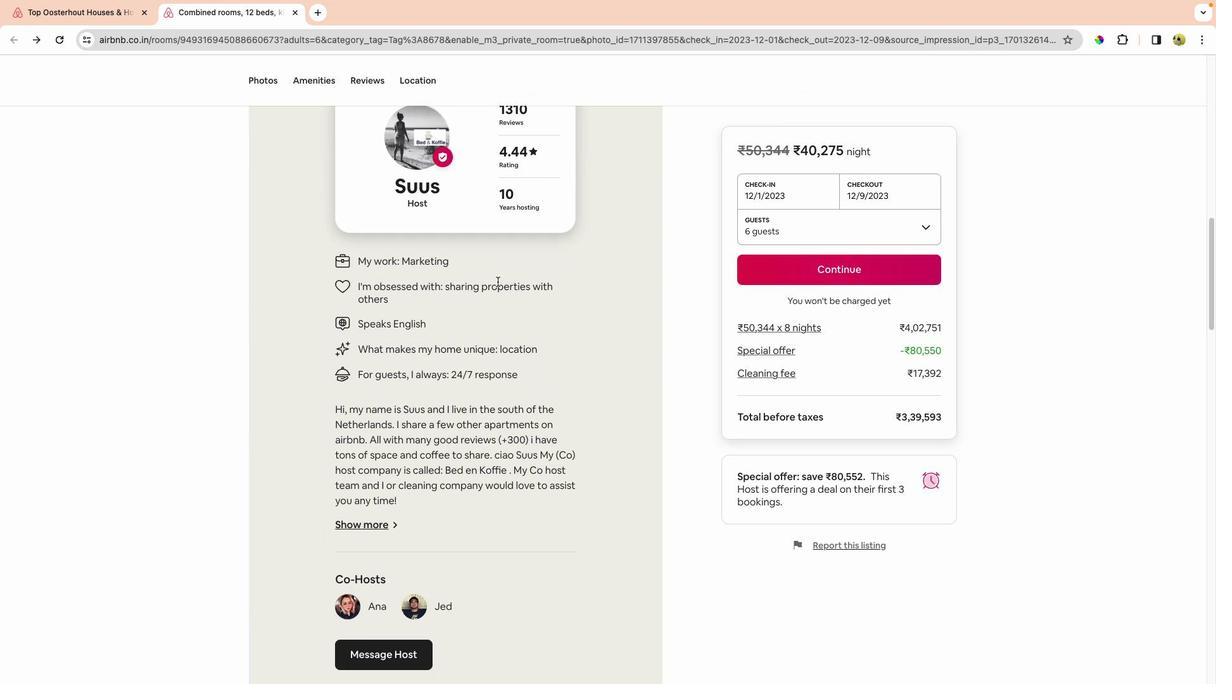 
Action: Mouse scrolled (497, 281) with delta (0, 0)
Screenshot: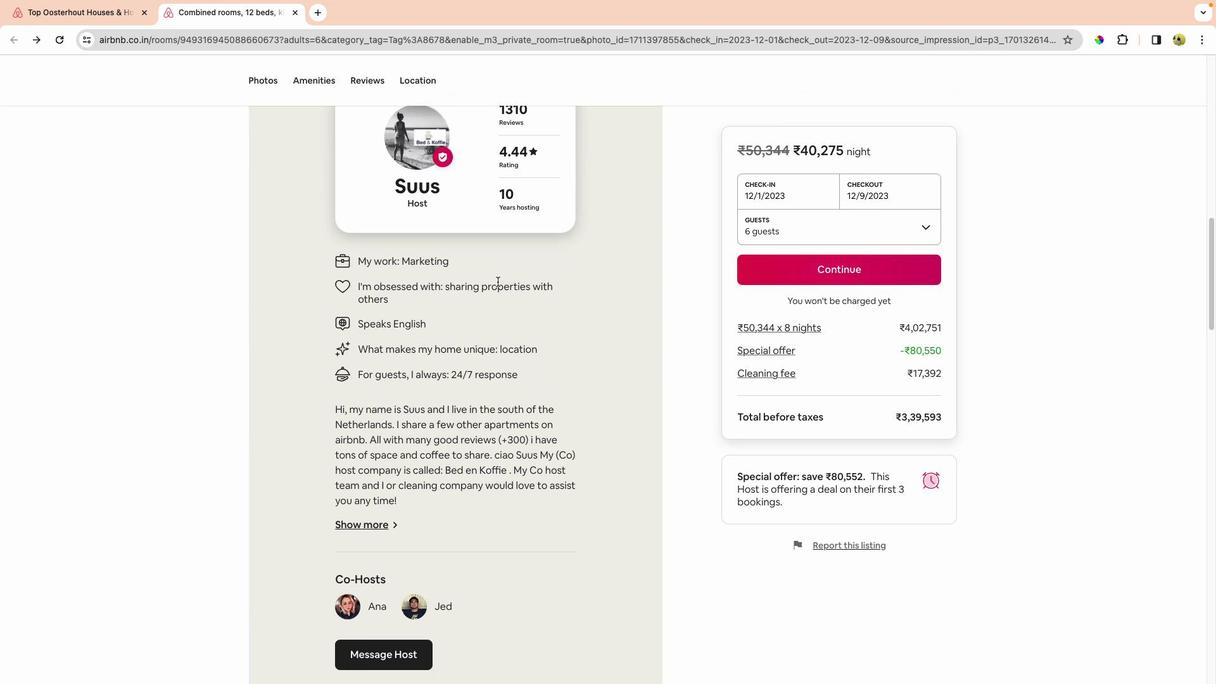 
Action: Mouse scrolled (497, 281) with delta (0, -1)
Screenshot: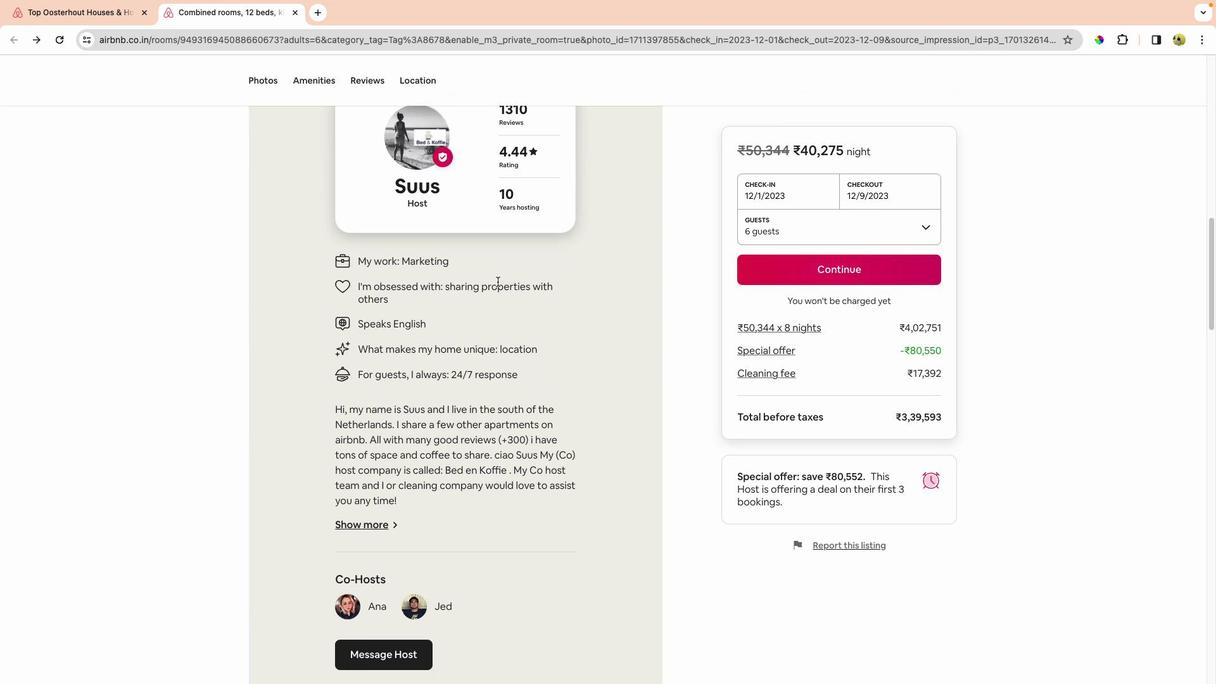 
Action: Mouse scrolled (497, 281) with delta (0, -2)
Screenshot: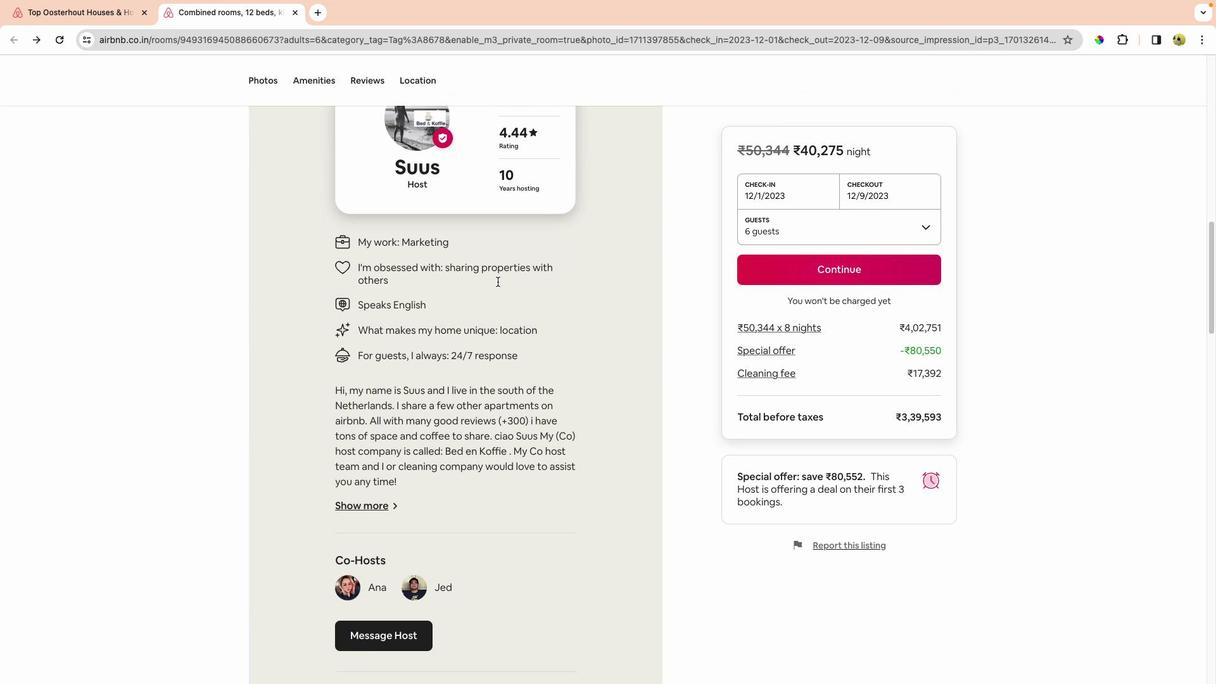 
Action: Mouse scrolled (497, 281) with delta (0, 0)
Screenshot: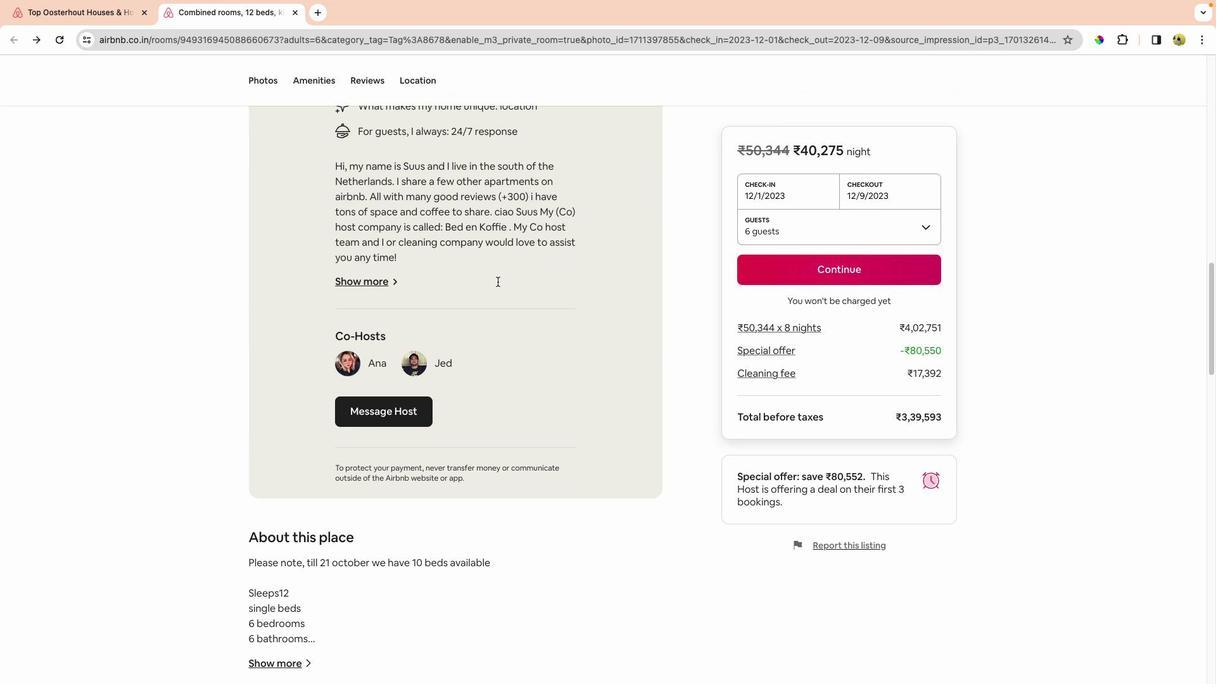 
Action: Mouse scrolled (497, 281) with delta (0, 0)
Screenshot: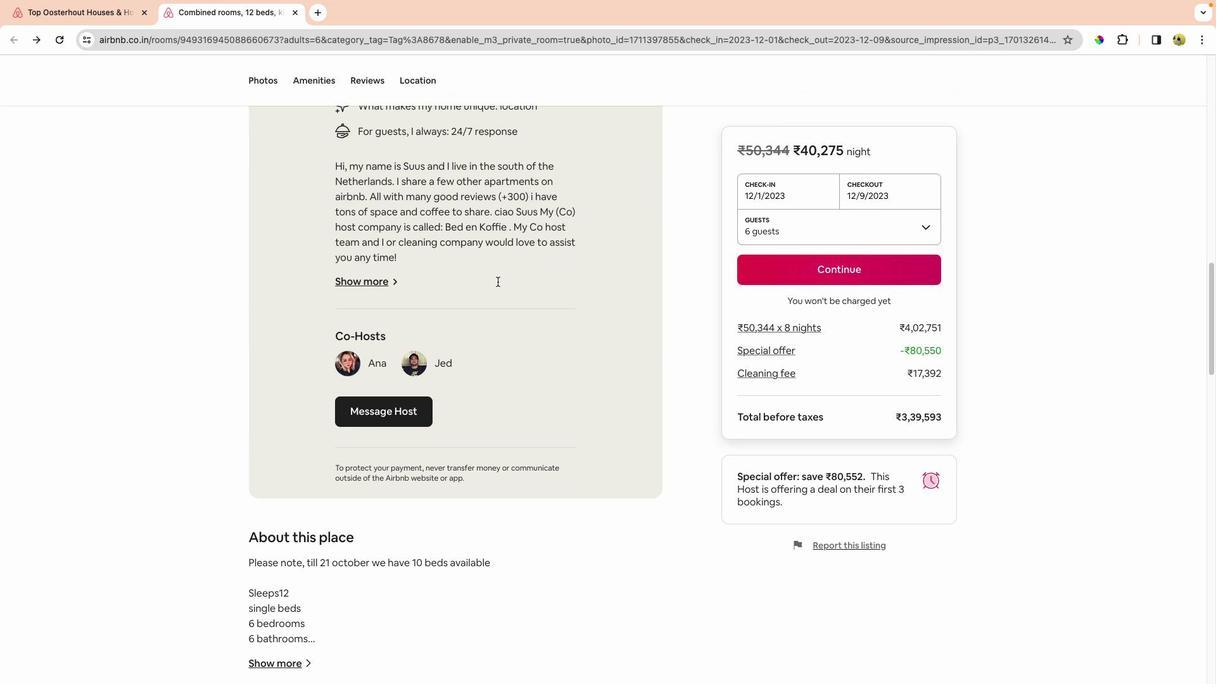 
Action: Mouse scrolled (497, 281) with delta (0, -1)
Screenshot: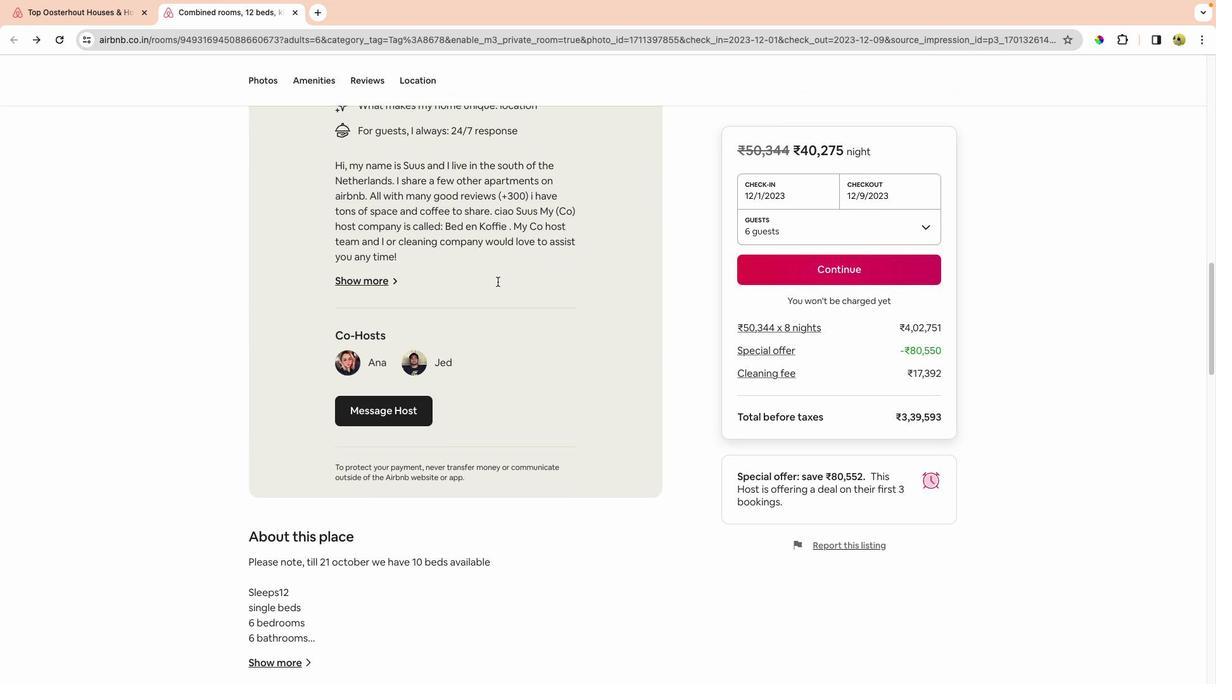
Action: Mouse scrolled (497, 281) with delta (0, -2)
Screenshot: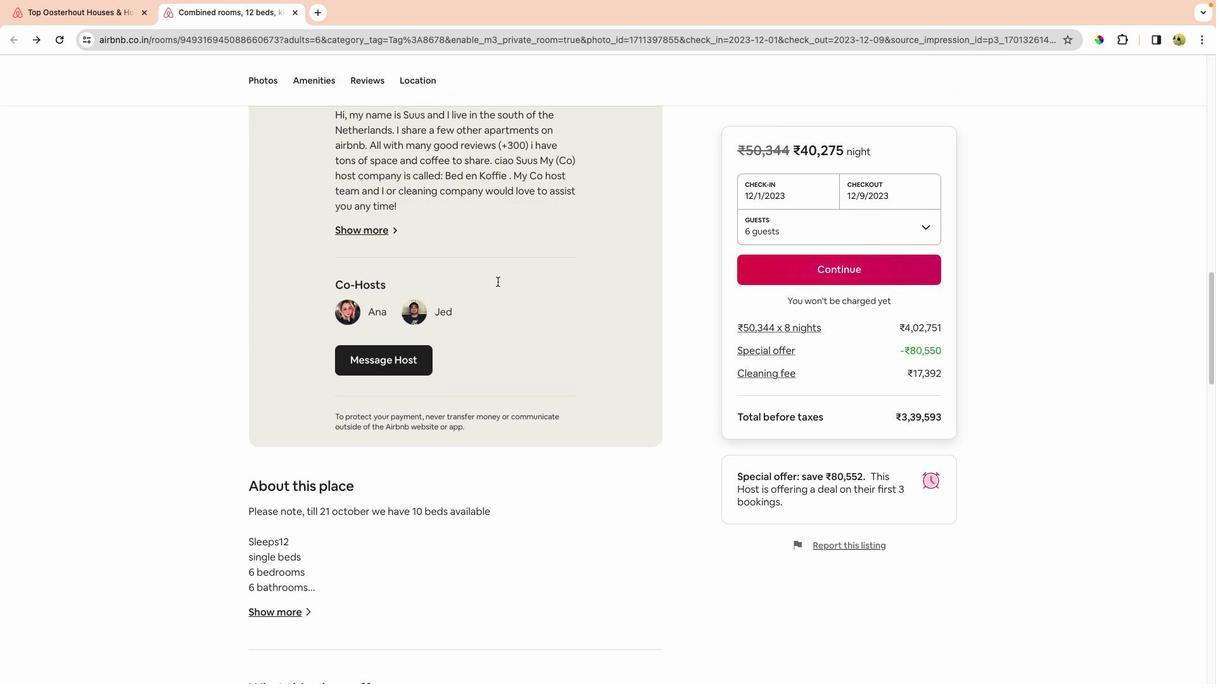 
Action: Mouse moved to (307, 434)
Screenshot: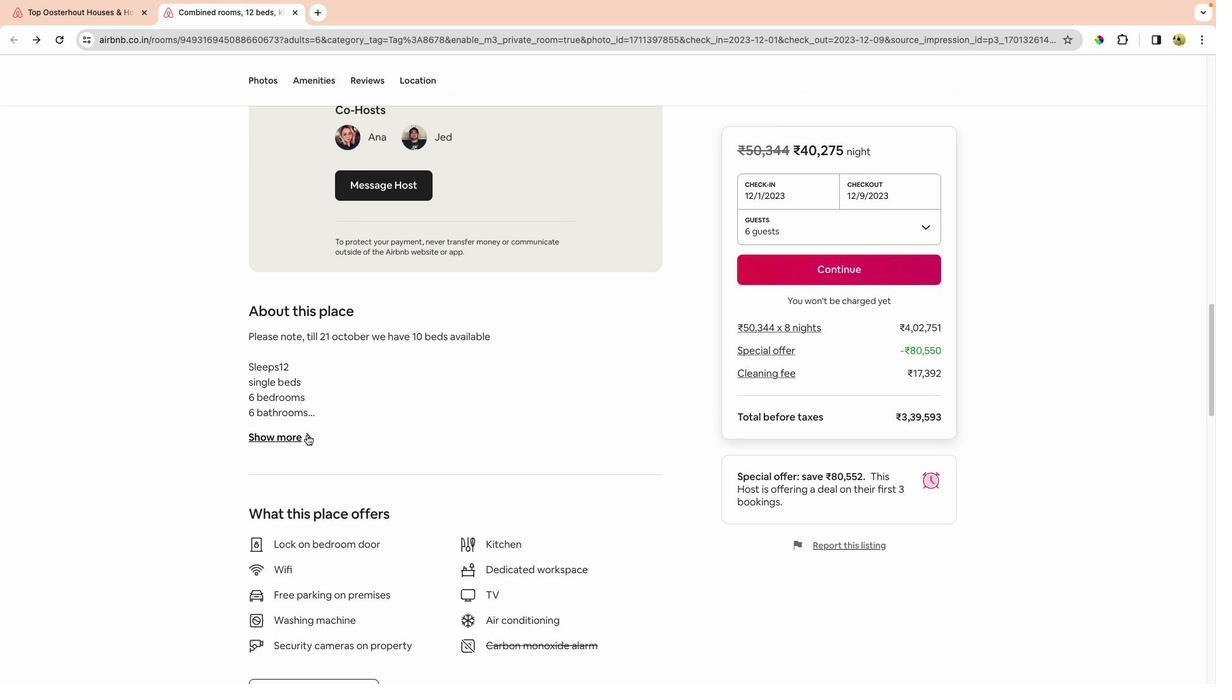 
Action: Mouse pressed left at (307, 434)
Screenshot: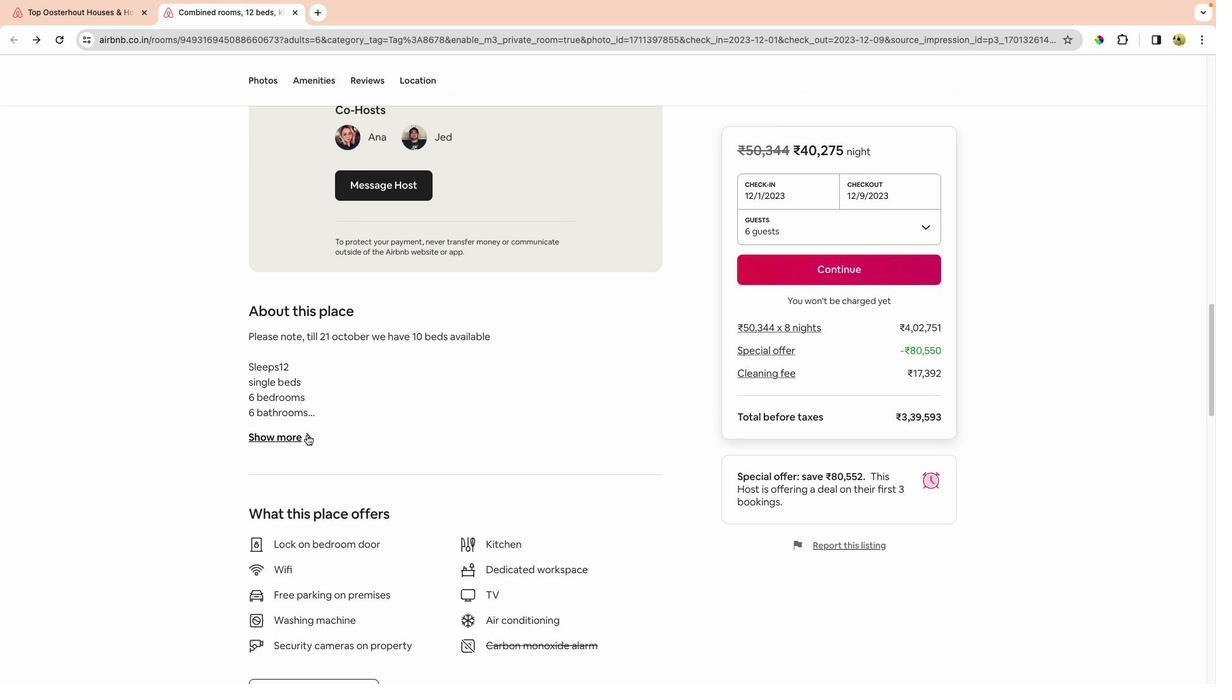 
Action: Mouse moved to (387, 171)
Screenshot: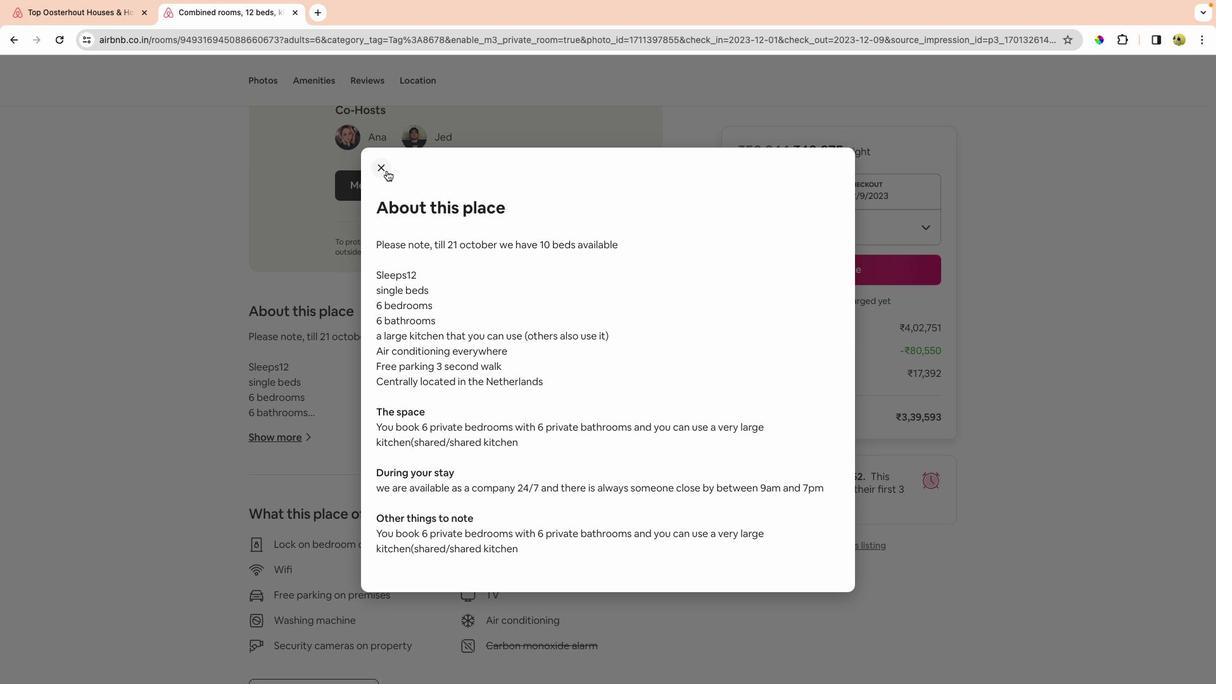 
Action: Mouse pressed left at (387, 171)
Screenshot: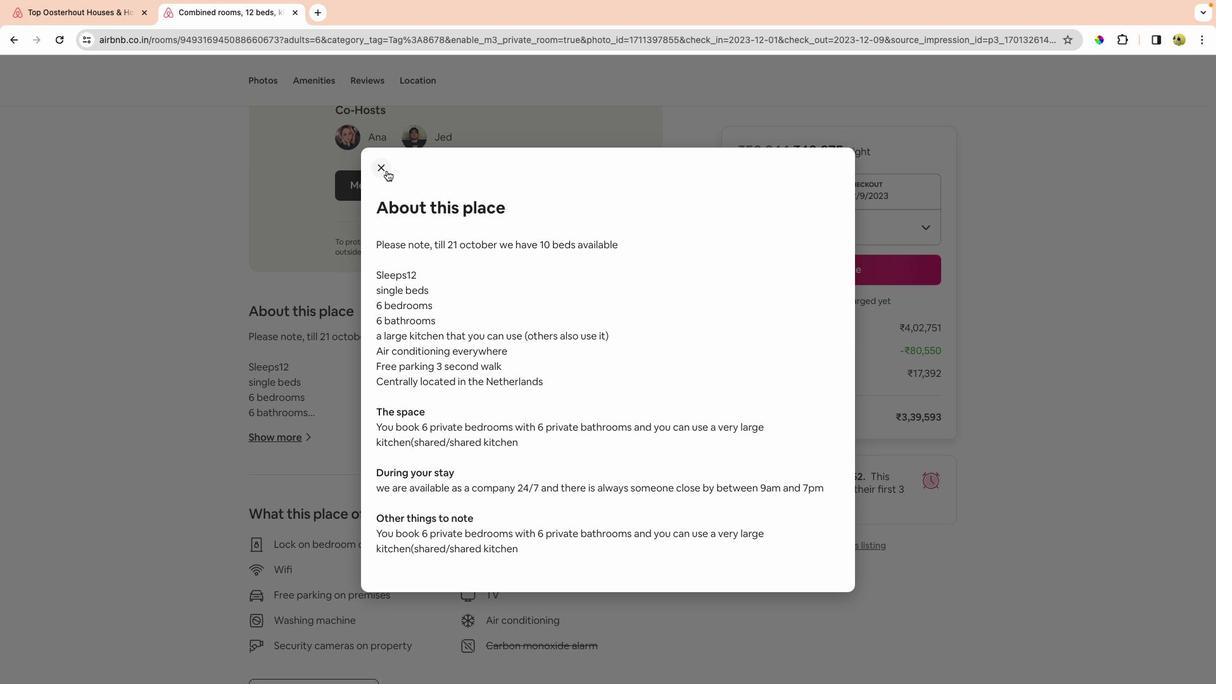 
Action: Mouse moved to (486, 265)
Screenshot: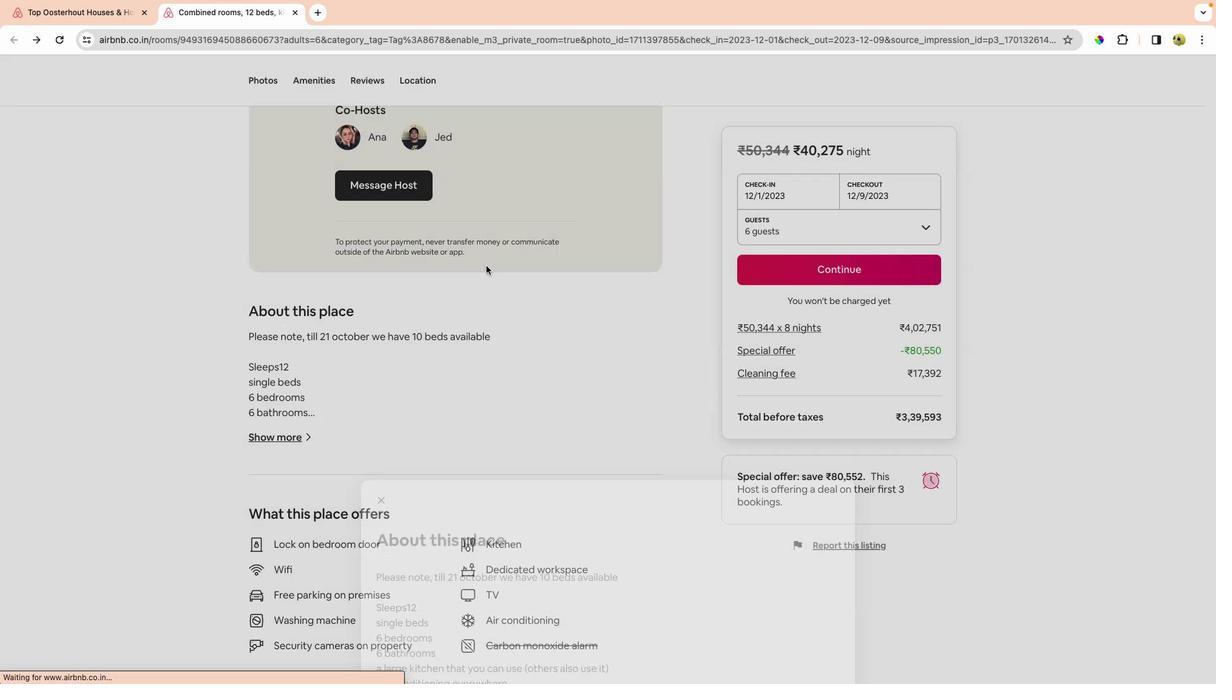 
Action: Mouse scrolled (486, 265) with delta (0, 0)
Screenshot: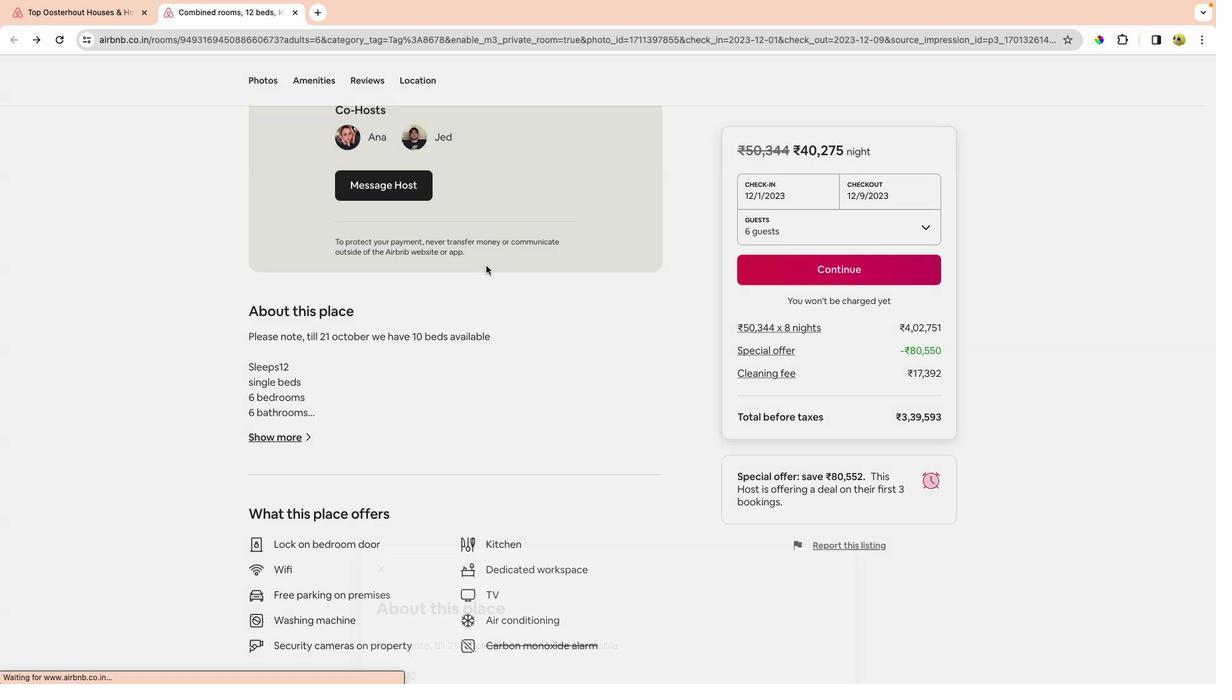 
Action: Mouse scrolled (486, 265) with delta (0, 0)
Screenshot: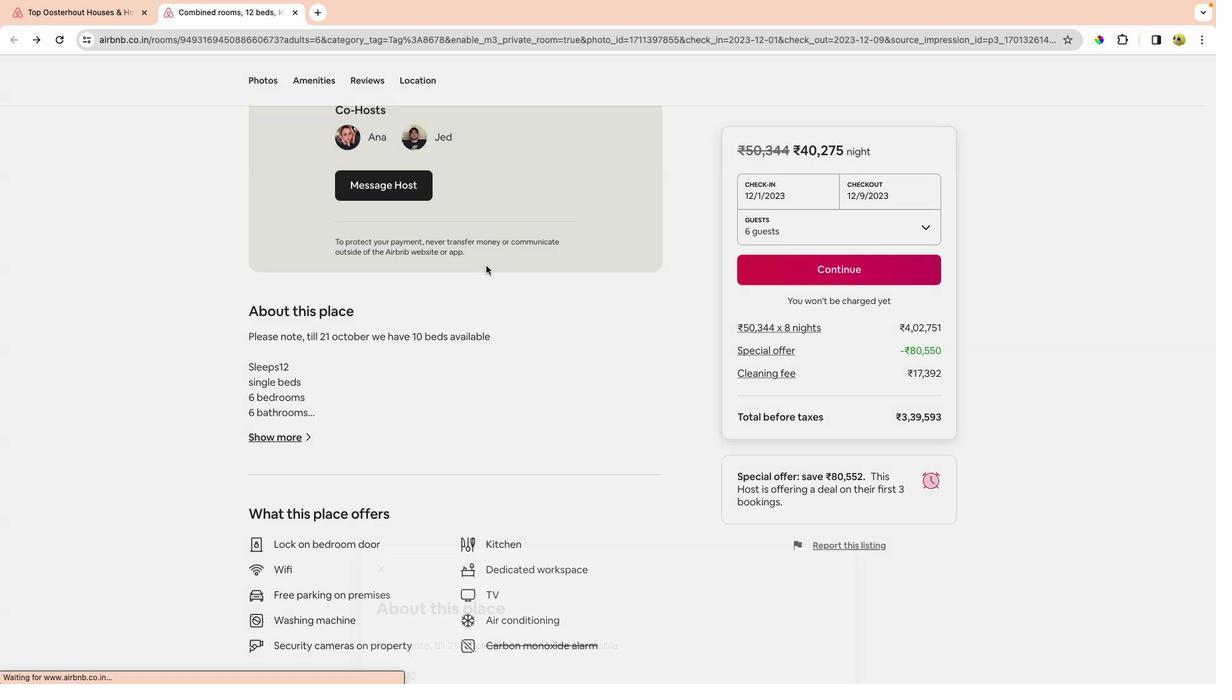 
Action: Mouse scrolled (486, 265) with delta (0, -1)
Screenshot: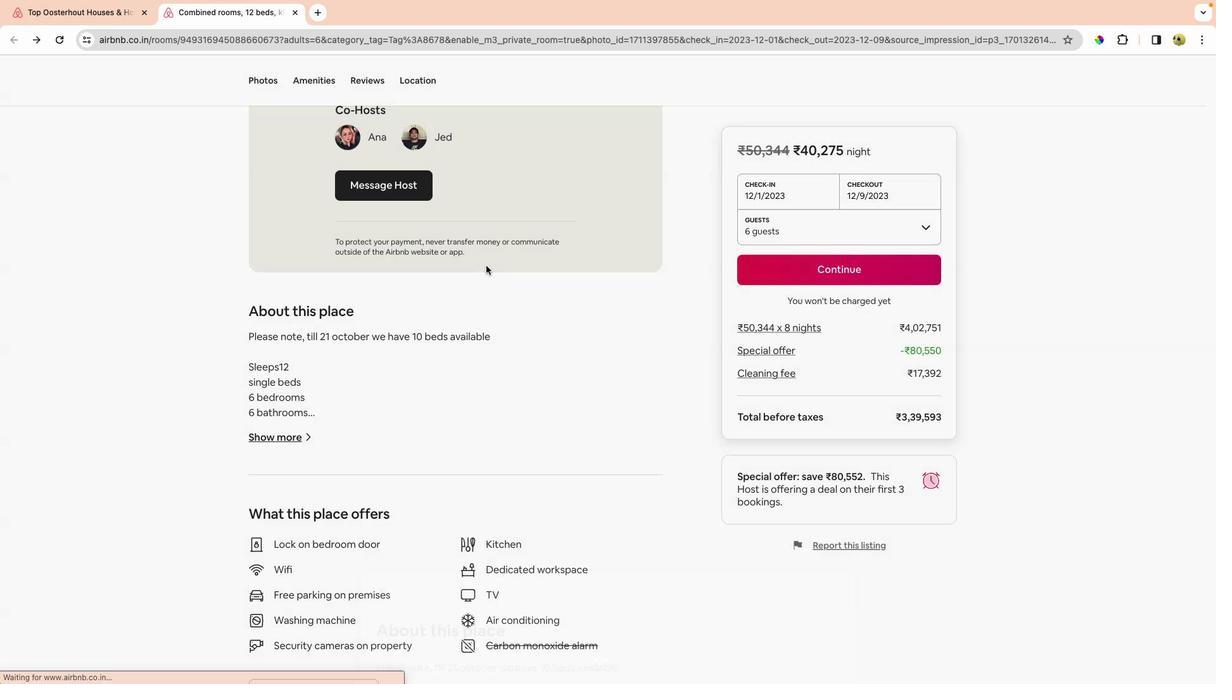 
Action: Mouse moved to (472, 269)
Screenshot: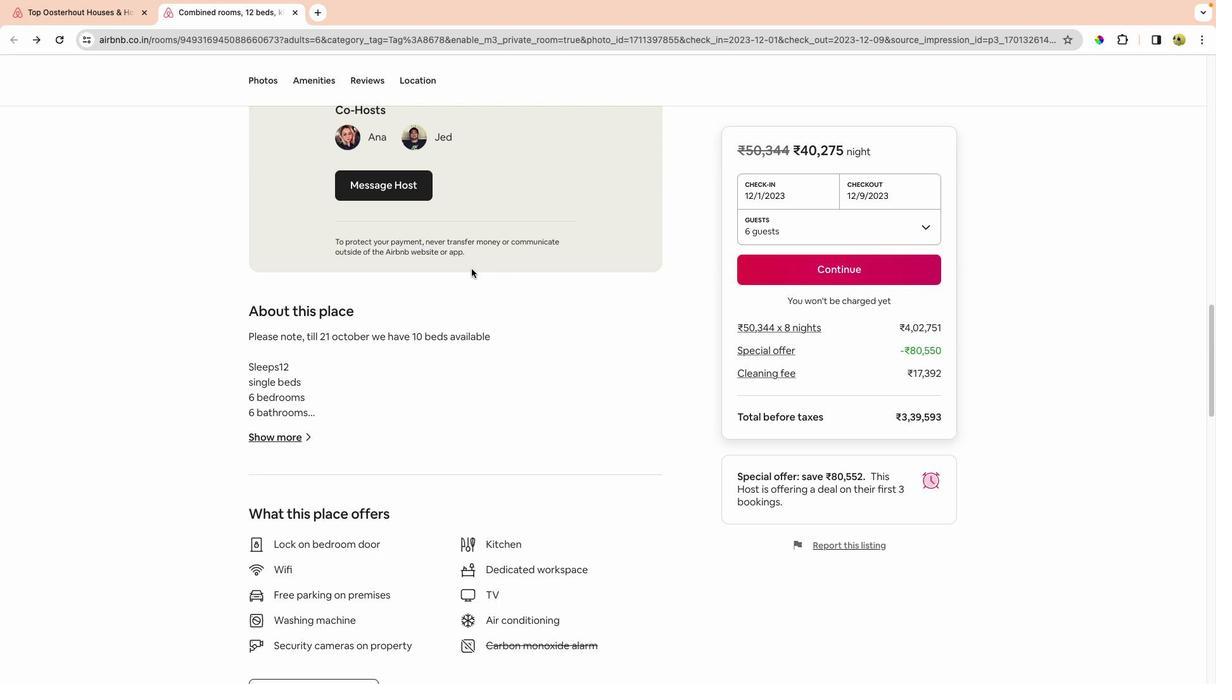 
Action: Mouse scrolled (472, 269) with delta (0, 0)
Screenshot: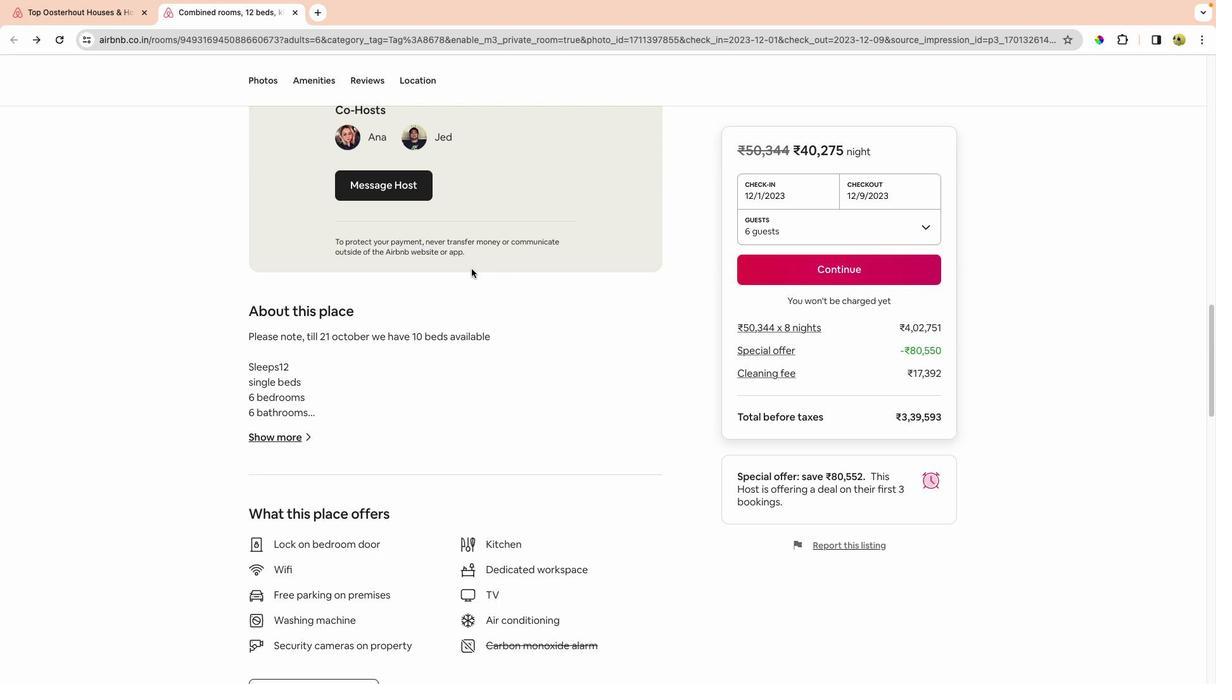 
Action: Mouse scrolled (472, 269) with delta (0, 0)
Screenshot: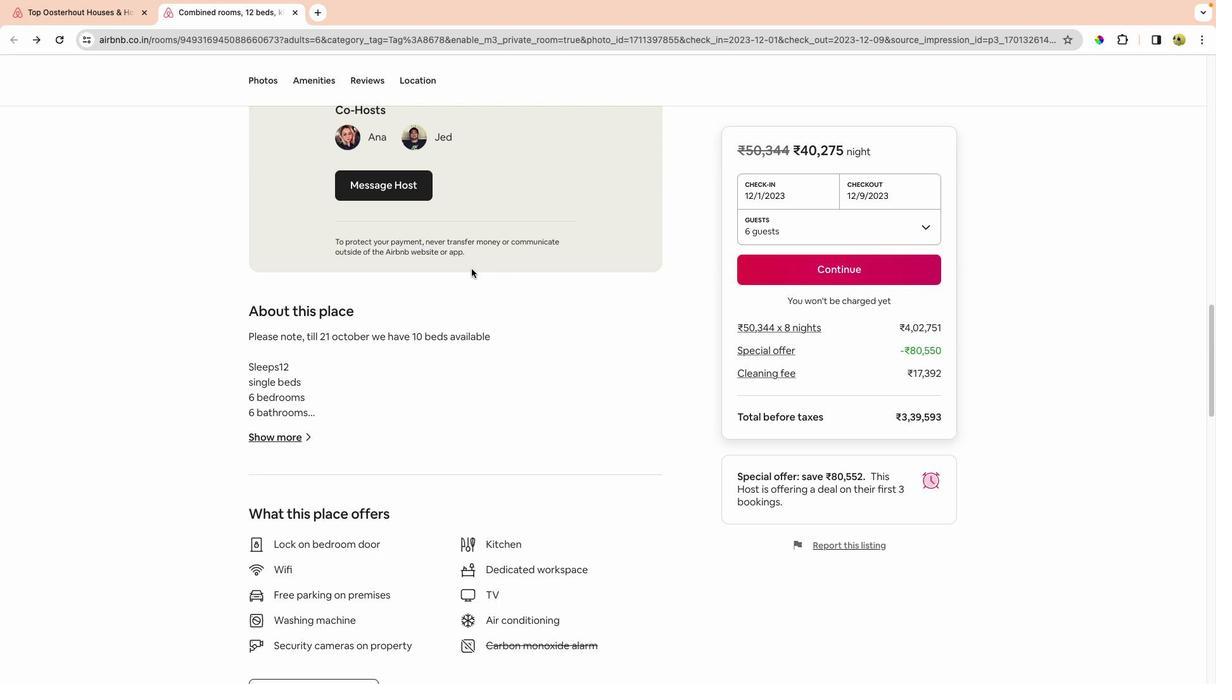 
Action: Mouse scrolled (472, 269) with delta (0, -1)
Screenshot: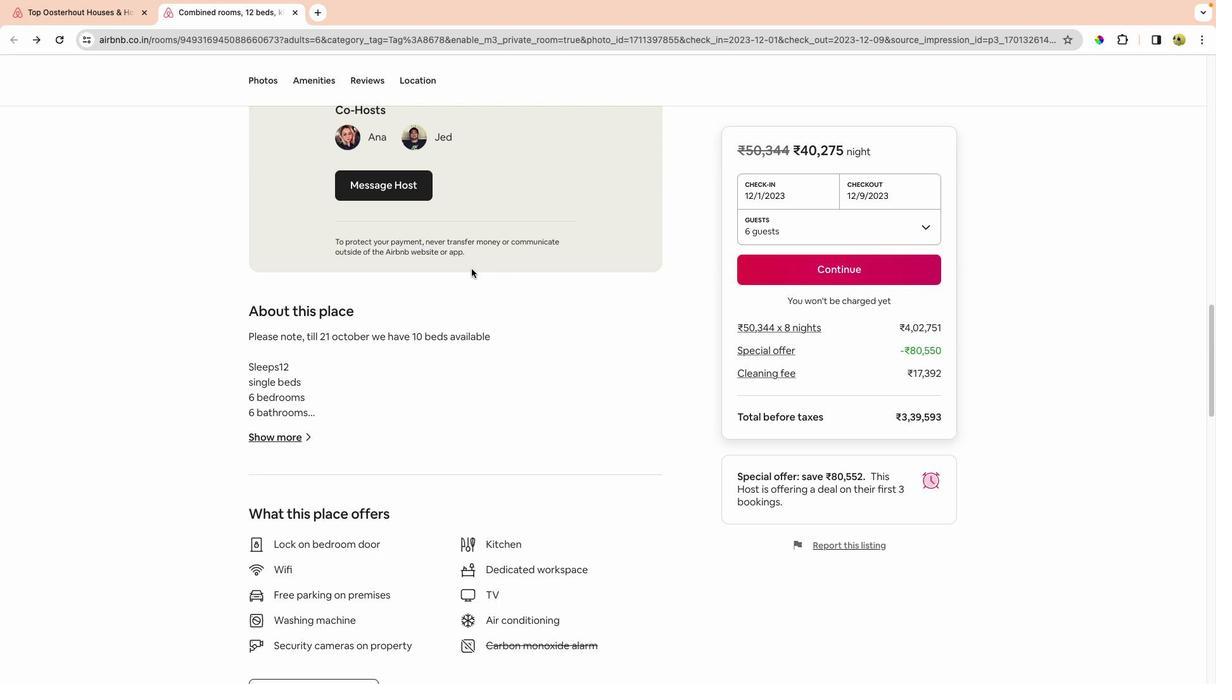 
Action: Mouse scrolled (472, 269) with delta (0, -3)
Screenshot: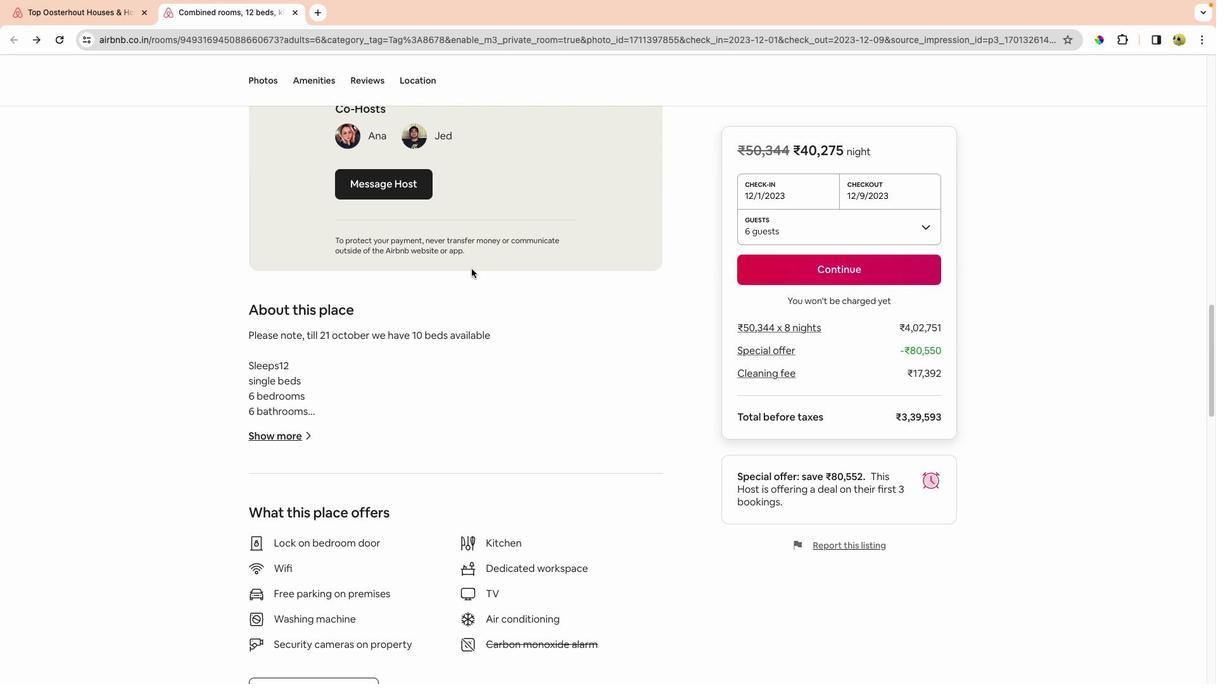 
Action: Mouse moved to (359, 449)
Screenshot: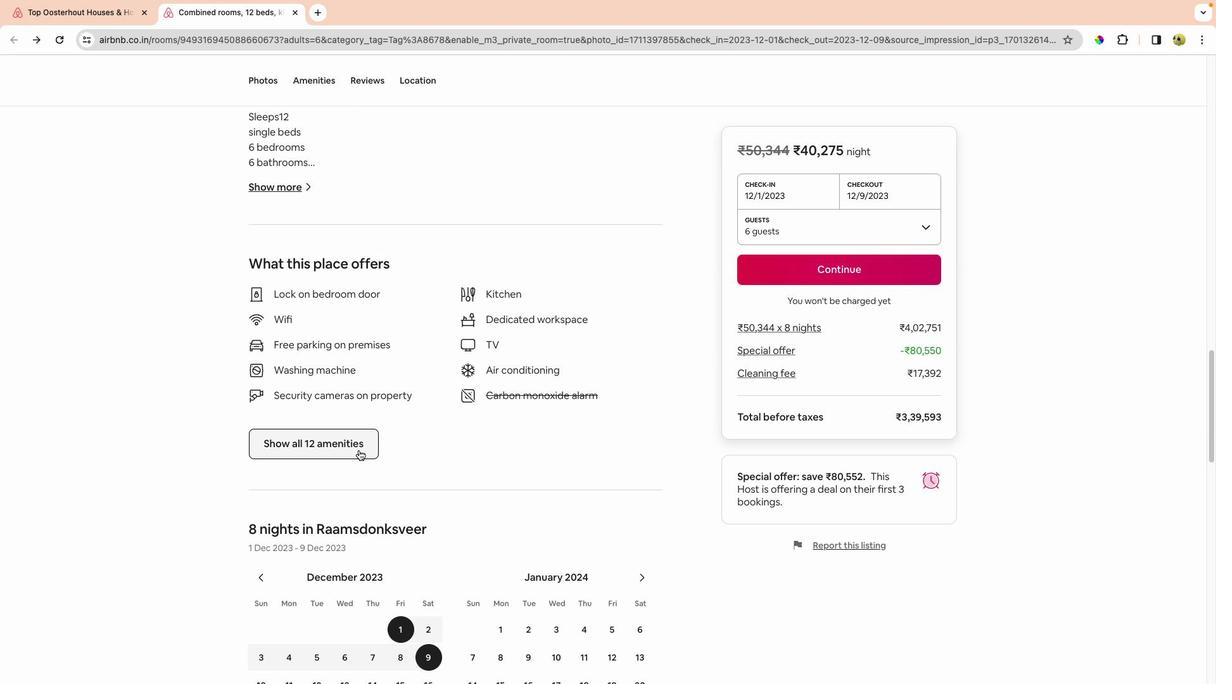 
Action: Mouse pressed left at (359, 449)
Screenshot: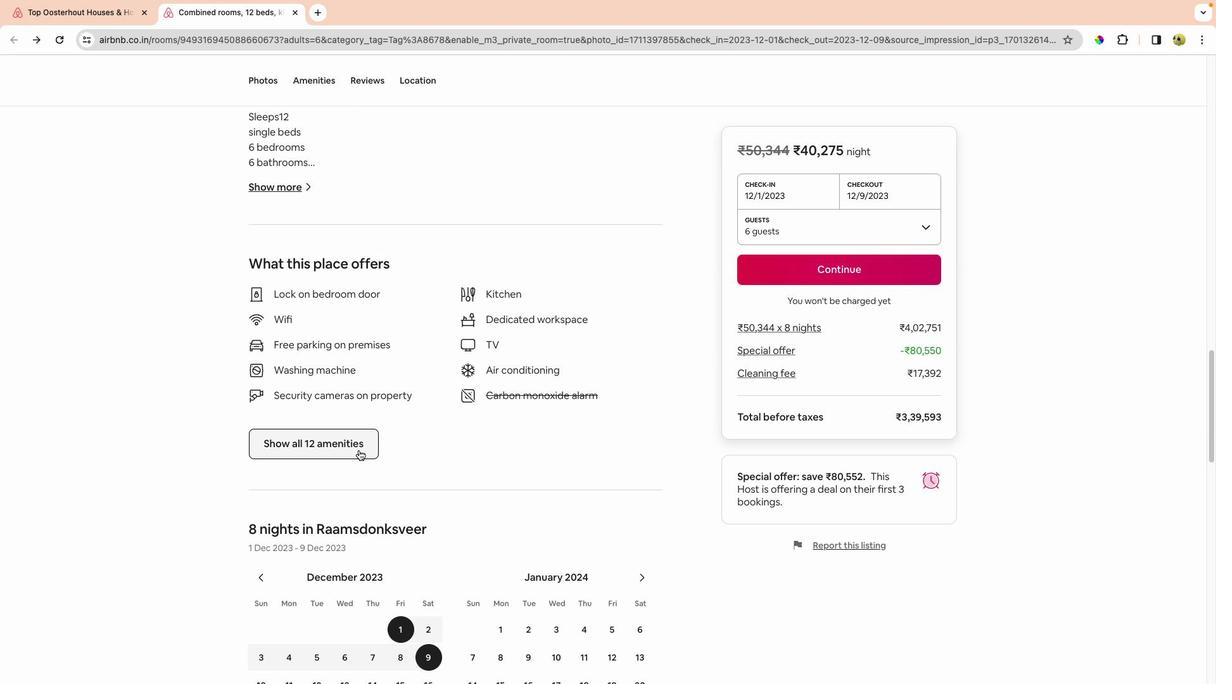 
Action: Mouse moved to (783, 265)
Screenshot: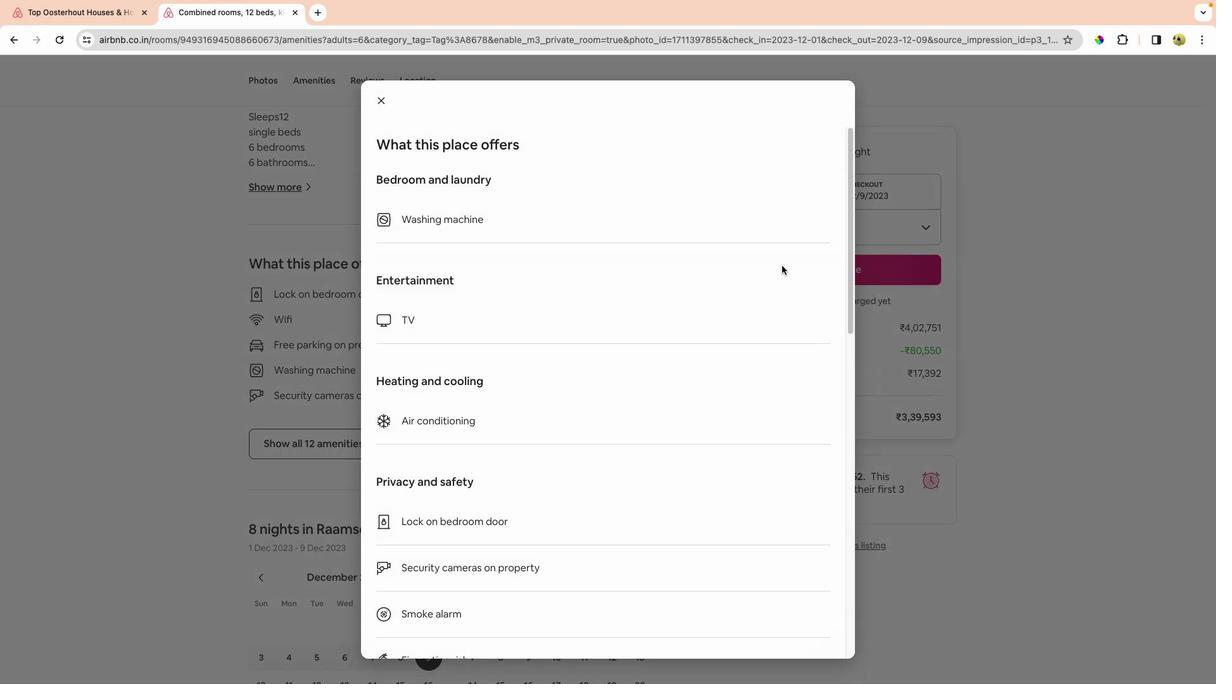 
Action: Mouse scrolled (783, 265) with delta (0, 0)
Screenshot: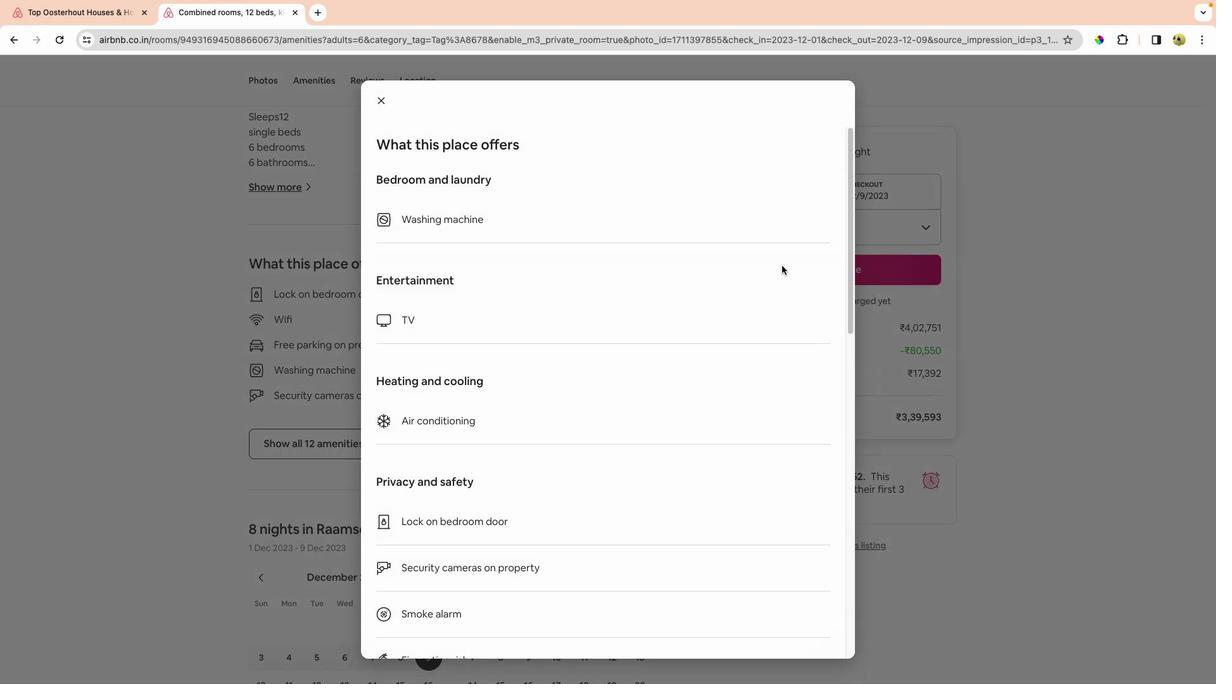 
Action: Mouse moved to (783, 265)
Screenshot: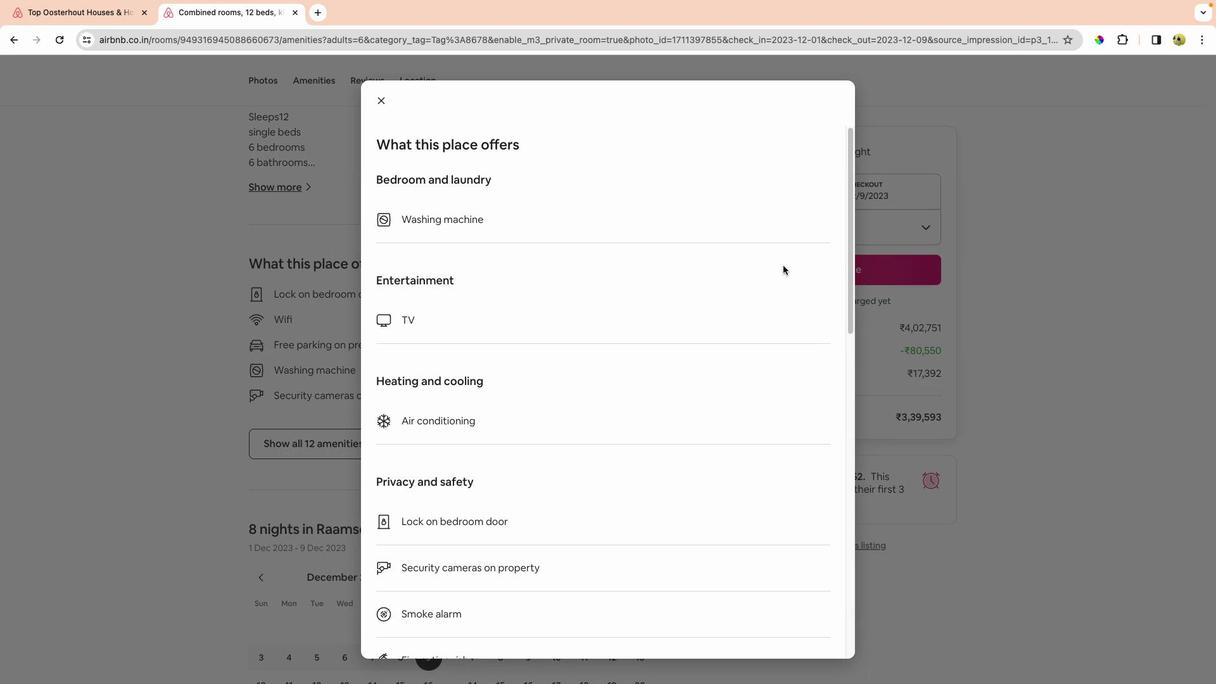 
Action: Mouse scrolled (783, 265) with delta (0, 0)
Screenshot: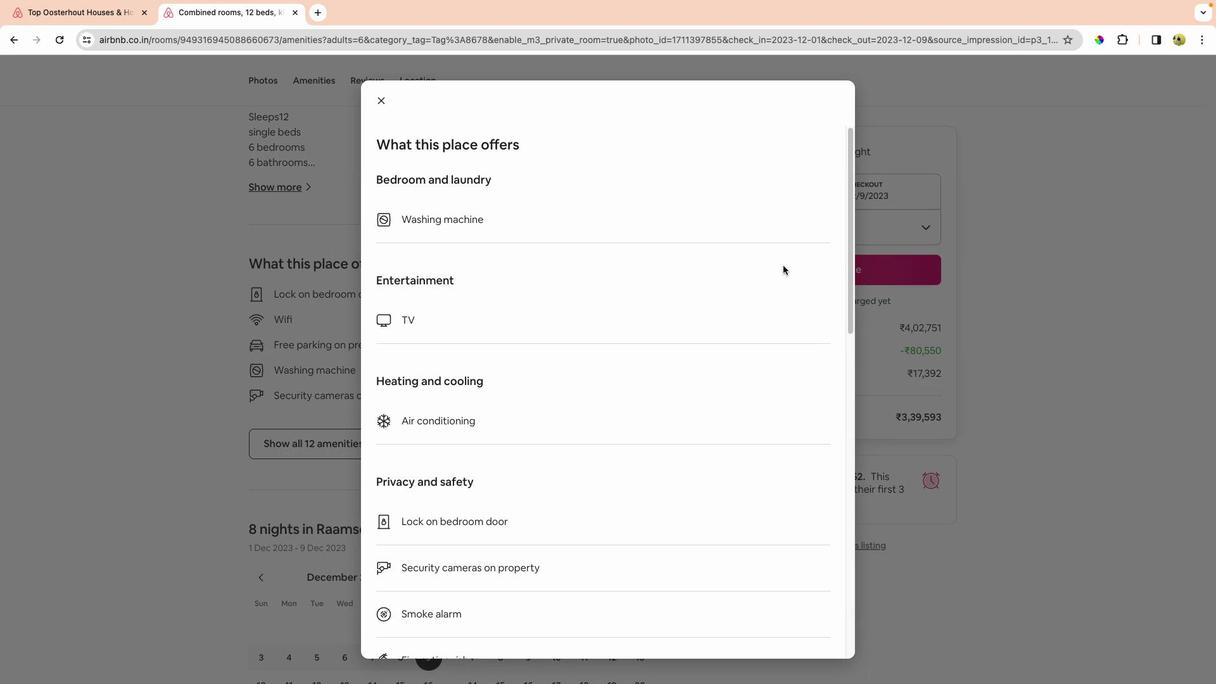 
Action: Mouse scrolled (783, 265) with delta (0, -1)
Screenshot: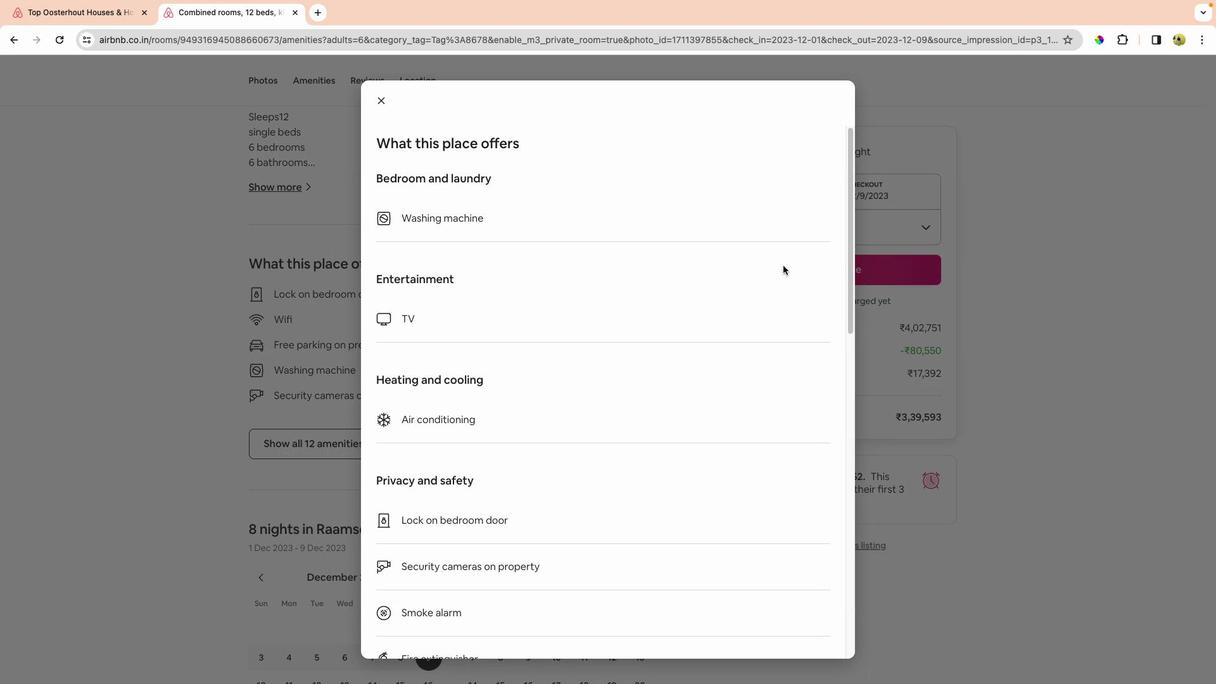 
Action: Mouse moved to (767, 267)
Screenshot: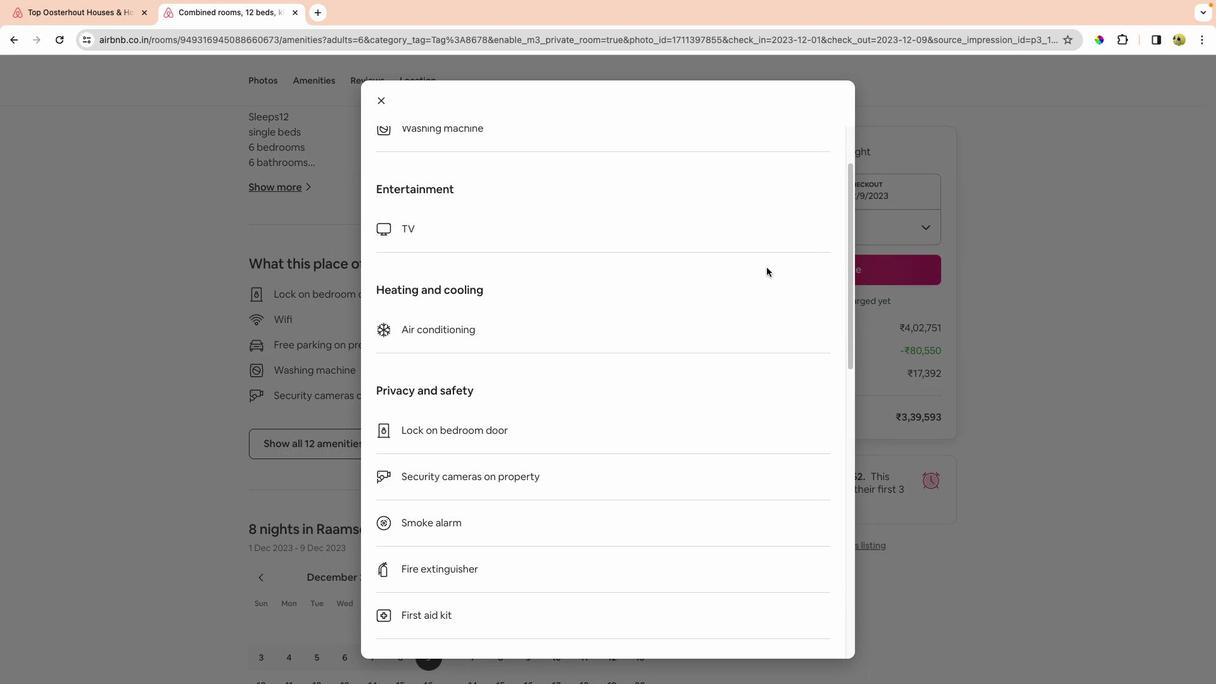 
Action: Mouse scrolled (767, 267) with delta (0, 0)
Screenshot: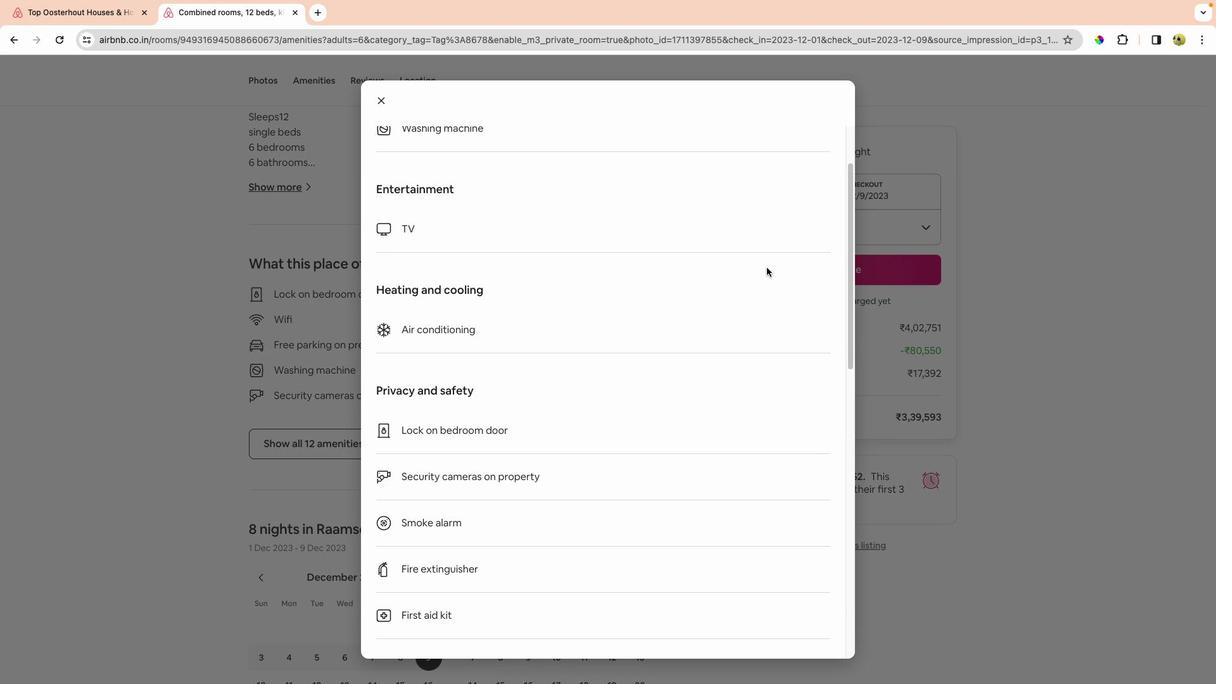 
Action: Mouse scrolled (767, 267) with delta (0, 0)
Screenshot: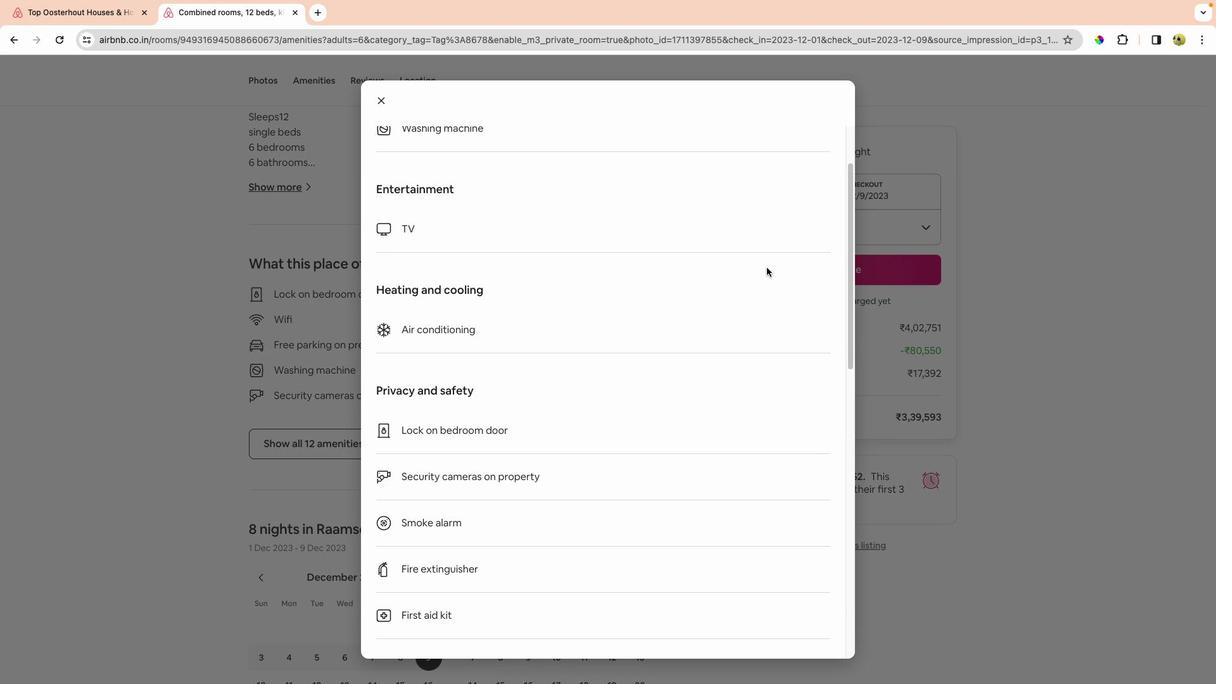 
Action: Mouse scrolled (767, 267) with delta (0, -1)
Screenshot: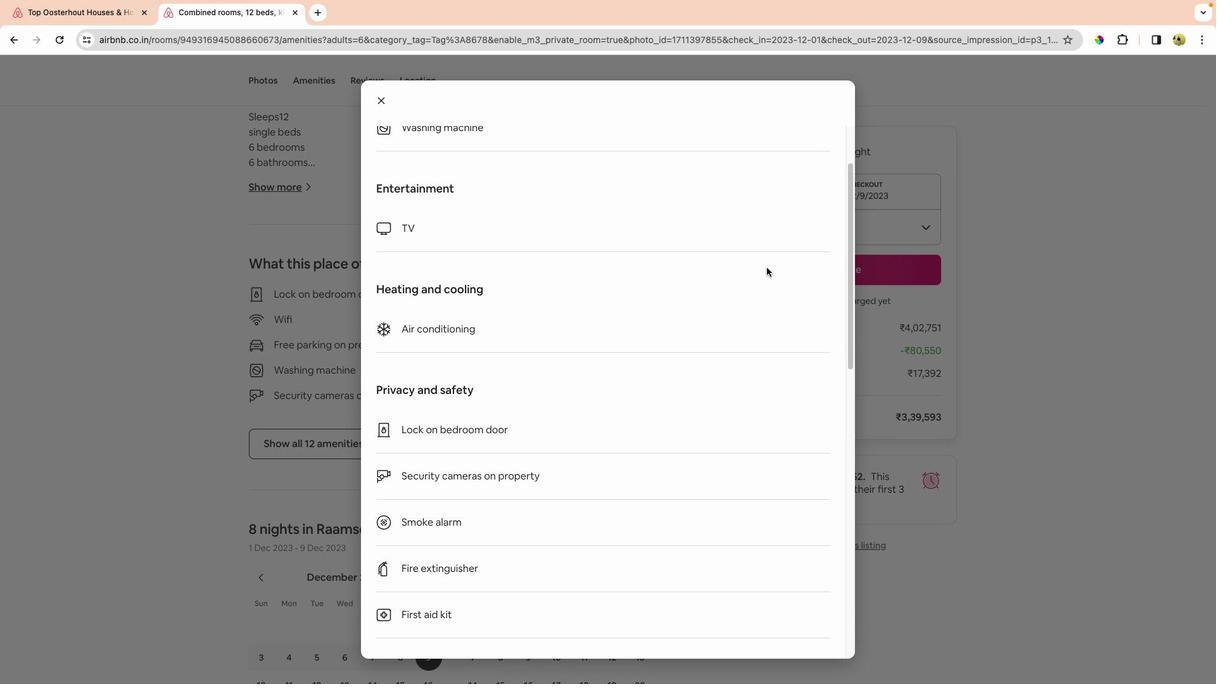 
Action: Mouse moved to (766, 268)
Screenshot: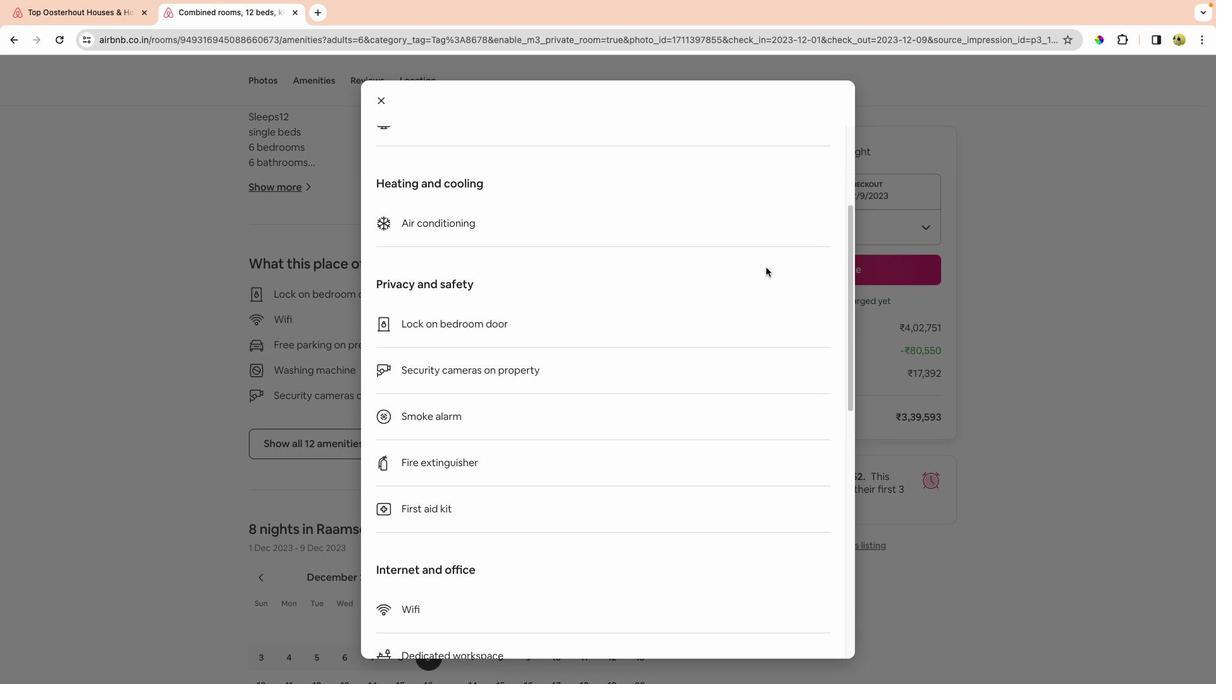 
Action: Mouse scrolled (766, 268) with delta (0, 0)
Screenshot: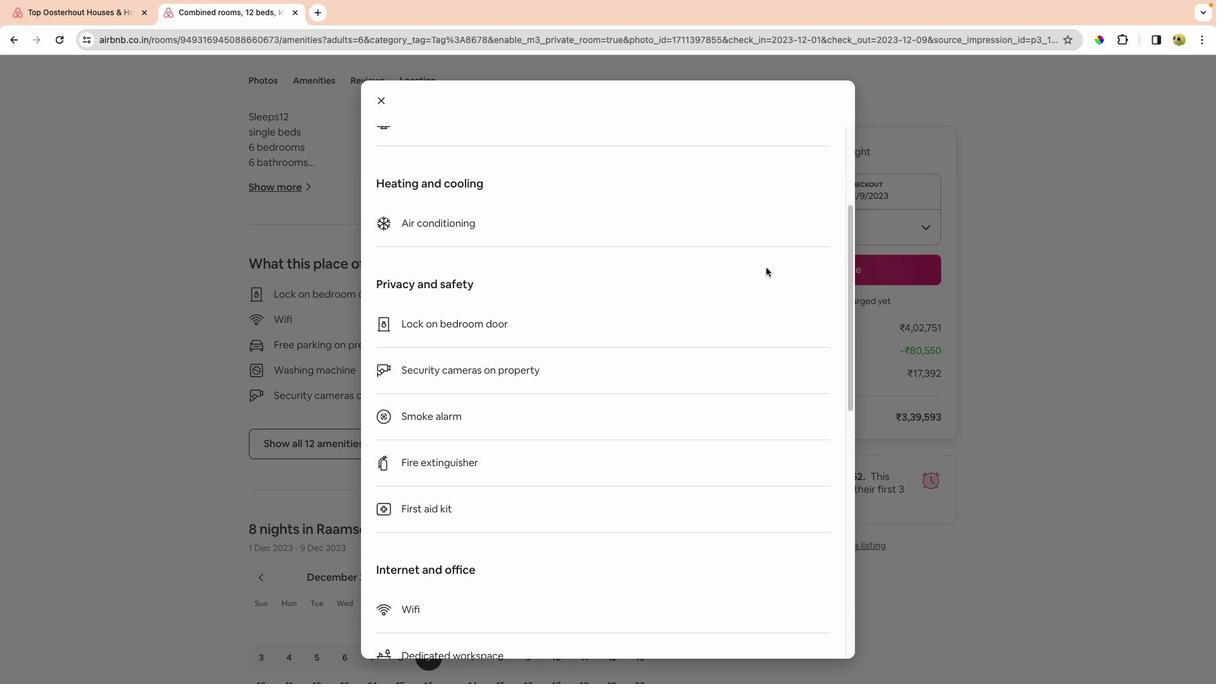 
Action: Mouse scrolled (766, 268) with delta (0, 0)
Screenshot: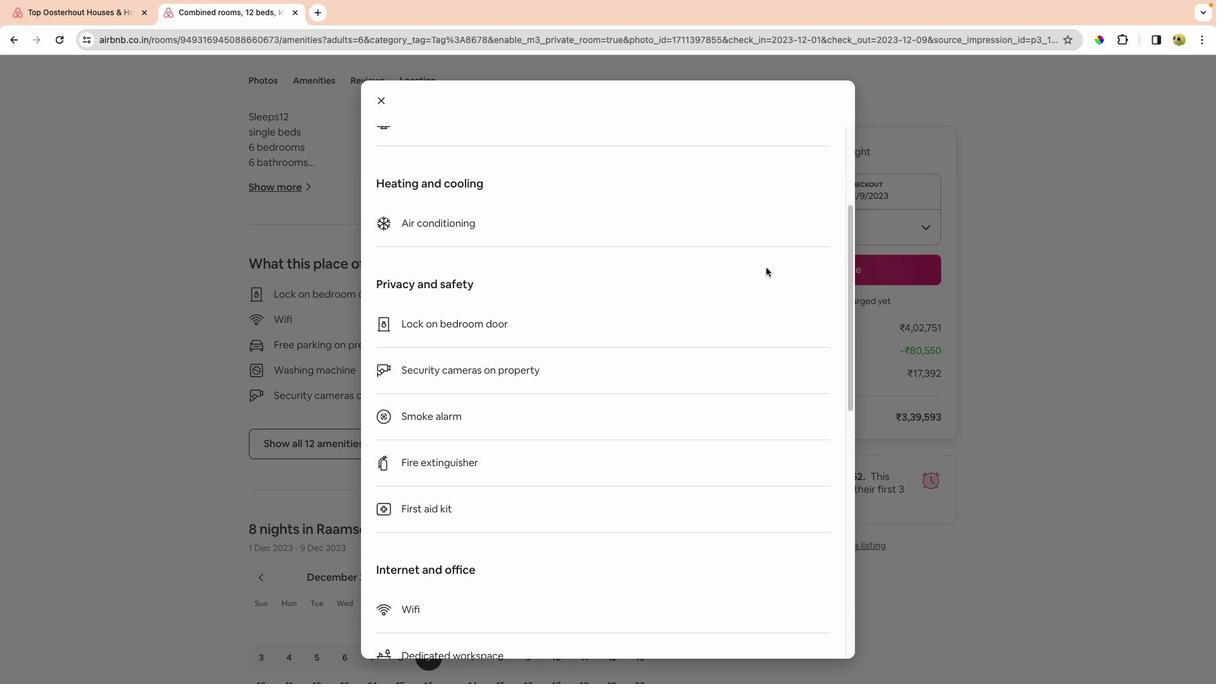 
Action: Mouse scrolled (766, 268) with delta (0, -1)
Screenshot: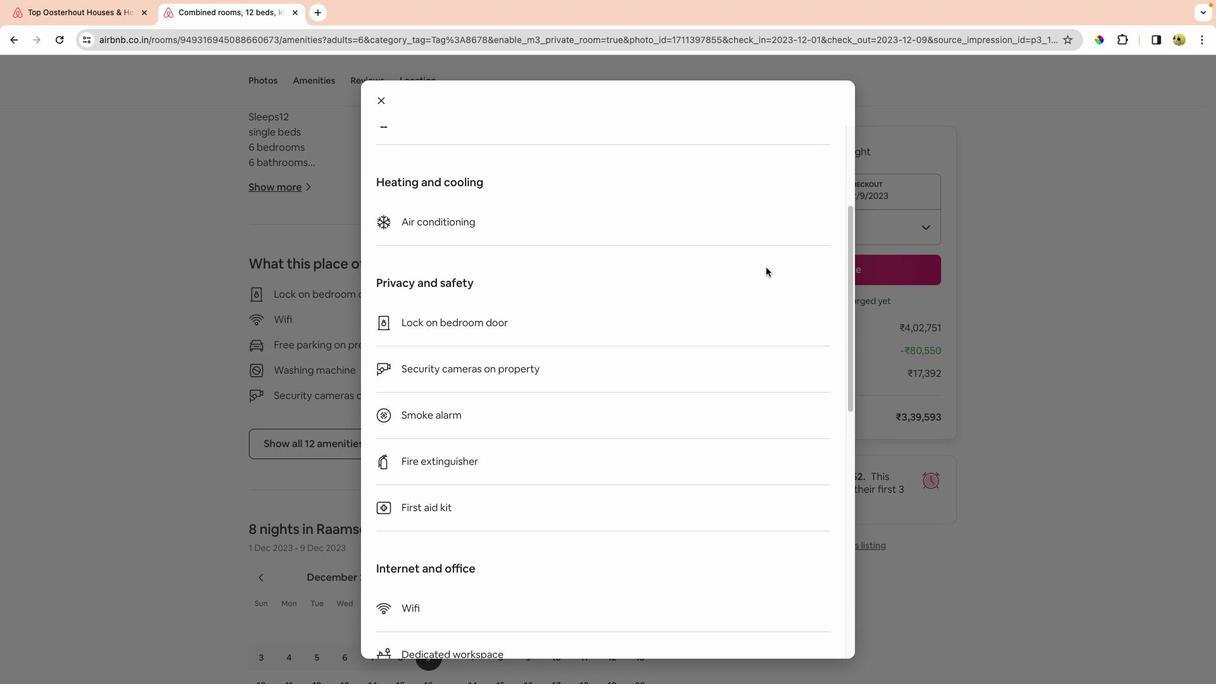 
Action: Mouse scrolled (766, 268) with delta (0, 0)
Screenshot: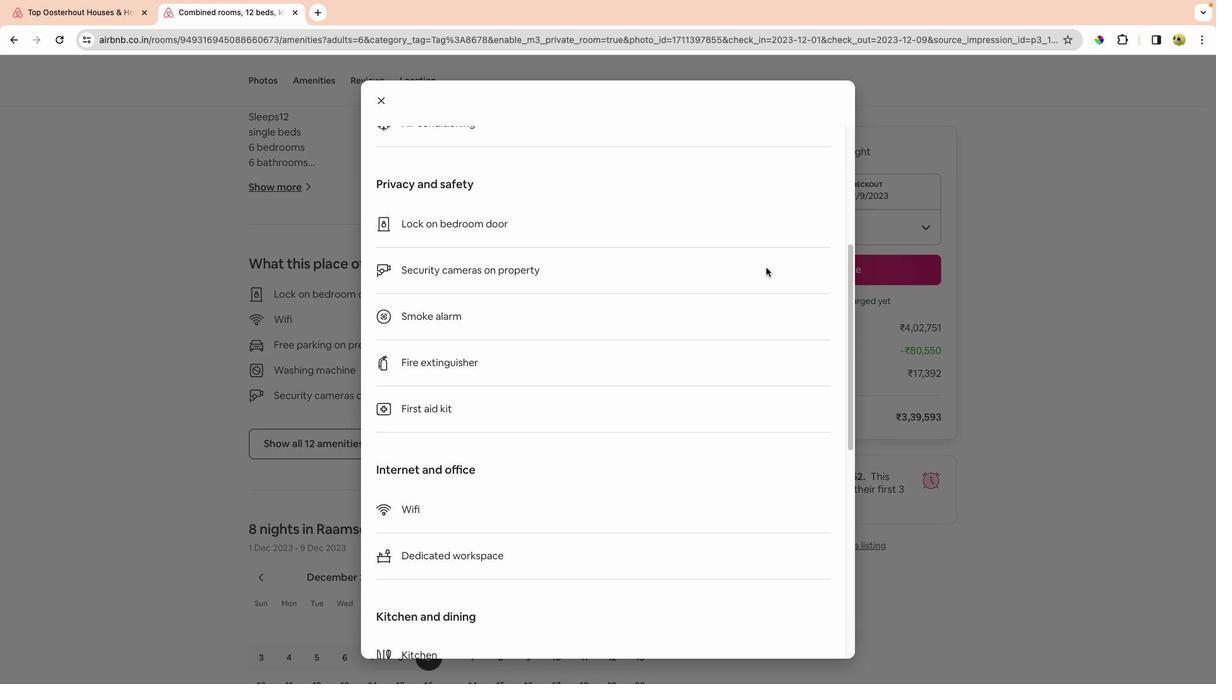 
Action: Mouse scrolled (766, 268) with delta (0, 0)
Screenshot: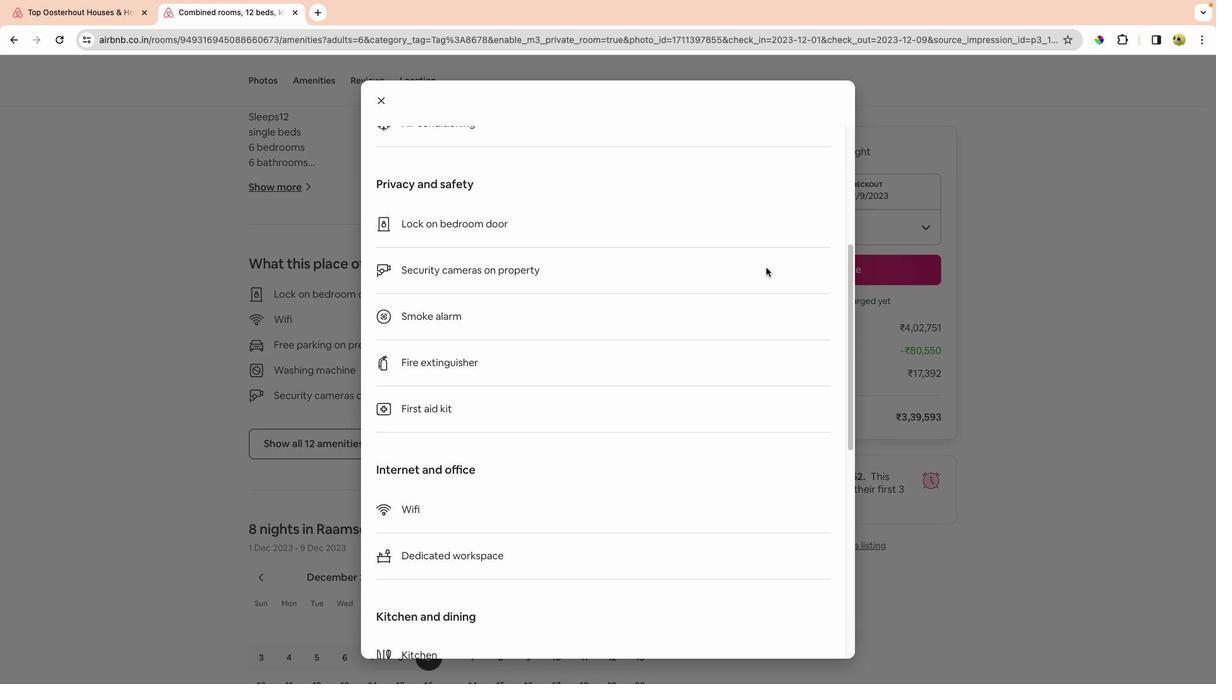 
Action: Mouse scrolled (766, 268) with delta (0, -1)
Screenshot: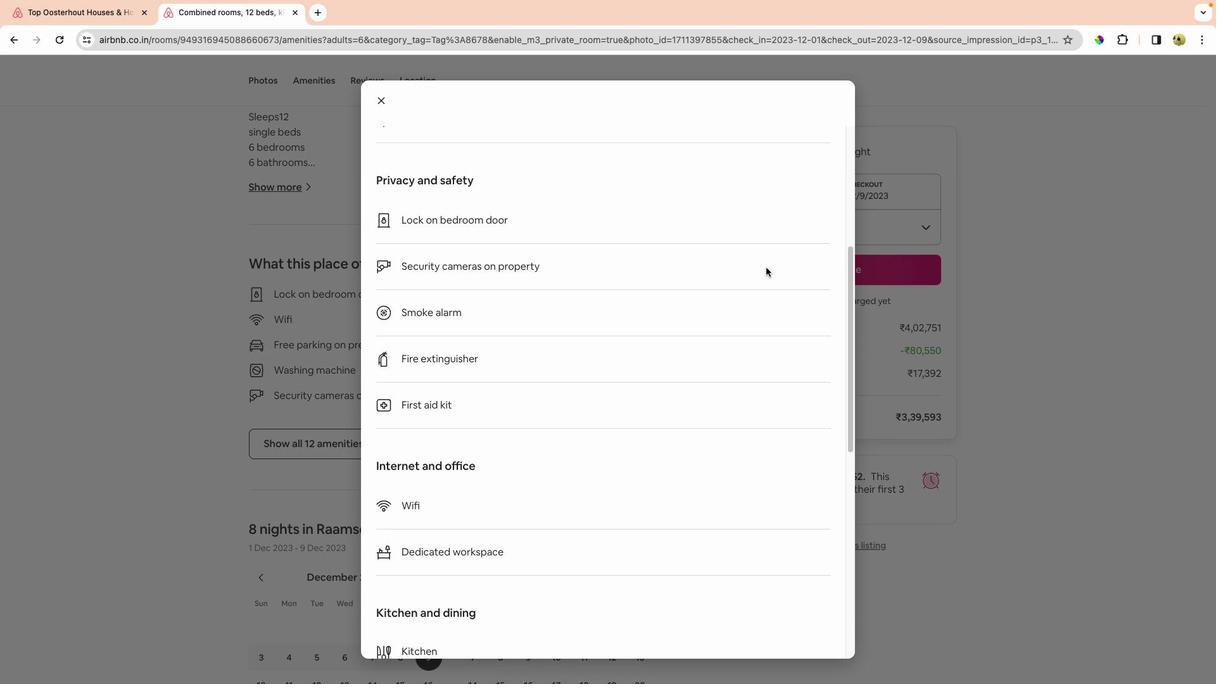 
Action: Mouse moved to (766, 268)
Screenshot: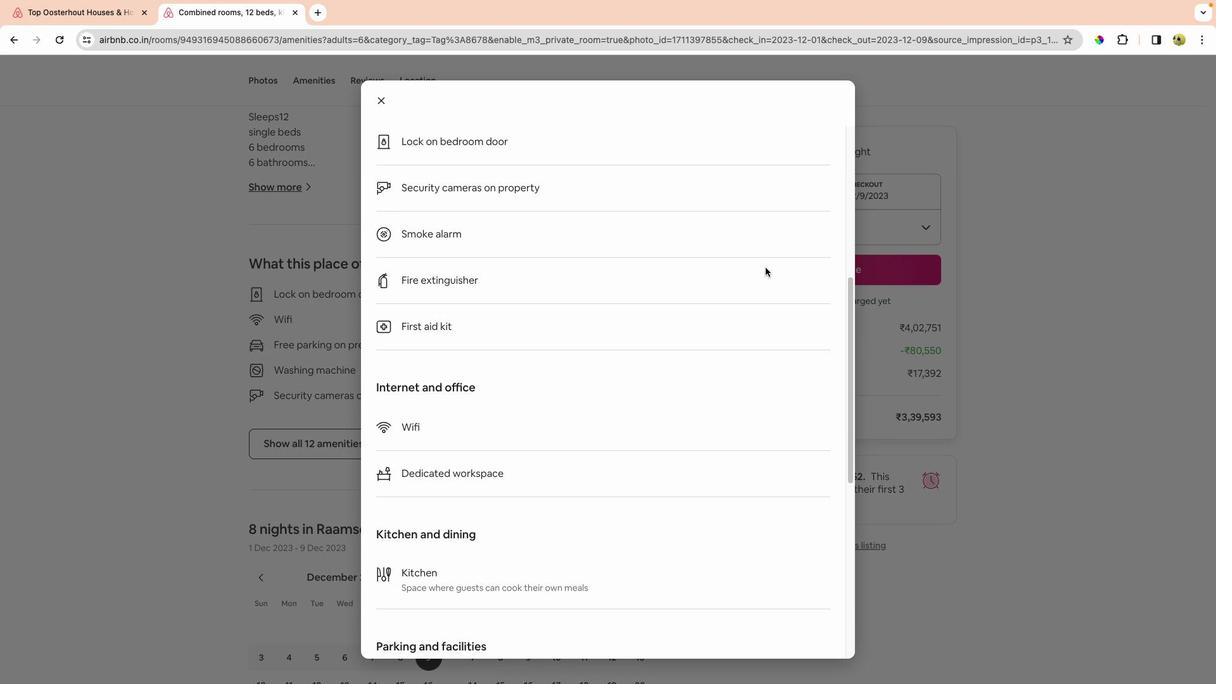 
Action: Mouse scrolled (766, 268) with delta (0, 0)
Screenshot: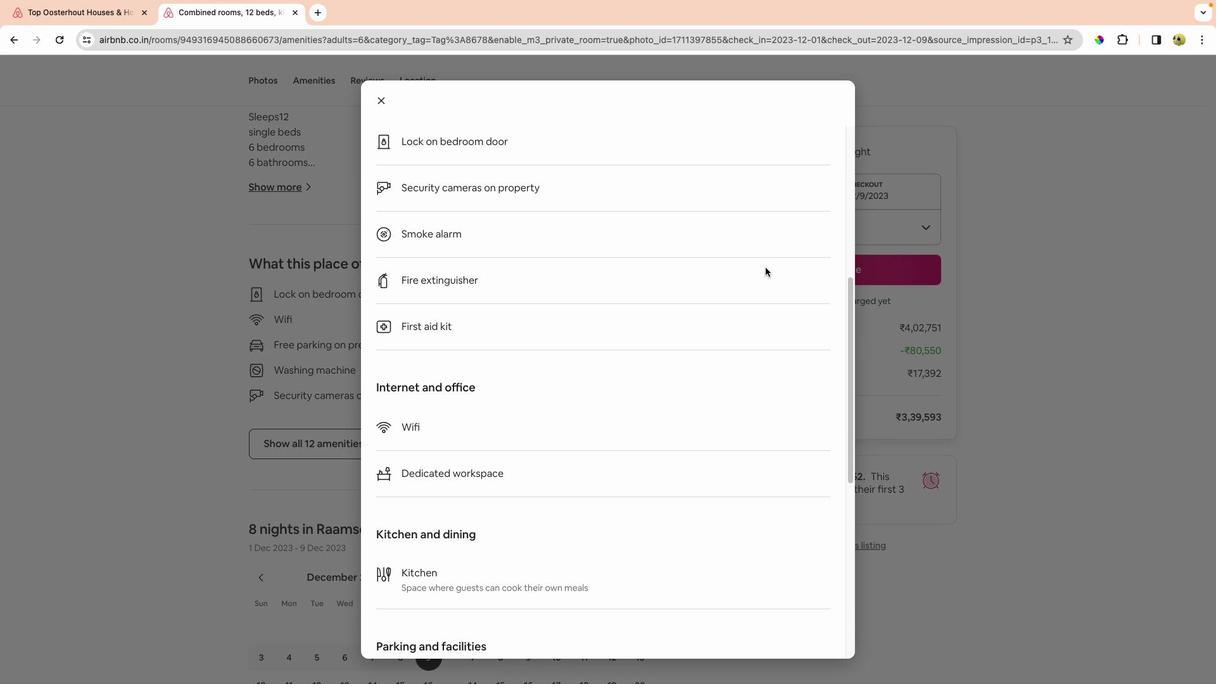 
Action: Mouse scrolled (766, 268) with delta (0, 0)
Screenshot: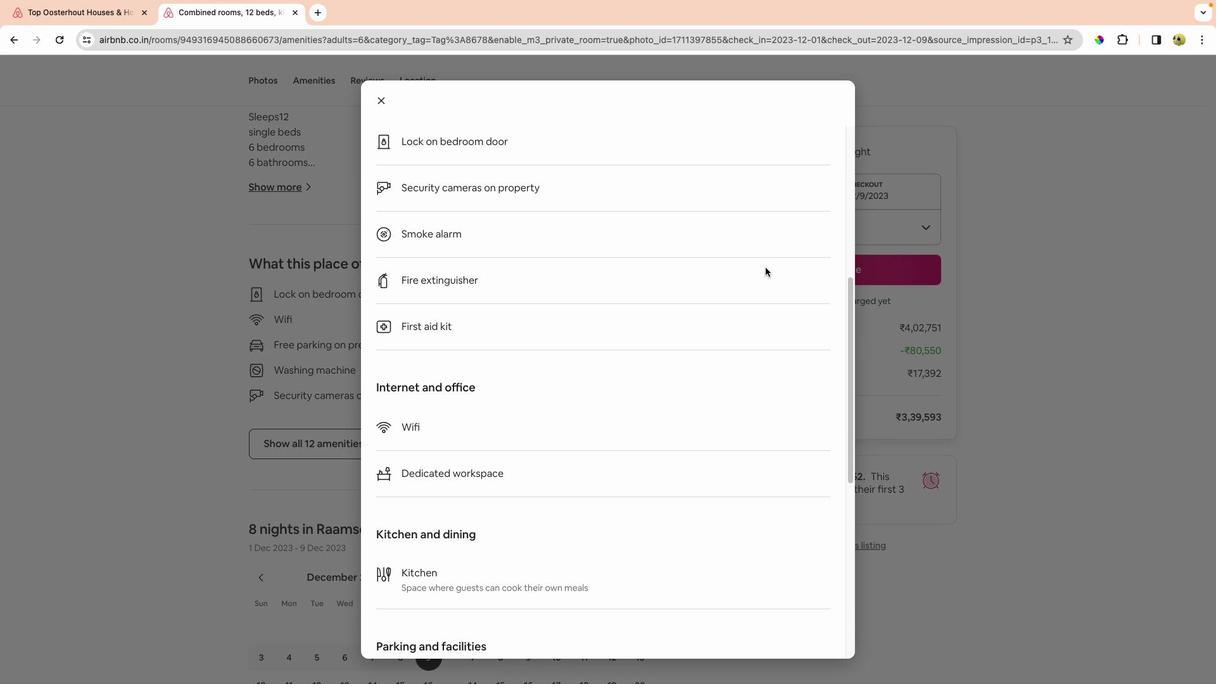 
Action: Mouse scrolled (766, 268) with delta (0, -1)
Screenshot: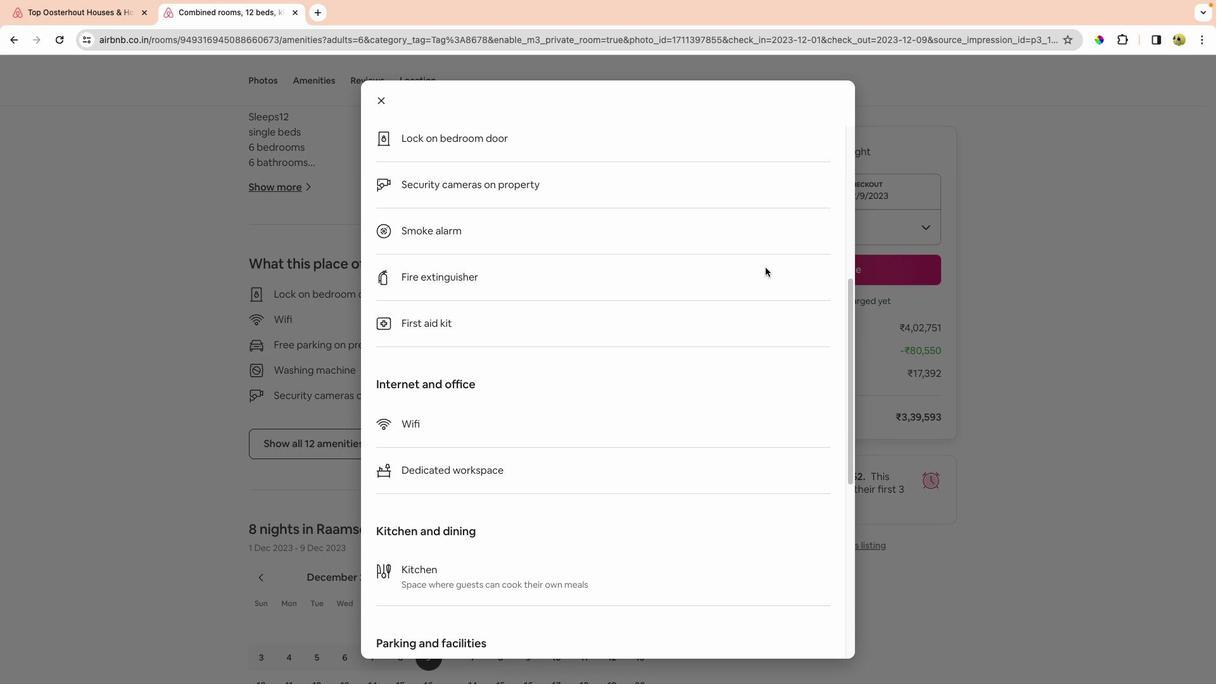 
Action: Mouse scrolled (766, 268) with delta (0, 0)
Screenshot: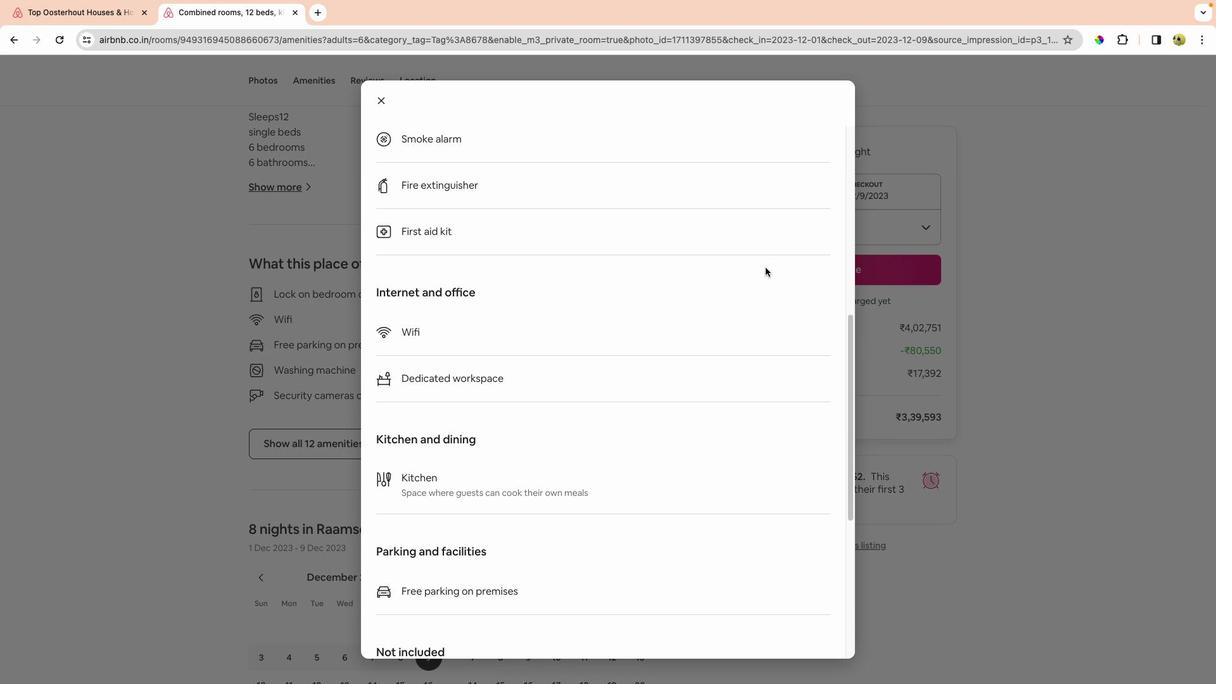 
Action: Mouse scrolled (766, 268) with delta (0, 0)
Screenshot: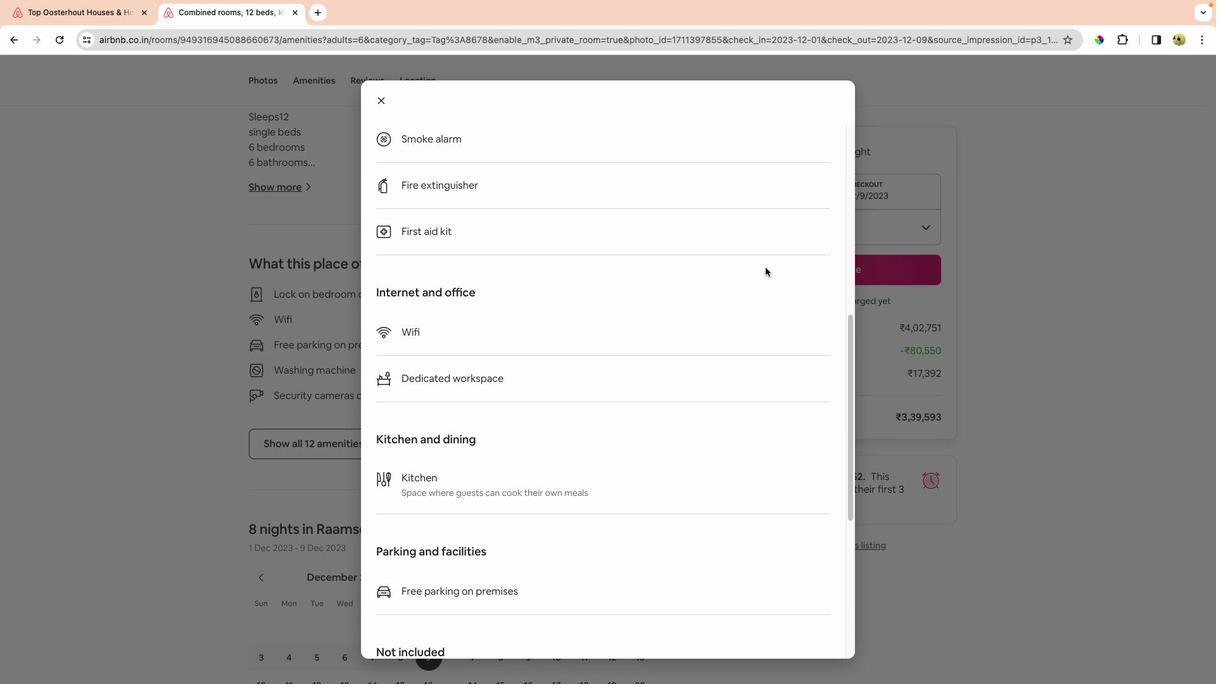 
Action: Mouse scrolled (766, 268) with delta (0, -1)
Screenshot: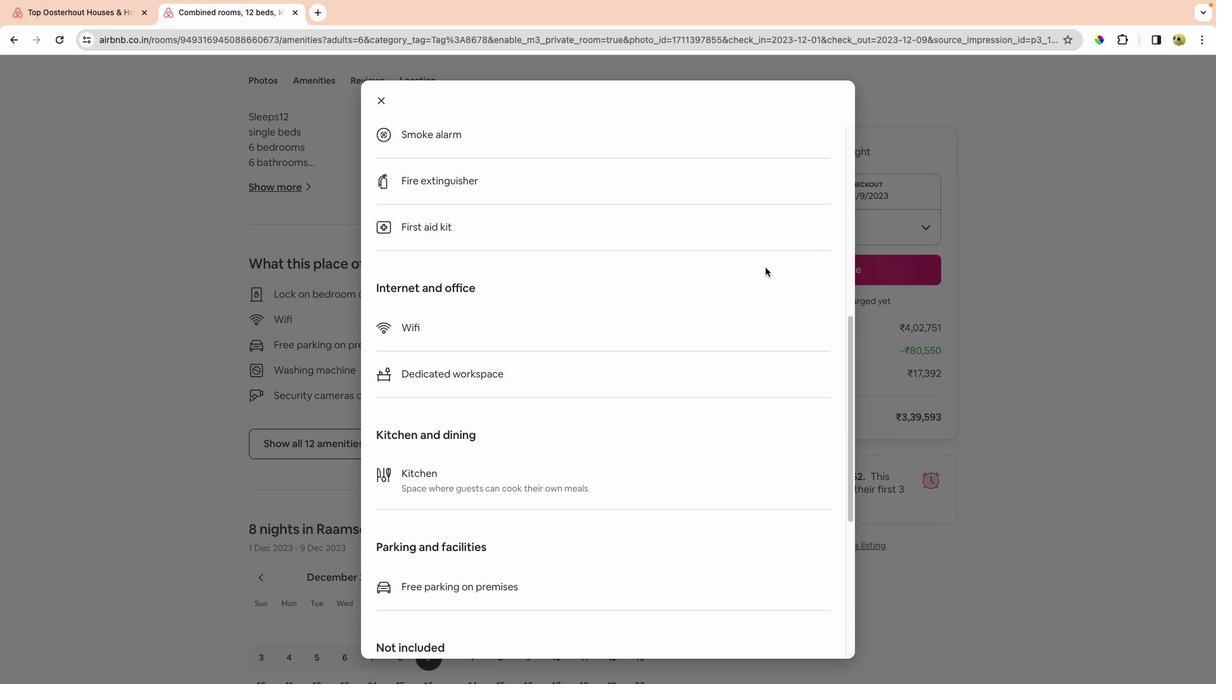 
Action: Mouse scrolled (766, 268) with delta (0, 0)
Screenshot: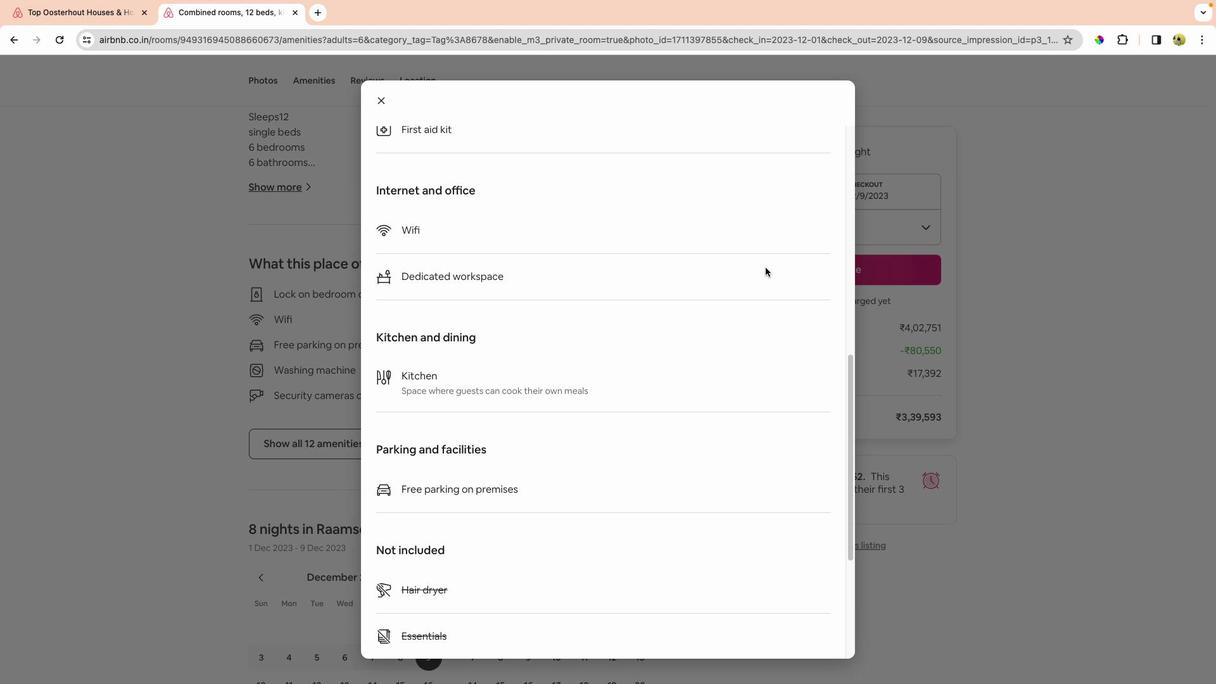 
Action: Mouse scrolled (766, 268) with delta (0, 0)
Screenshot: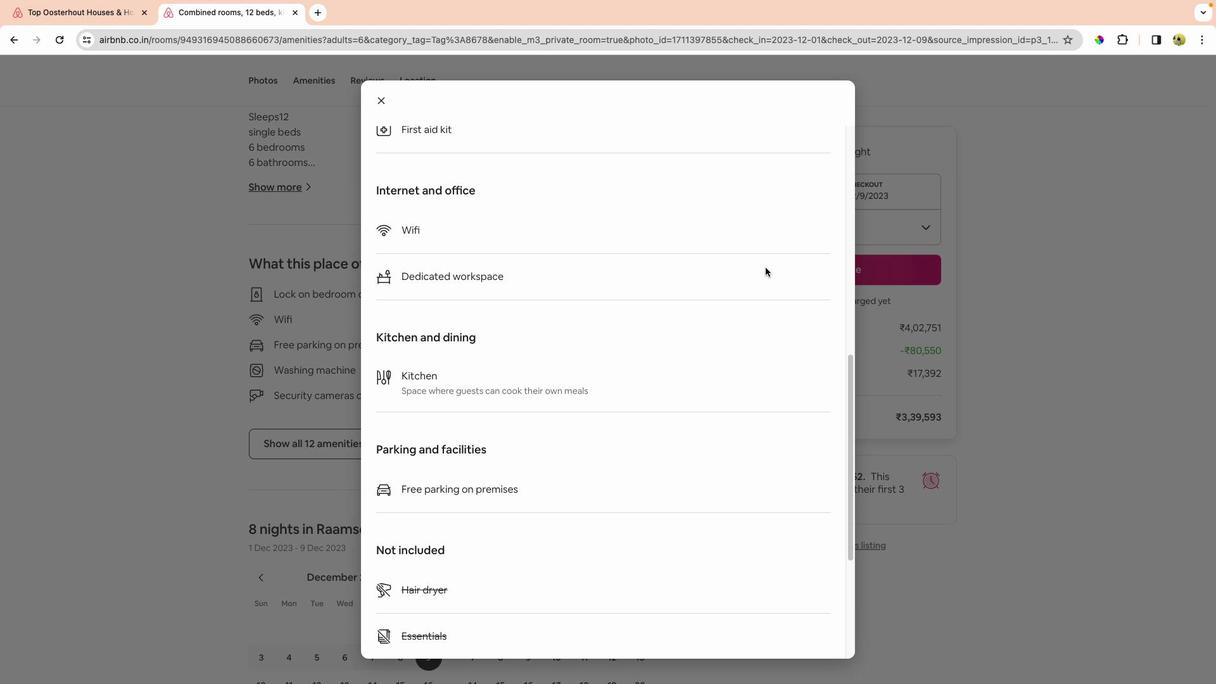 
Action: Mouse scrolled (766, 268) with delta (0, -1)
Screenshot: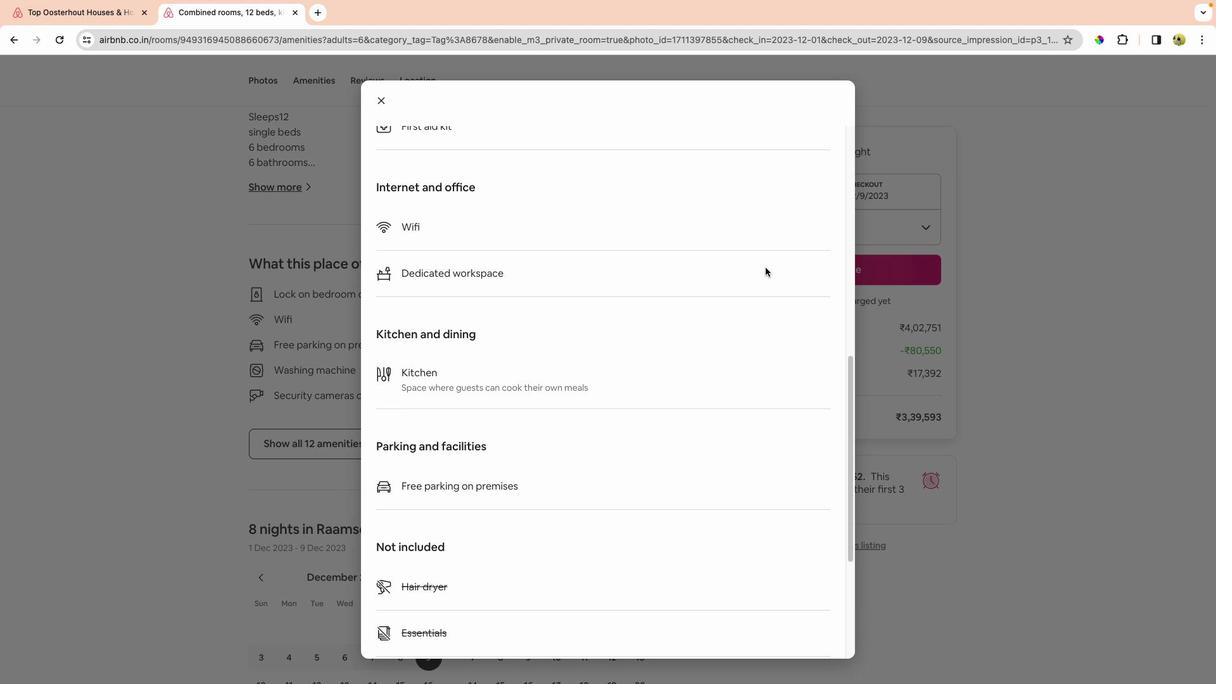 
Action: Mouse moved to (681, 276)
Screenshot: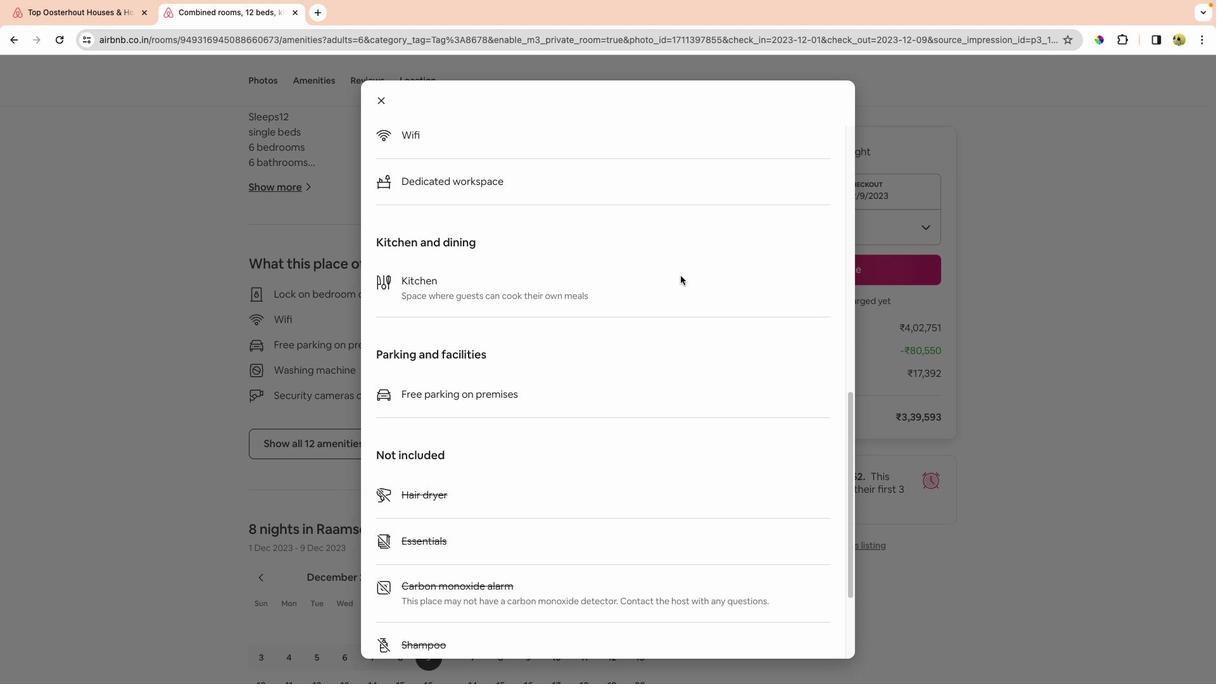 
Action: Mouse scrolled (681, 276) with delta (0, 0)
Screenshot: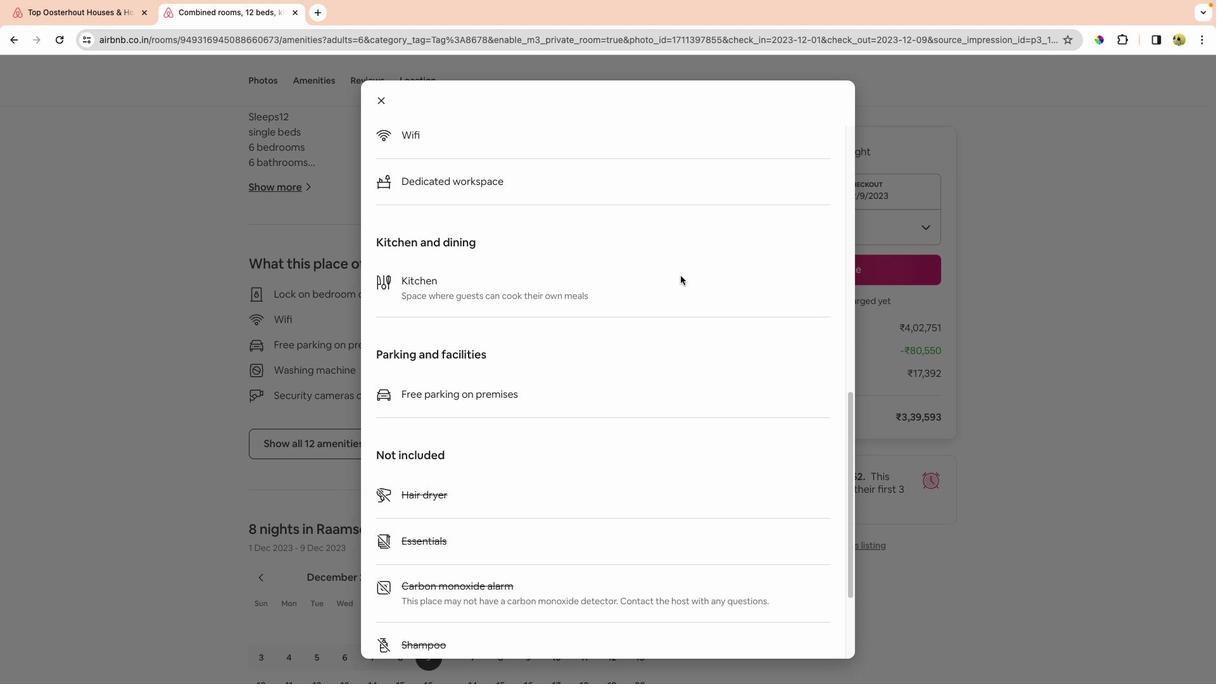 
Action: Mouse scrolled (681, 276) with delta (0, 0)
Screenshot: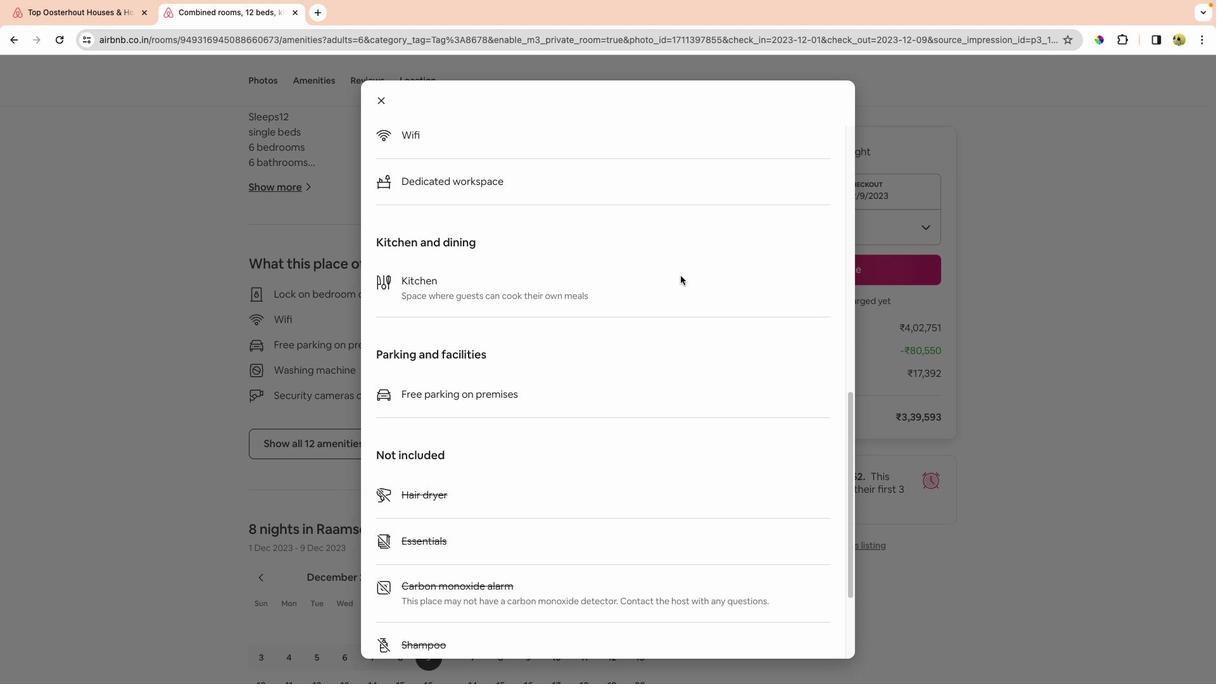
Action: Mouse scrolled (681, 276) with delta (0, -1)
Screenshot: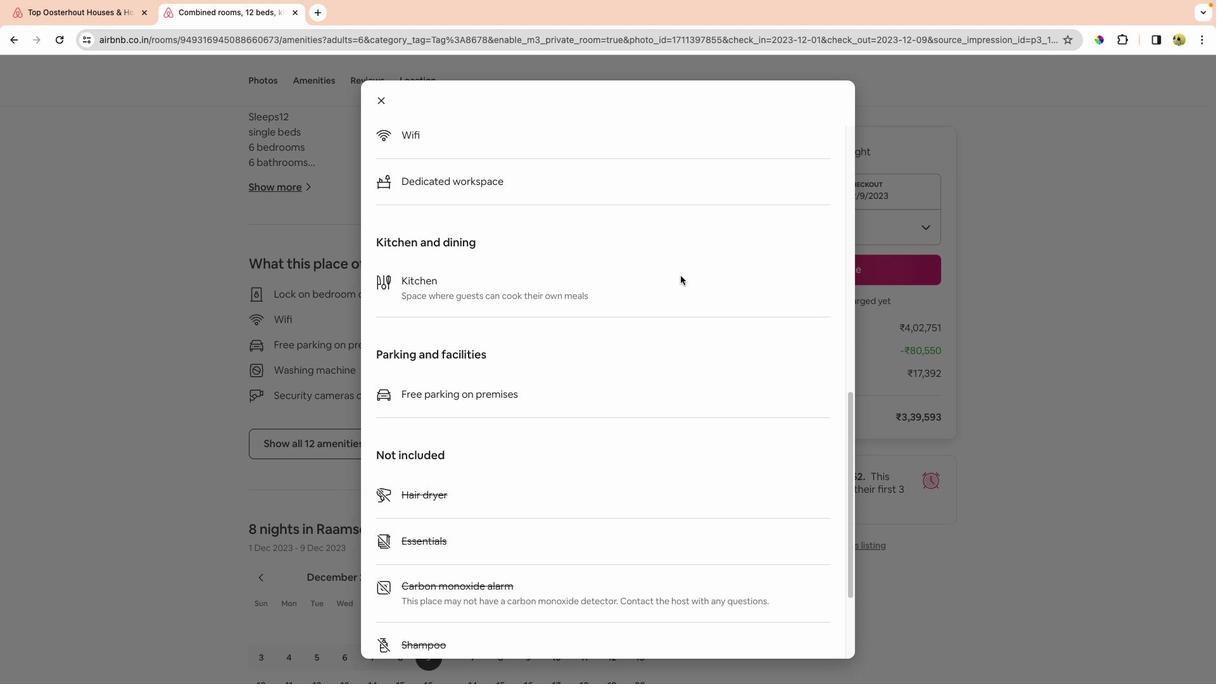 
Action: Mouse moved to (649, 294)
Screenshot: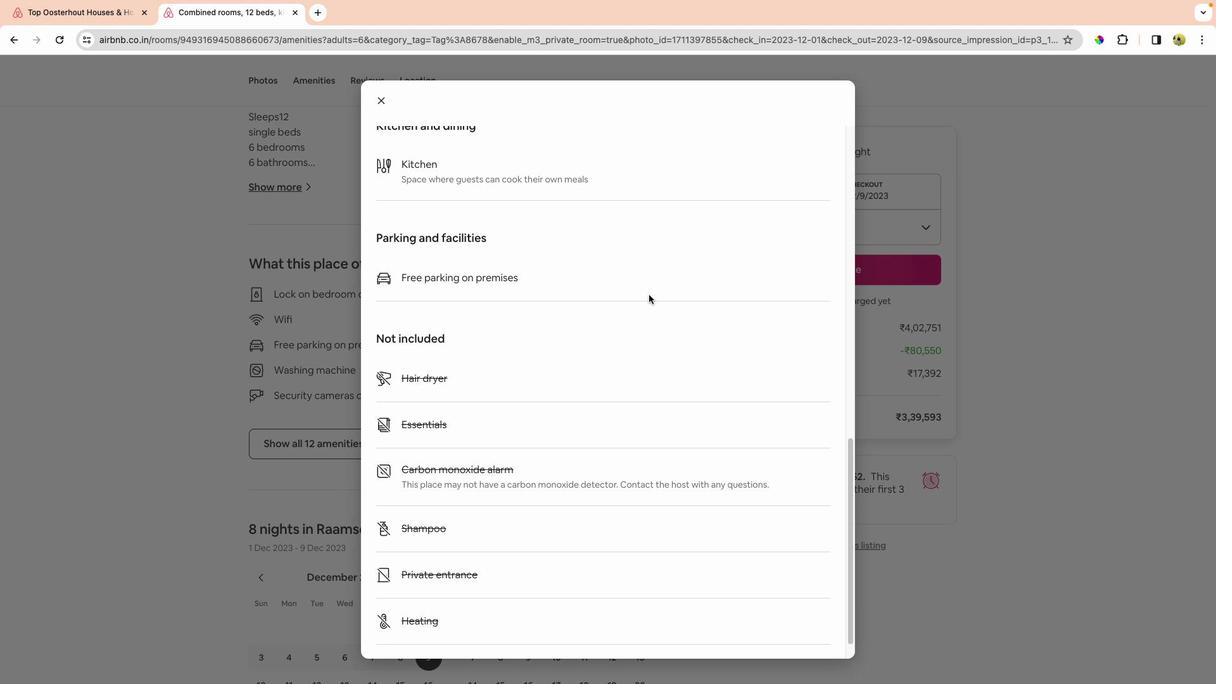 
Action: Mouse scrolled (649, 294) with delta (0, 0)
Screenshot: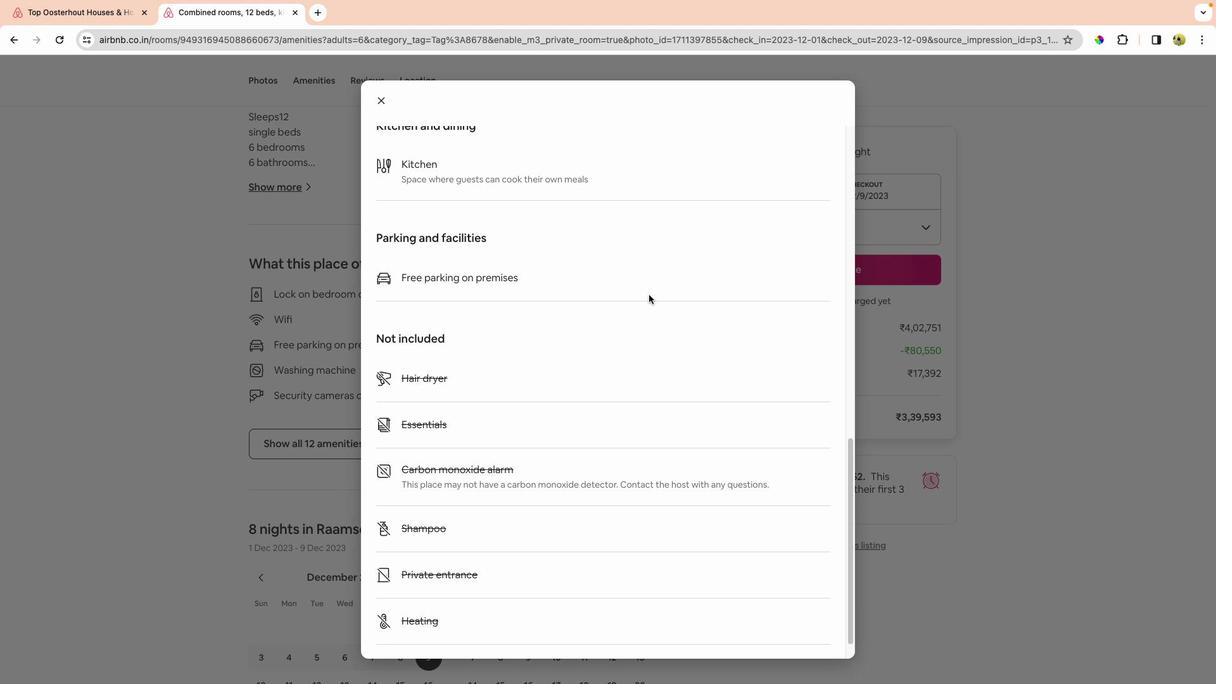 
Action: Mouse scrolled (649, 294) with delta (0, 0)
Screenshot: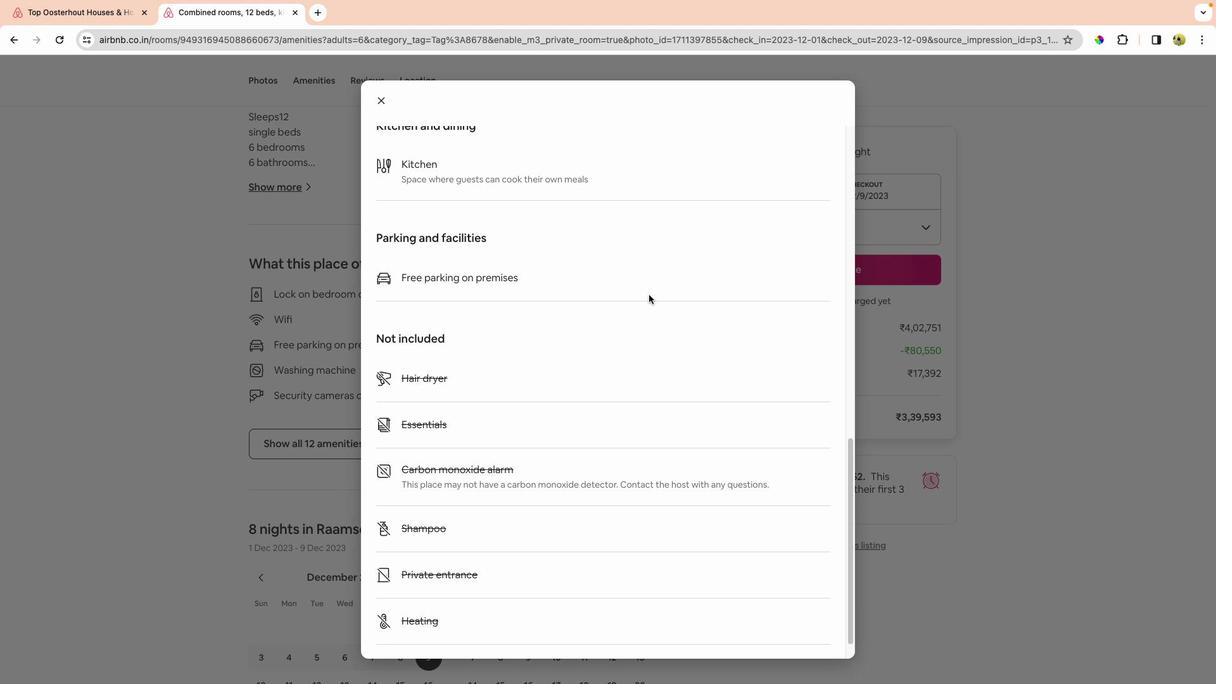 
Action: Mouse scrolled (649, 294) with delta (0, -1)
Screenshot: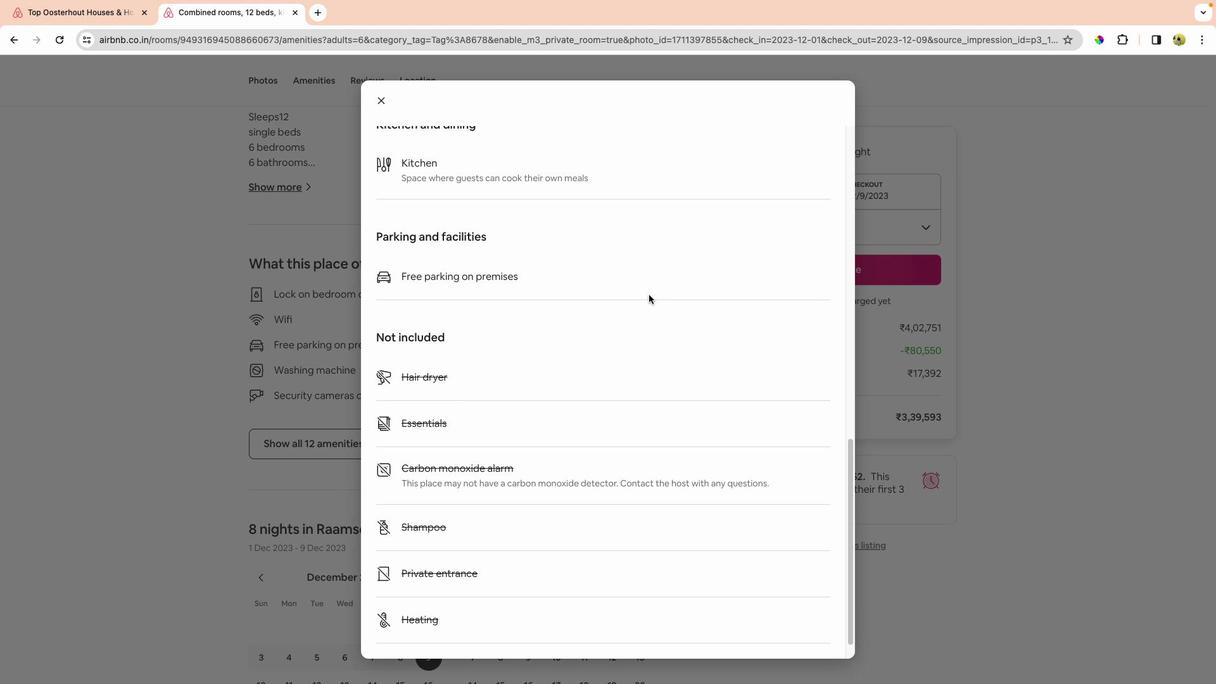 
Action: Mouse moved to (647, 293)
Screenshot: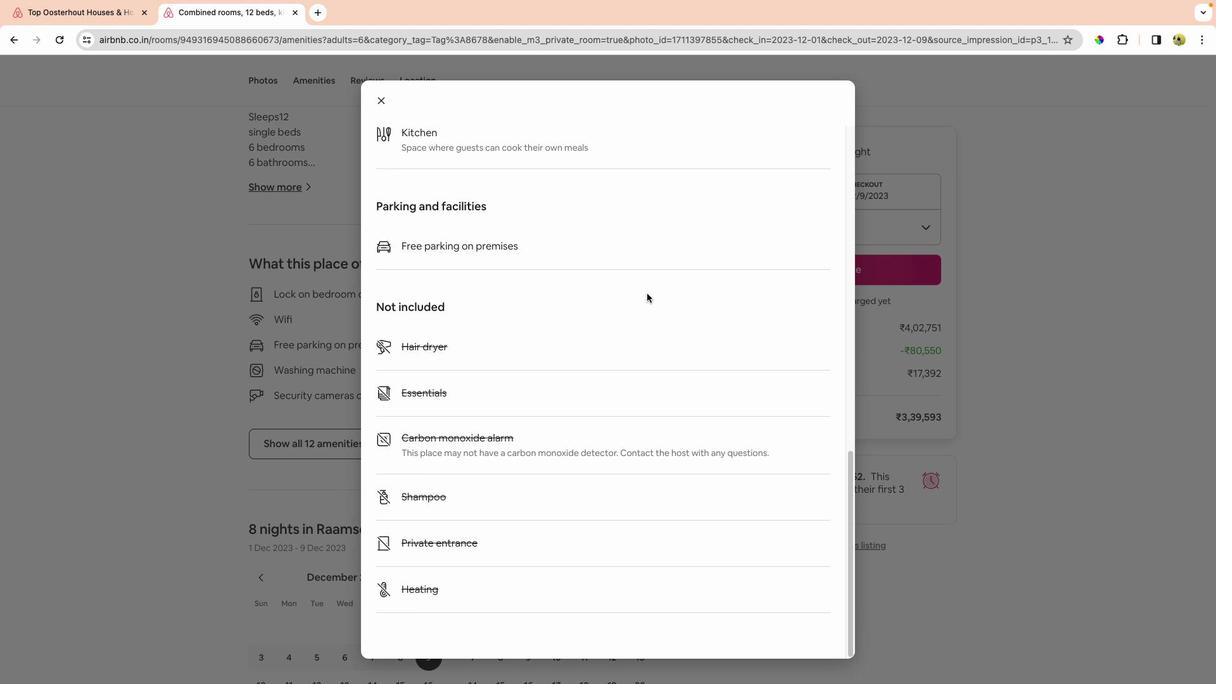 
Action: Mouse scrolled (647, 293) with delta (0, 0)
Screenshot: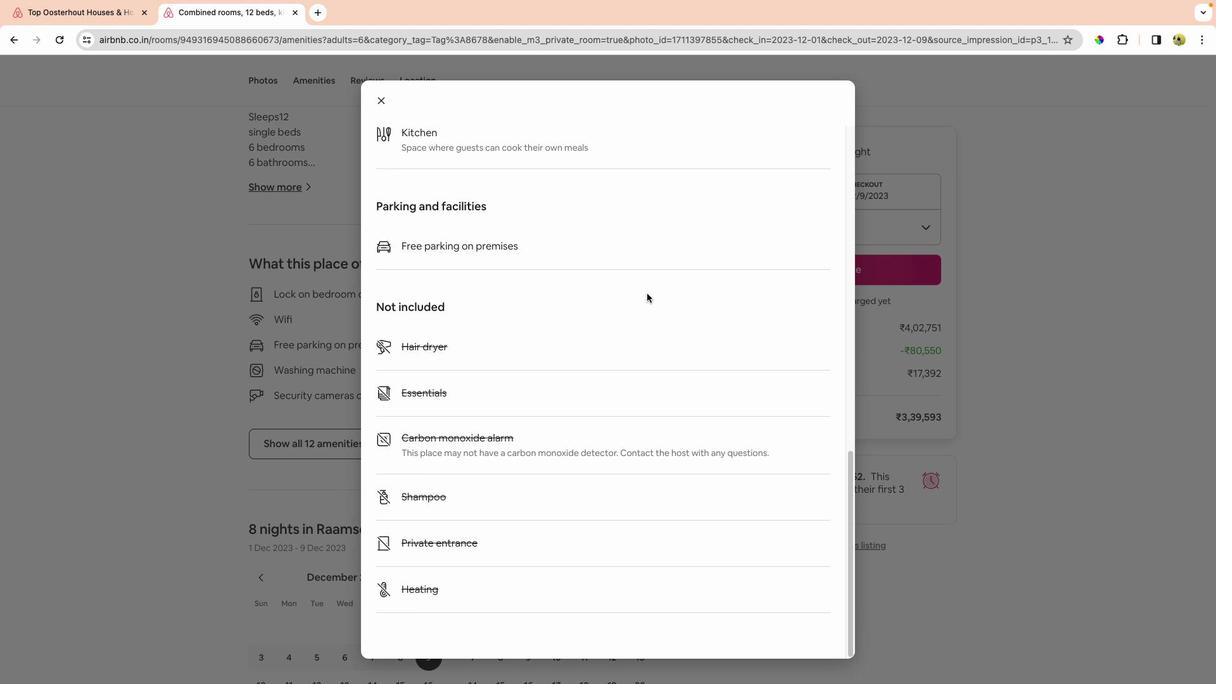 
Action: Mouse scrolled (647, 293) with delta (0, 0)
Screenshot: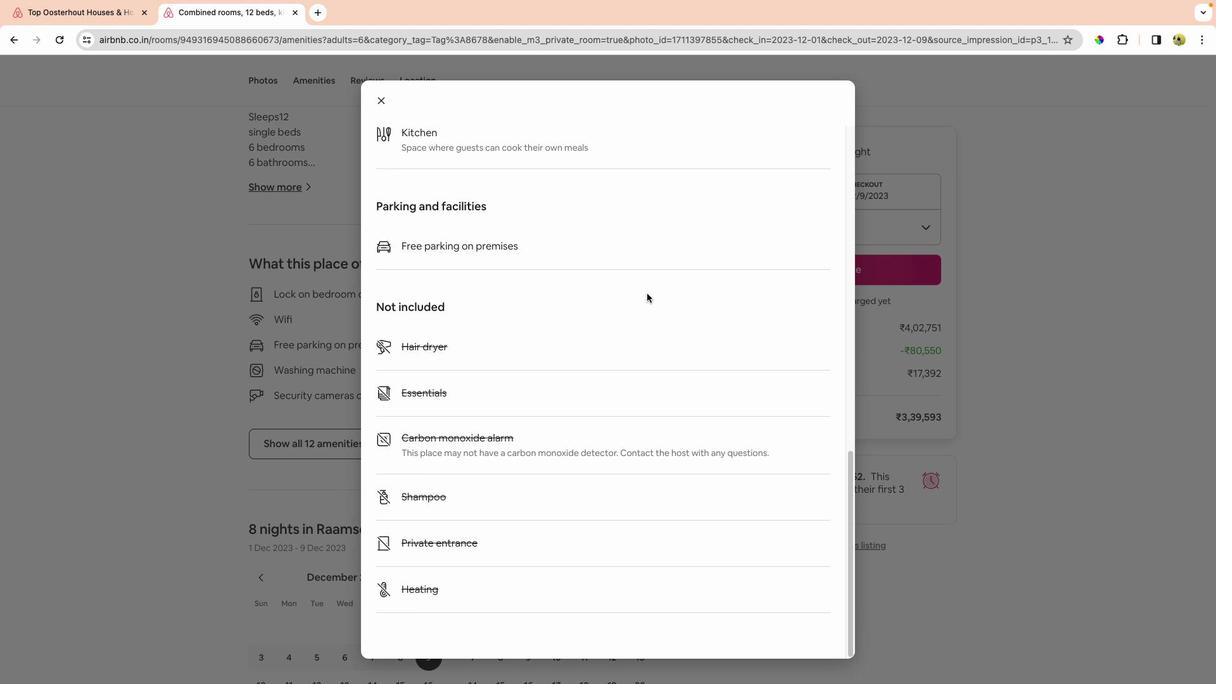 
Action: Mouse scrolled (647, 293) with delta (0, -1)
Screenshot: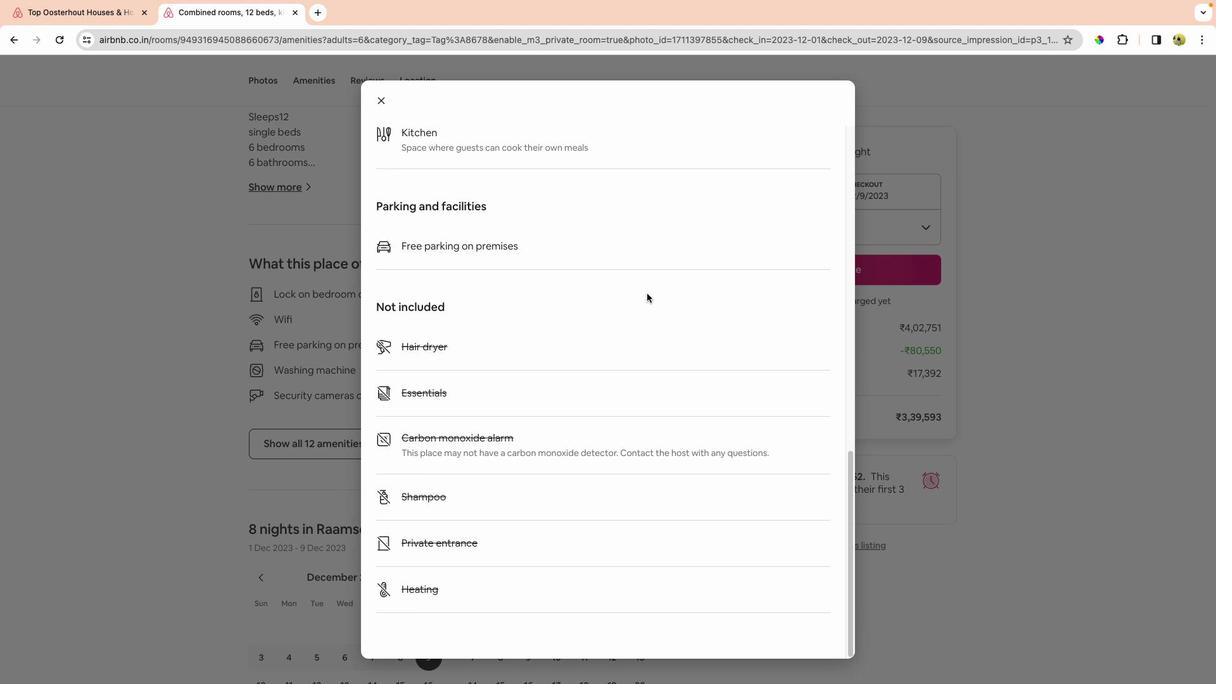 
Action: Mouse moved to (387, 105)
Screenshot: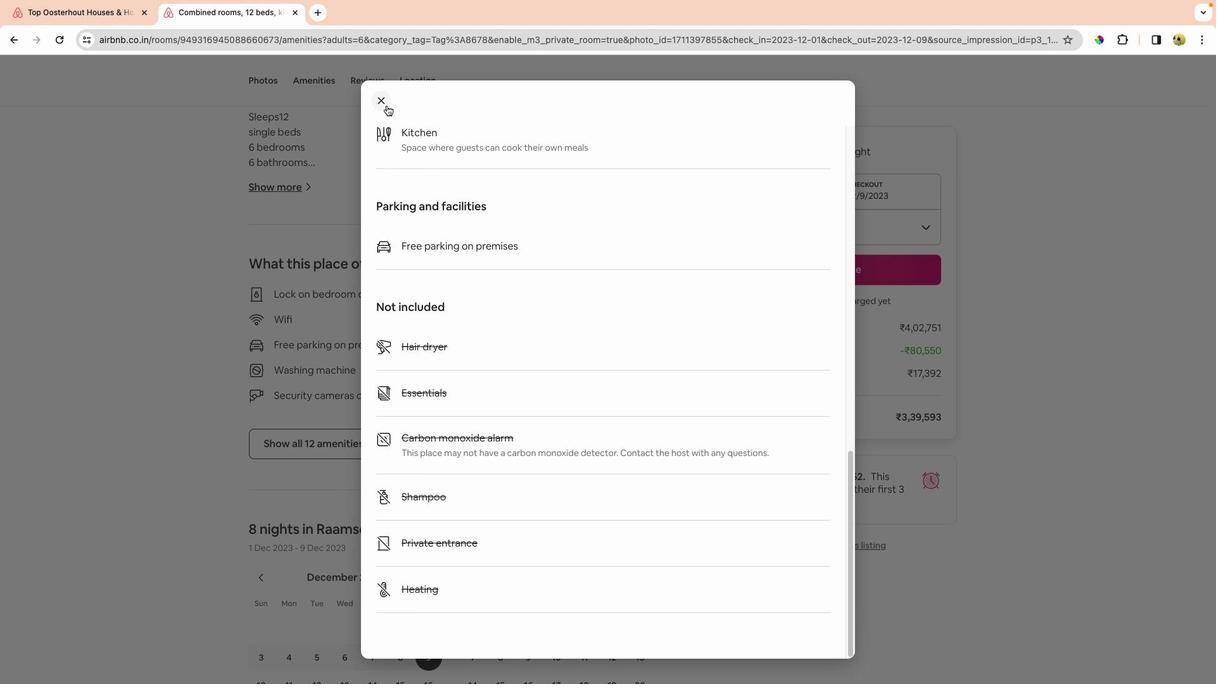 
Action: Mouse pressed left at (387, 105)
Screenshot: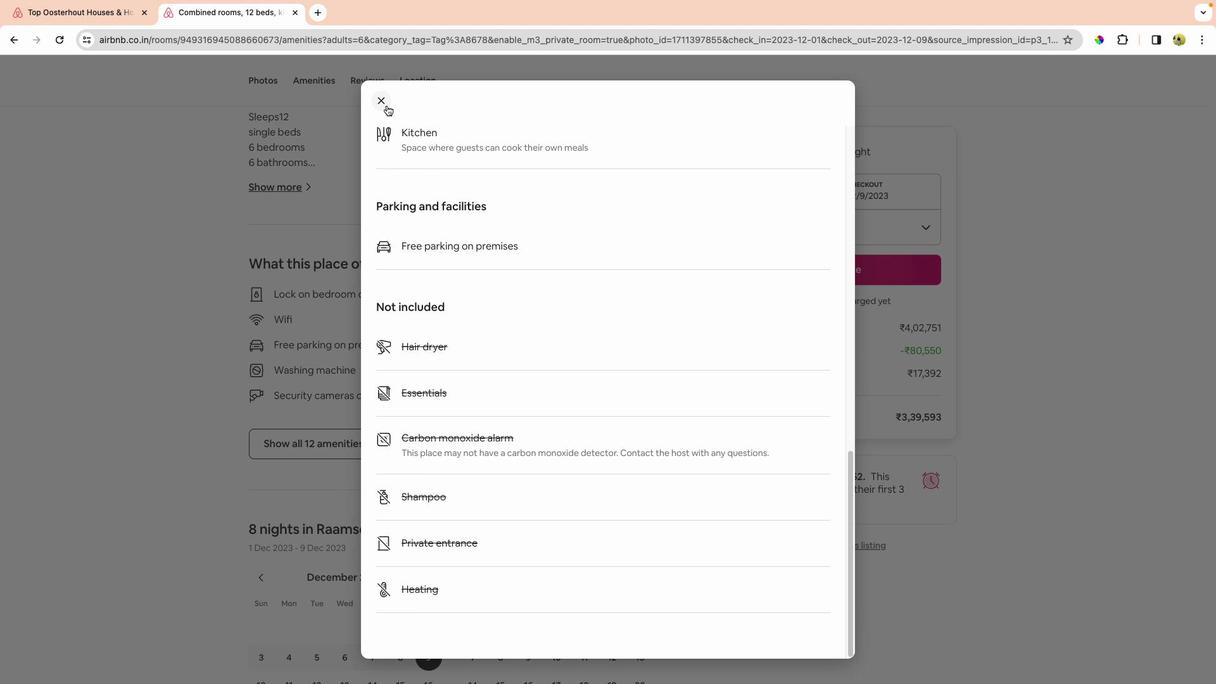 
Action: Mouse moved to (515, 259)
Screenshot: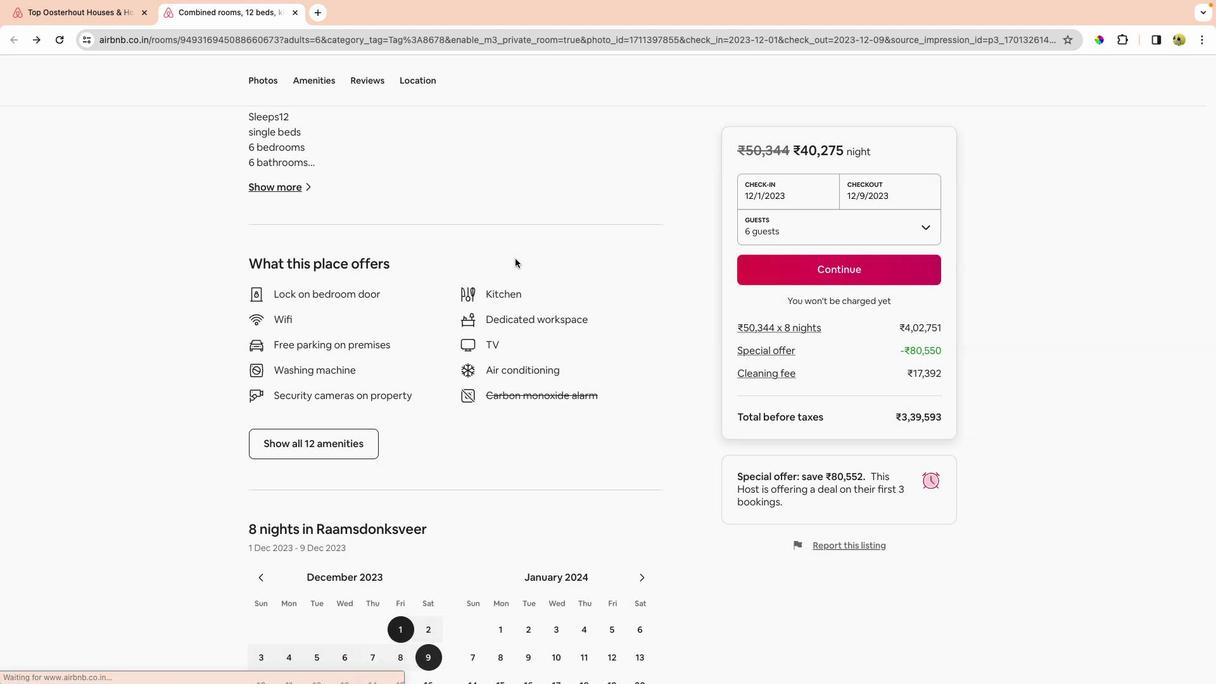 
Action: Mouse scrolled (515, 259) with delta (0, 0)
Screenshot: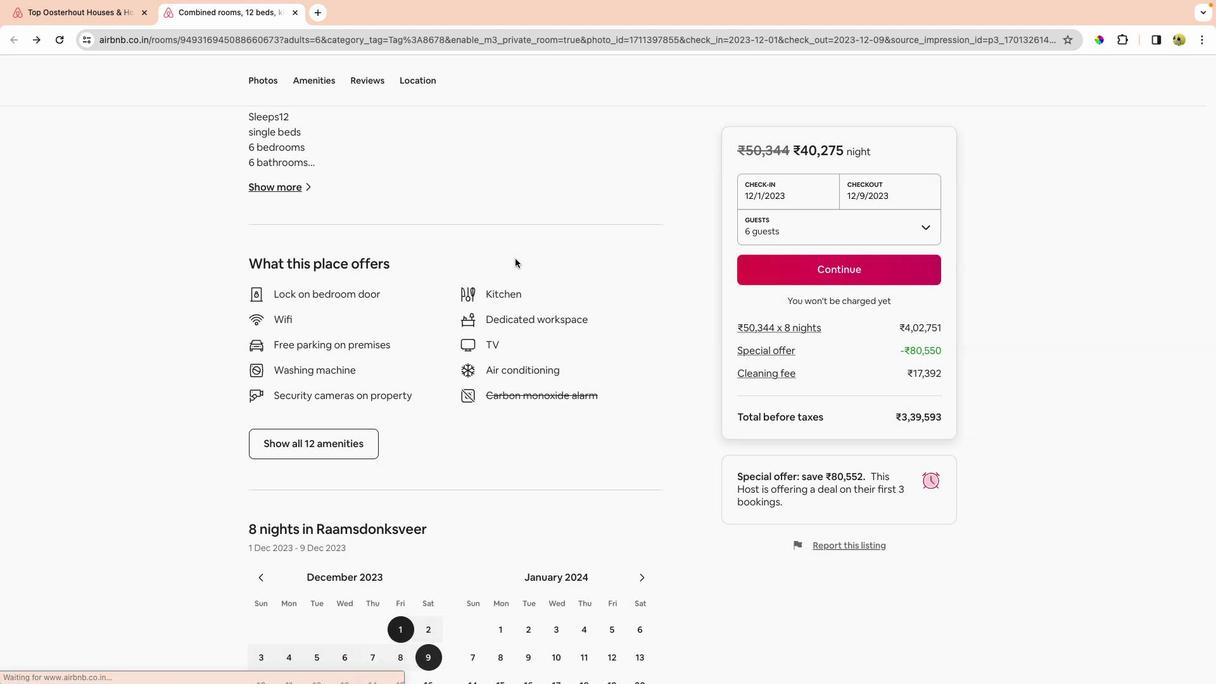 
Action: Mouse moved to (515, 259)
Screenshot: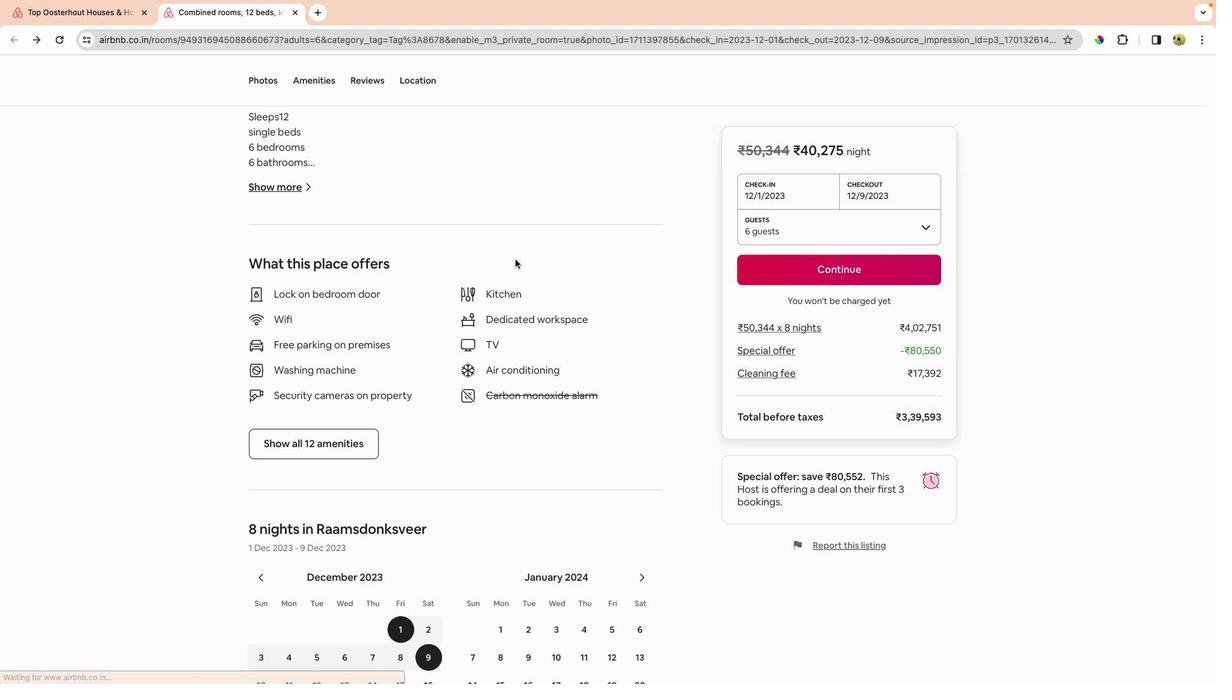 
Action: Mouse scrolled (515, 259) with delta (0, 0)
Screenshot: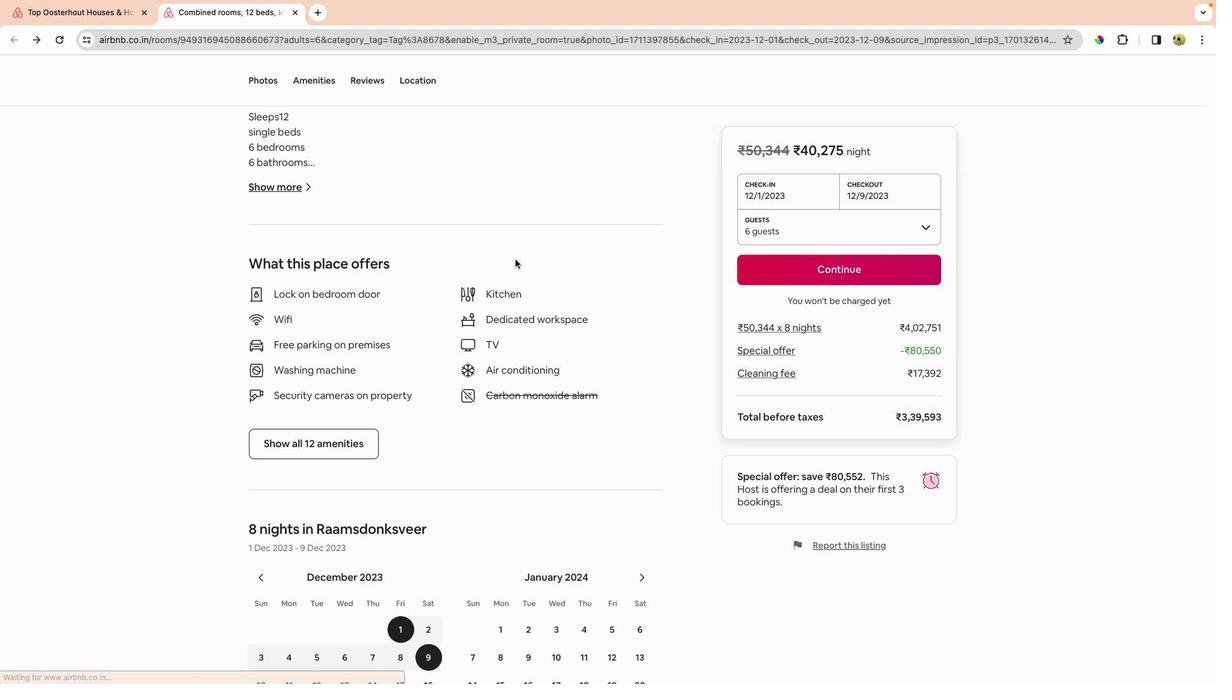 
Action: Mouse scrolled (515, 259) with delta (0, -1)
Screenshot: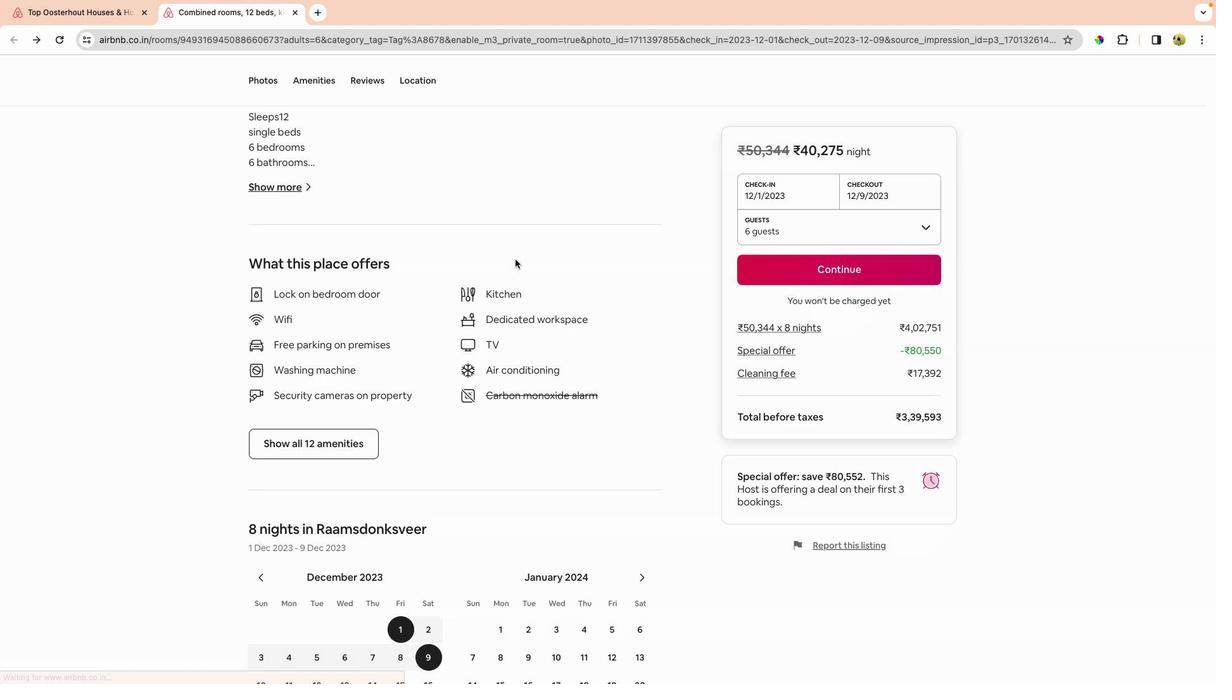 
Action: Mouse scrolled (515, 259) with delta (0, -2)
Screenshot: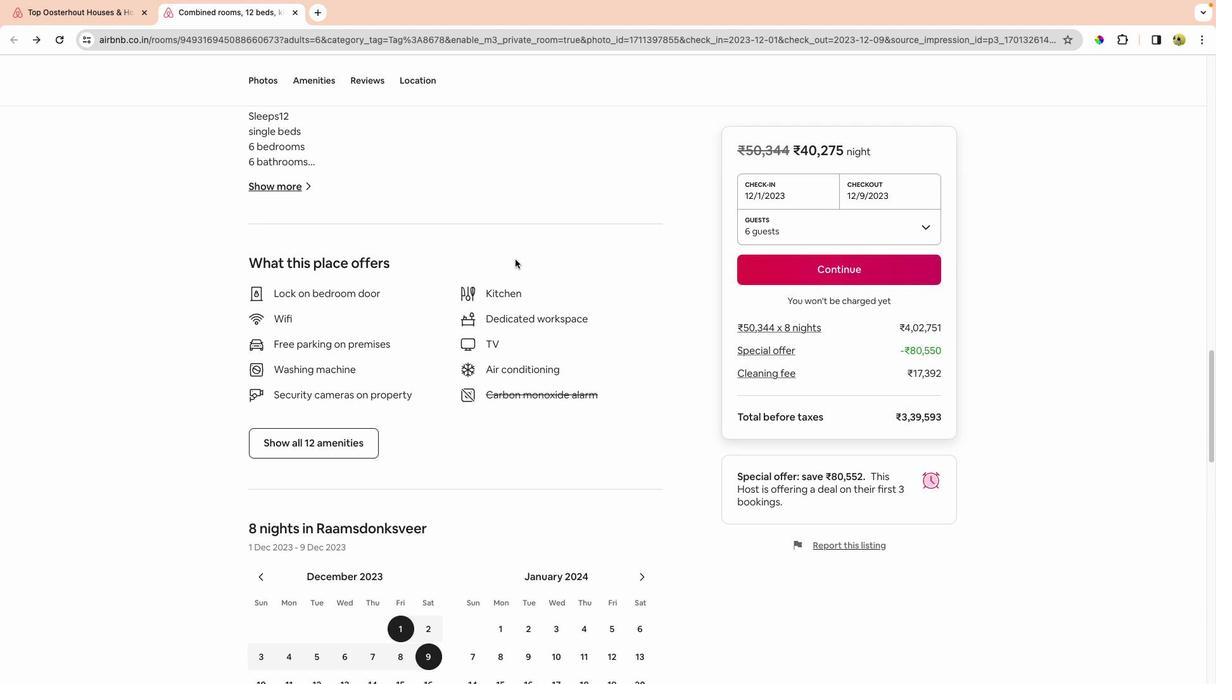 
Action: Mouse moved to (513, 257)
Screenshot: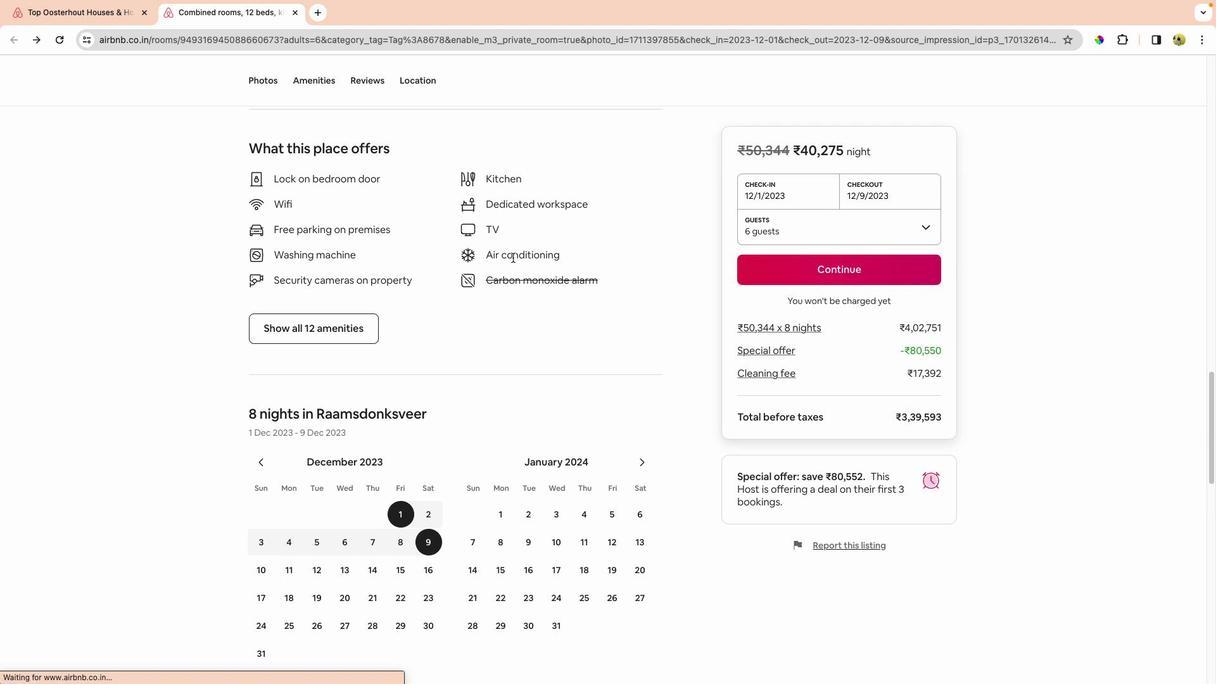 
Action: Mouse scrolled (513, 257) with delta (0, 0)
Screenshot: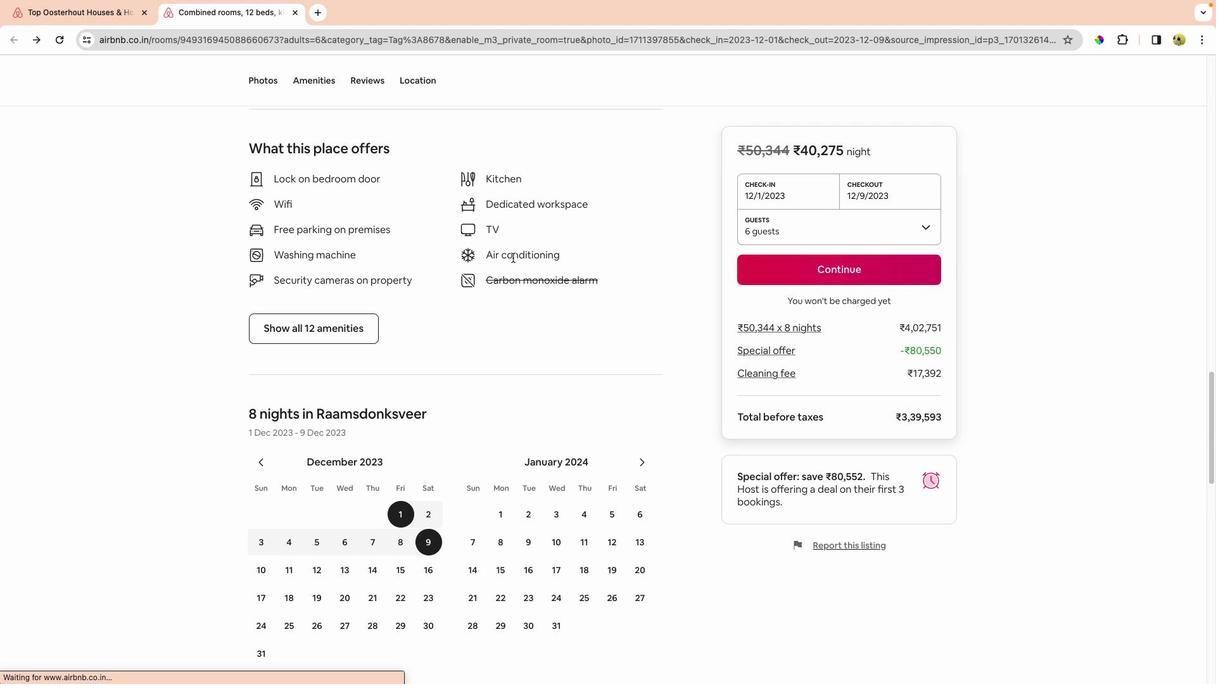 
Action: Mouse scrolled (513, 257) with delta (0, 0)
Screenshot: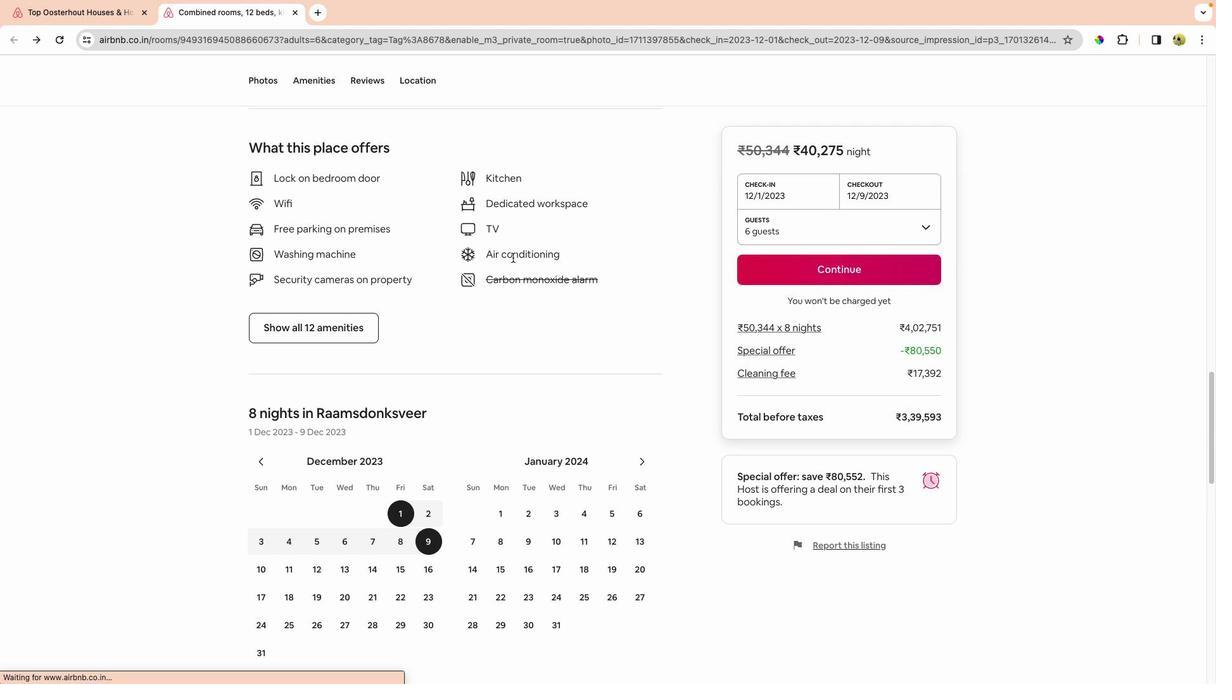 
Action: Mouse scrolled (513, 257) with delta (0, -1)
Screenshot: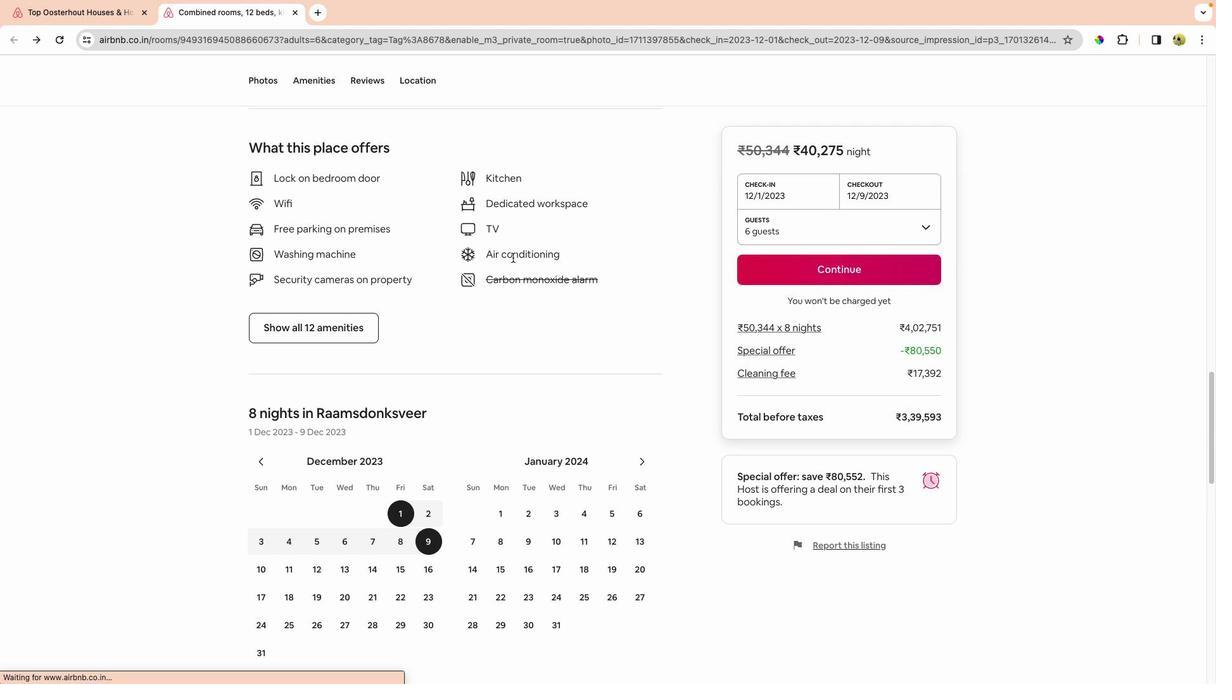 
Action: Mouse scrolled (513, 257) with delta (0, -1)
Screenshot: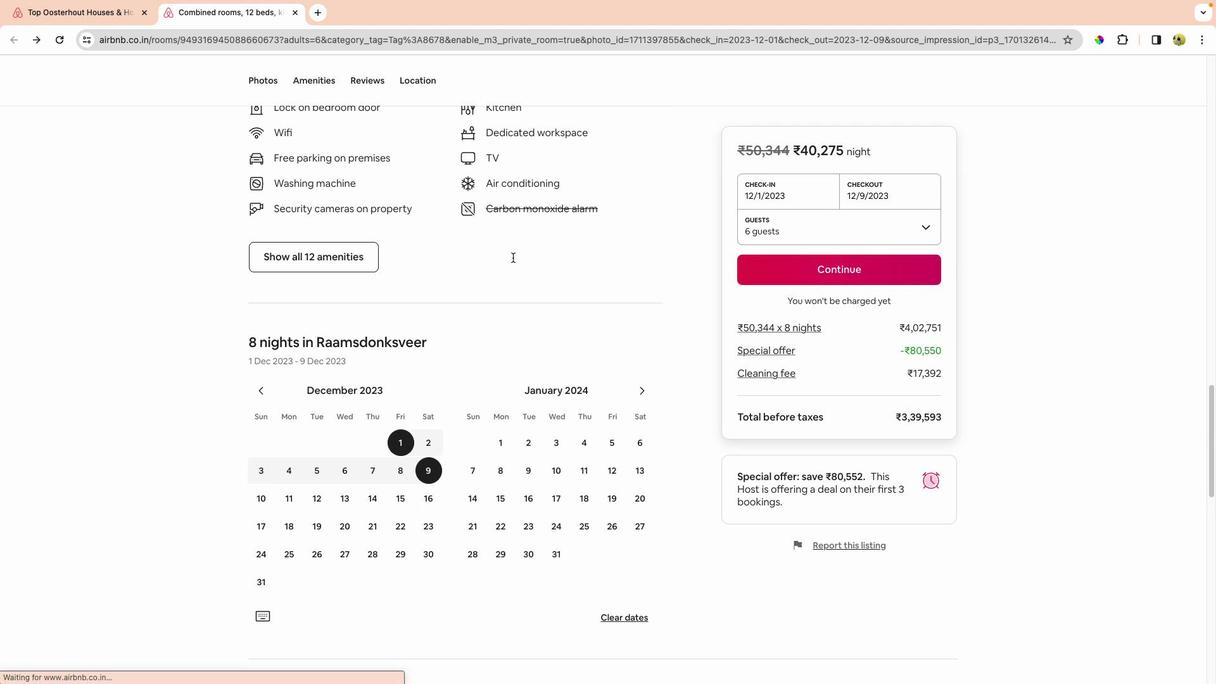 
Action: Mouse moved to (513, 256)
Screenshot: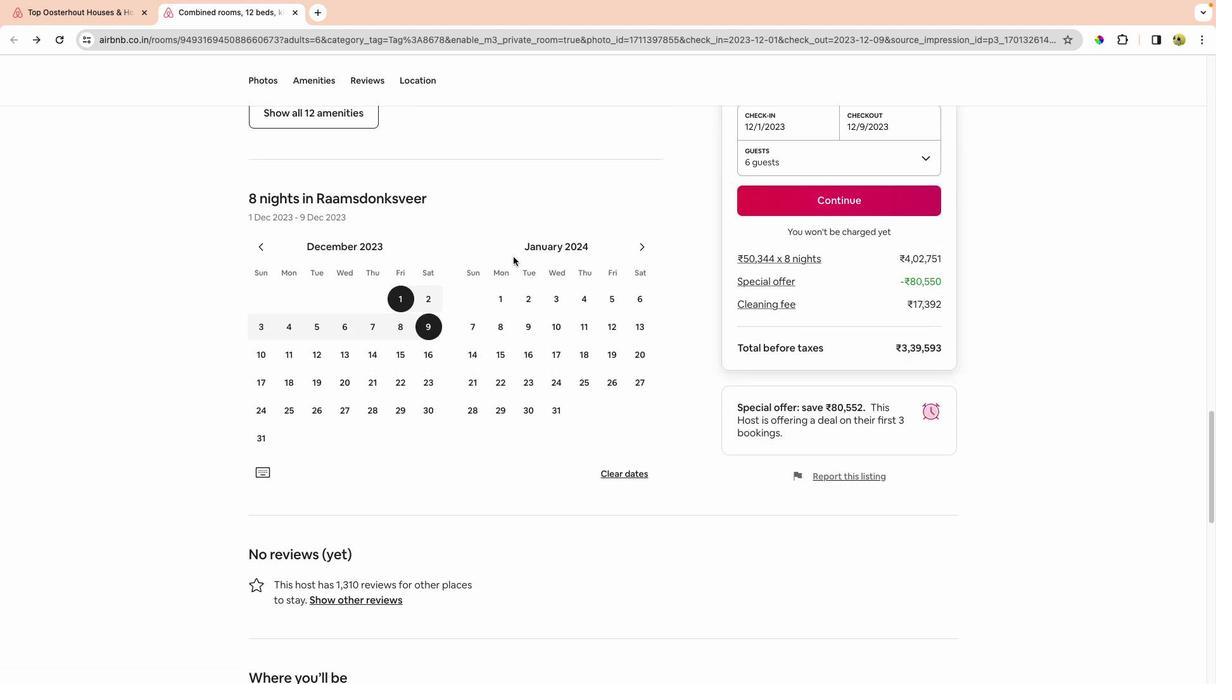 
Action: Mouse scrolled (513, 256) with delta (0, 0)
Screenshot: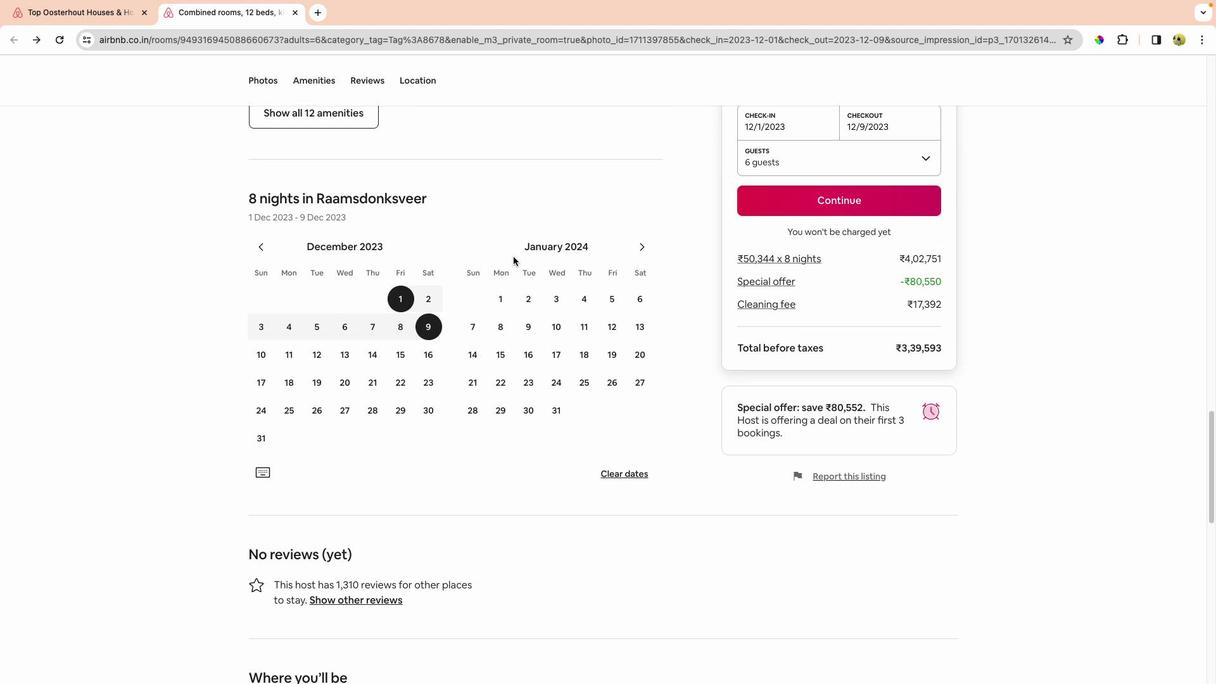 
Action: Mouse scrolled (513, 256) with delta (0, 0)
Screenshot: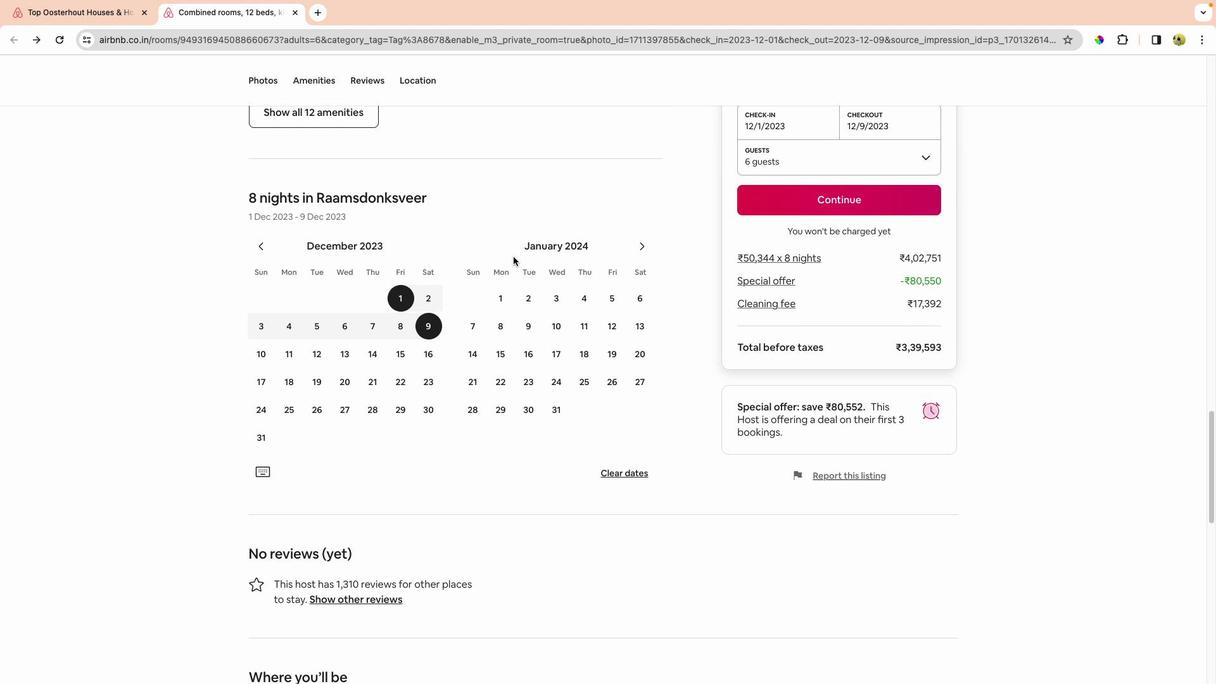 
Action: Mouse scrolled (513, 256) with delta (0, -1)
Screenshot: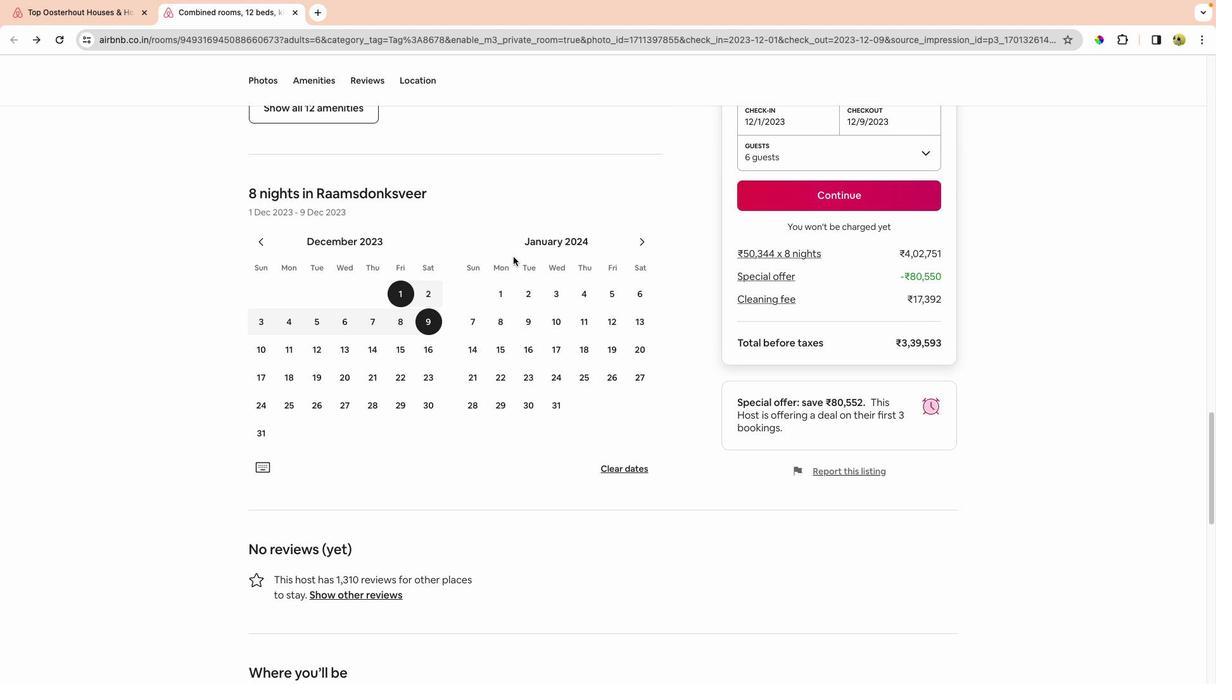 
Action: Mouse scrolled (513, 256) with delta (0, -1)
Screenshot: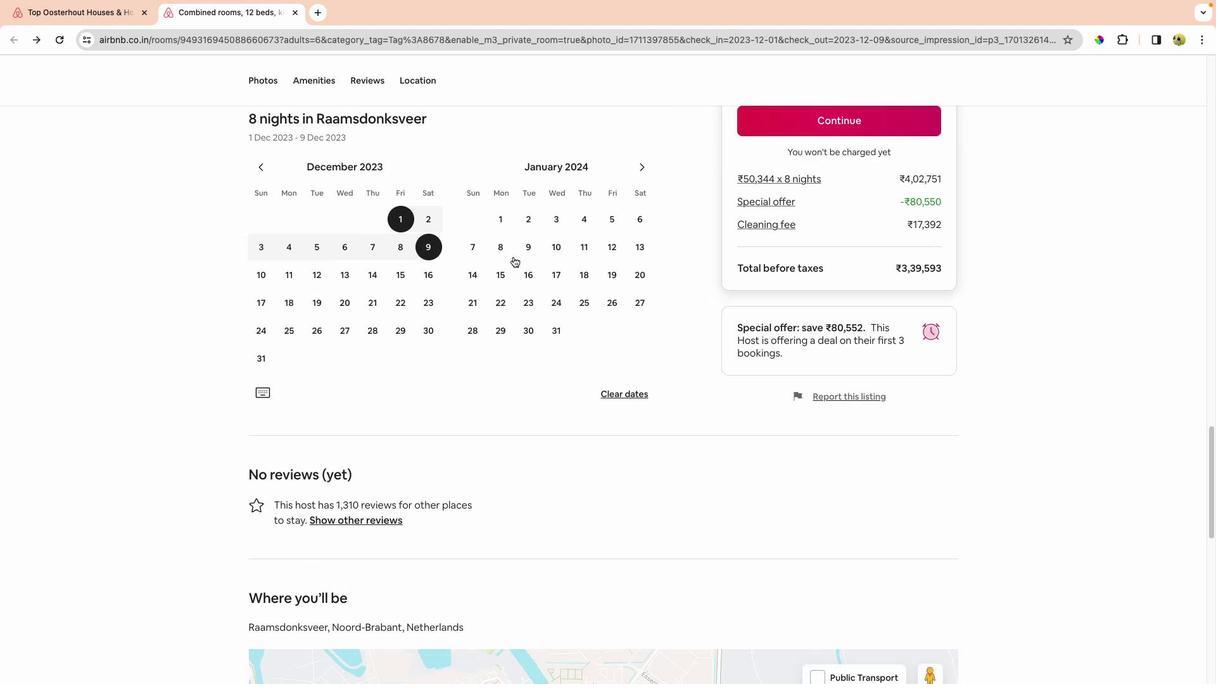 
Action: Mouse moved to (513, 256)
Screenshot: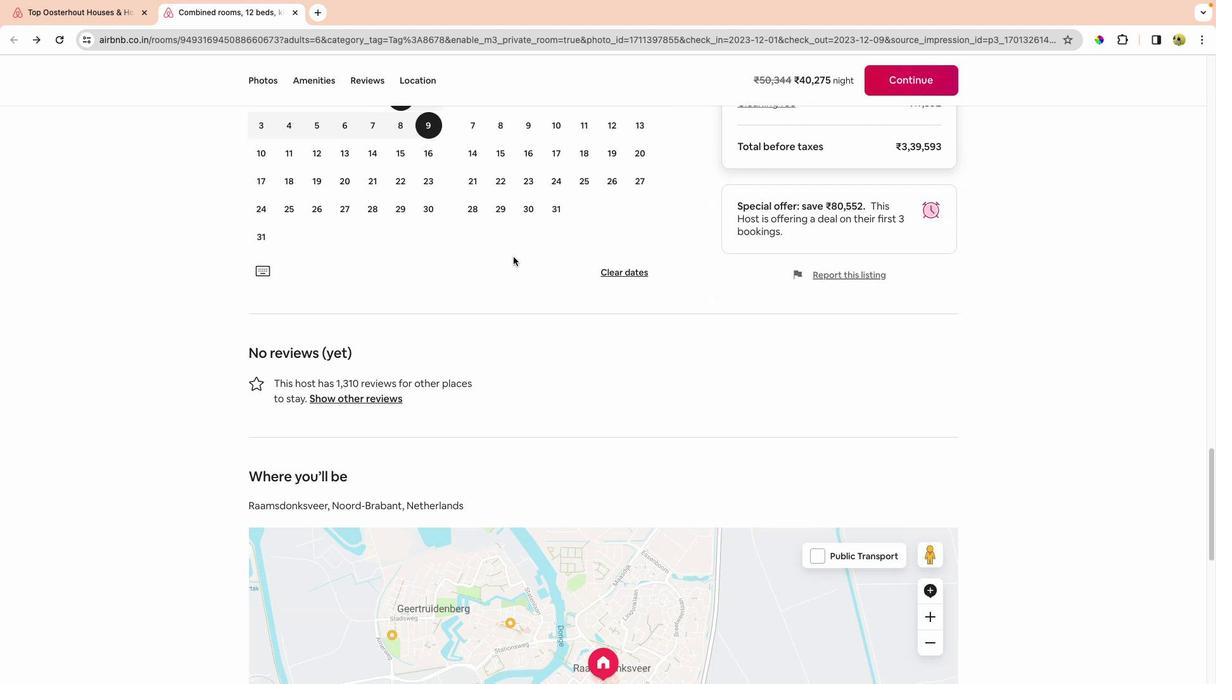 
Action: Mouse scrolled (513, 256) with delta (0, 0)
Screenshot: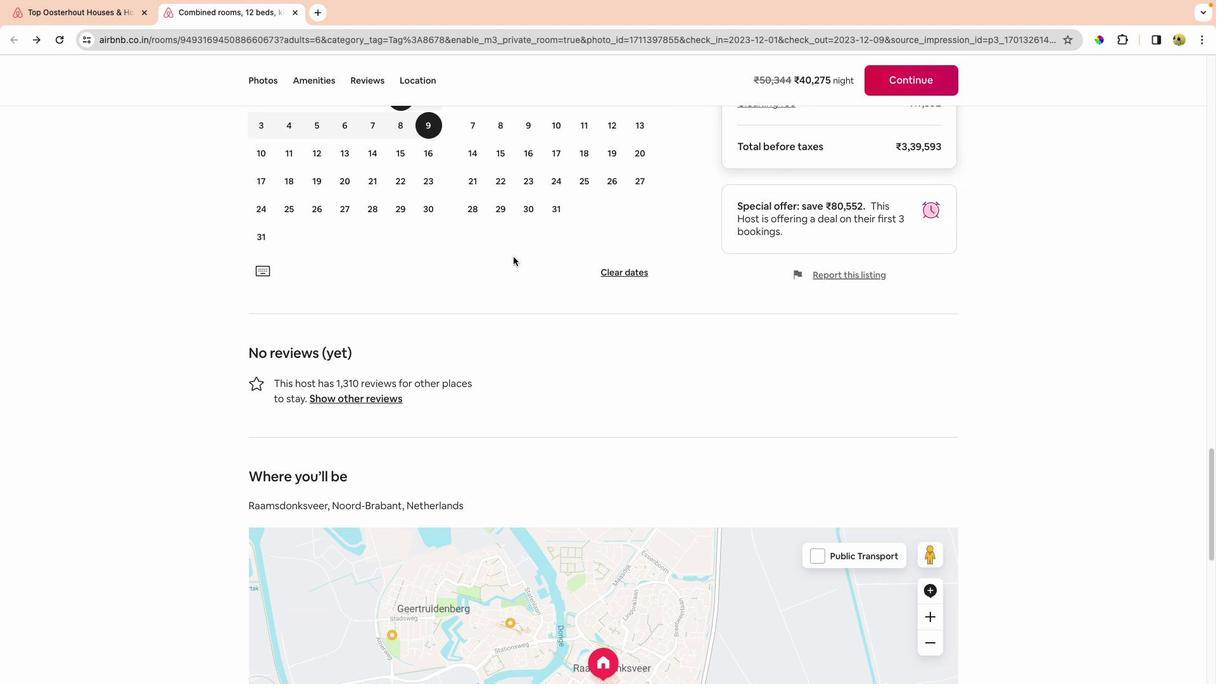 
Action: Mouse scrolled (513, 256) with delta (0, 0)
Screenshot: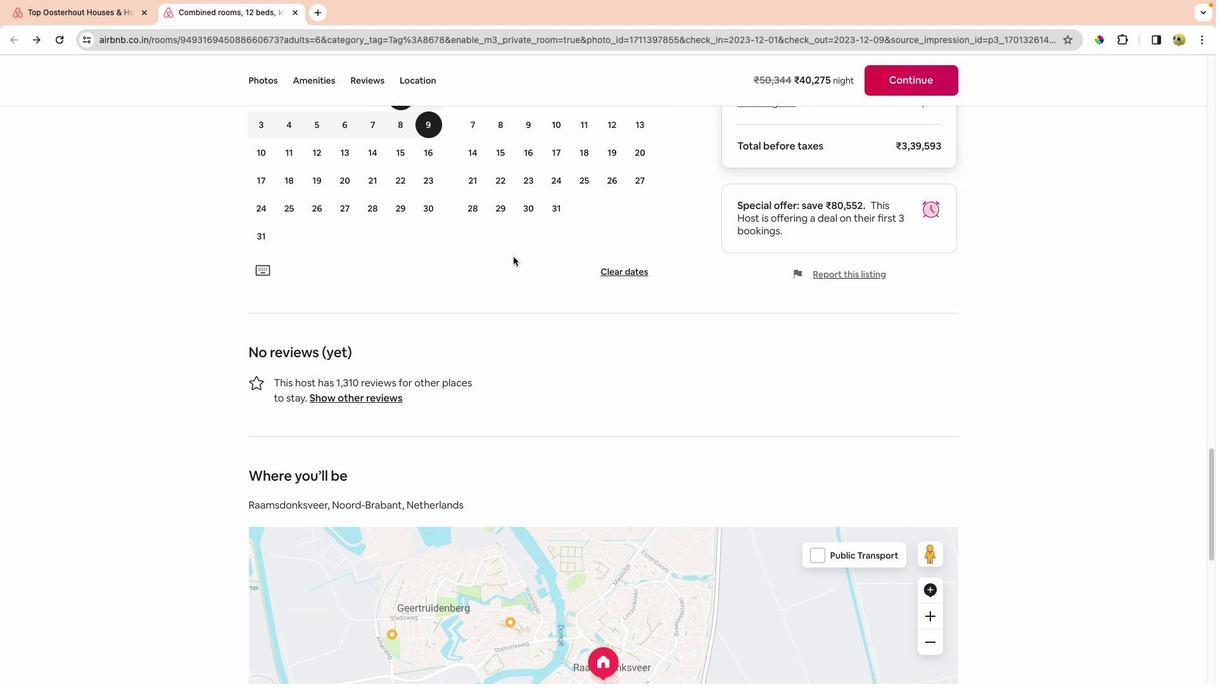 
Action: Mouse moved to (513, 256)
Screenshot: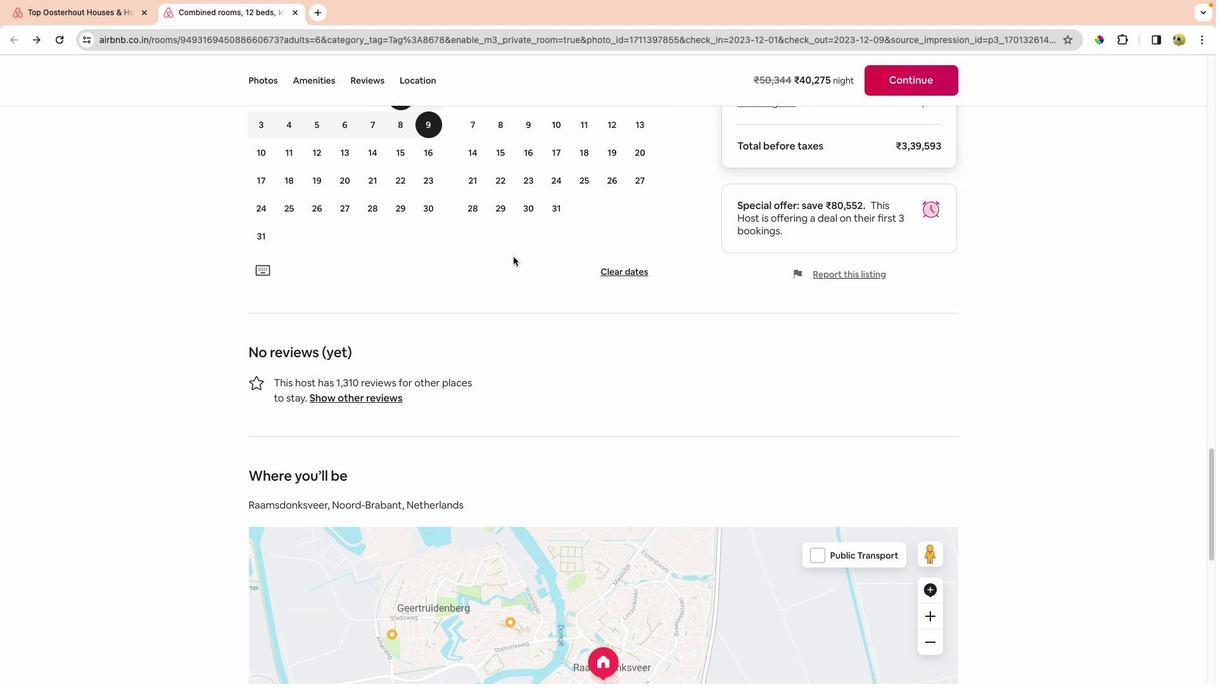 
Action: Mouse scrolled (513, 256) with delta (0, -1)
Screenshot: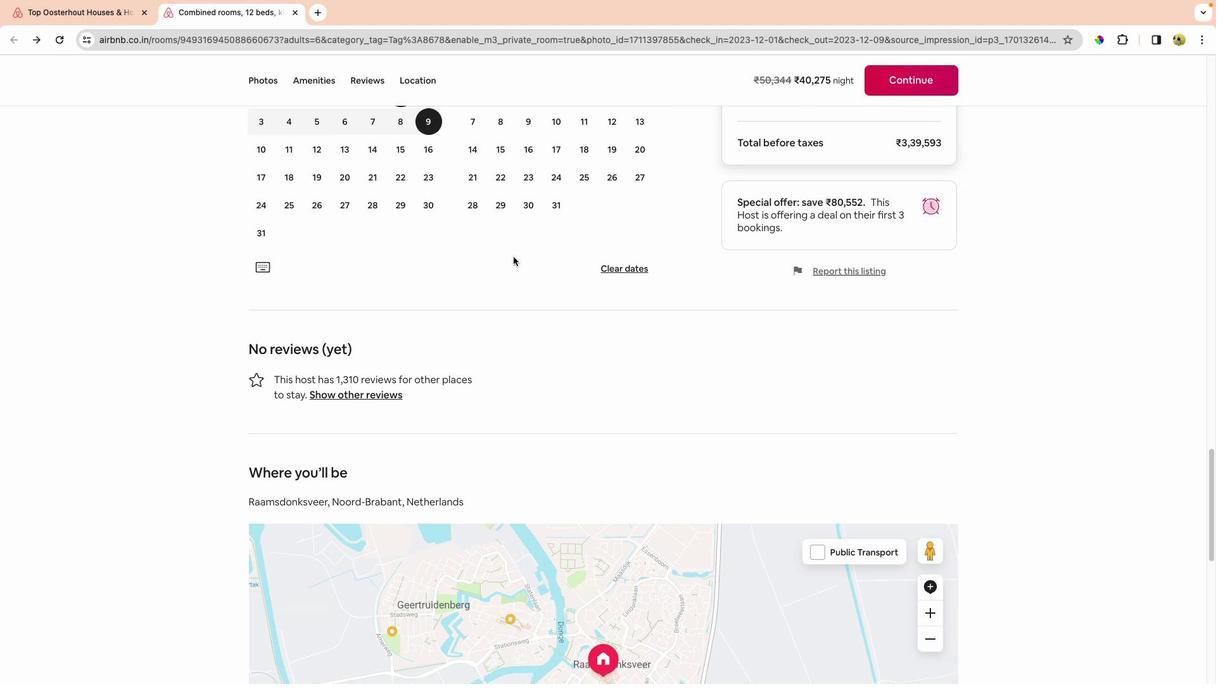
Action: Mouse scrolled (513, 256) with delta (0, 0)
Screenshot: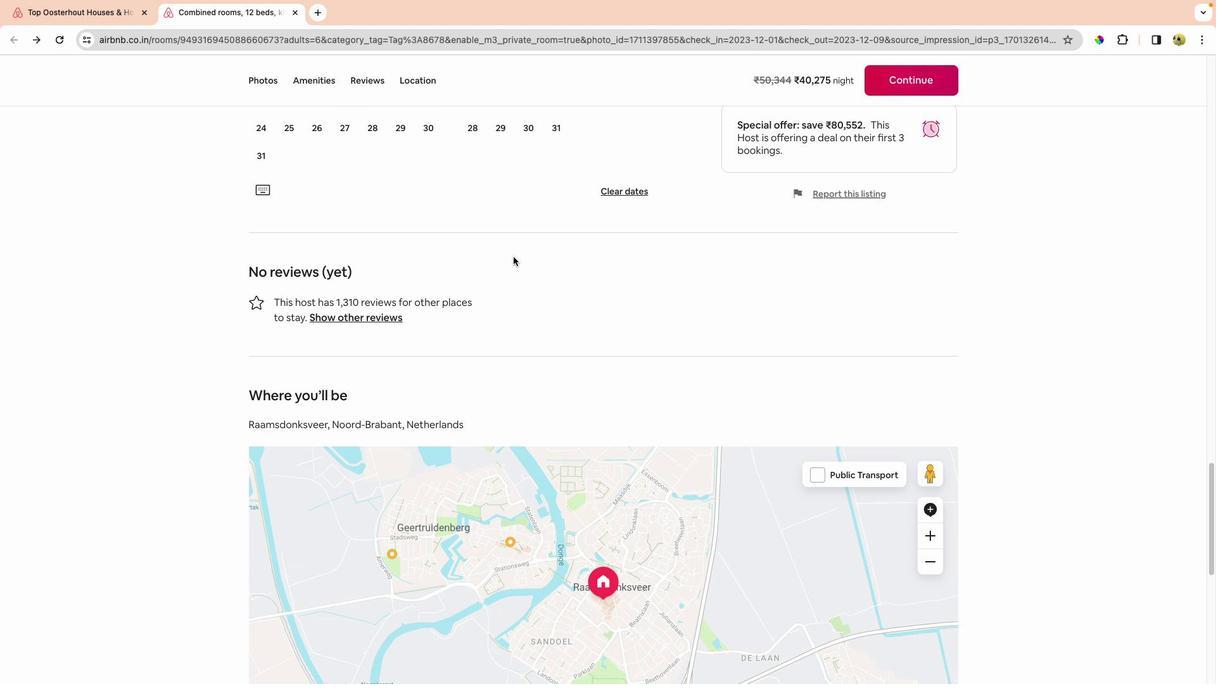 
Action: Mouse scrolled (513, 256) with delta (0, 0)
Screenshot: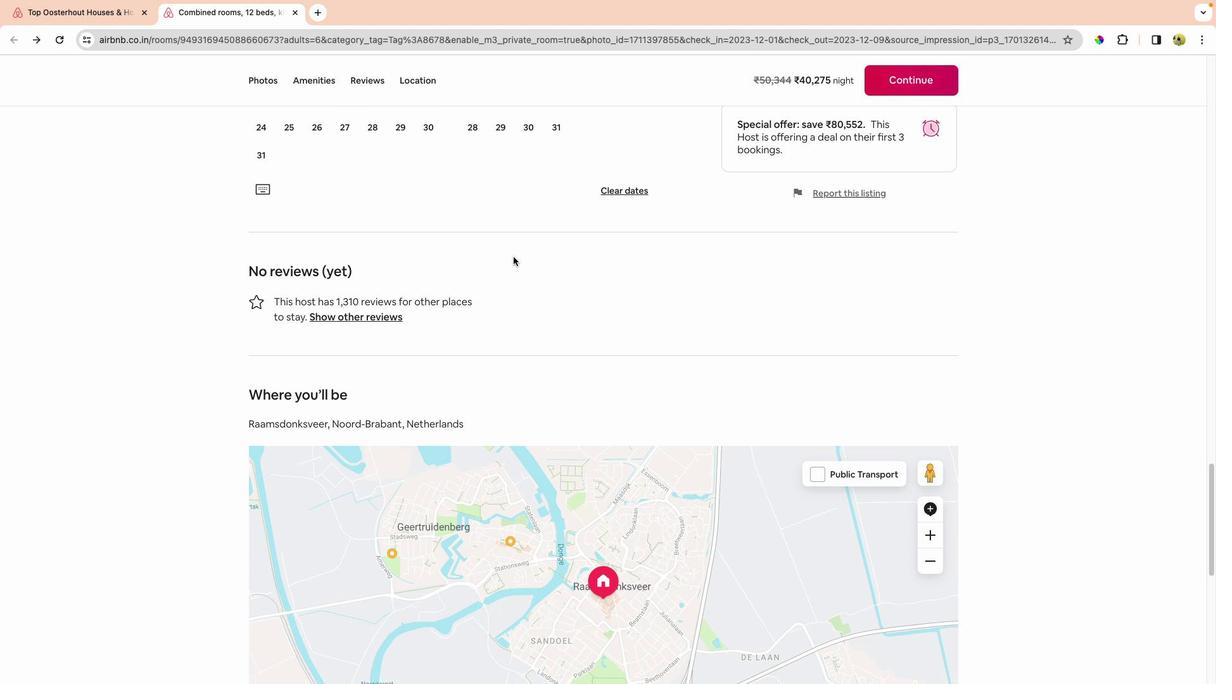 
Action: Mouse scrolled (513, 256) with delta (0, -1)
Screenshot: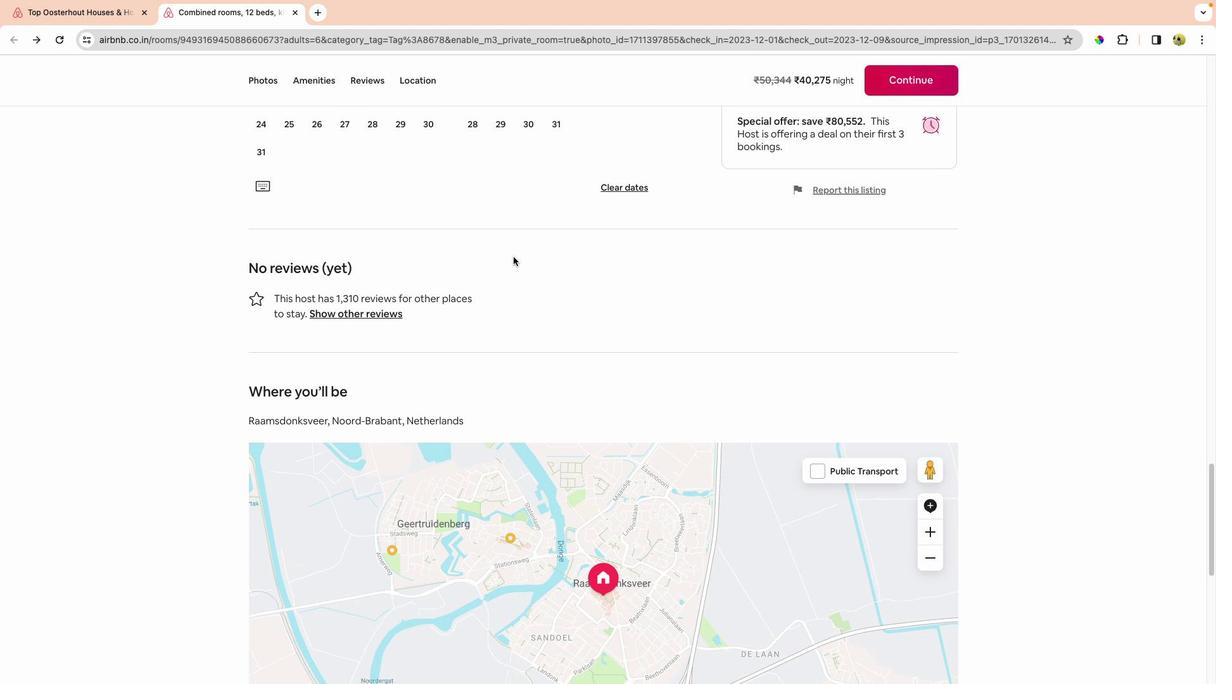 
Action: Mouse moved to (513, 256)
